Task: Create a Google Photos album titled 'Group Party Photos', upload relevant images, and share the album with the specified email addresses.
Action: Mouse moved to (174, 0)
Screenshot: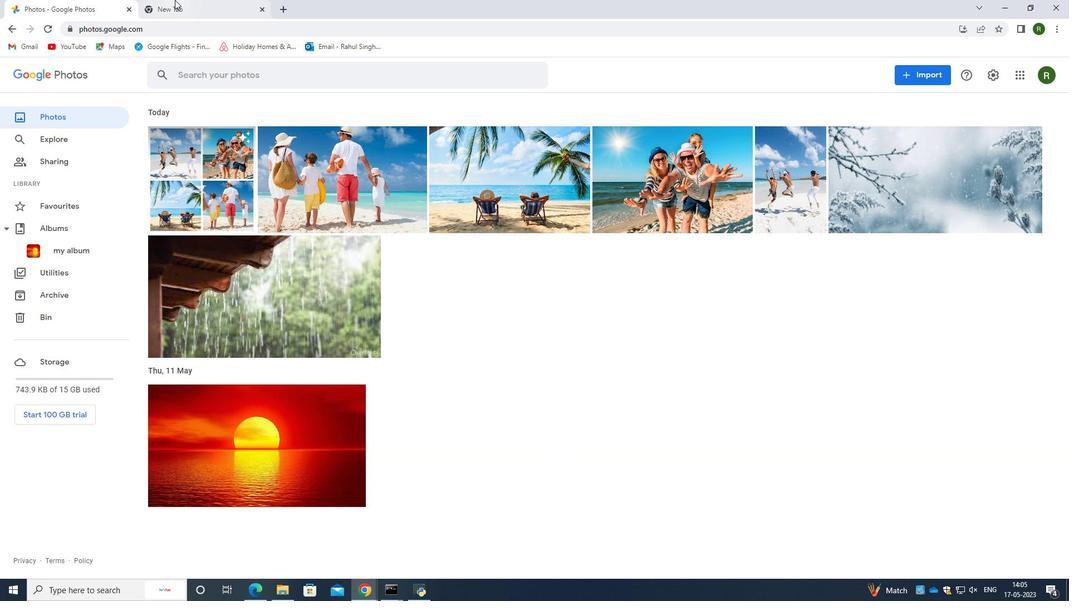 
Action: Mouse pressed left at (174, 0)
Screenshot: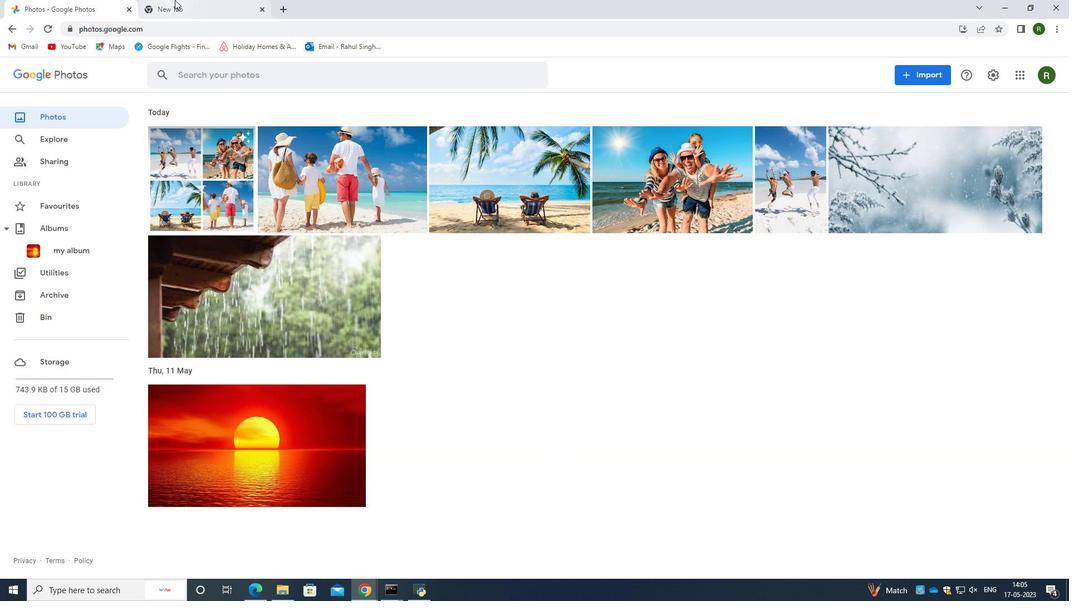 
Action: Mouse moved to (193, 31)
Screenshot: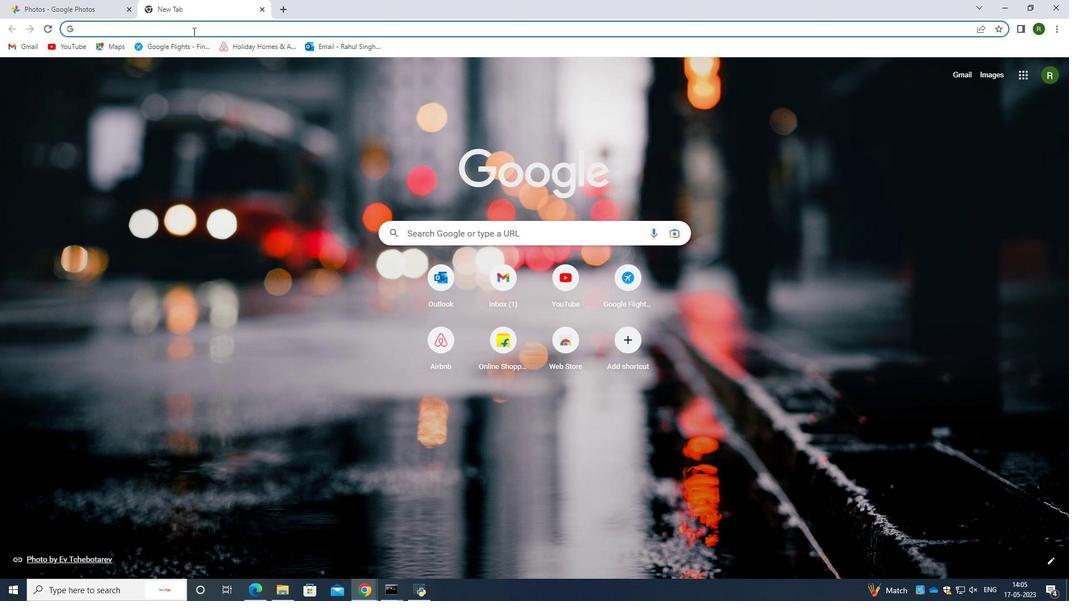 
Action: Key pressed group<Key.space>party<Key.space>photos<Key.enter>
Screenshot: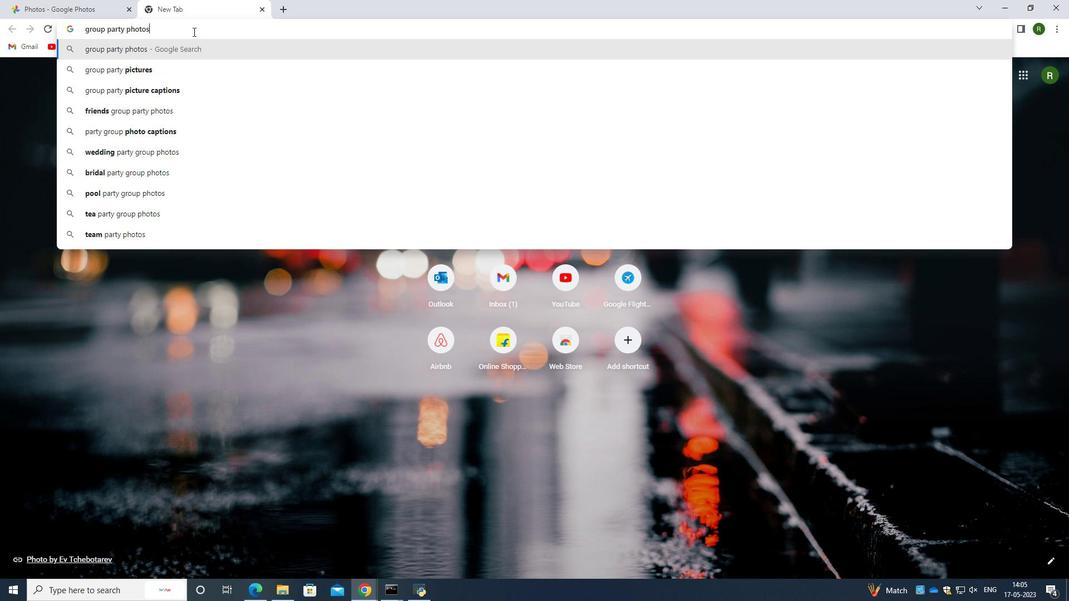 
Action: Mouse moved to (193, 116)
Screenshot: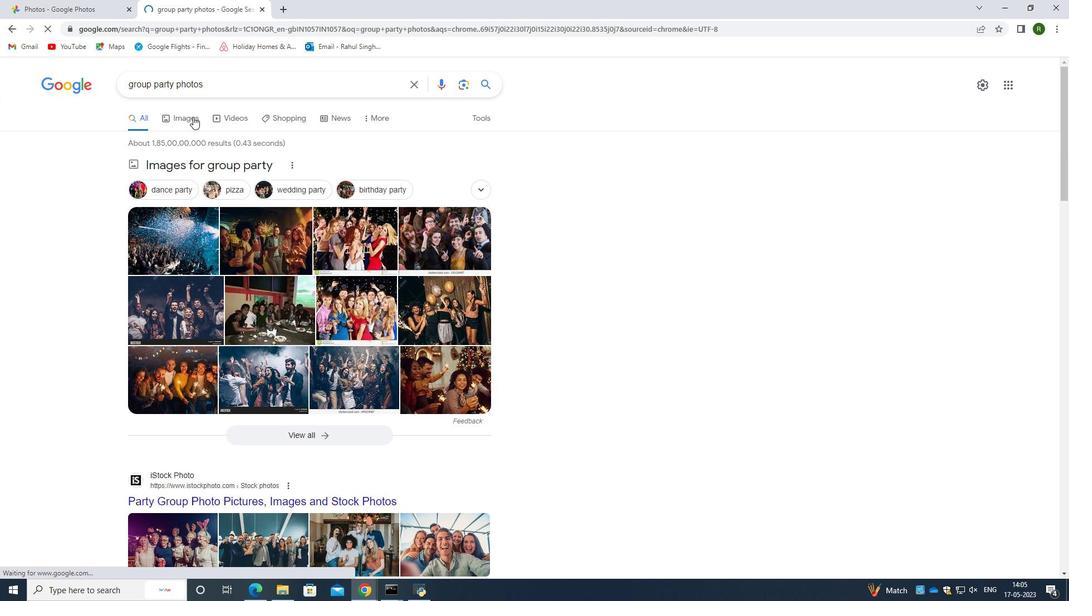 
Action: Mouse pressed left at (193, 116)
Screenshot: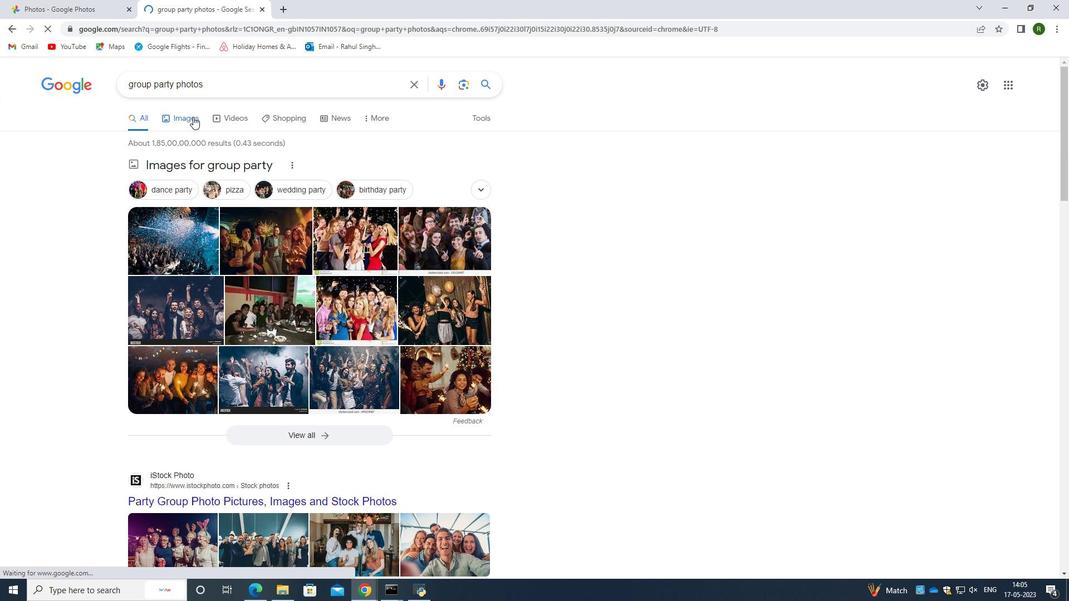 
Action: Mouse moved to (211, 264)
Screenshot: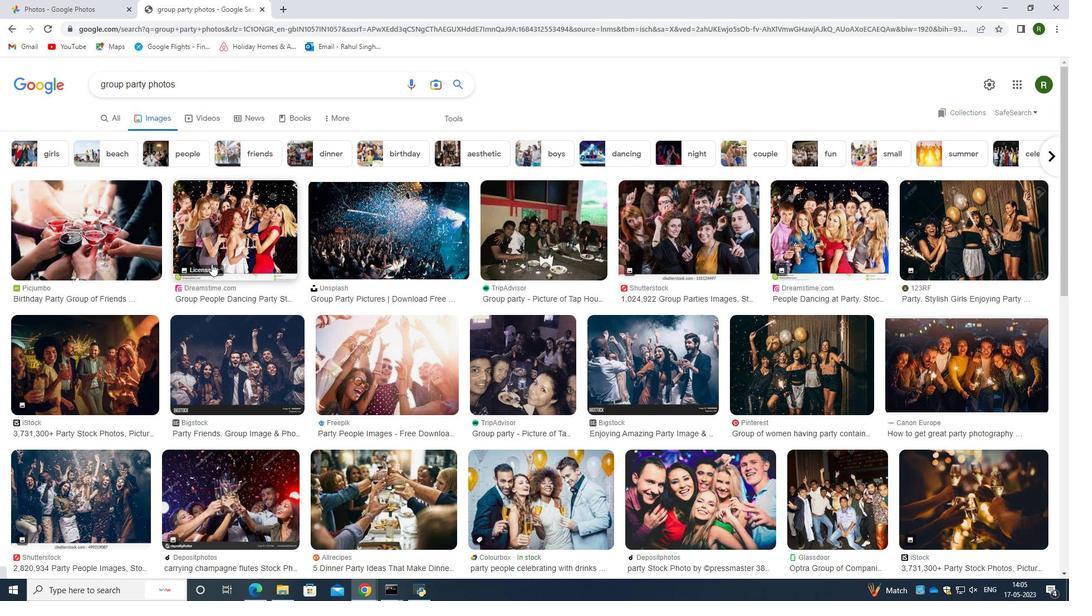 
Action: Mouse scrolled (211, 263) with delta (0, 0)
Screenshot: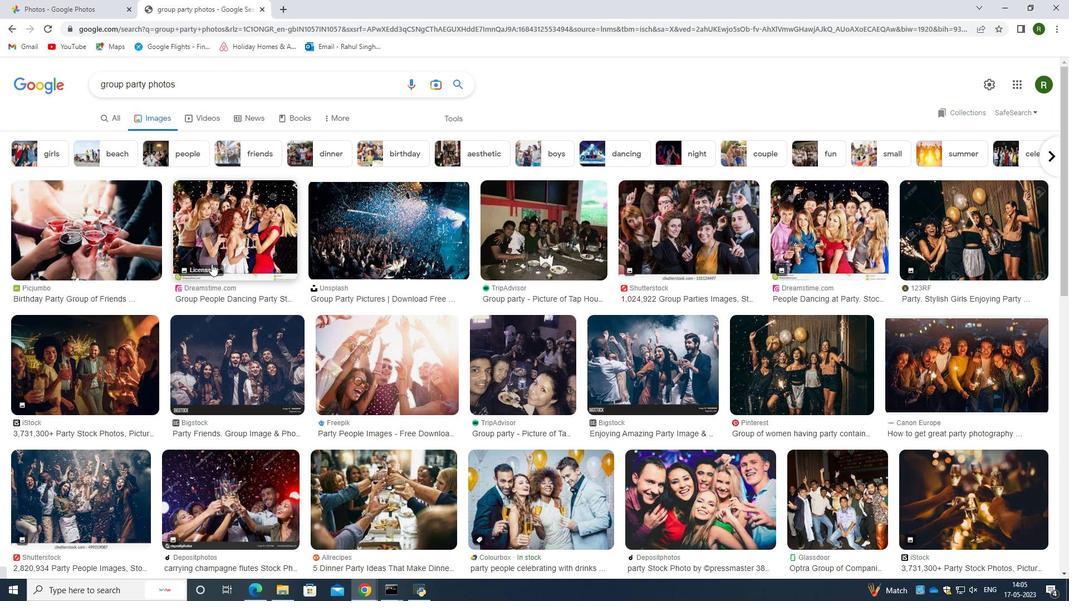 
Action: Mouse scrolled (211, 263) with delta (0, 0)
Screenshot: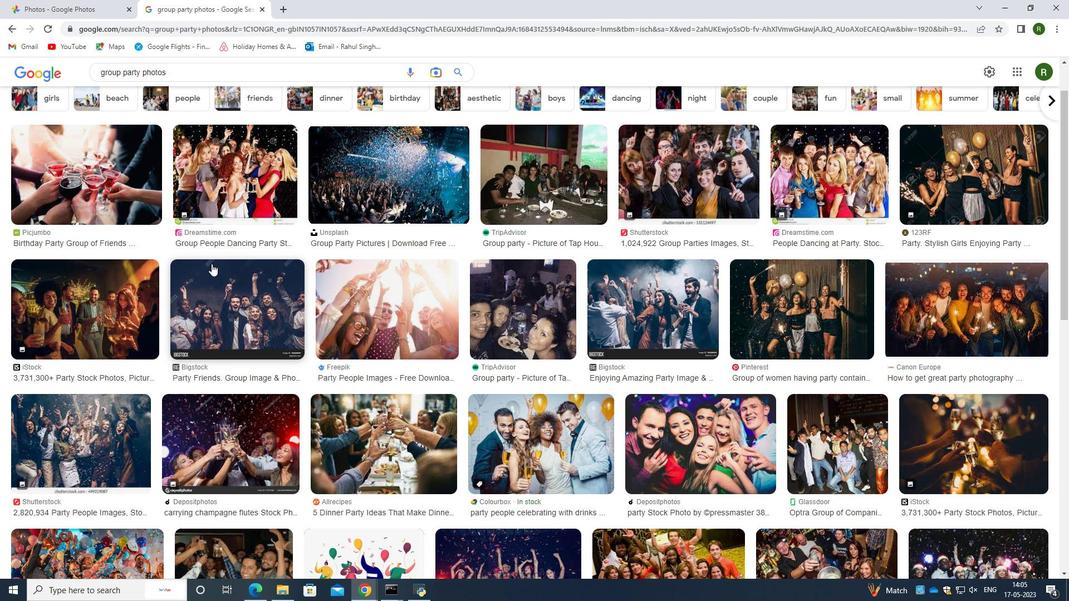 
Action: Mouse moved to (972, 254)
Screenshot: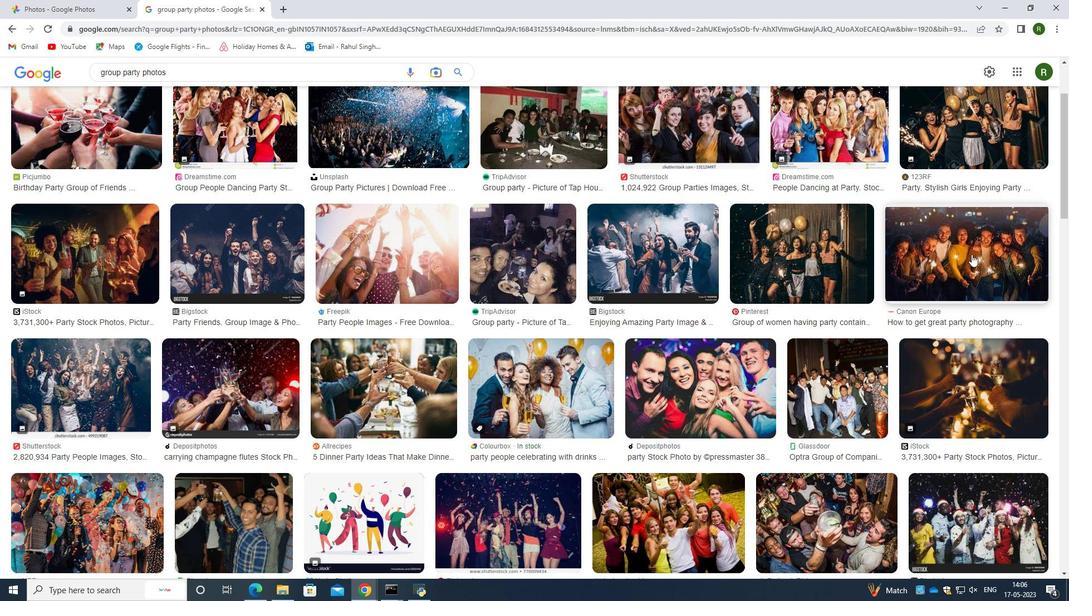 
Action: Mouse pressed left at (972, 254)
Screenshot: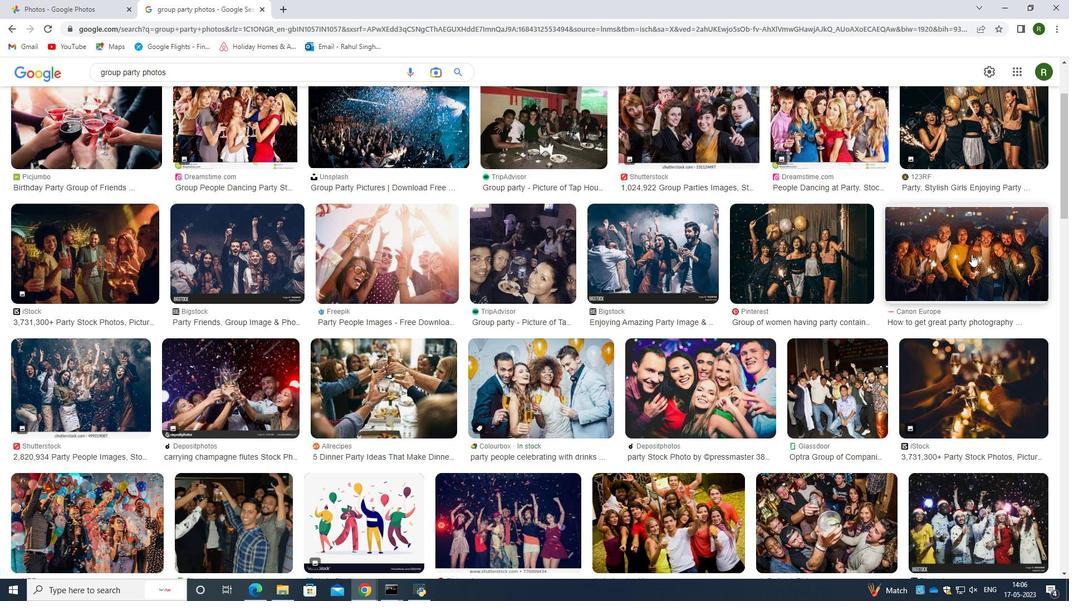 
Action: Mouse moved to (842, 267)
Screenshot: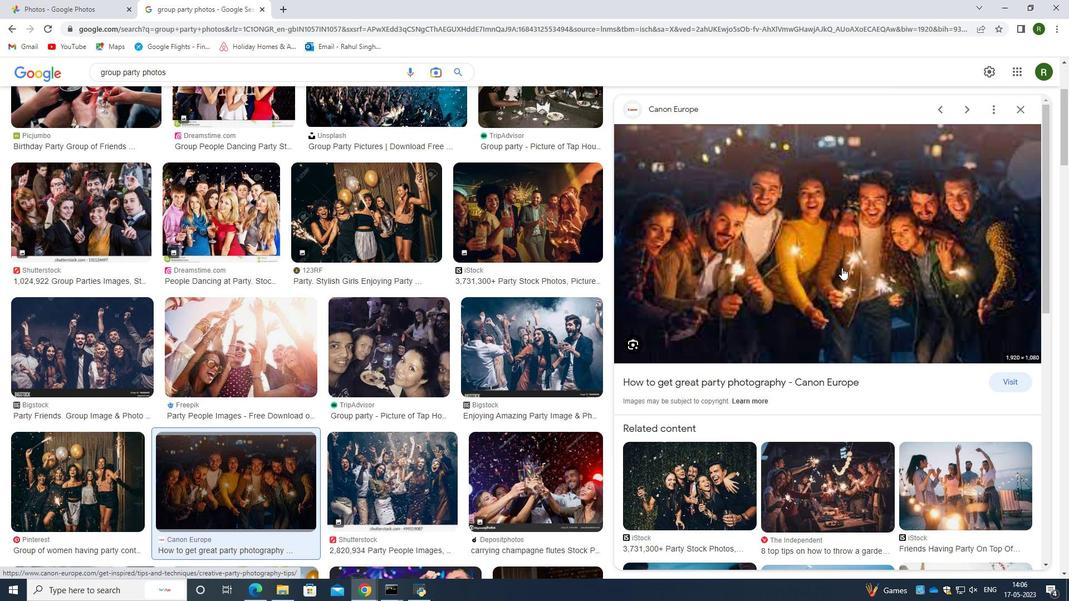 
Action: Mouse pressed right at (842, 267)
Screenshot: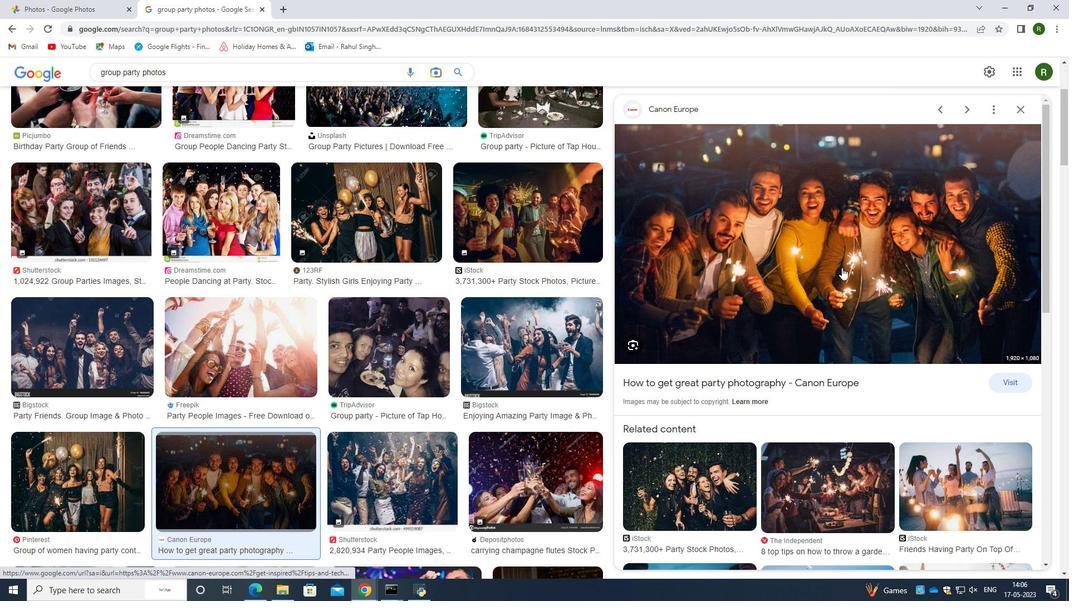 
Action: Mouse moved to (899, 387)
Screenshot: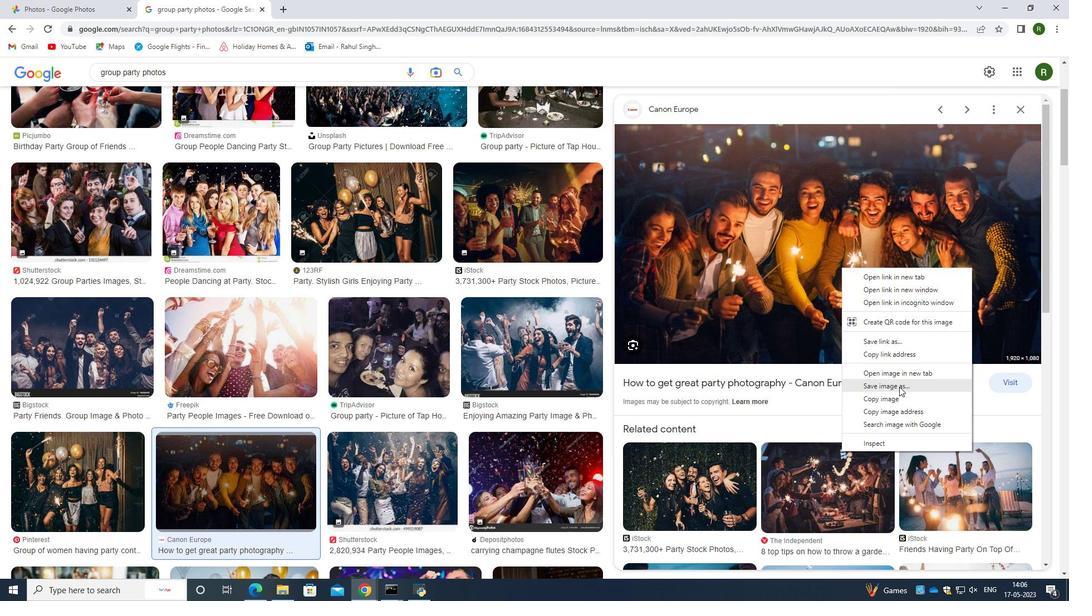 
Action: Mouse pressed left at (899, 387)
Screenshot: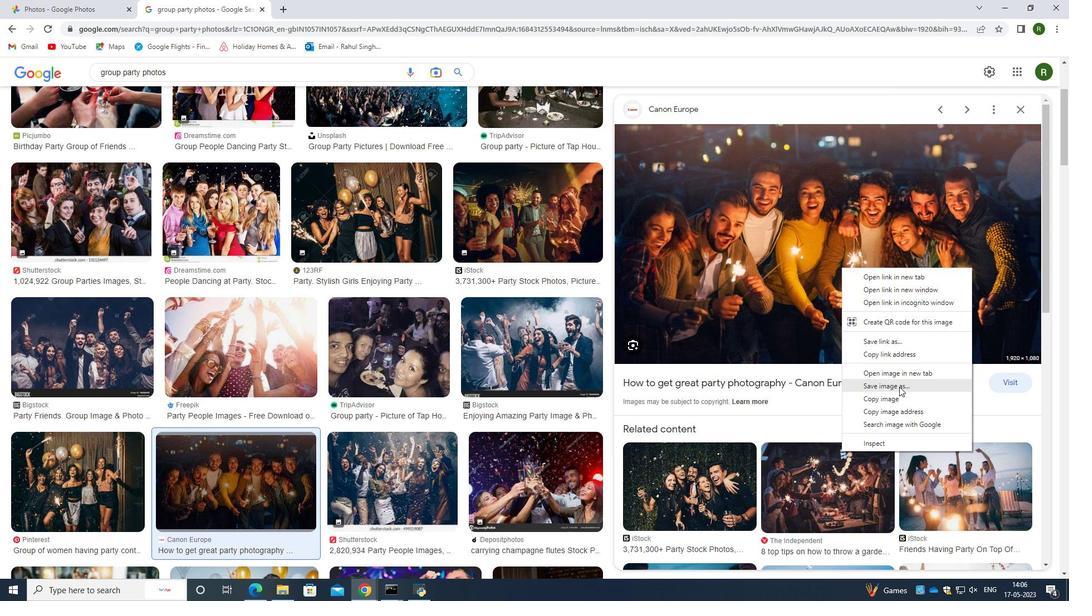 
Action: Mouse moved to (447, 279)
Screenshot: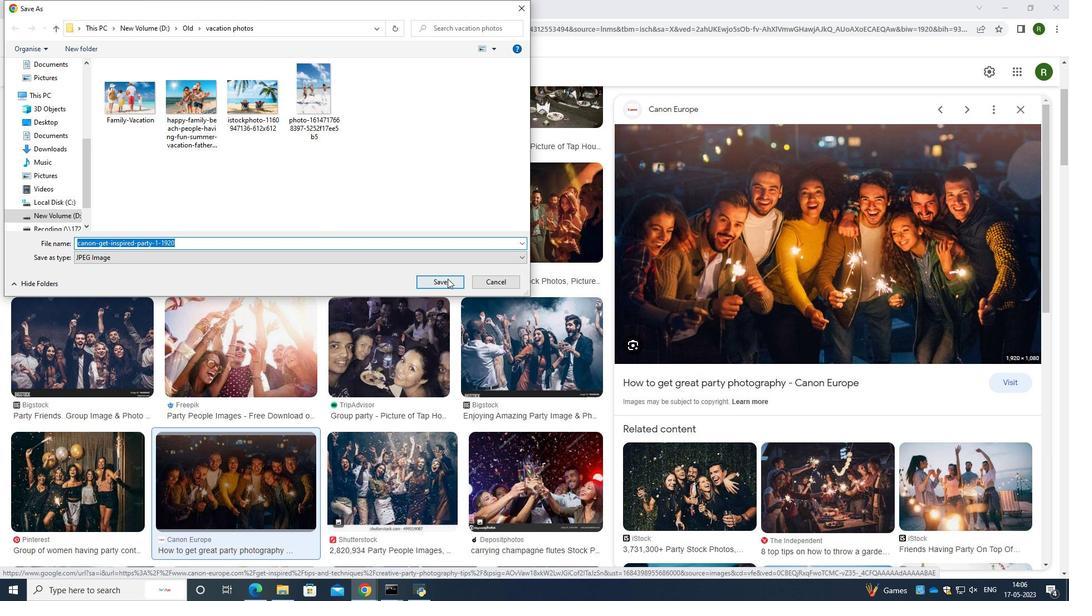 
Action: Mouse pressed left at (447, 279)
Screenshot: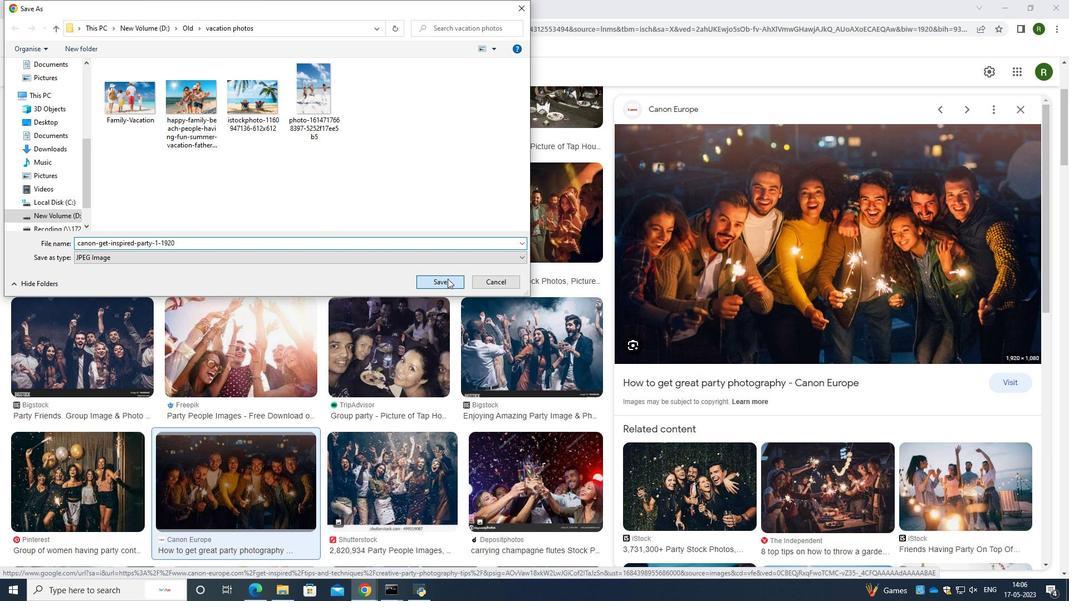 
Action: Mouse moved to (213, 330)
Screenshot: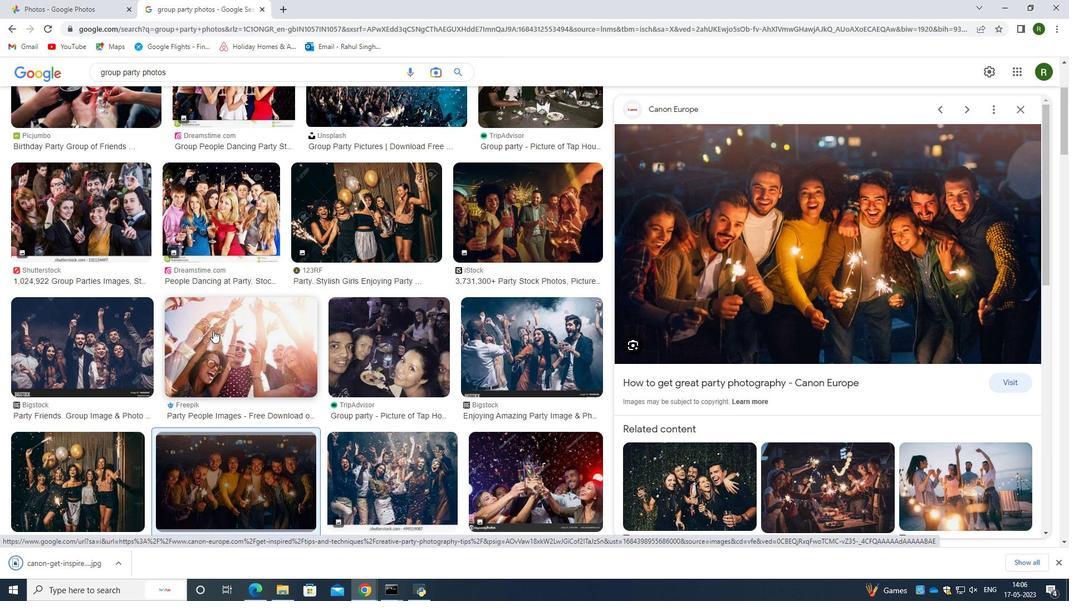 
Action: Mouse scrolled (213, 330) with delta (0, 0)
Screenshot: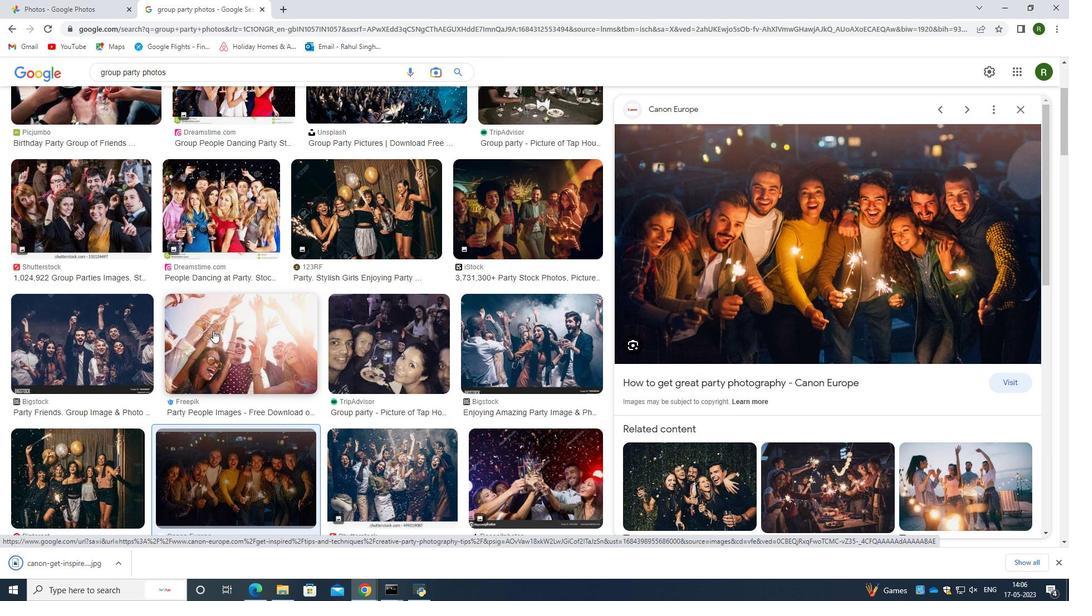 
Action: Mouse moved to (223, 359)
Screenshot: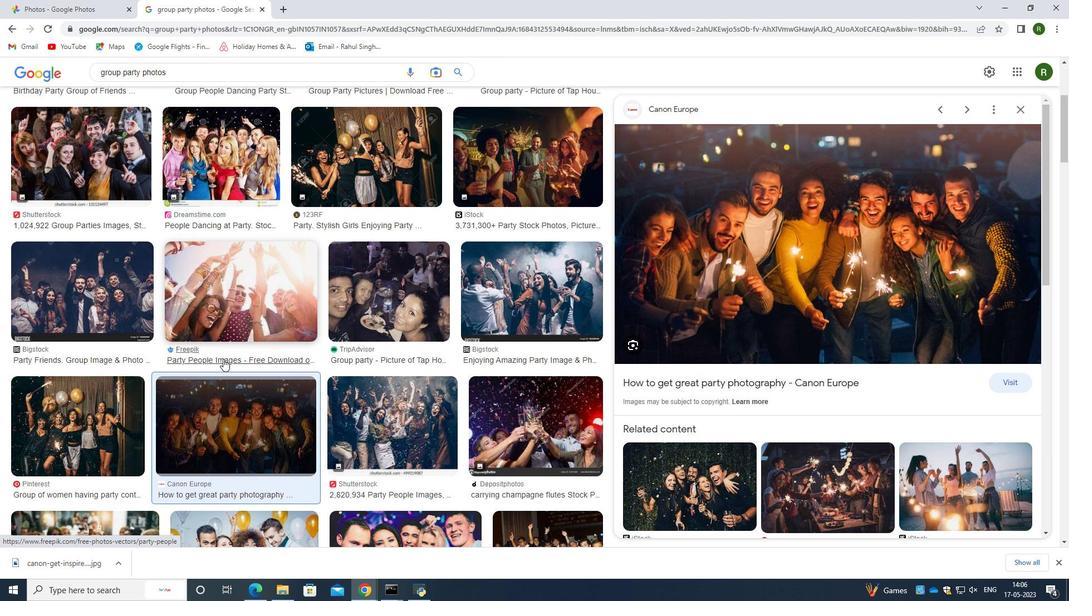 
Action: Mouse scrolled (223, 358) with delta (0, 0)
Screenshot: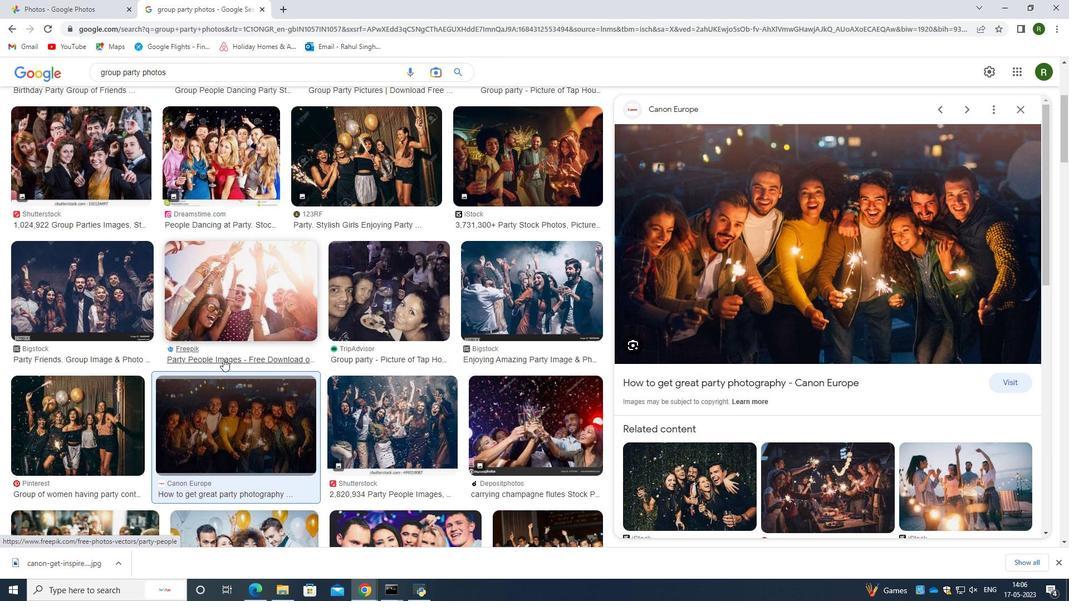 
Action: Mouse scrolled (223, 358) with delta (0, 0)
Screenshot: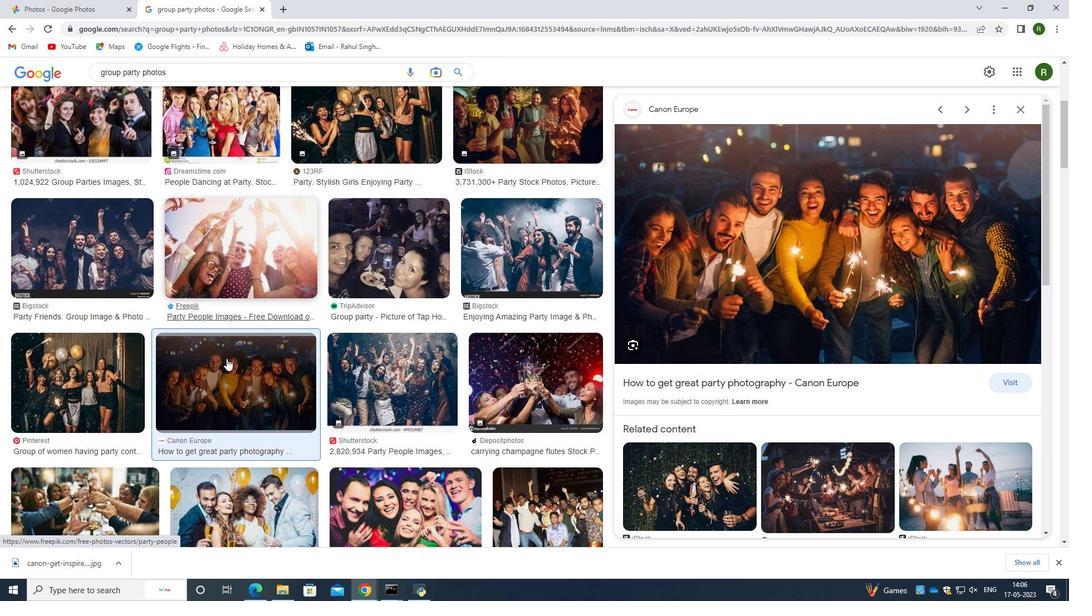 
Action: Mouse moved to (284, 380)
Screenshot: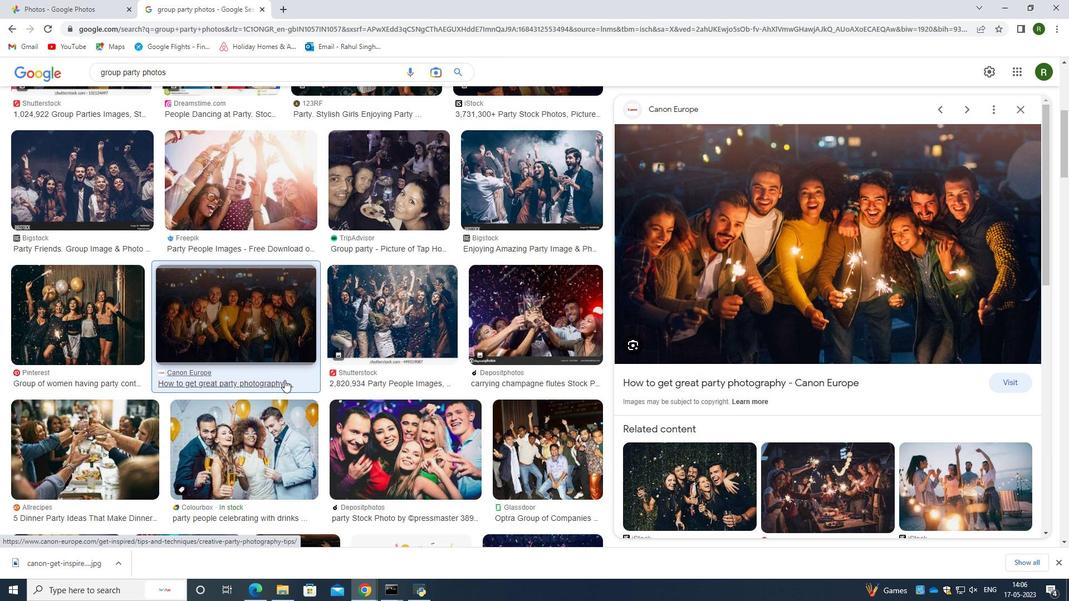 
Action: Mouse scrolled (284, 381) with delta (0, 0)
Screenshot: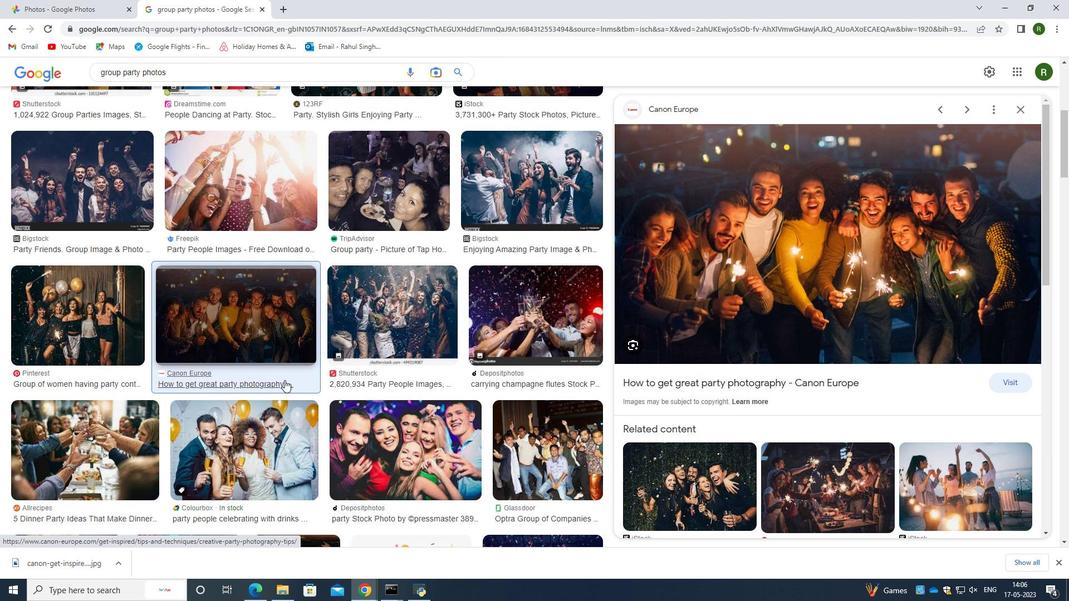 
Action: Mouse scrolled (284, 381) with delta (0, 0)
Screenshot: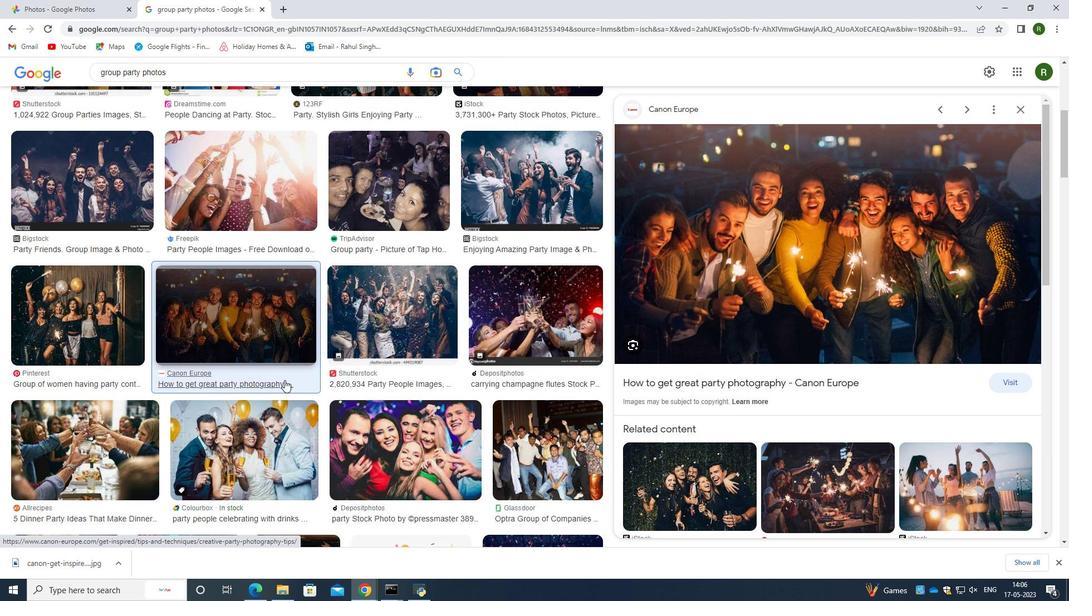 
Action: Mouse scrolled (284, 381) with delta (0, 0)
Screenshot: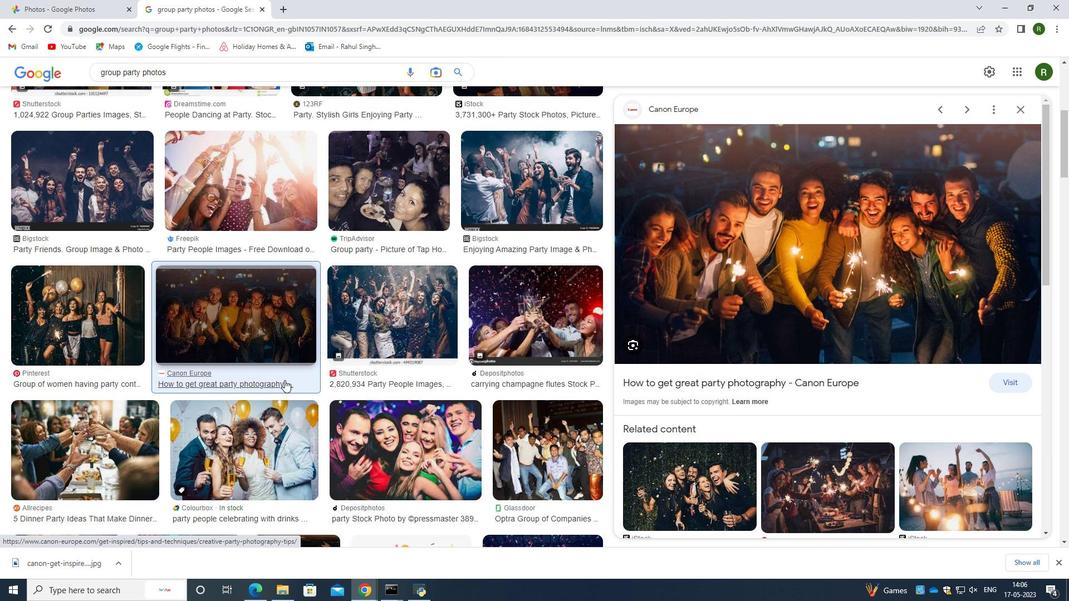 
Action: Mouse moved to (323, 317)
Screenshot: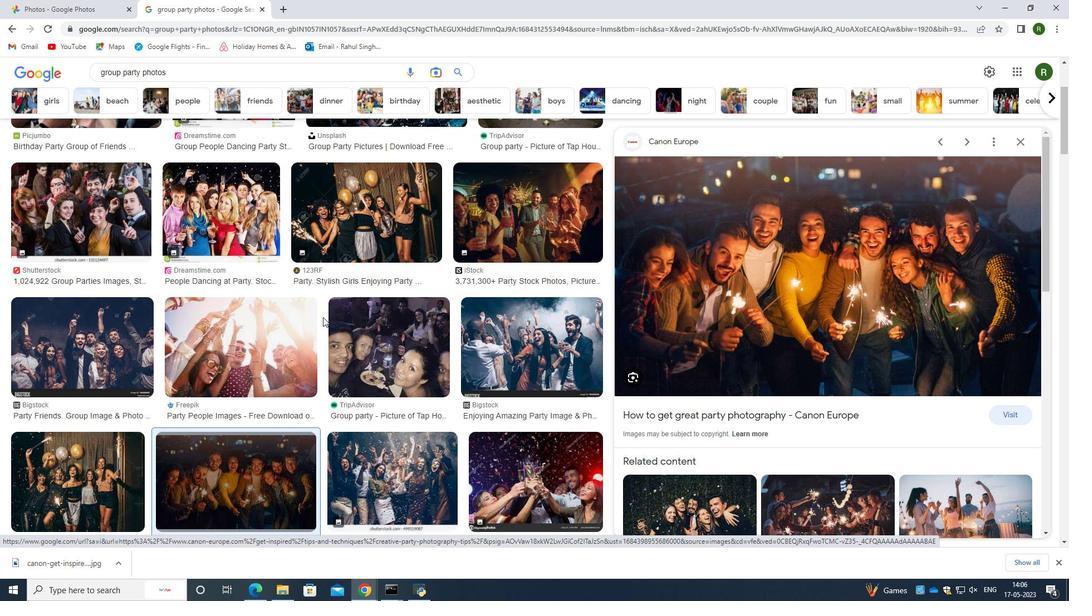 
Action: Mouse scrolled (323, 316) with delta (0, 0)
Screenshot: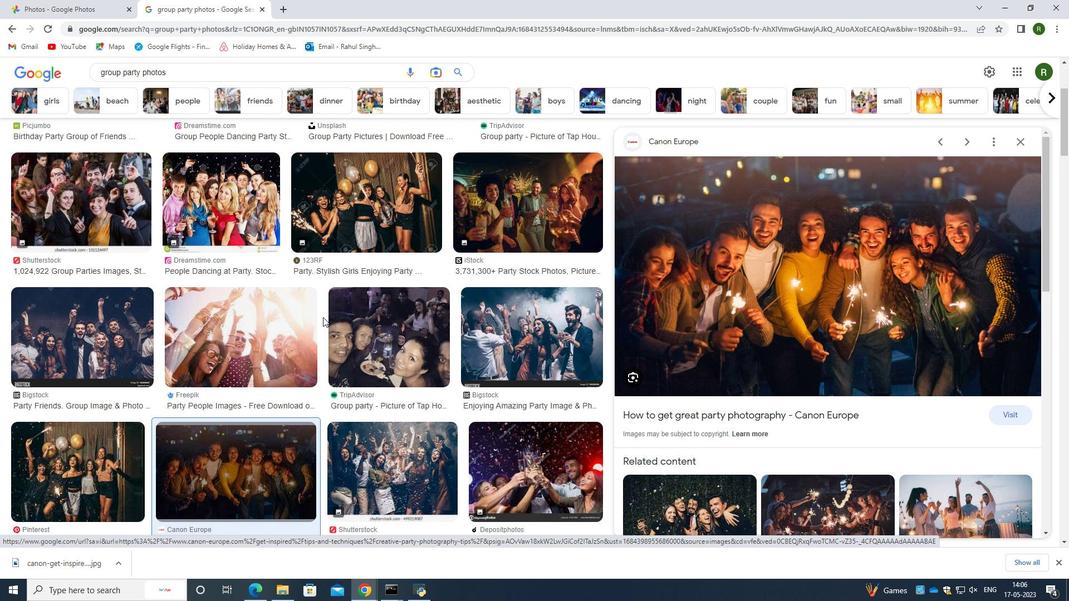 
Action: Mouse scrolled (323, 316) with delta (0, 0)
Screenshot: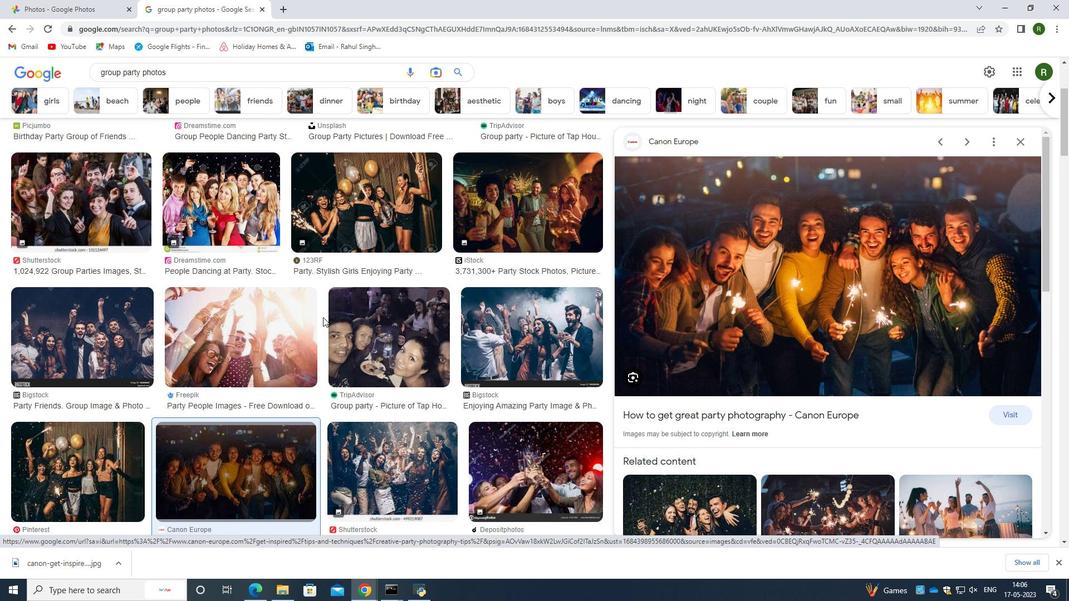 
Action: Mouse scrolled (323, 316) with delta (0, 0)
Screenshot: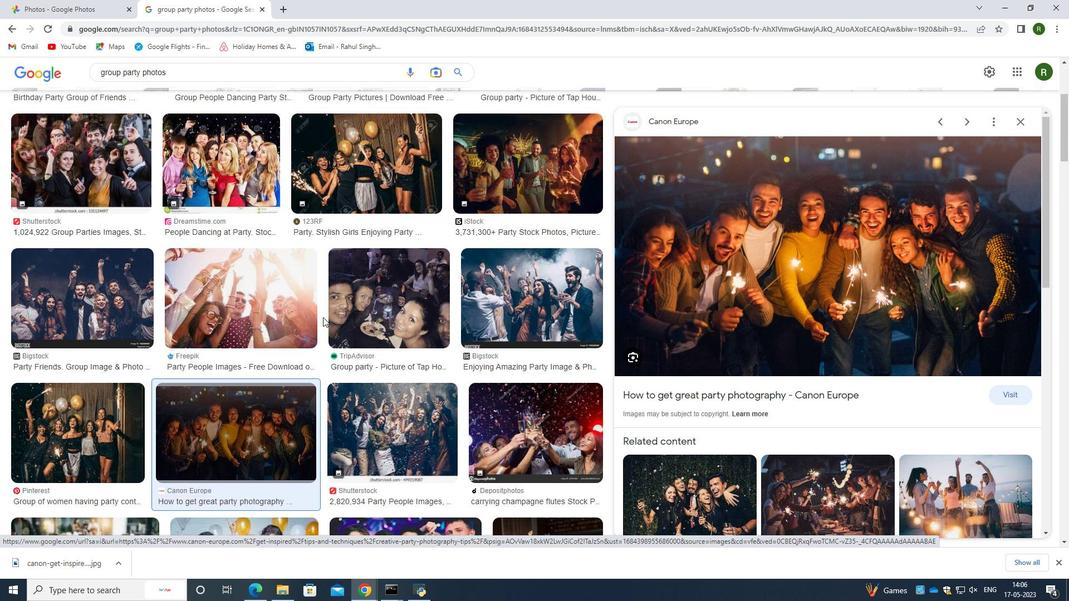 
Action: Mouse scrolled (323, 316) with delta (0, 0)
Screenshot: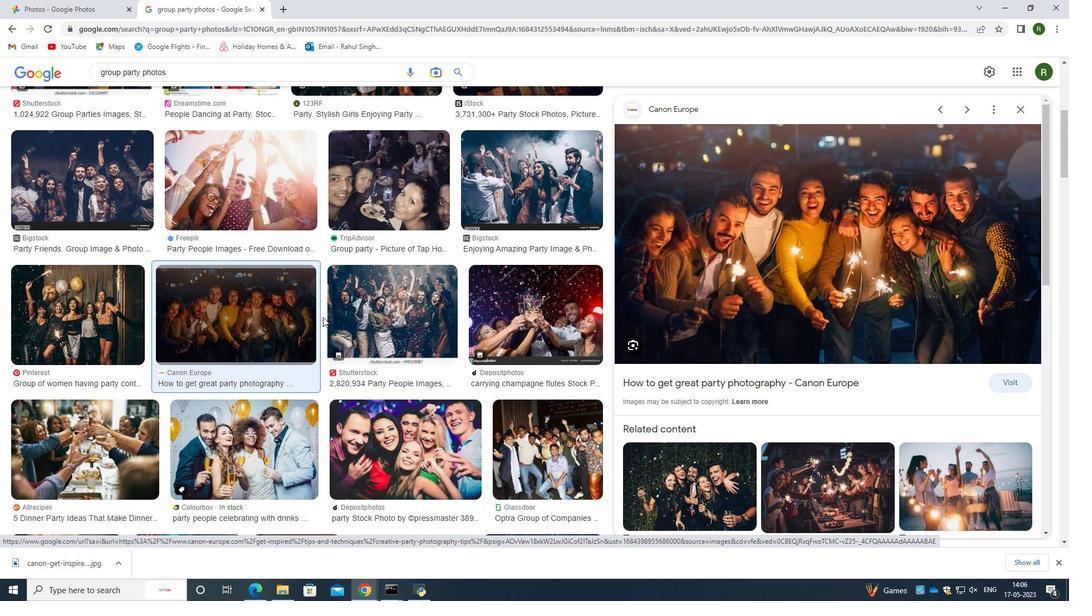 
Action: Mouse scrolled (323, 316) with delta (0, 0)
Screenshot: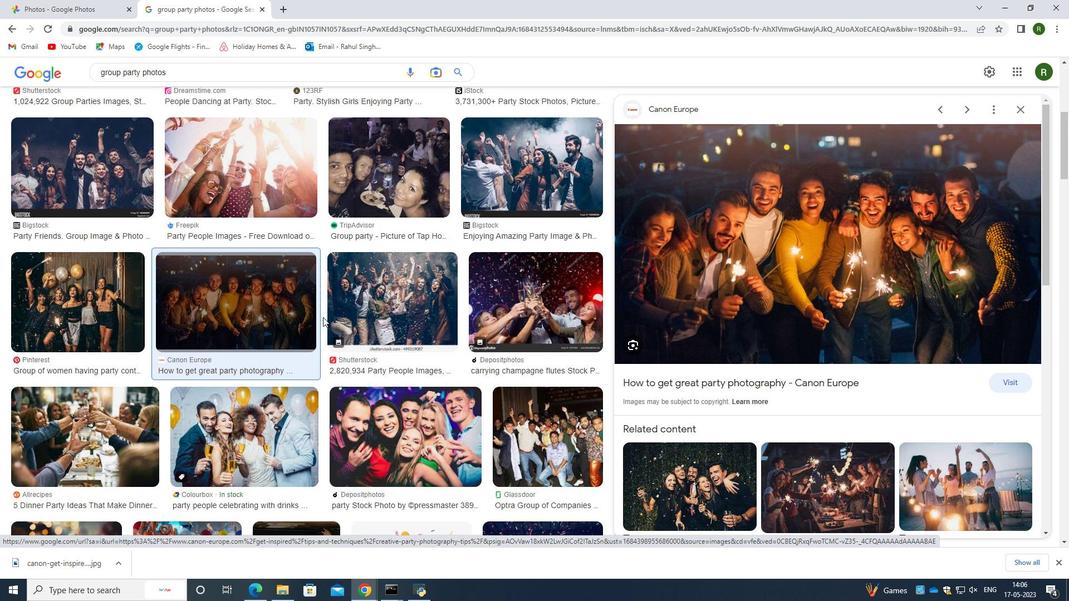 
Action: Mouse scrolled (323, 316) with delta (0, 0)
Screenshot: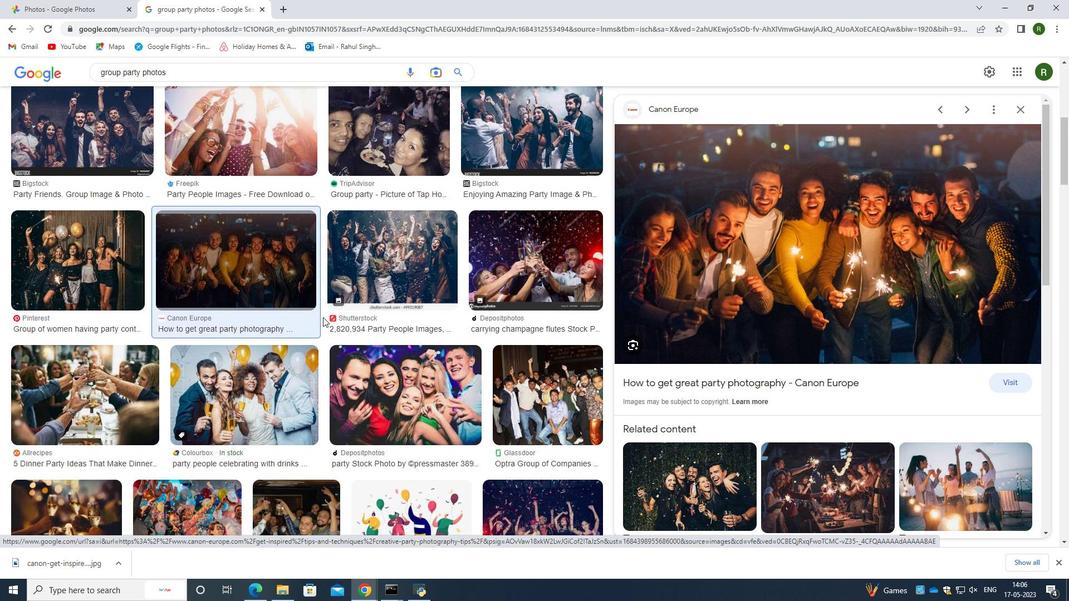 
Action: Mouse moved to (92, 290)
Screenshot: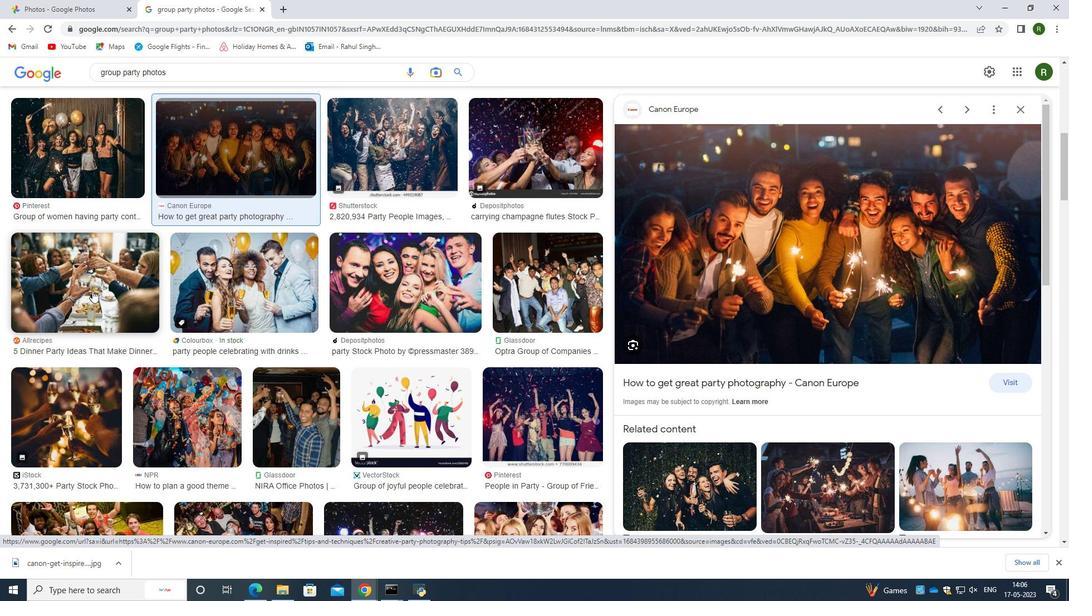
Action: Mouse pressed left at (92, 290)
Screenshot: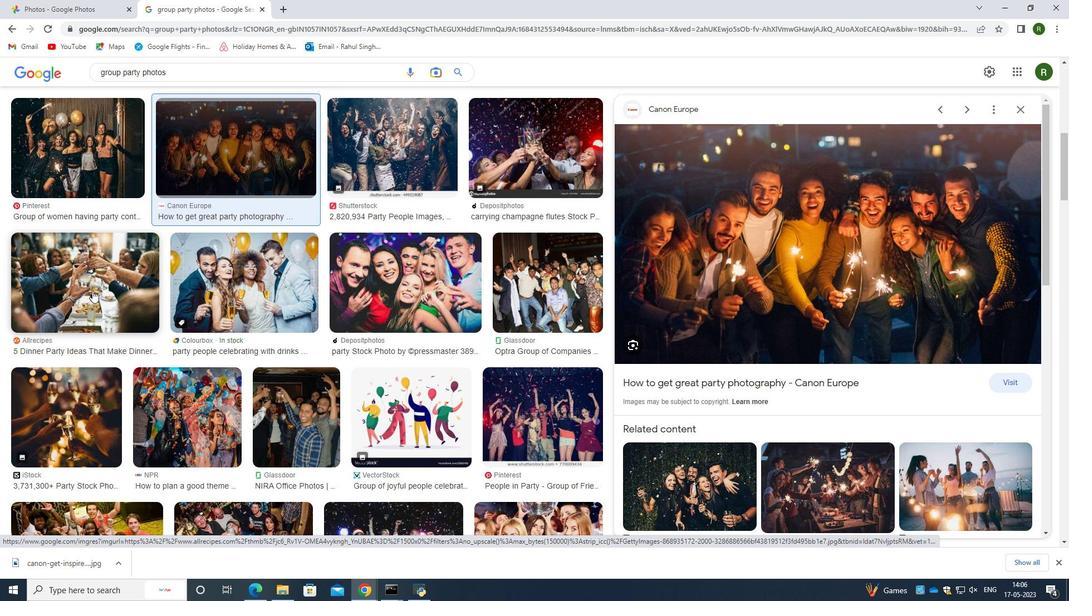 
Action: Mouse moved to (757, 270)
Screenshot: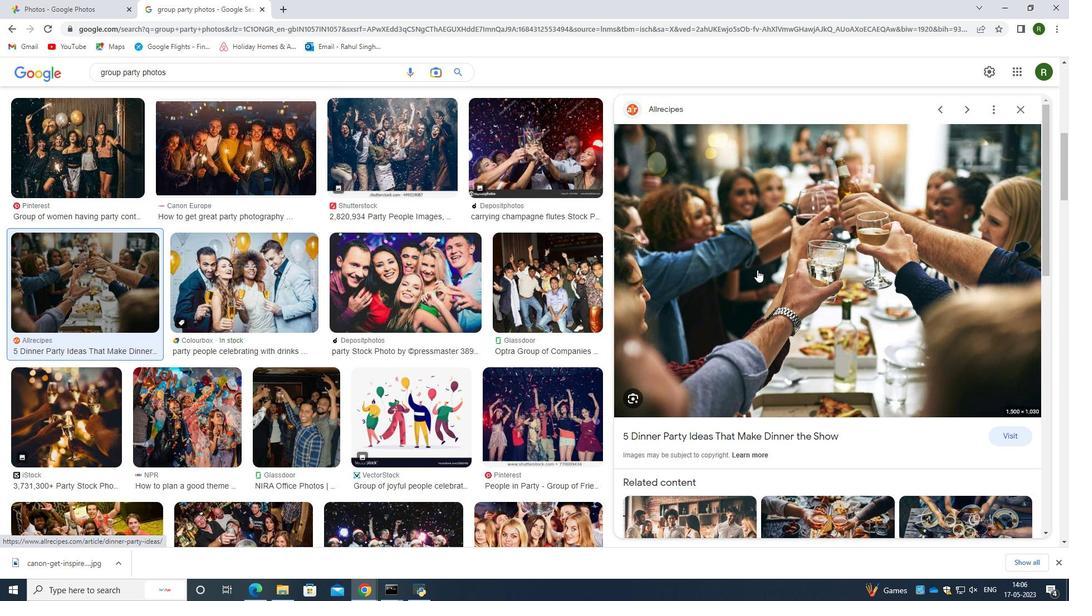 
Action: Mouse pressed right at (757, 270)
Screenshot: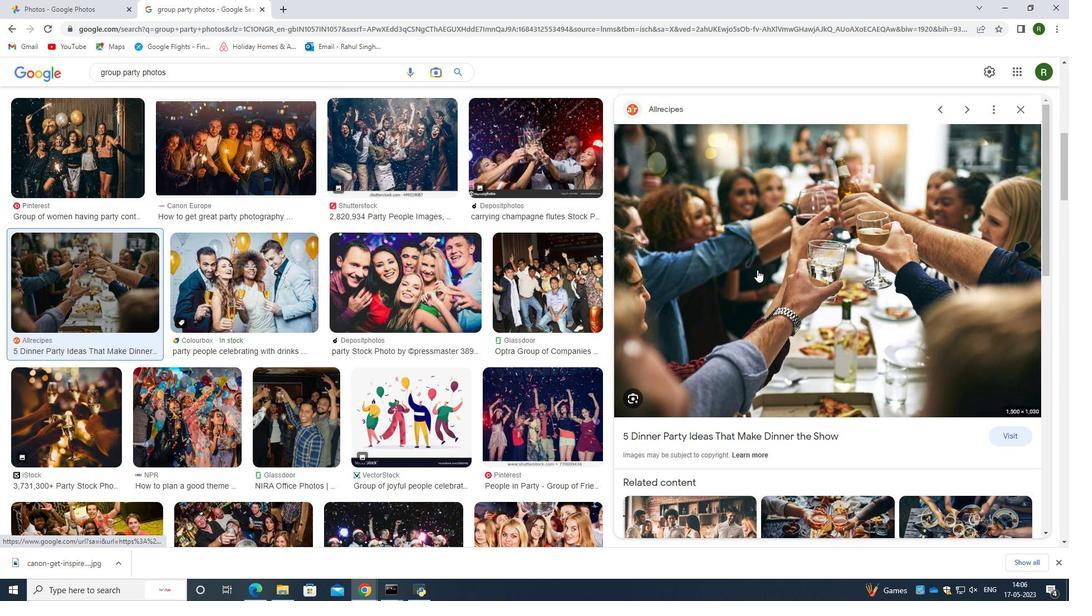 
Action: Mouse moved to (814, 387)
Screenshot: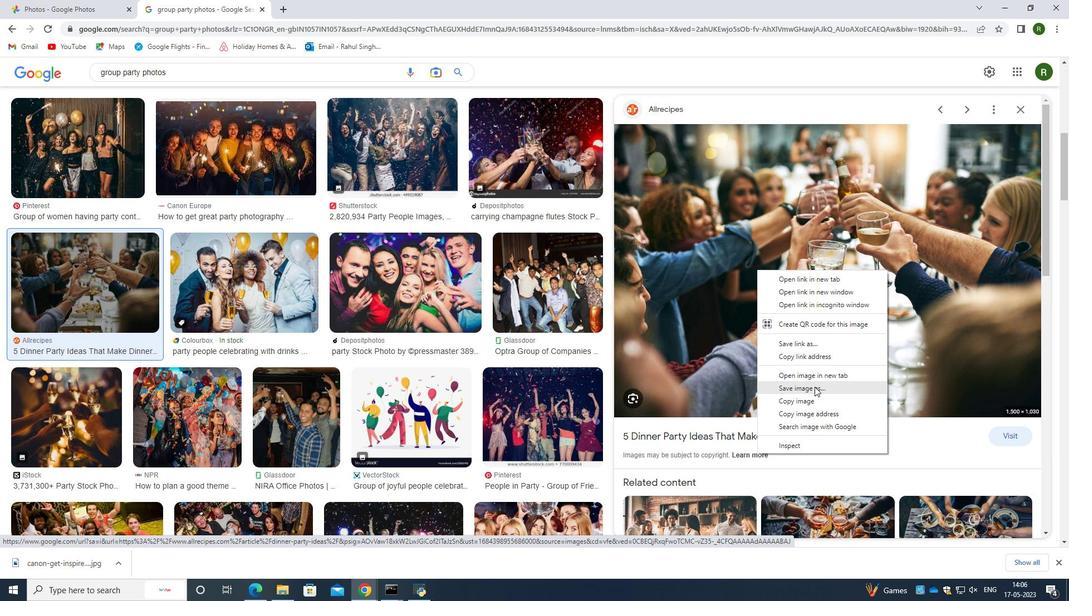 
Action: Mouse pressed left at (814, 387)
Screenshot: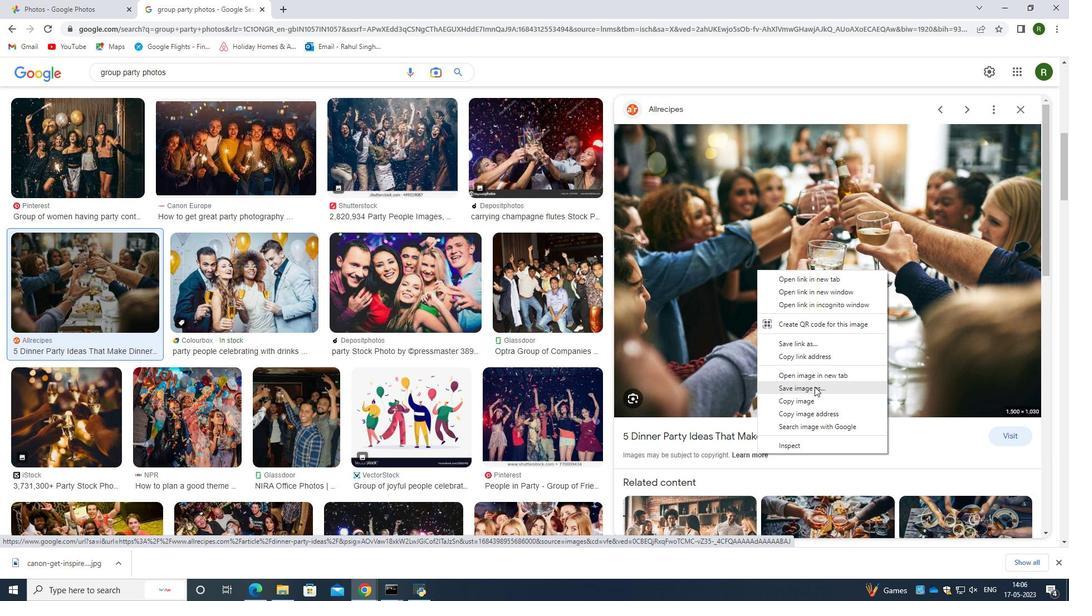 
Action: Mouse moved to (444, 283)
Screenshot: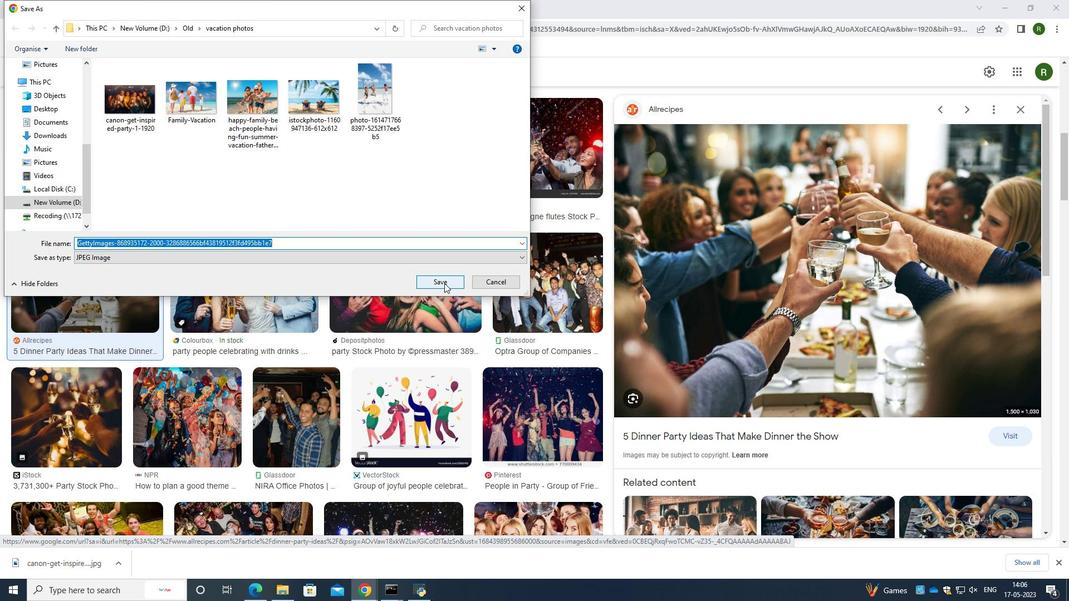 
Action: Mouse pressed left at (444, 283)
Screenshot: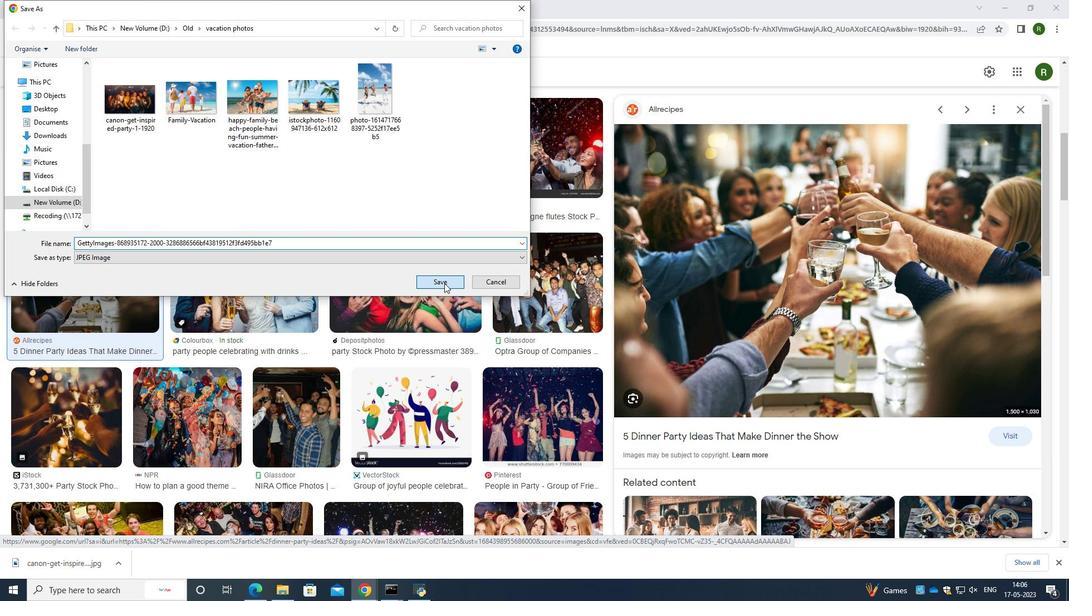 
Action: Mouse moved to (152, 352)
Screenshot: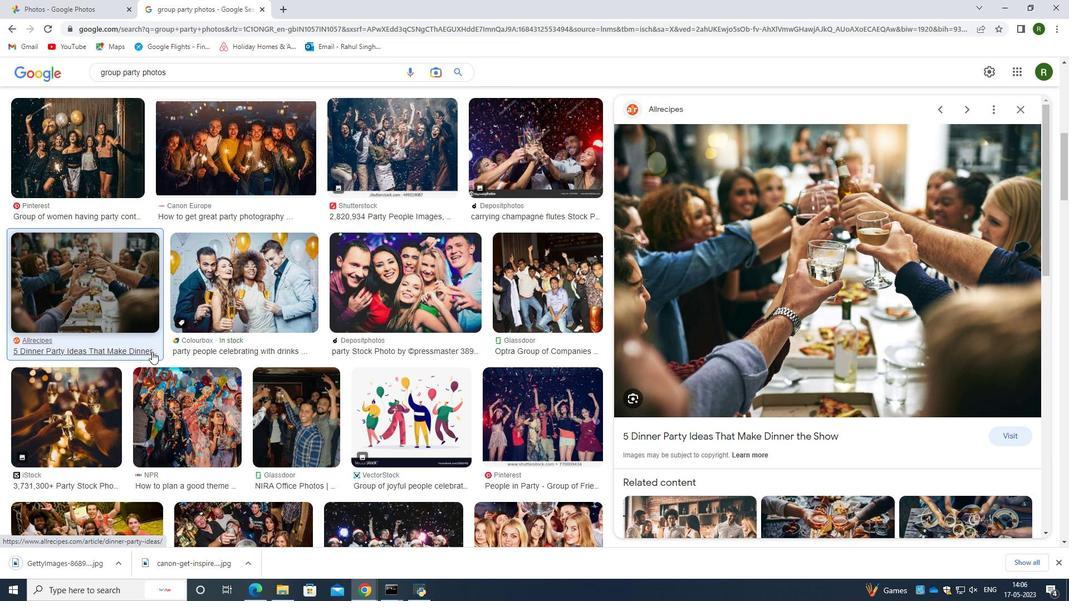 
Action: Mouse scrolled (152, 351) with delta (0, 0)
Screenshot: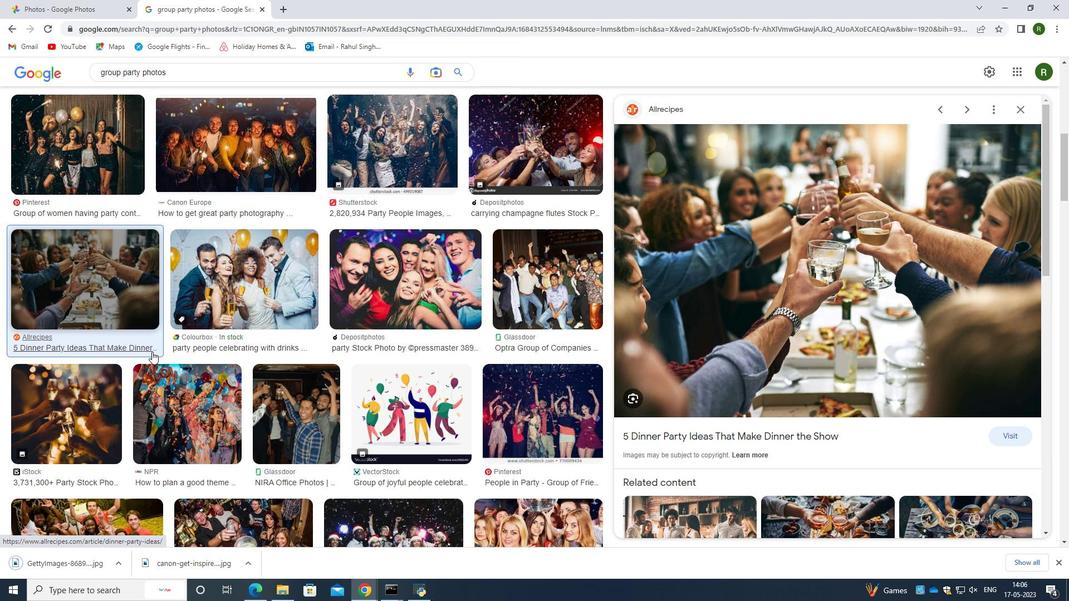 
Action: Mouse scrolled (152, 351) with delta (0, 0)
Screenshot: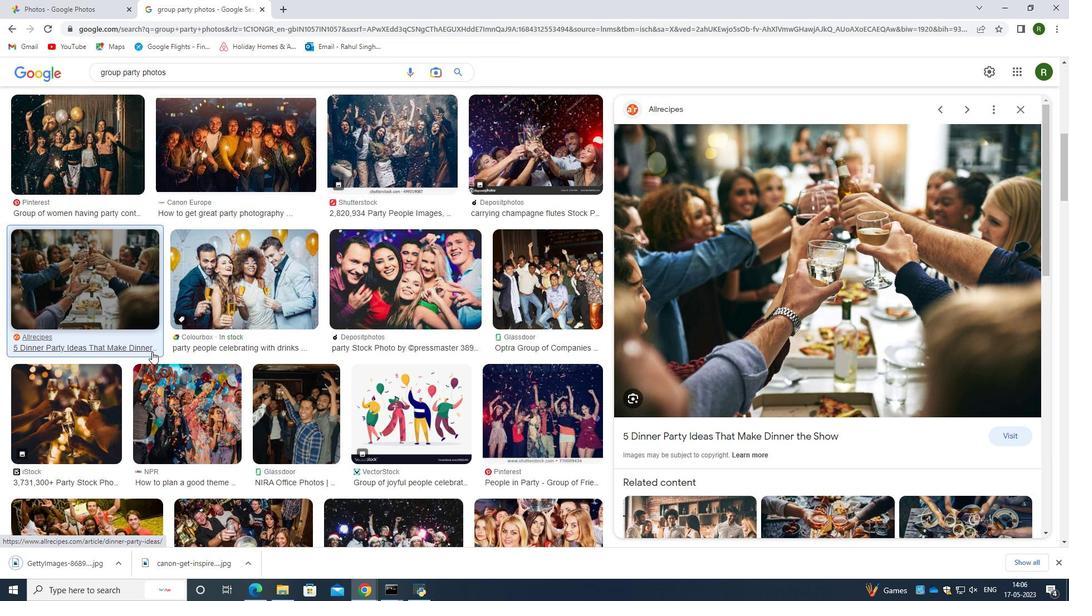
Action: Mouse scrolled (152, 351) with delta (0, 0)
Screenshot: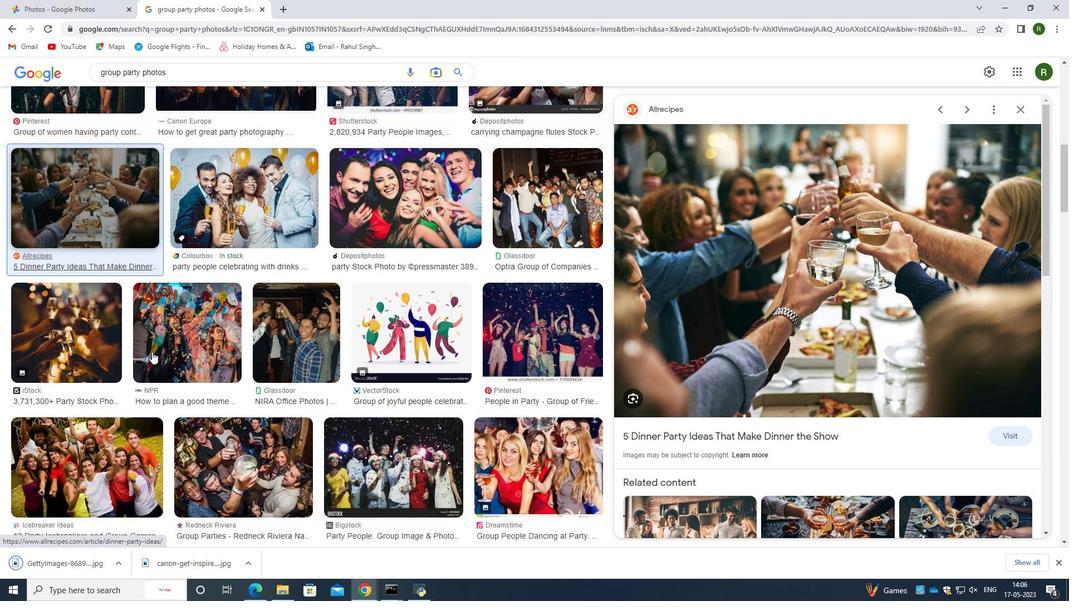 
Action: Mouse moved to (242, 387)
Screenshot: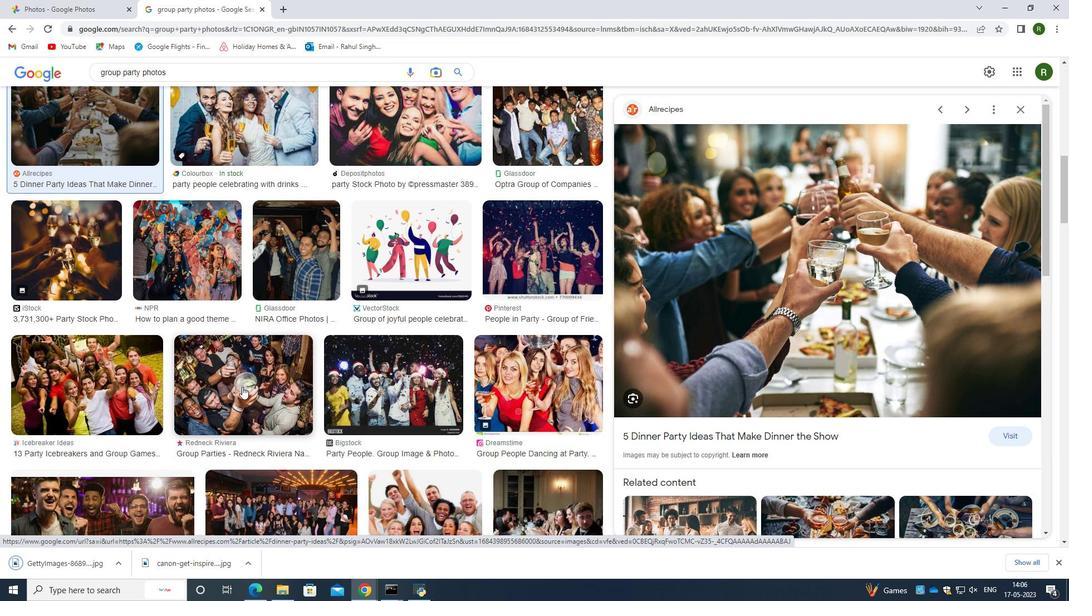 
Action: Mouse scrolled (242, 386) with delta (0, 0)
Screenshot: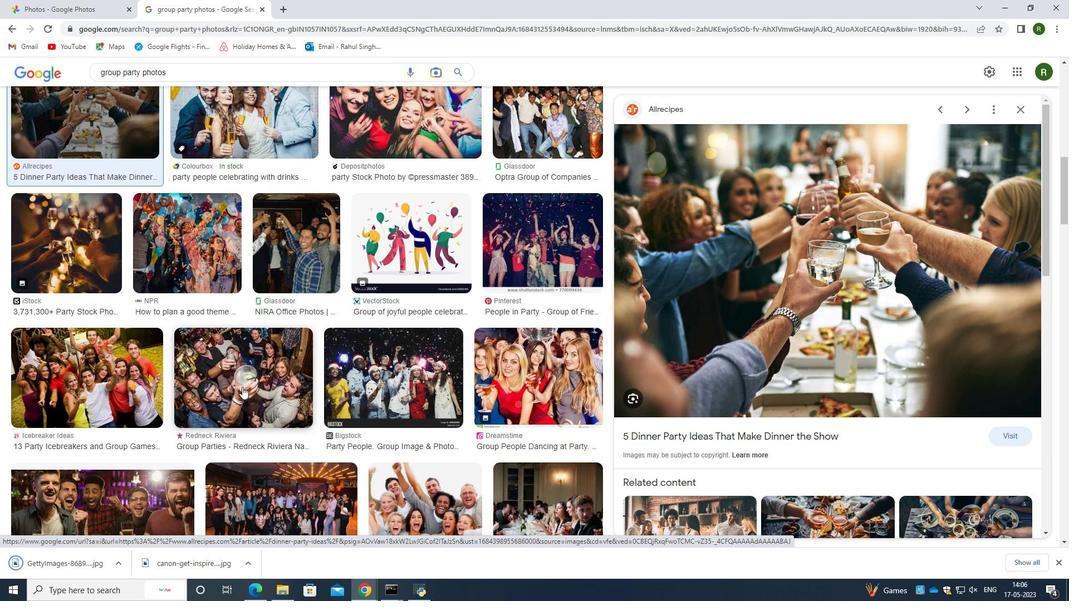 
Action: Mouse scrolled (242, 386) with delta (0, 0)
Screenshot: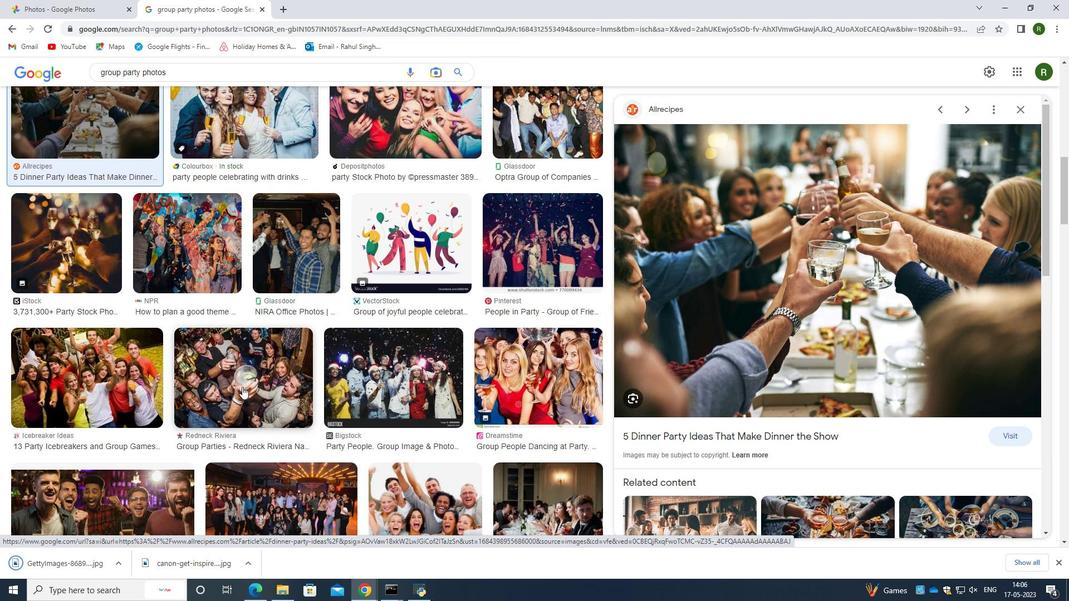 
Action: Mouse moved to (217, 414)
Screenshot: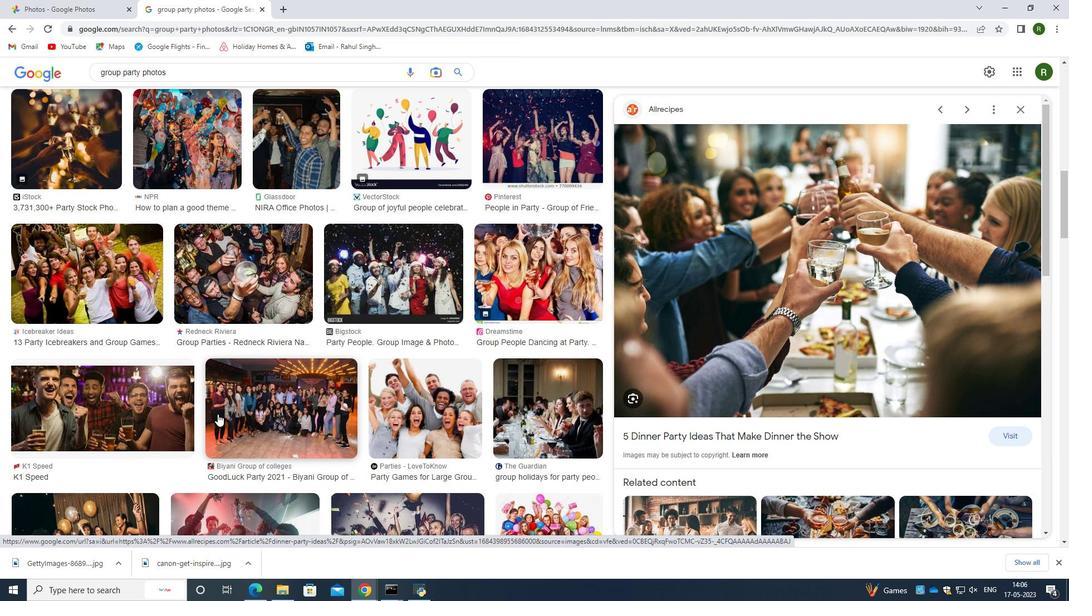 
Action: Mouse scrolled (217, 413) with delta (0, 0)
Screenshot: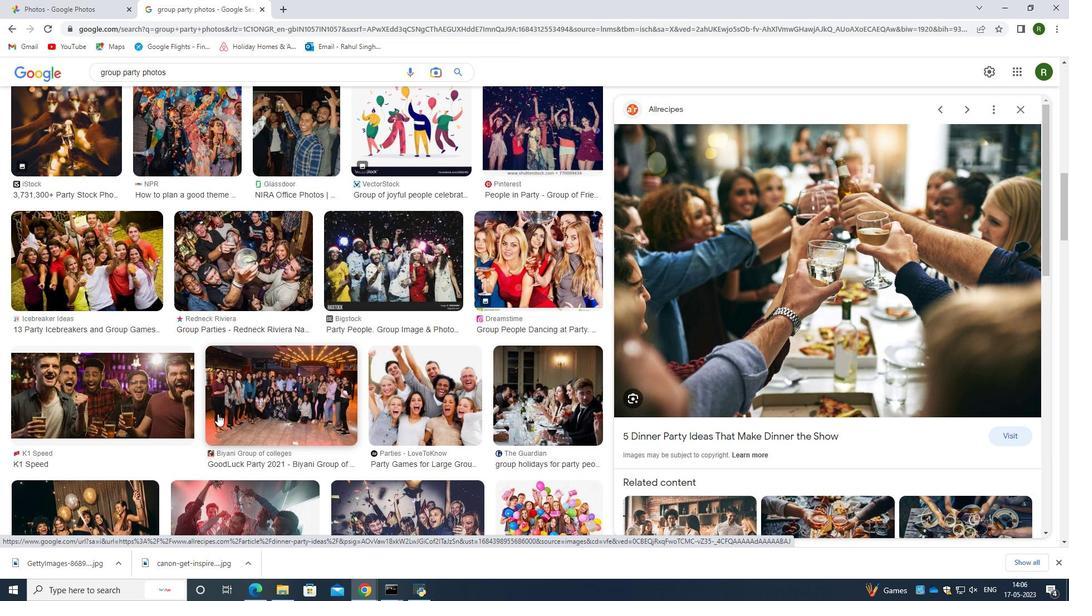 
Action: Mouse moved to (399, 363)
Screenshot: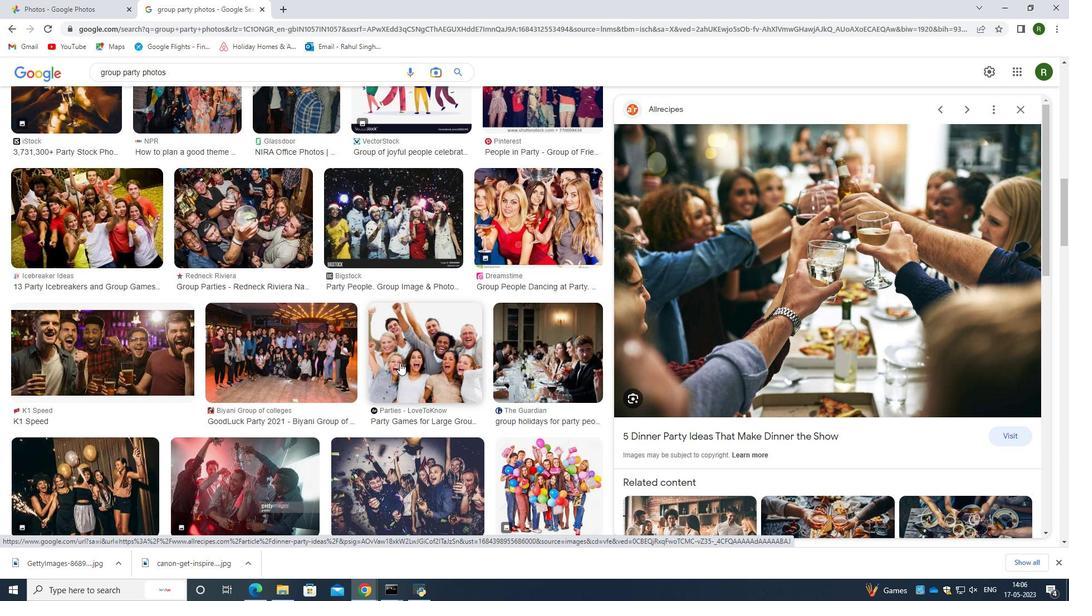 
Action: Mouse scrolled (399, 362) with delta (0, 0)
Screenshot: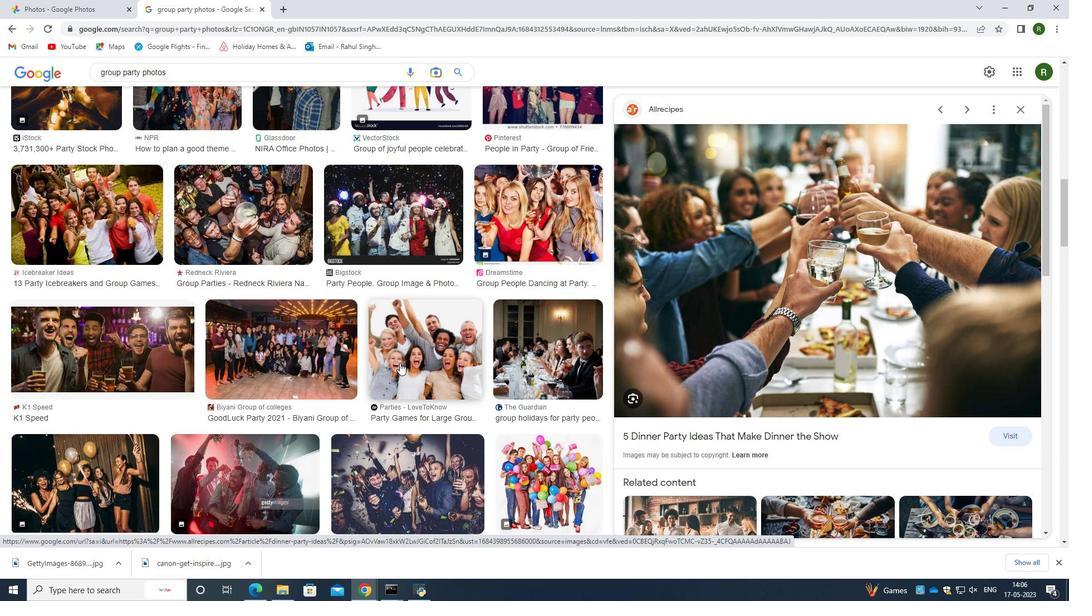 
Action: Mouse moved to (396, 334)
Screenshot: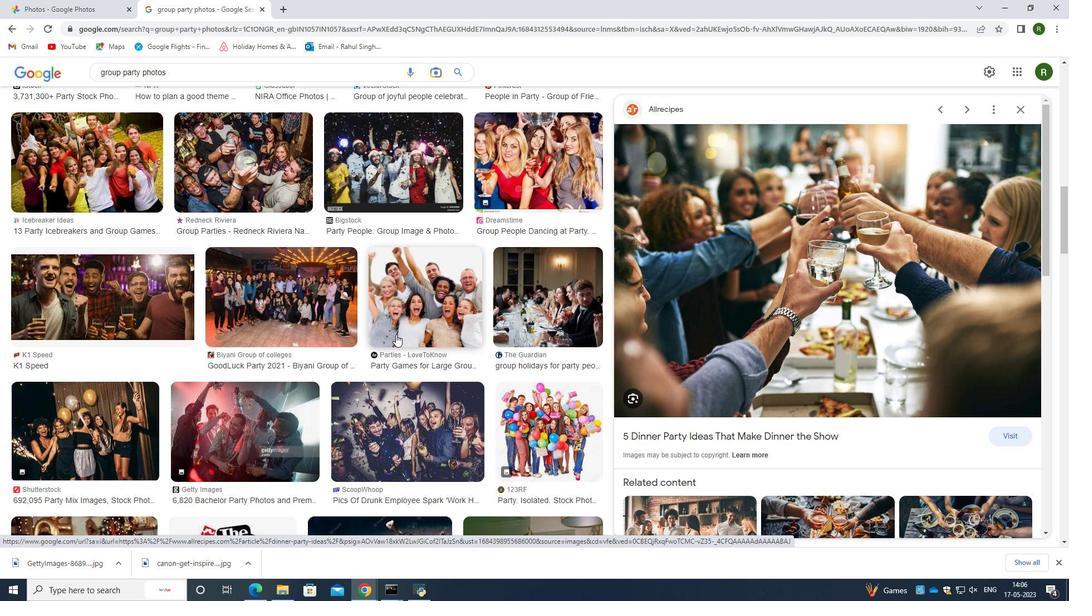 
Action: Mouse scrolled (396, 334) with delta (0, 0)
Screenshot: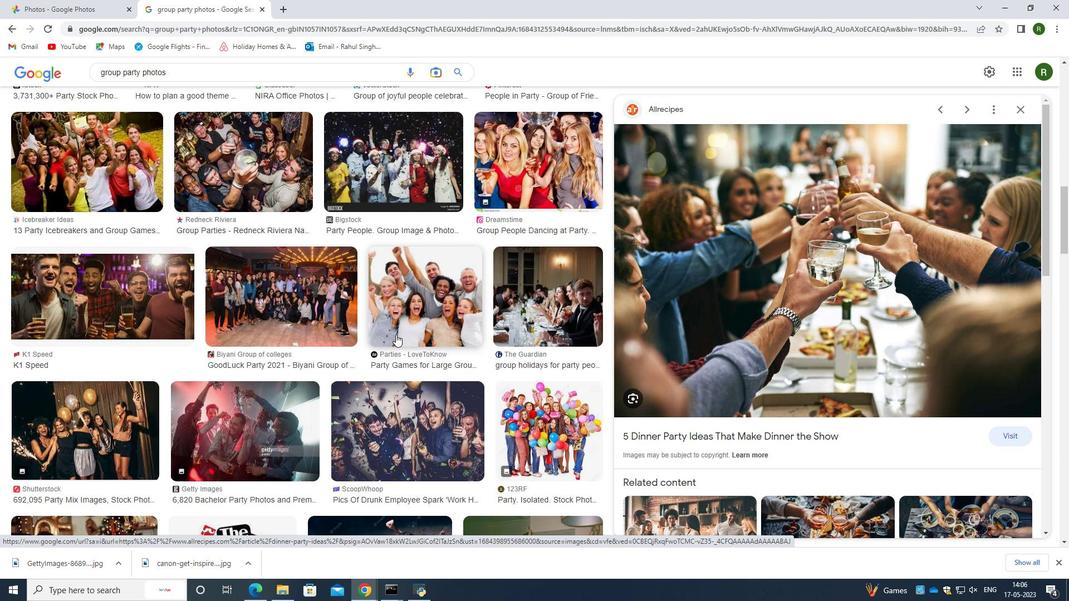 
Action: Mouse moved to (513, 372)
Screenshot: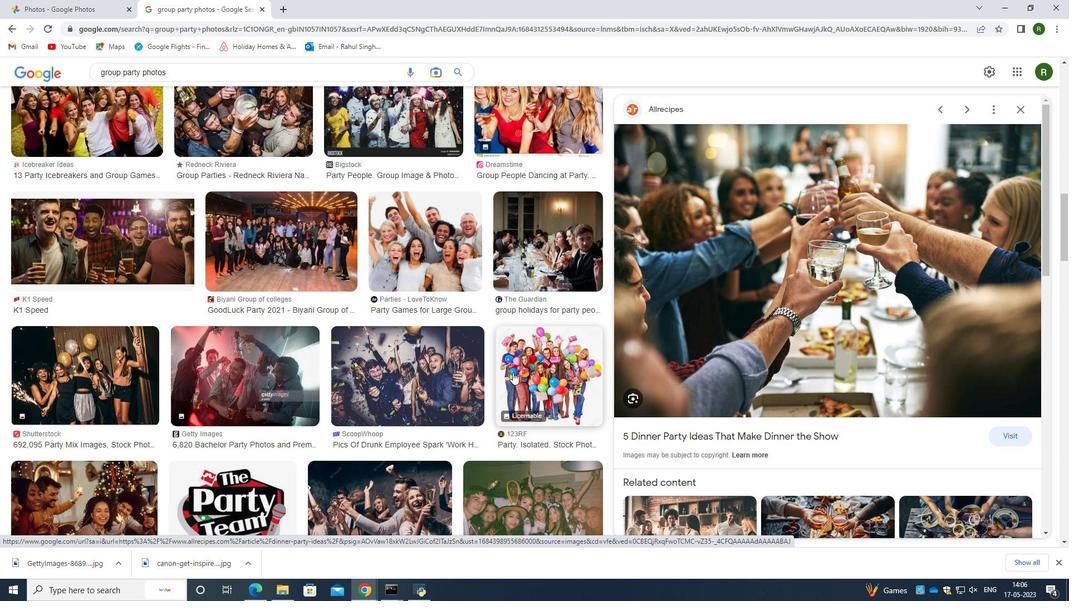 
Action: Mouse scrolled (513, 372) with delta (0, 0)
Screenshot: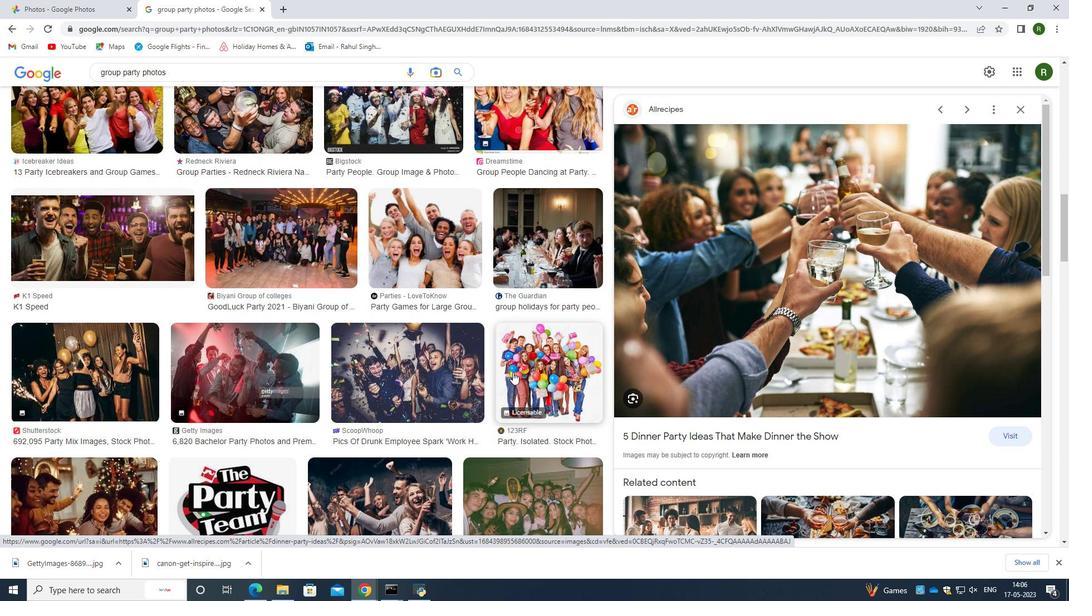 
Action: Mouse moved to (282, 349)
Screenshot: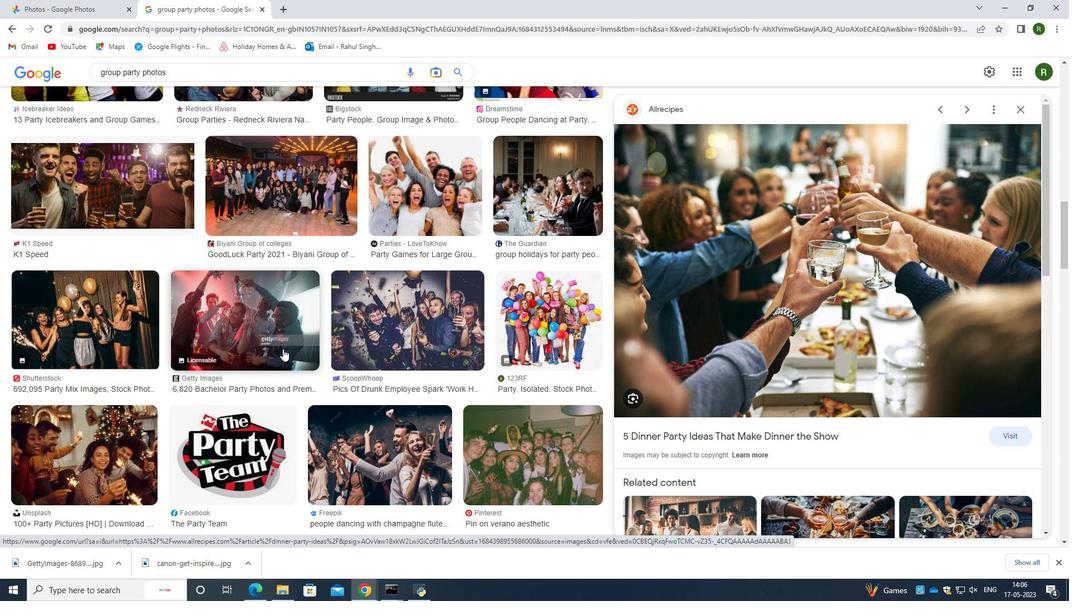 
Action: Mouse scrolled (282, 348) with delta (0, 0)
Screenshot: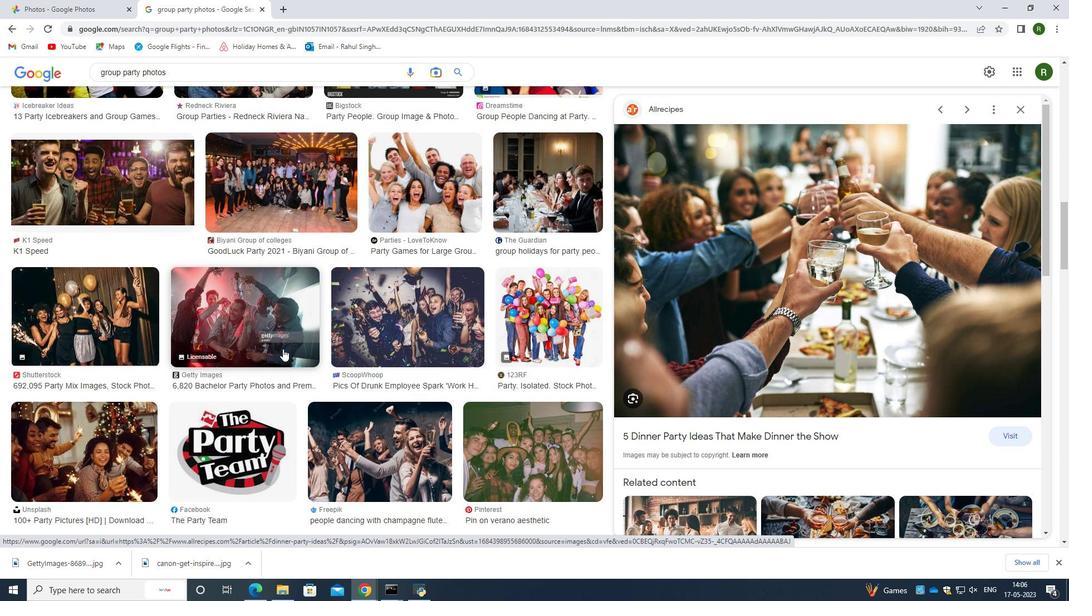 
Action: Mouse moved to (474, 379)
Screenshot: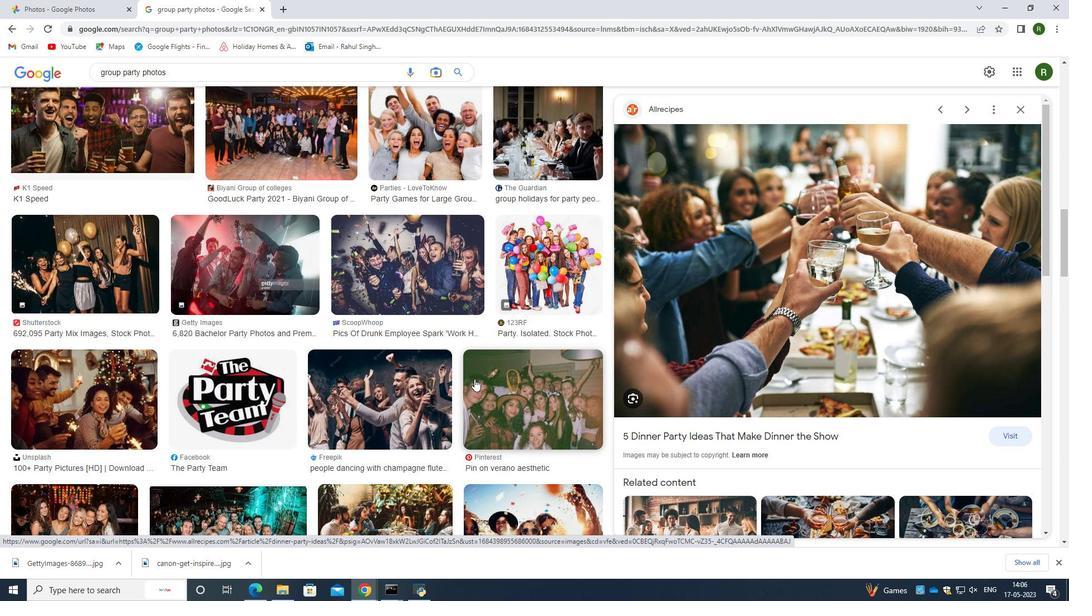 
Action: Mouse scrolled (474, 378) with delta (0, 0)
Screenshot: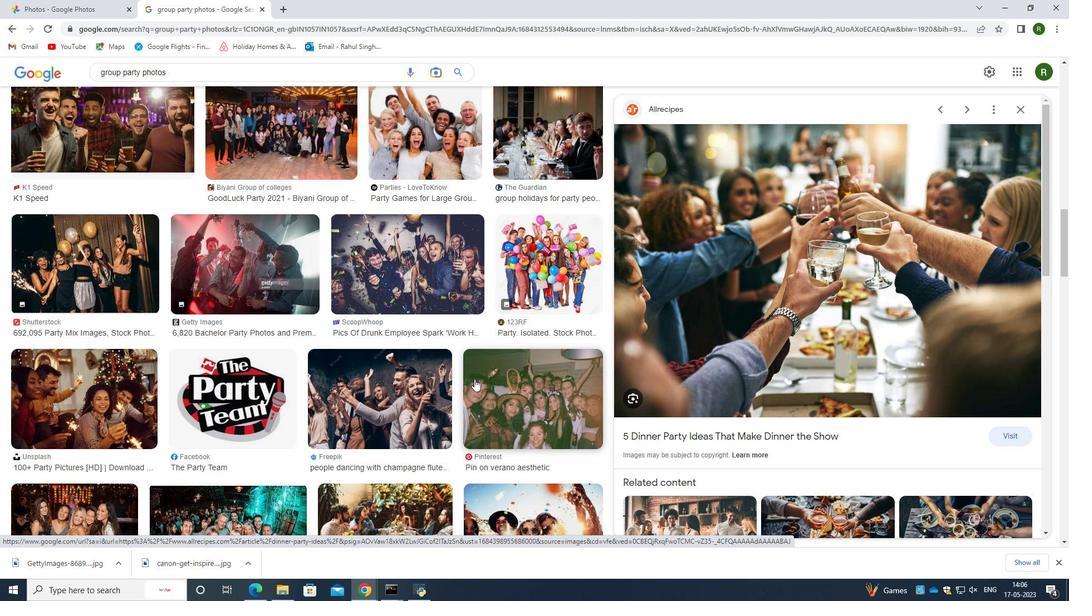
Action: Mouse scrolled (474, 378) with delta (0, 0)
Screenshot: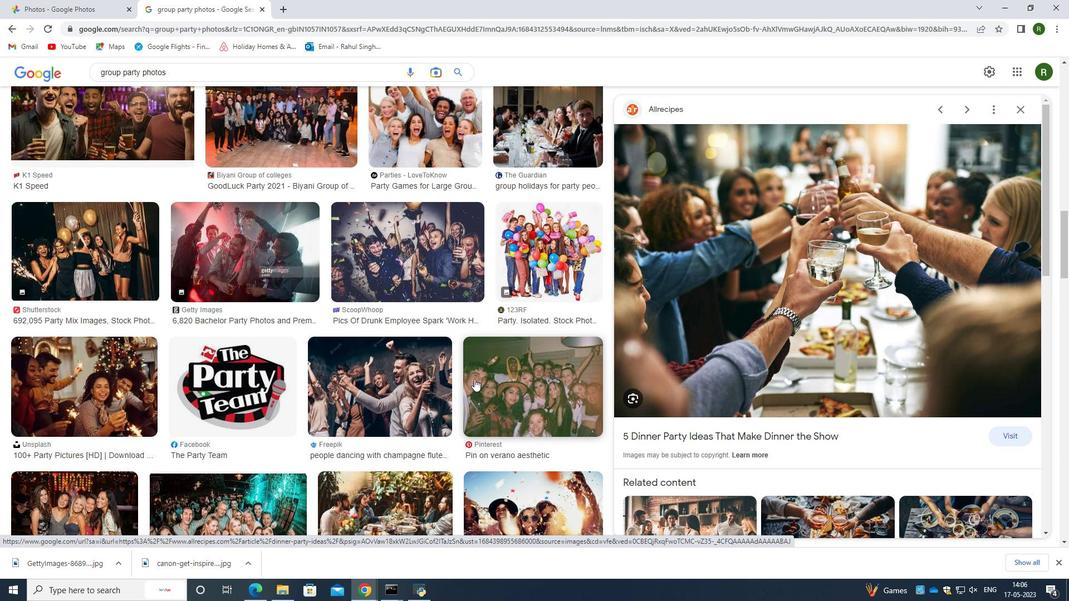 
Action: Mouse moved to (230, 415)
Screenshot: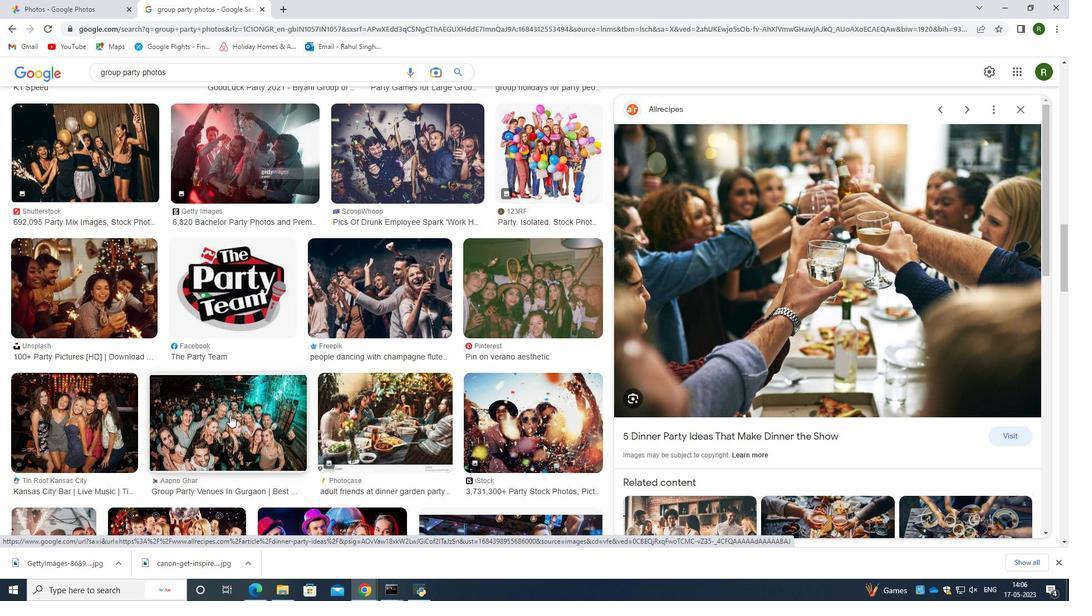 
Action: Mouse pressed right at (230, 415)
Screenshot: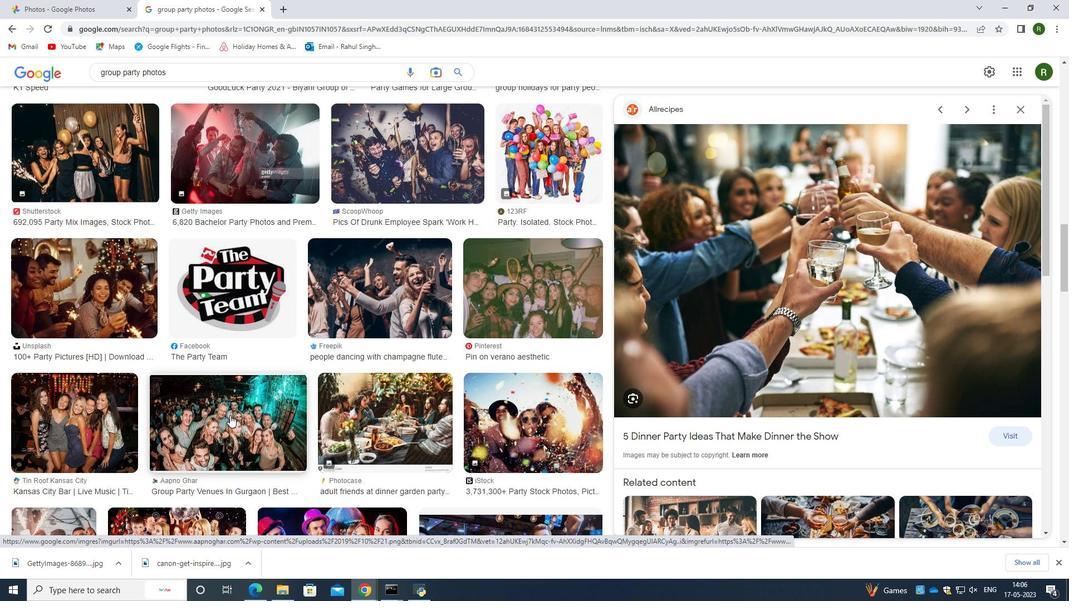 
Action: Mouse moved to (289, 348)
Screenshot: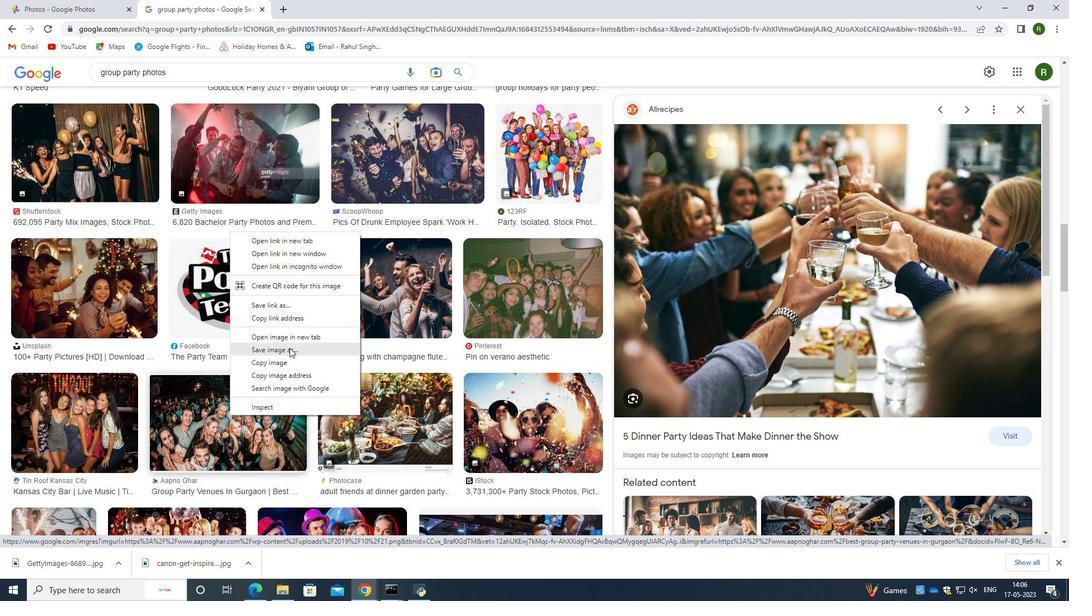 
Action: Mouse pressed left at (289, 348)
Screenshot: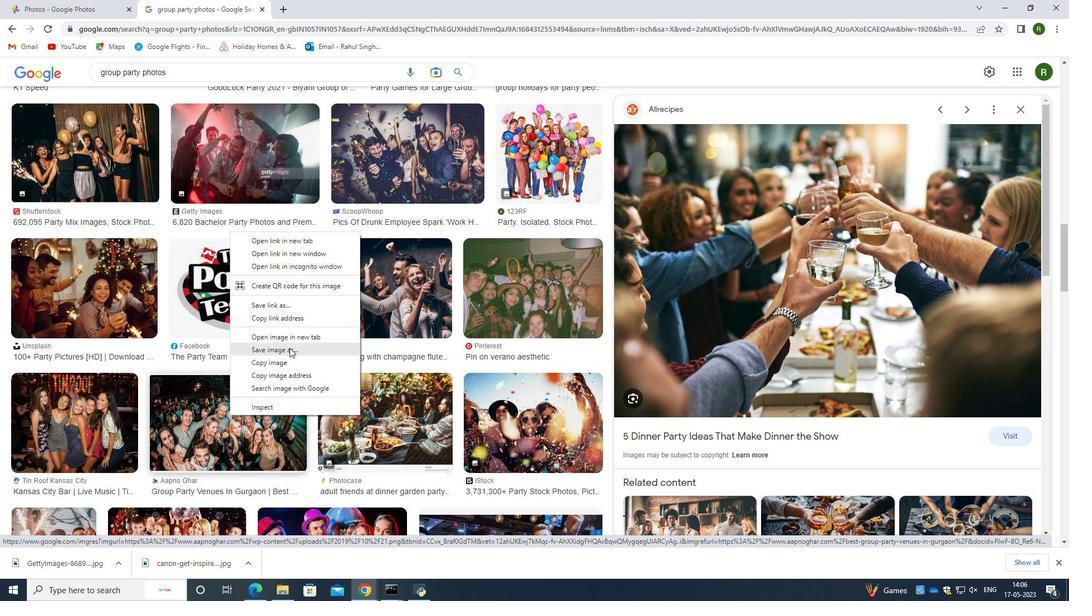 
Action: Mouse moved to (438, 284)
Screenshot: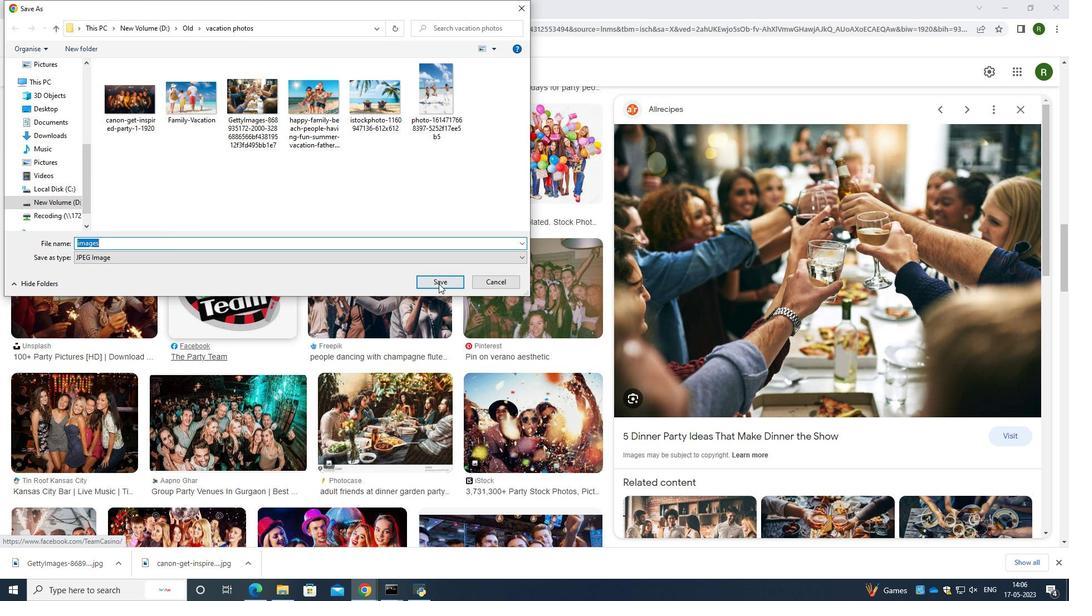 
Action: Mouse pressed left at (438, 284)
Screenshot: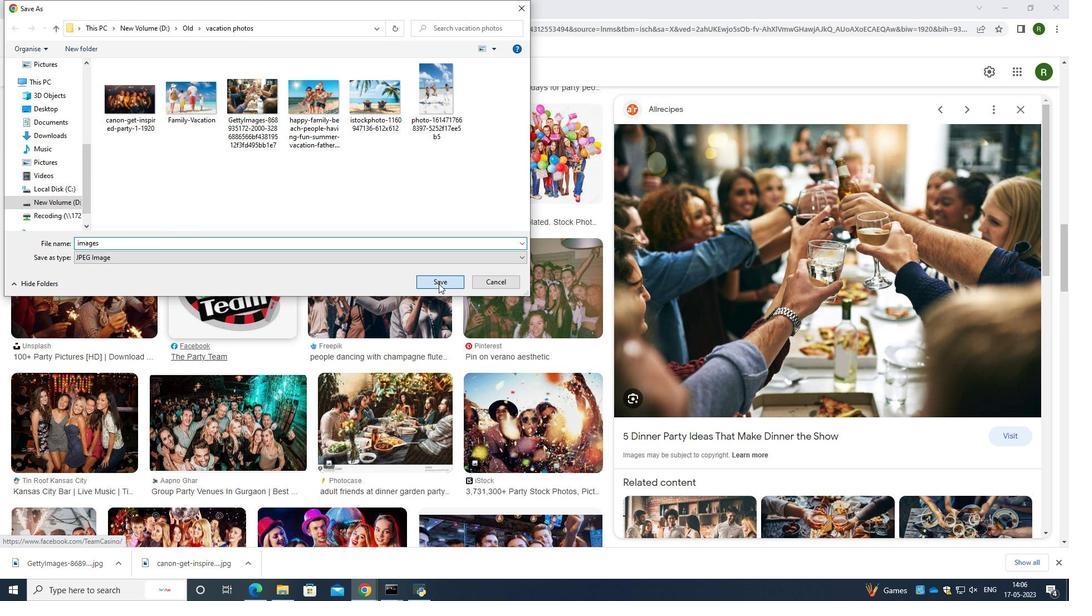 
Action: Mouse moved to (394, 388)
Screenshot: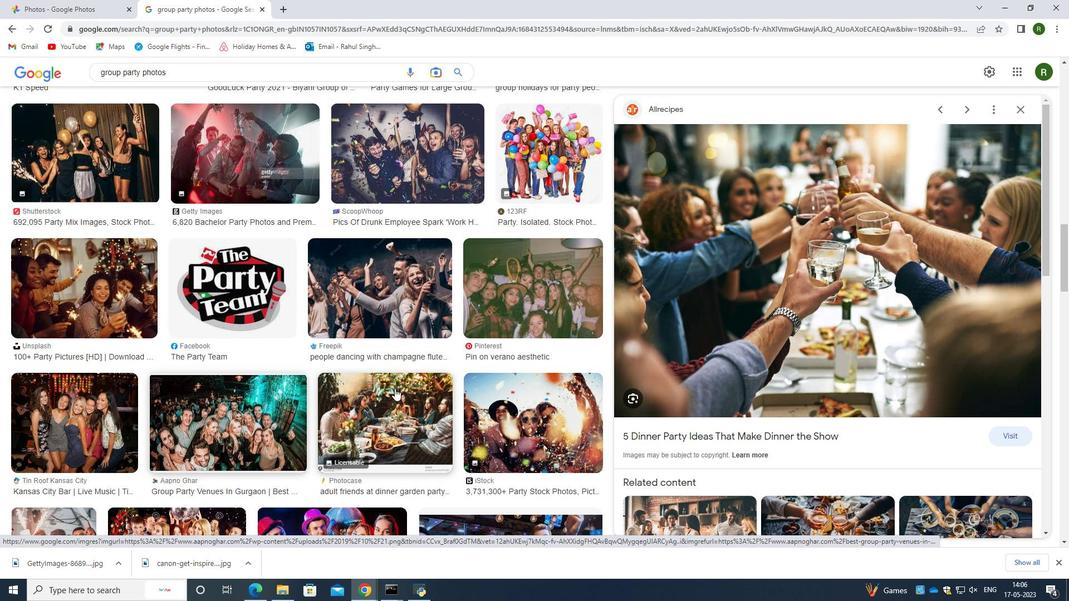 
Action: Mouse scrolled (394, 388) with delta (0, 0)
Screenshot: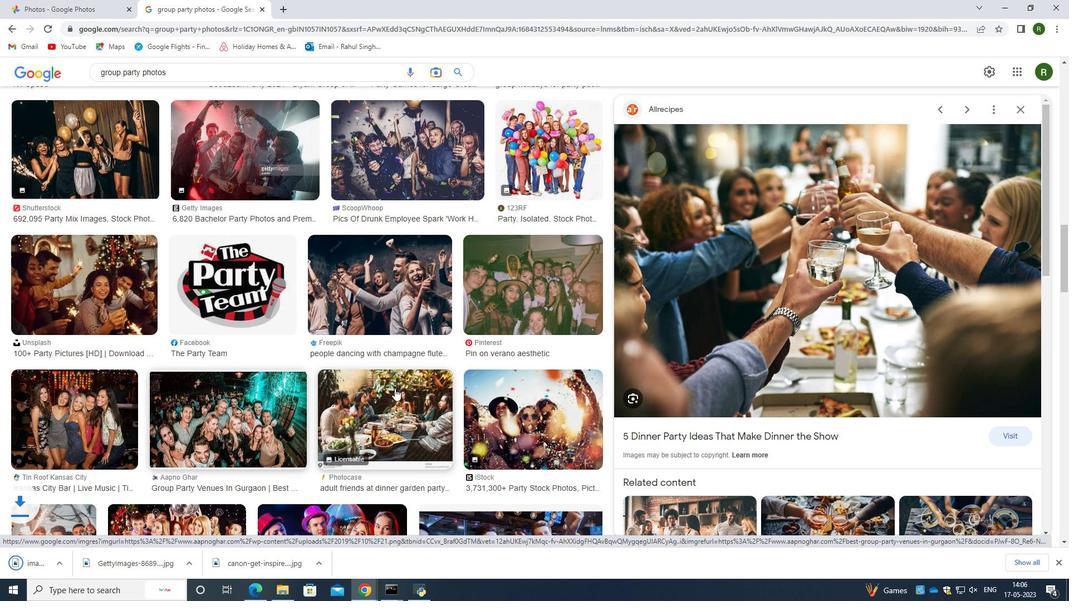 
Action: Mouse scrolled (394, 388) with delta (0, 0)
Screenshot: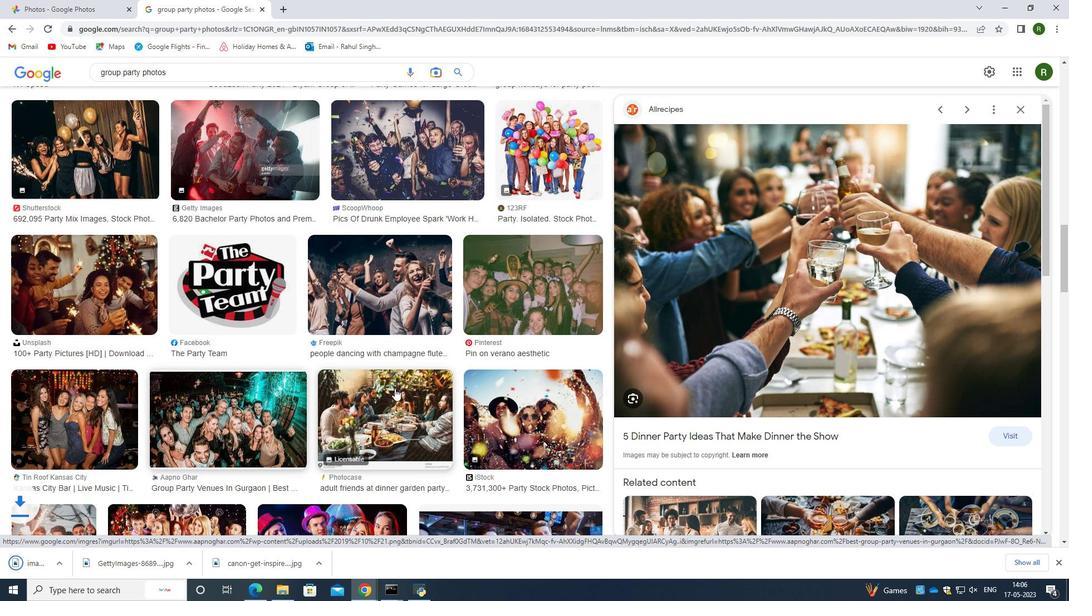 
Action: Mouse scrolled (394, 388) with delta (0, 0)
Screenshot: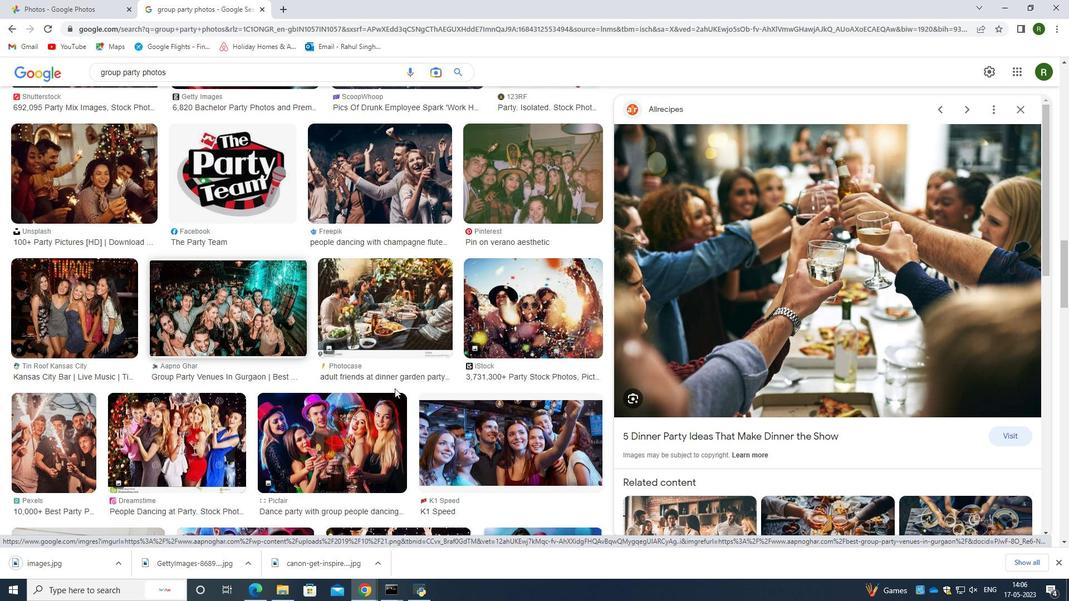 
Action: Mouse moved to (240, 366)
Screenshot: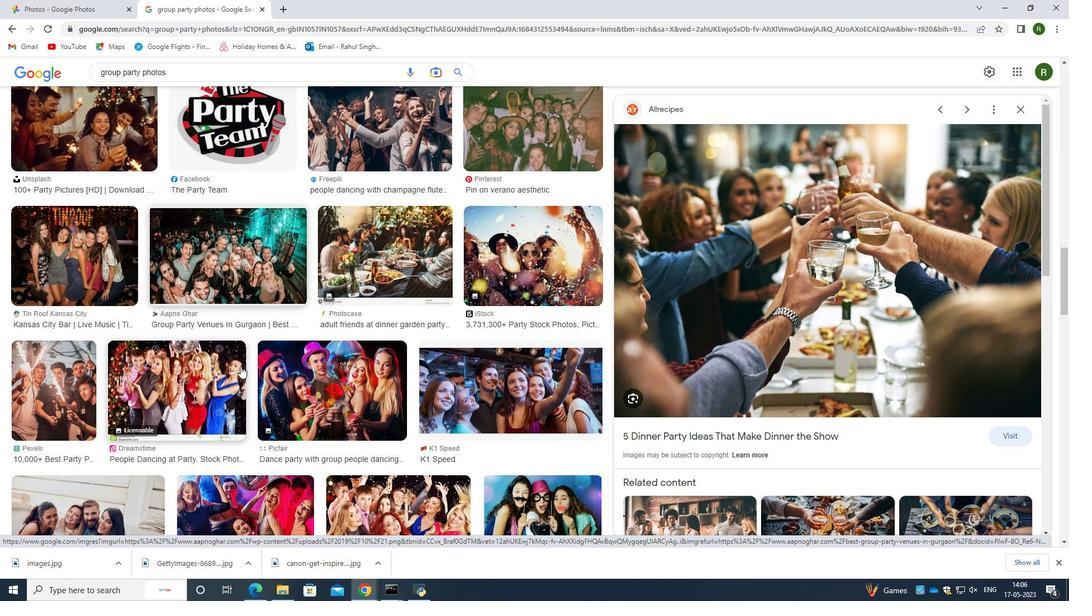 
Action: Mouse scrolled (240, 365) with delta (0, 0)
Screenshot: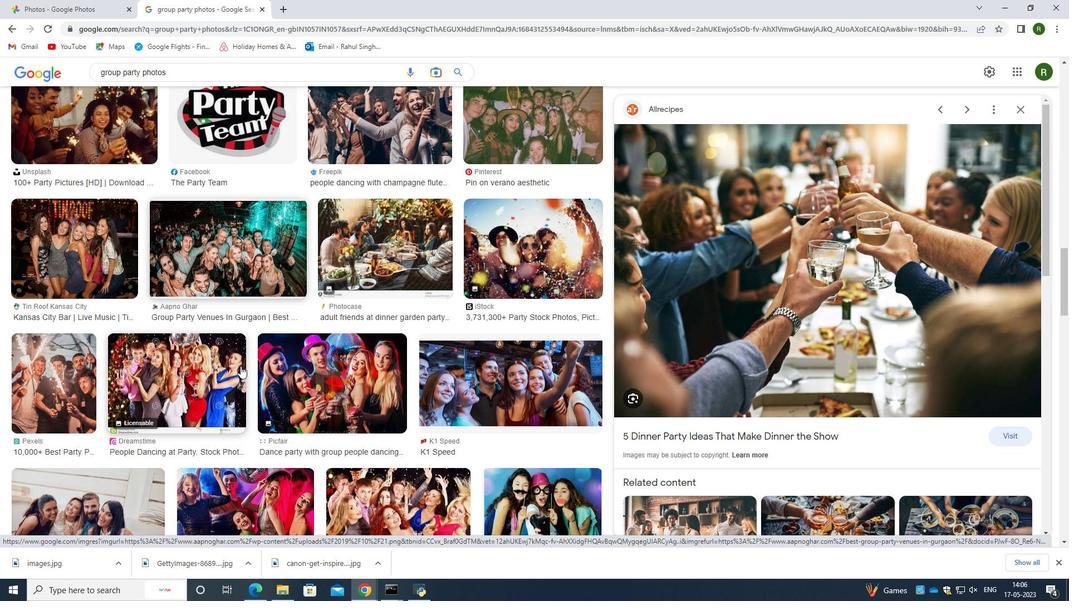 
Action: Mouse moved to (358, 399)
Screenshot: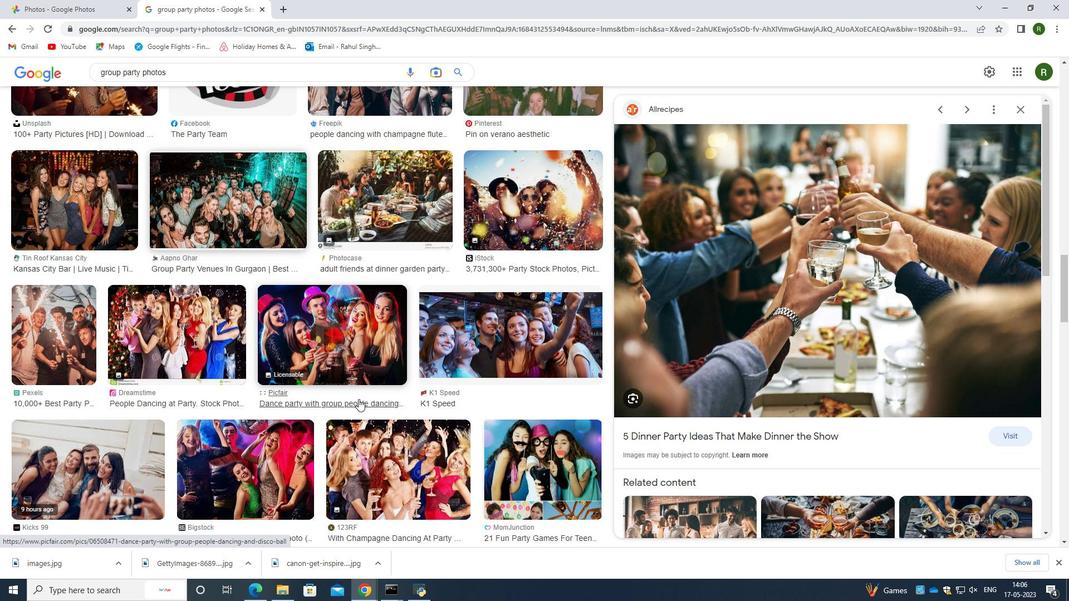 
Action: Mouse scrolled (358, 398) with delta (0, 0)
Screenshot: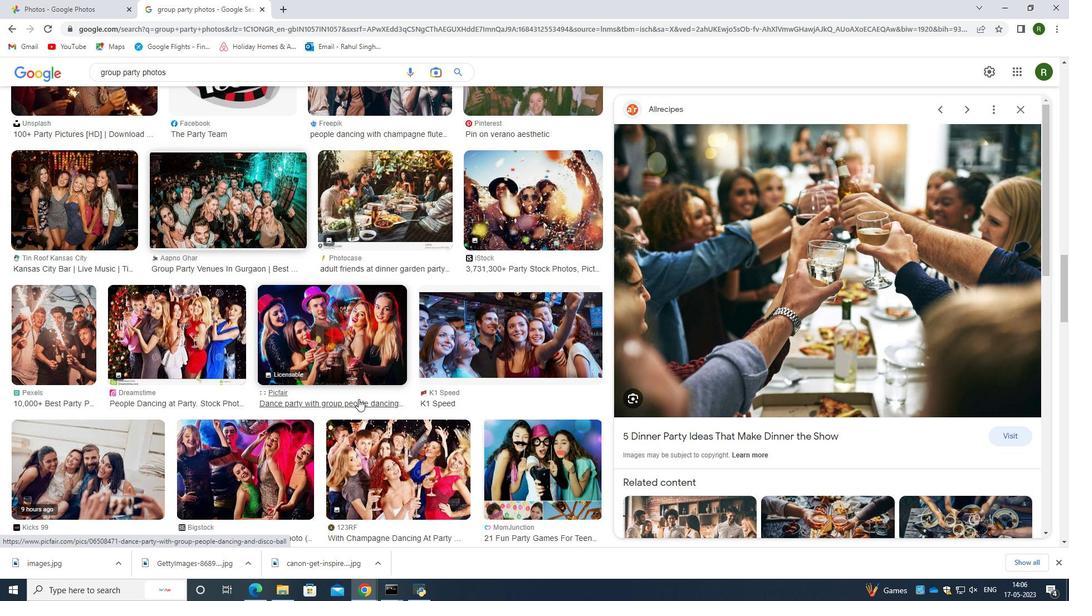 
Action: Mouse moved to (359, 397)
Screenshot: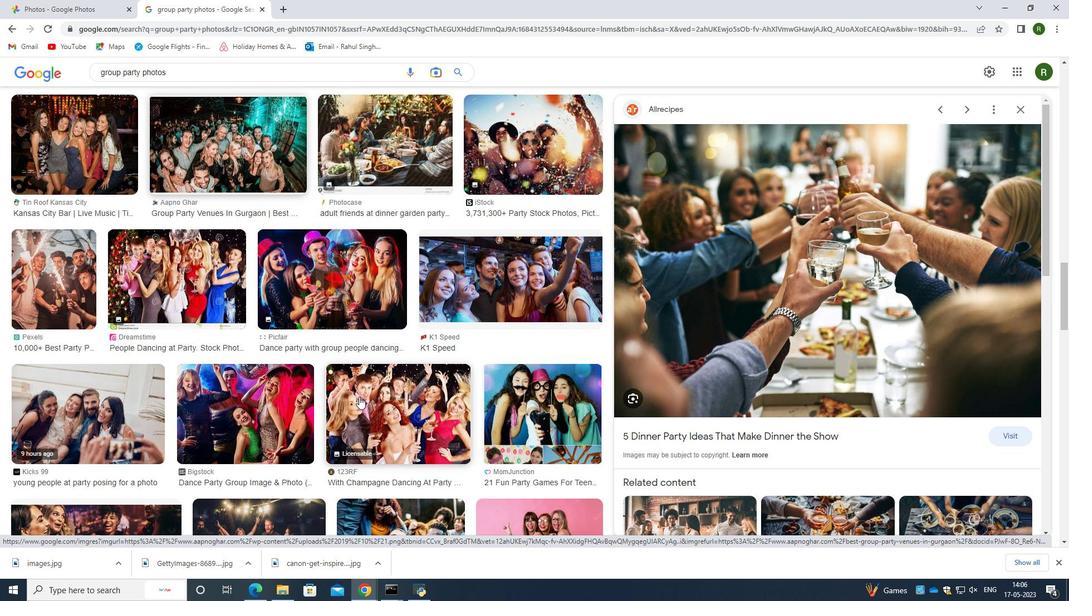 
Action: Mouse scrolled (359, 397) with delta (0, 0)
Screenshot: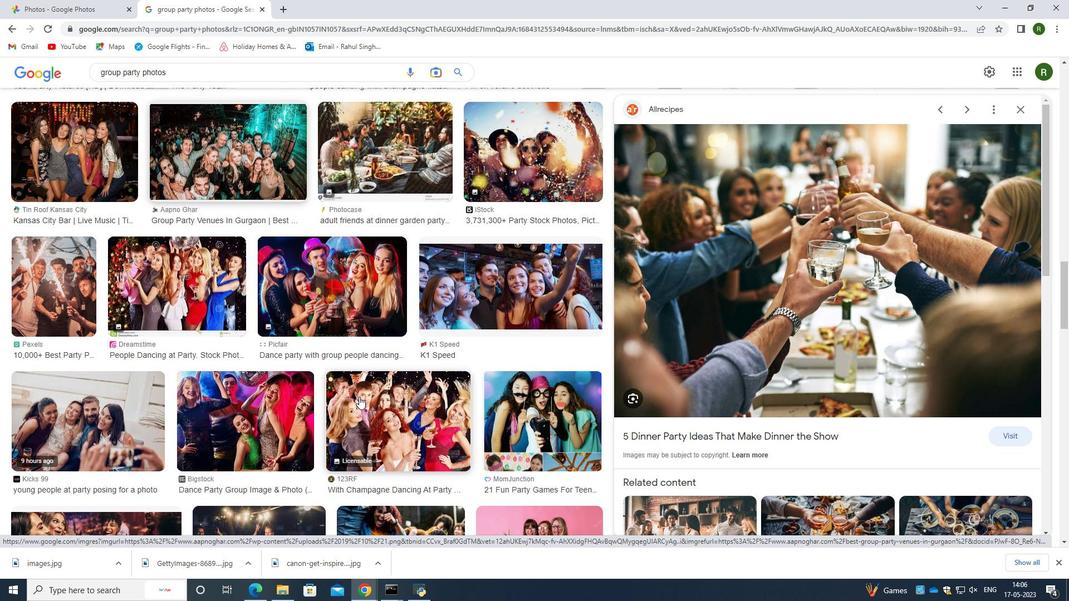 
Action: Mouse scrolled (359, 397) with delta (0, 0)
Screenshot: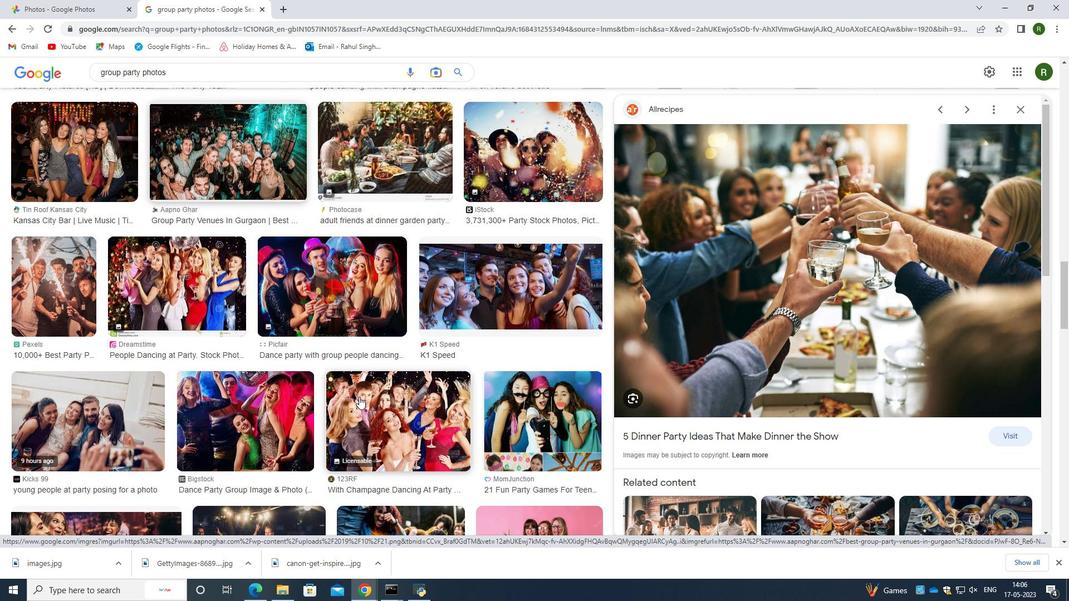 
Action: Mouse scrolled (359, 397) with delta (0, 0)
Screenshot: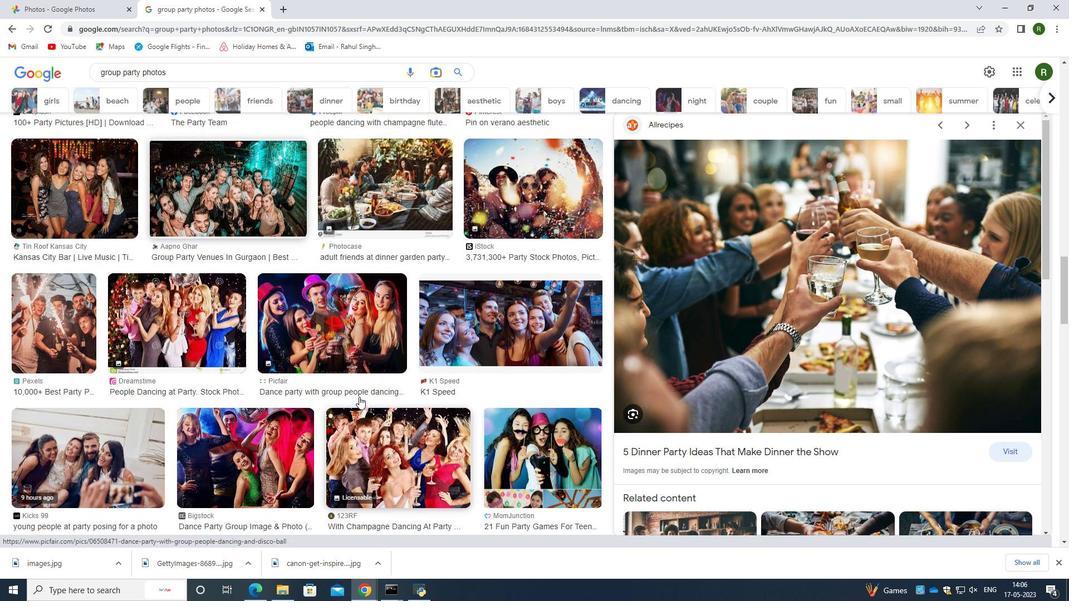 
Action: Mouse moved to (362, 393)
Screenshot: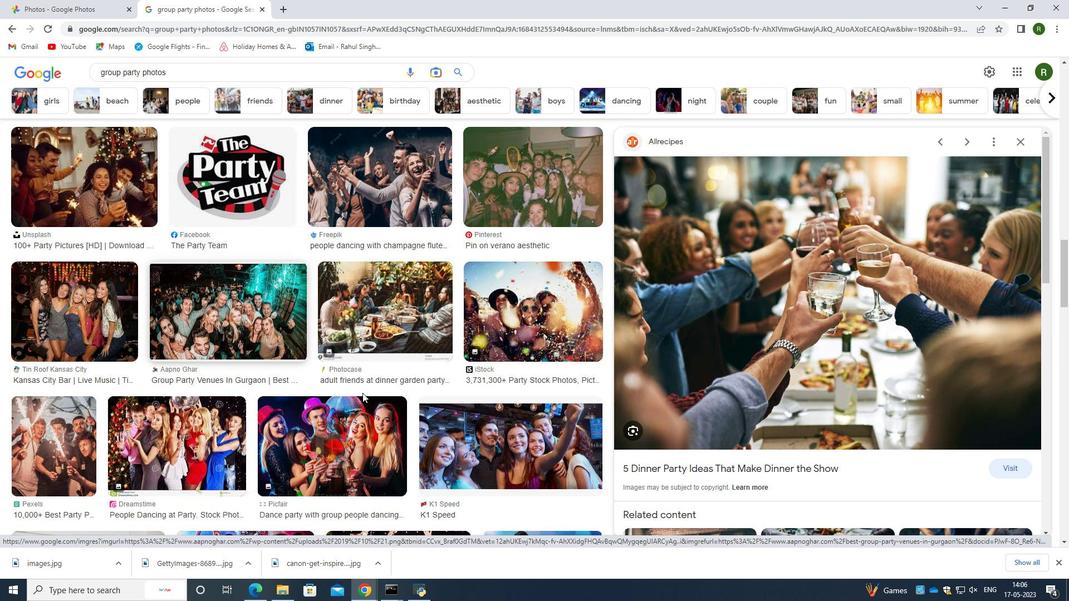 
Action: Mouse scrolled (362, 393) with delta (0, 0)
Screenshot: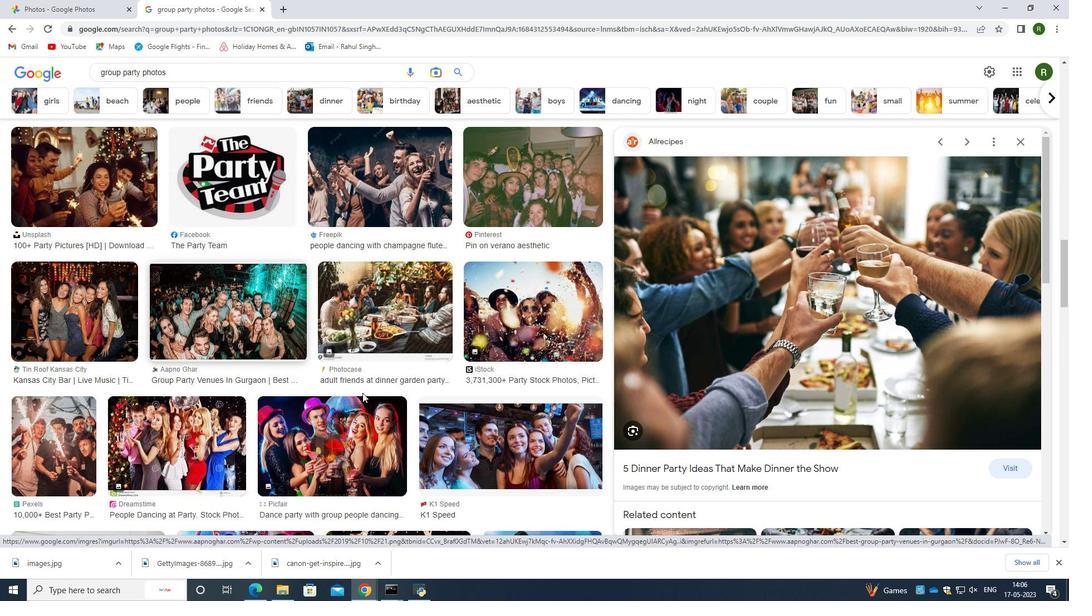 
Action: Mouse scrolled (362, 393) with delta (0, 0)
Screenshot: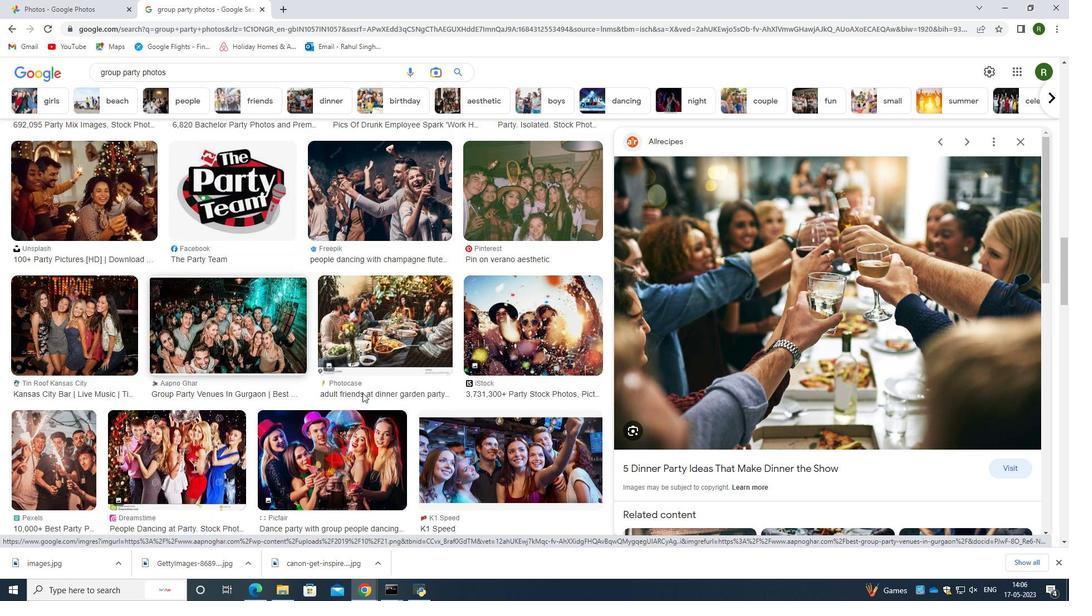 
Action: Mouse scrolled (362, 393) with delta (0, 0)
Screenshot: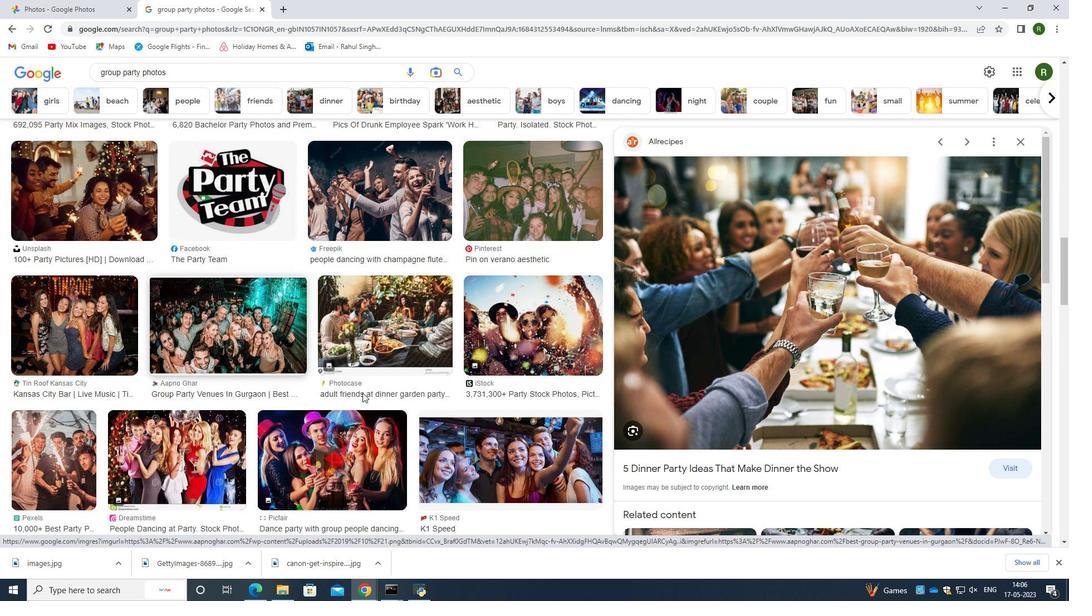
Action: Mouse moved to (367, 381)
Screenshot: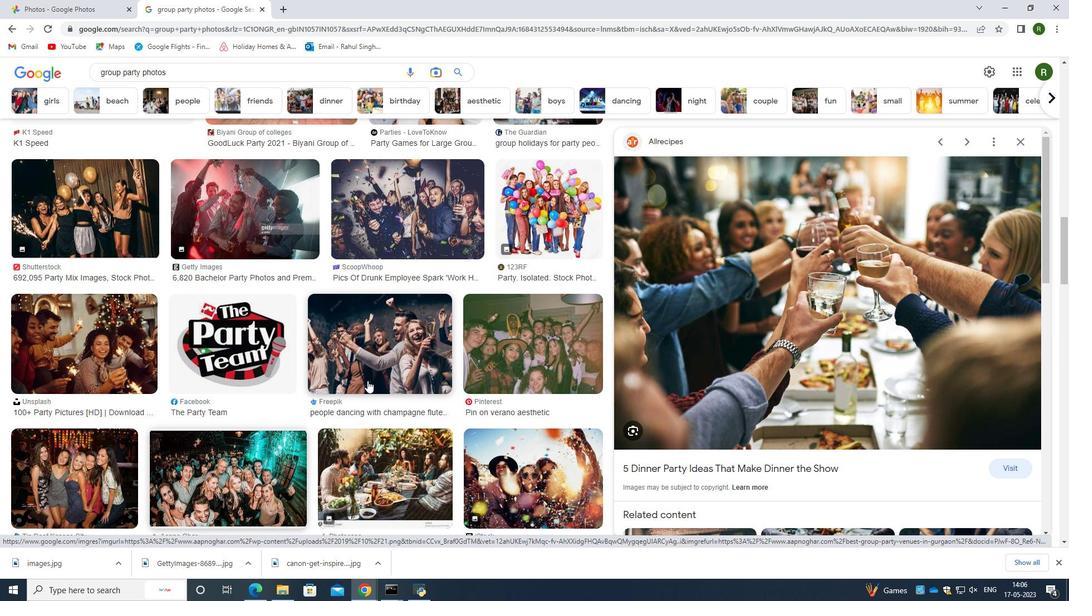 
Action: Mouse scrolled (367, 381) with delta (0, 0)
Screenshot: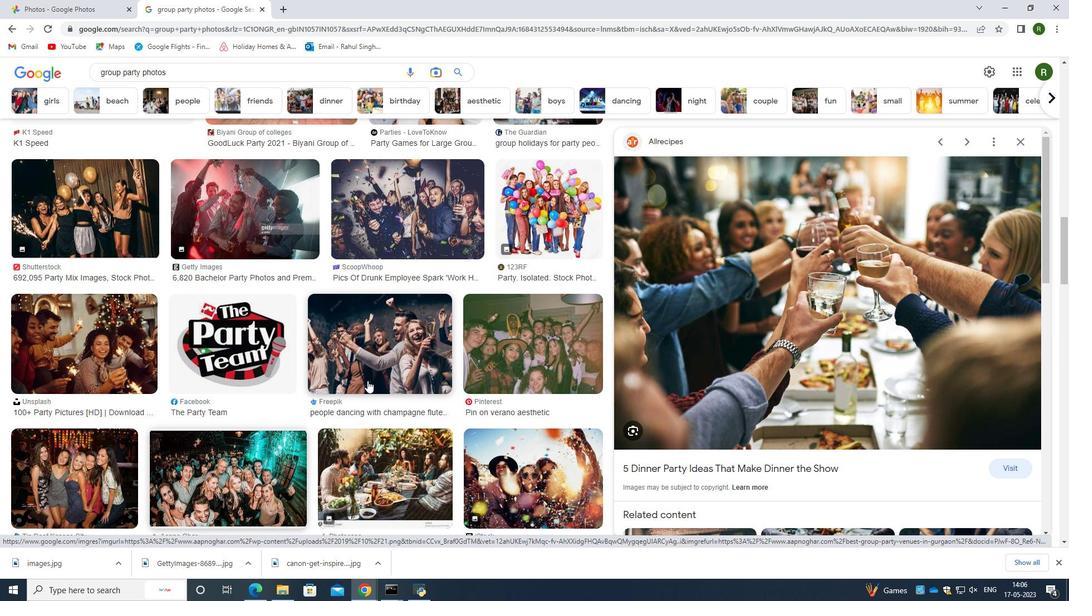 
Action: Mouse scrolled (367, 381) with delta (0, 0)
Screenshot: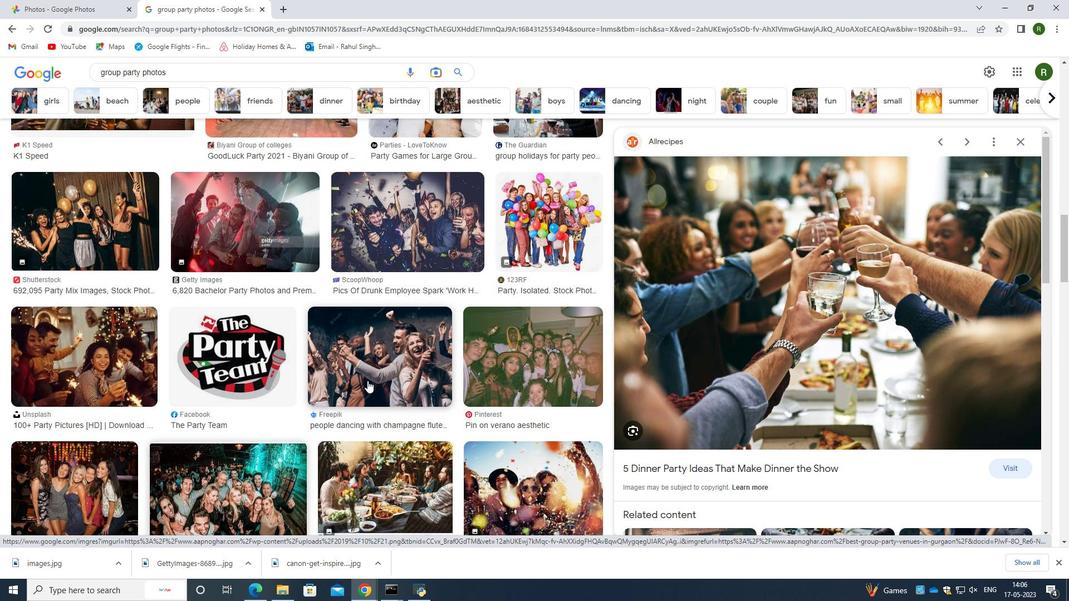 
Action: Mouse scrolled (367, 381) with delta (0, 0)
Screenshot: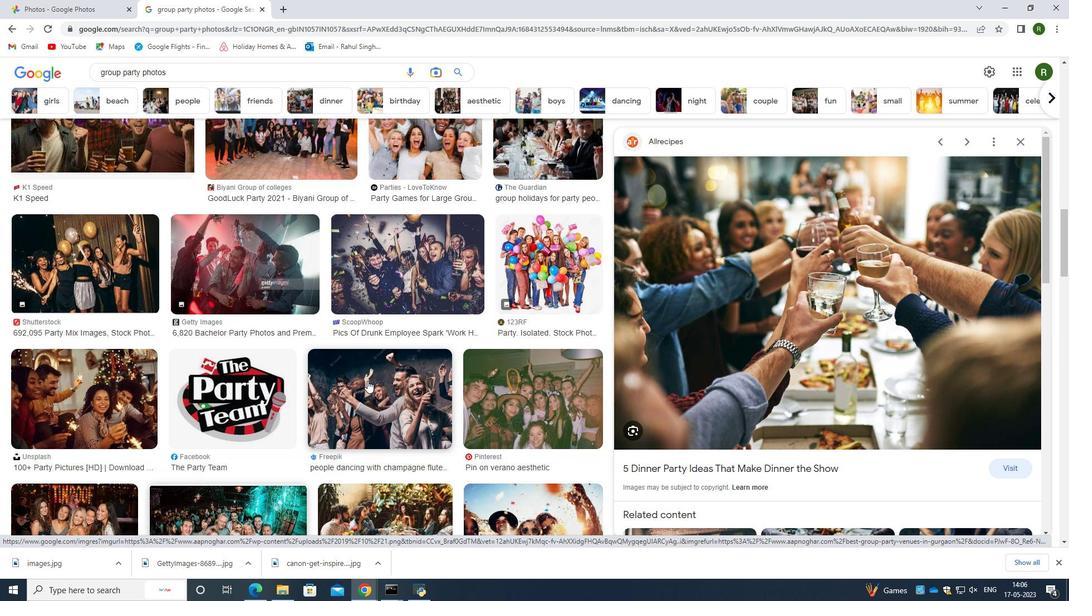 
Action: Mouse moved to (76, 272)
Screenshot: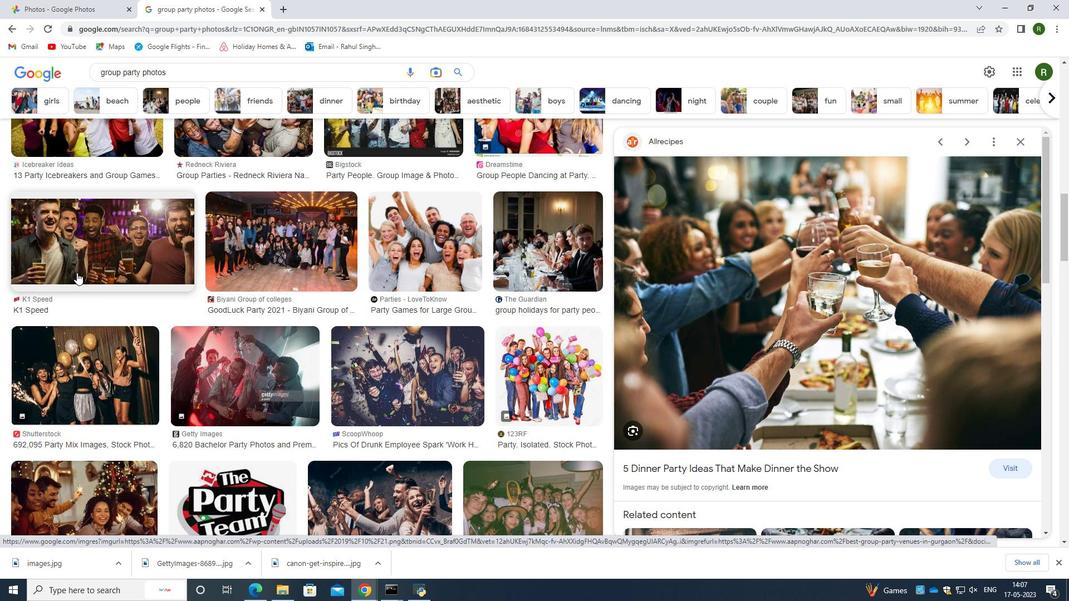
Action: Mouse scrolled (76, 273) with delta (0, 0)
Screenshot: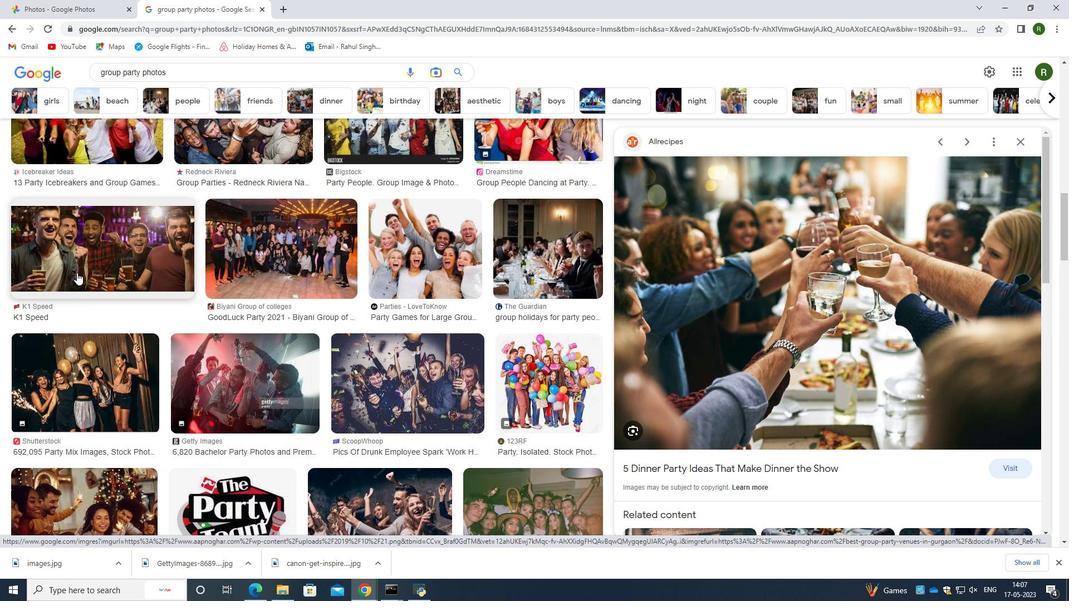 
Action: Mouse scrolled (76, 273) with delta (0, 0)
Screenshot: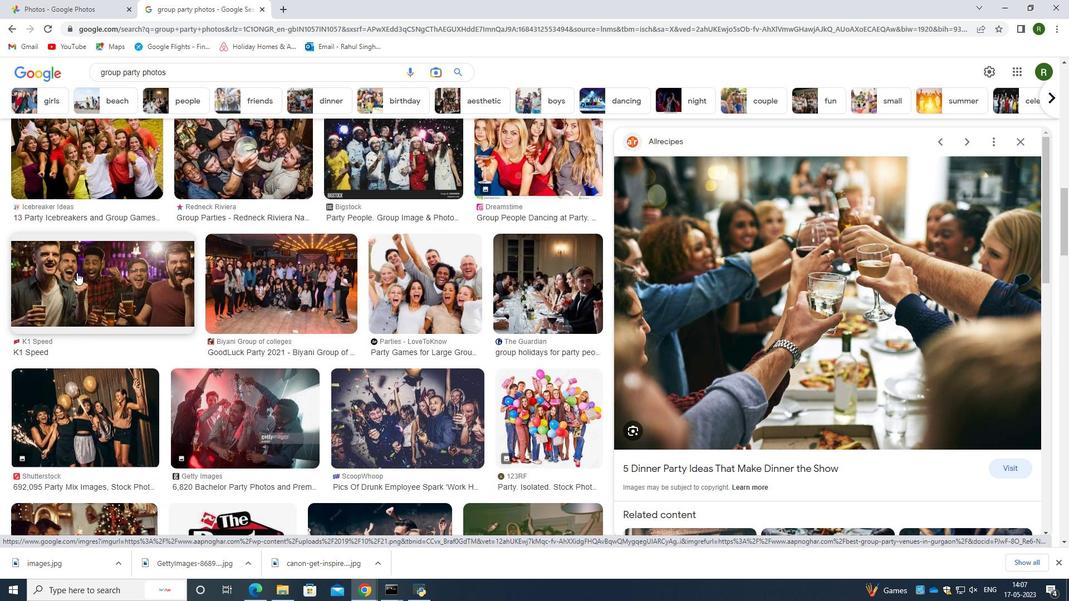 
Action: Mouse moved to (375, 358)
Screenshot: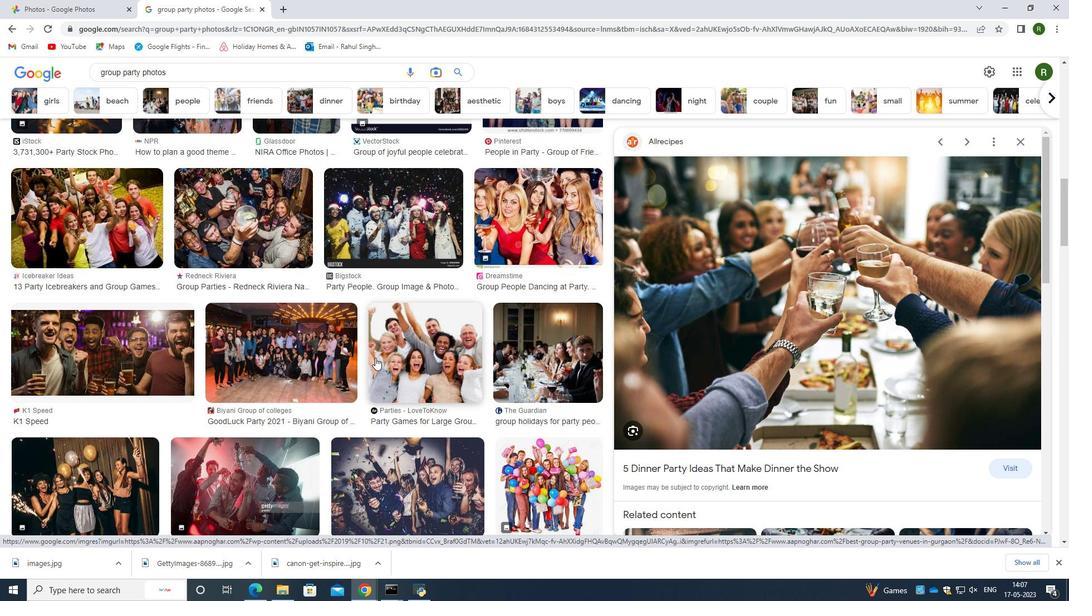 
Action: Mouse scrolled (375, 357) with delta (0, 0)
Screenshot: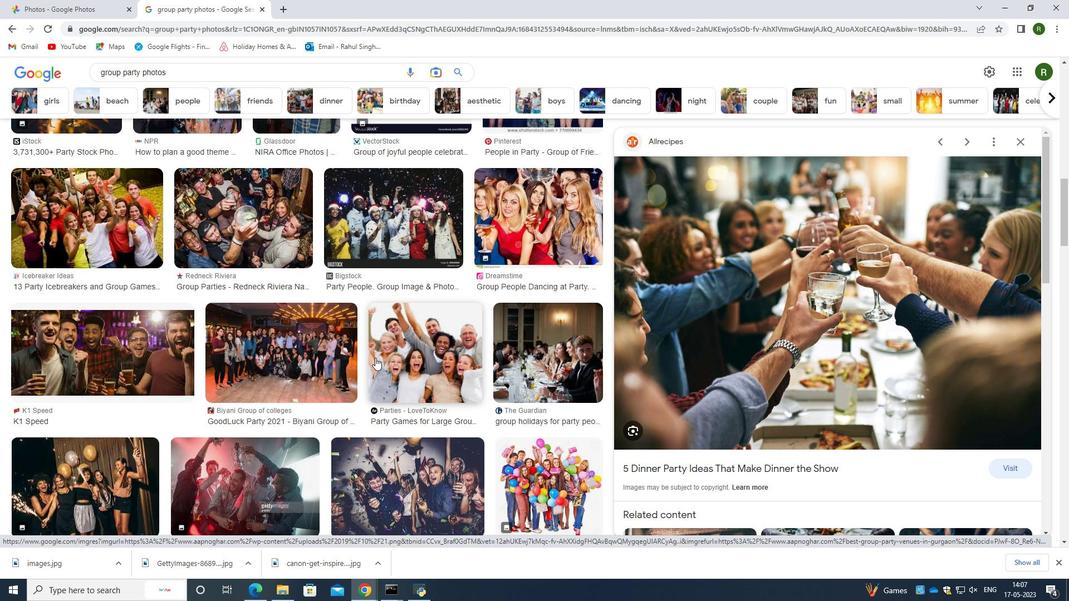 
Action: Mouse scrolled (375, 357) with delta (0, 0)
Screenshot: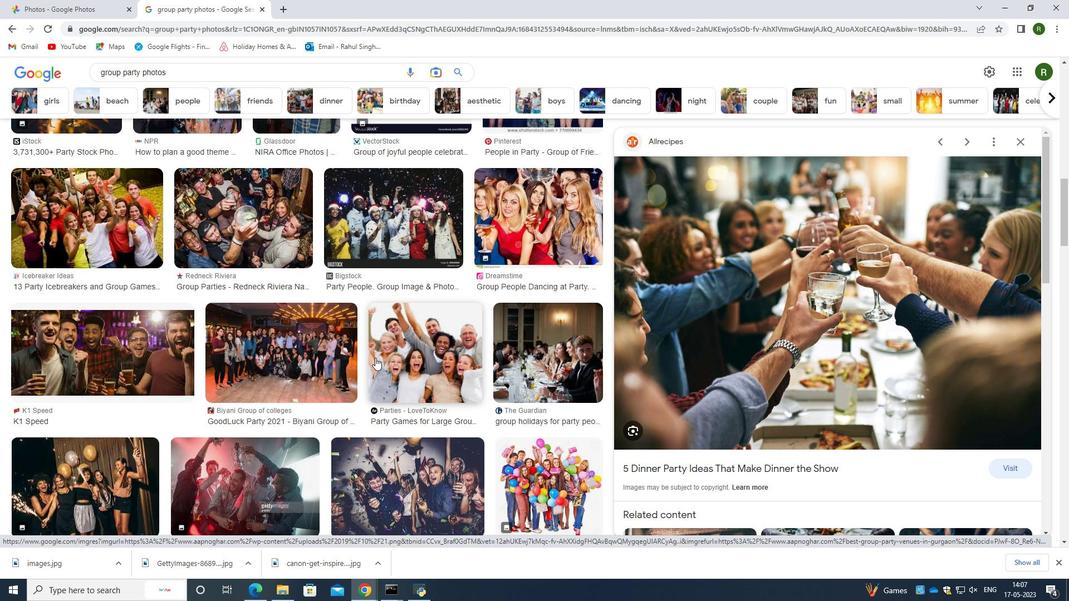 
Action: Mouse scrolled (375, 357) with delta (0, 0)
Screenshot: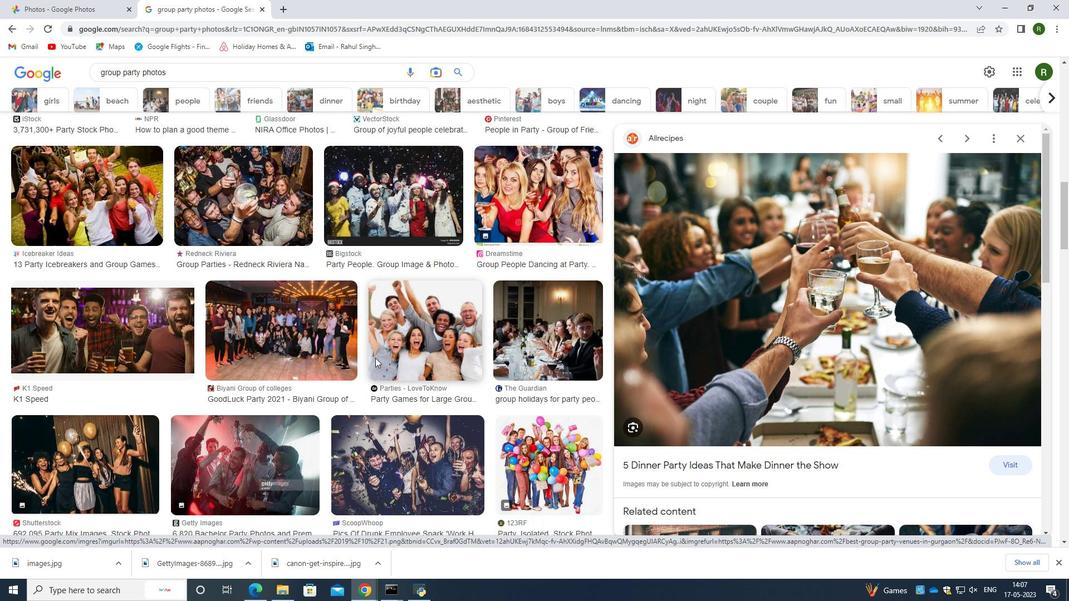 
Action: Mouse scrolled (375, 357) with delta (0, 0)
Screenshot: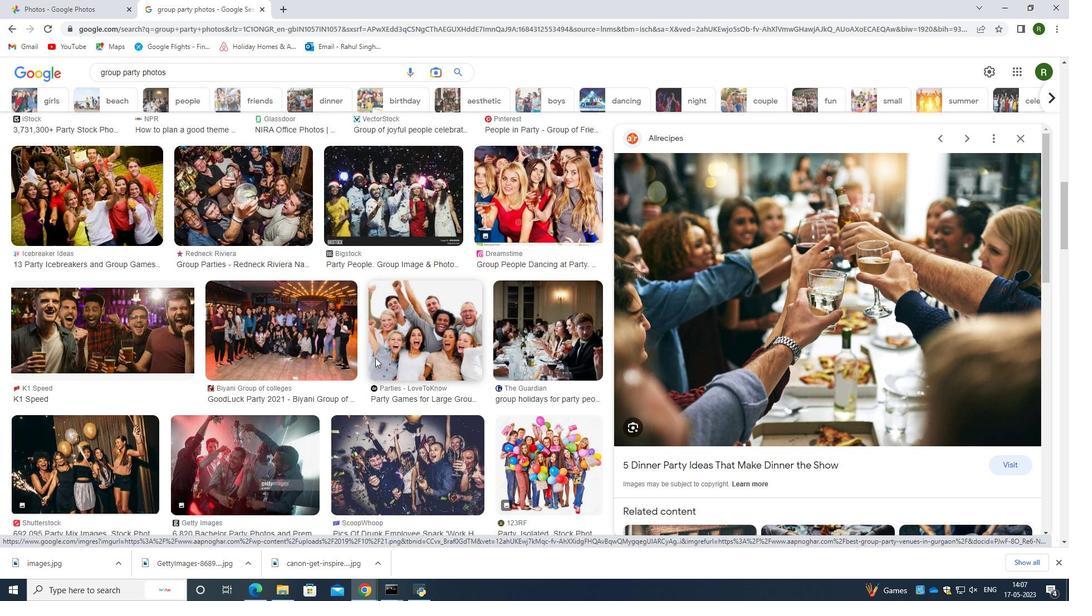 
Action: Mouse moved to (374, 356)
Screenshot: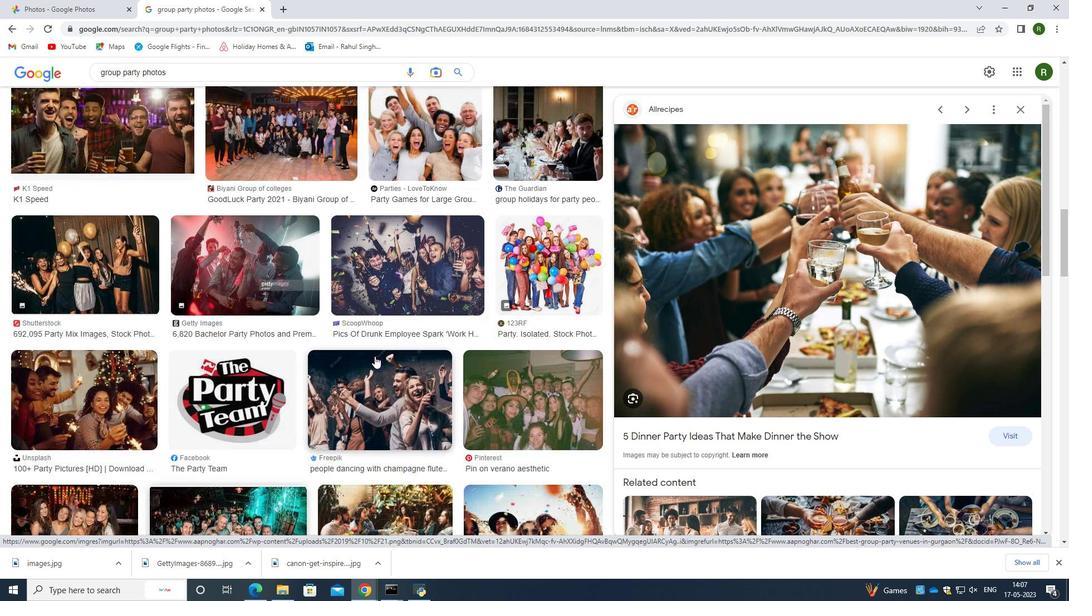 
Action: Mouse scrolled (374, 355) with delta (0, 0)
Screenshot: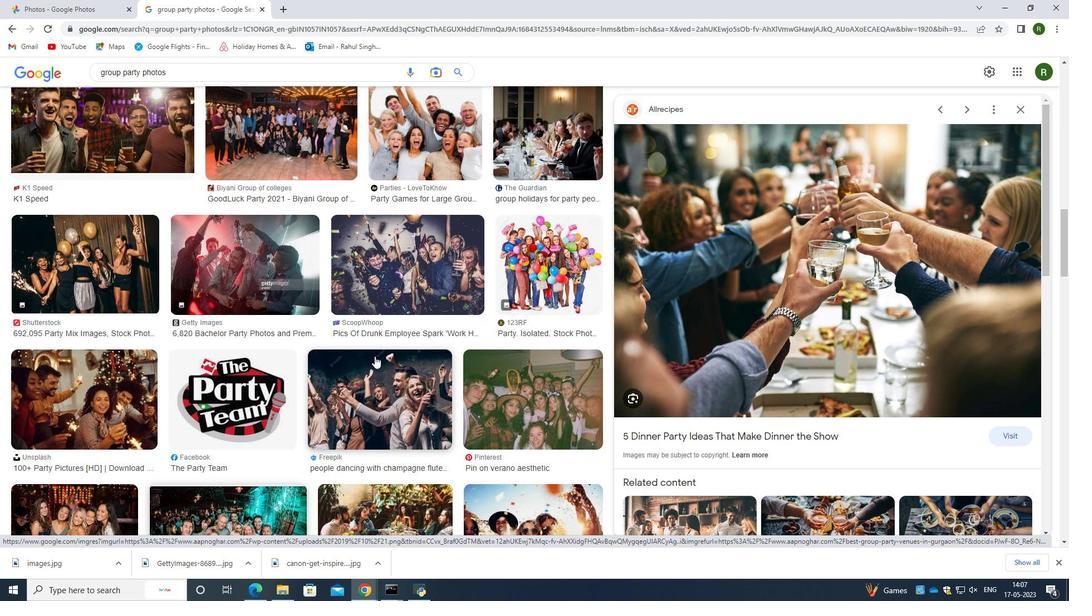 
Action: Mouse scrolled (374, 355) with delta (0, 0)
Screenshot: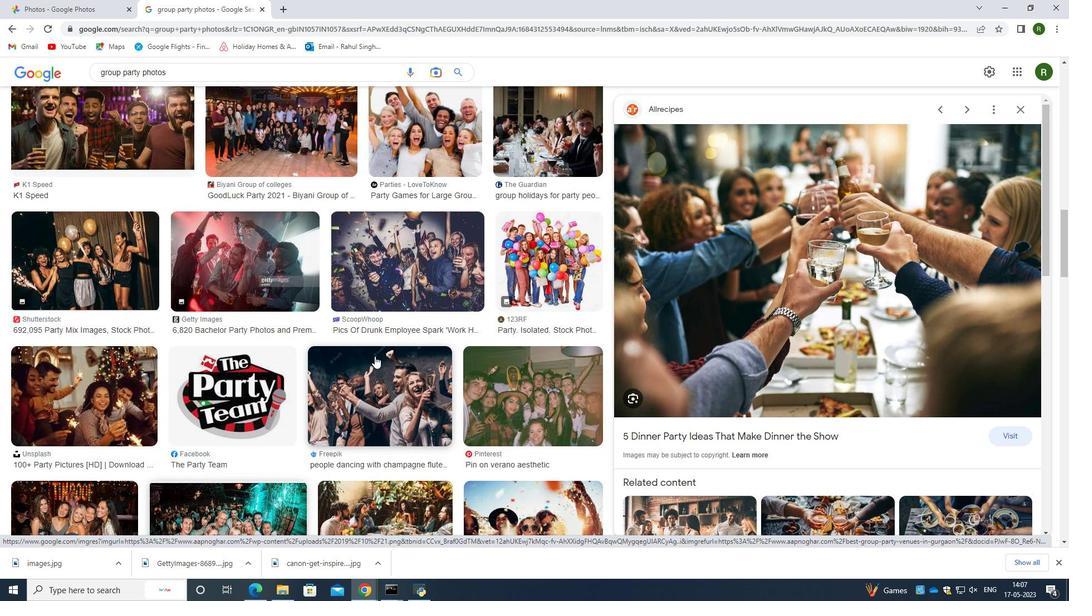 
Action: Mouse scrolled (374, 355) with delta (0, 0)
Screenshot: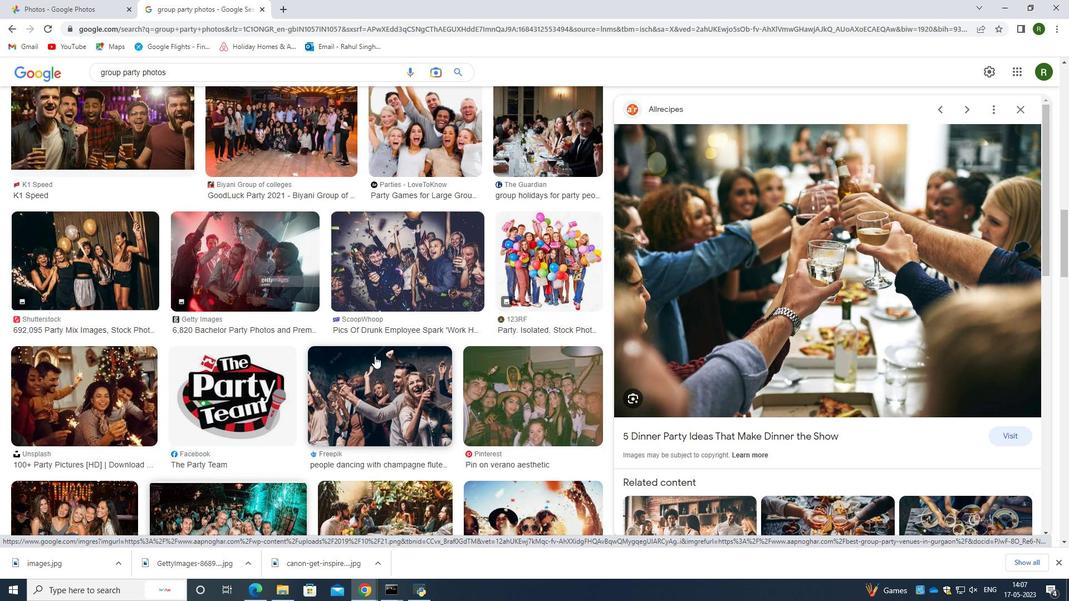 
Action: Mouse scrolled (374, 355) with delta (0, 0)
Screenshot: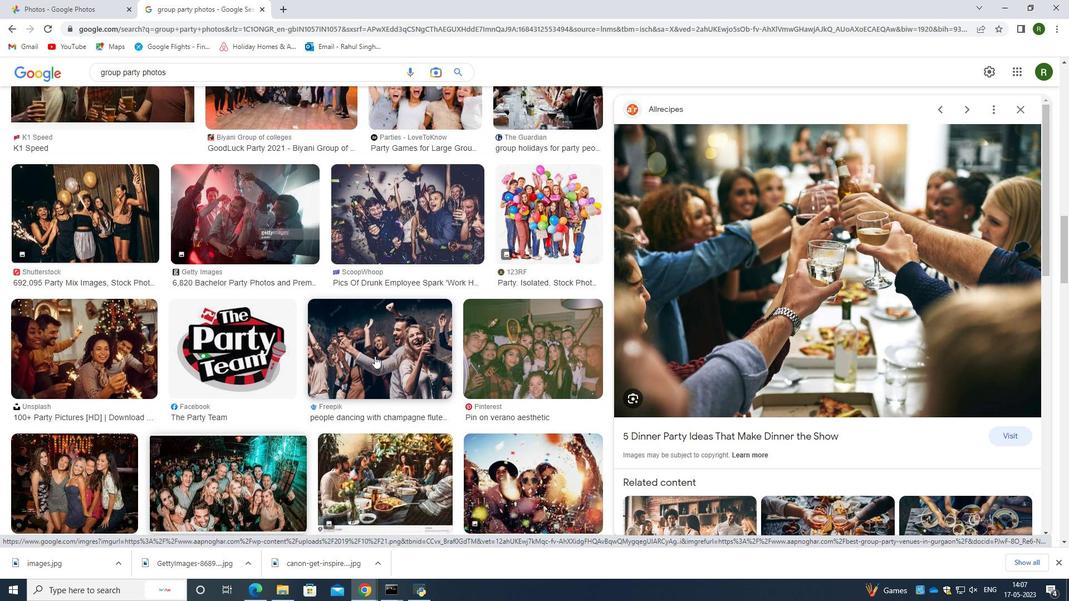 
Action: Mouse scrolled (374, 355) with delta (0, 0)
Screenshot: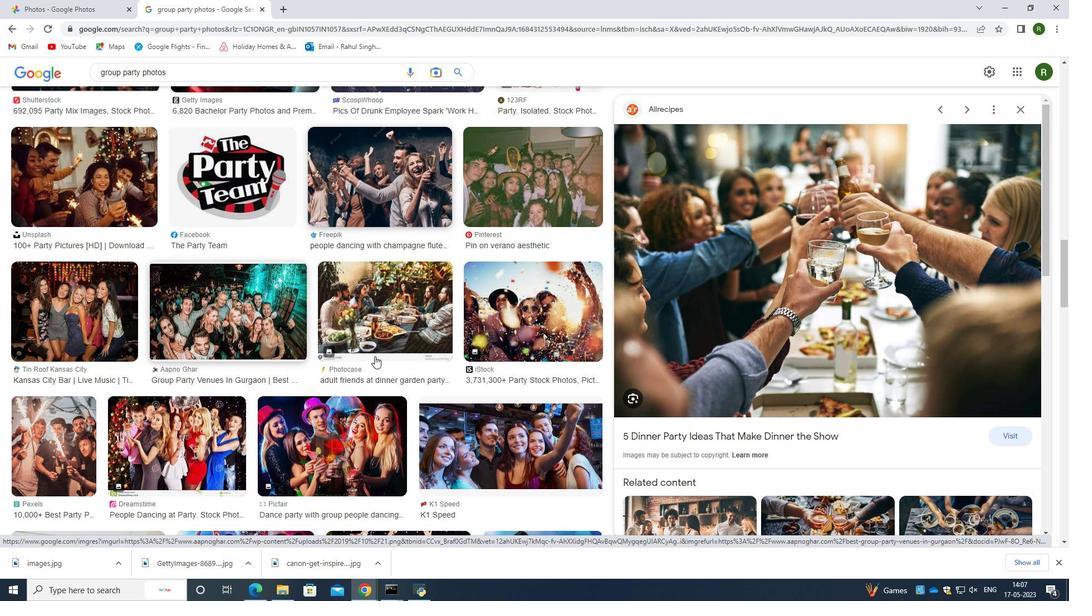 
Action: Mouse scrolled (374, 355) with delta (0, 0)
Screenshot: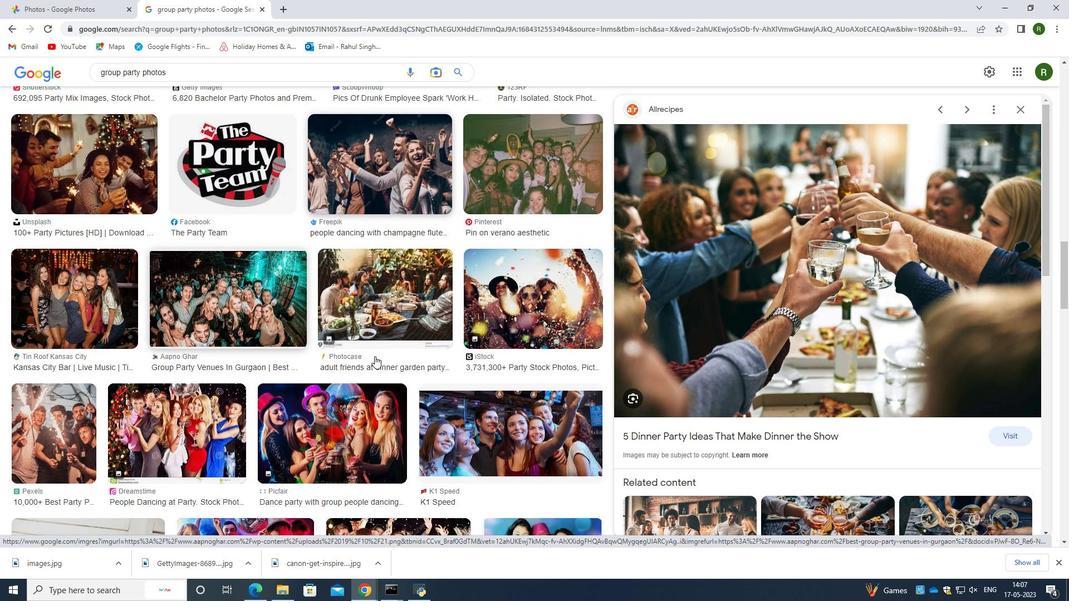 
Action: Mouse scrolled (374, 355) with delta (0, 0)
Screenshot: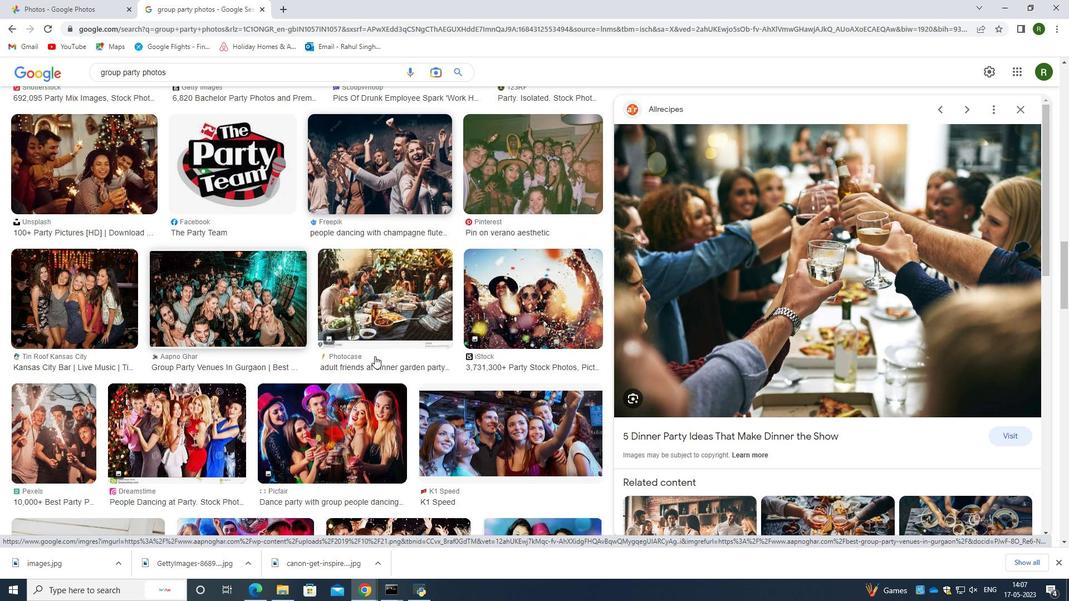 
Action: Mouse scrolled (374, 355) with delta (0, 0)
Screenshot: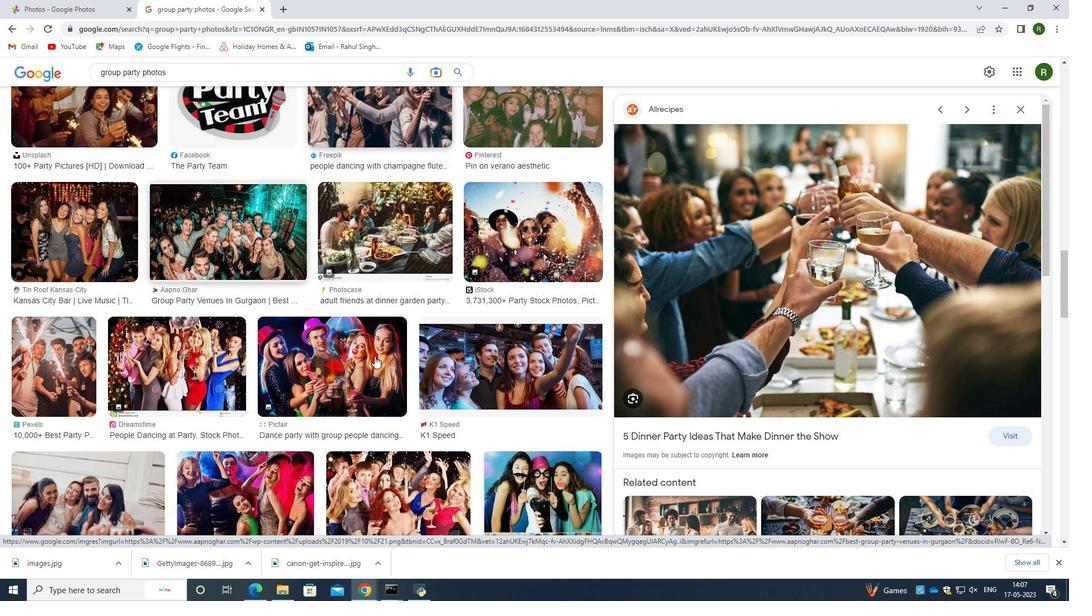 
Action: Mouse scrolled (374, 355) with delta (0, 0)
Screenshot: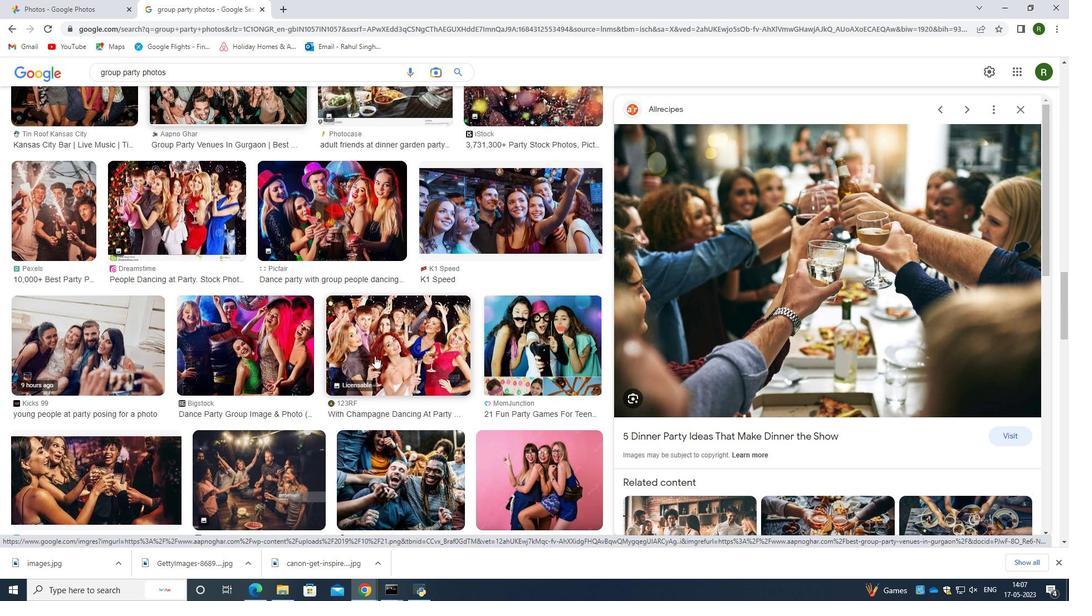 
Action: Mouse scrolled (374, 355) with delta (0, 0)
Screenshot: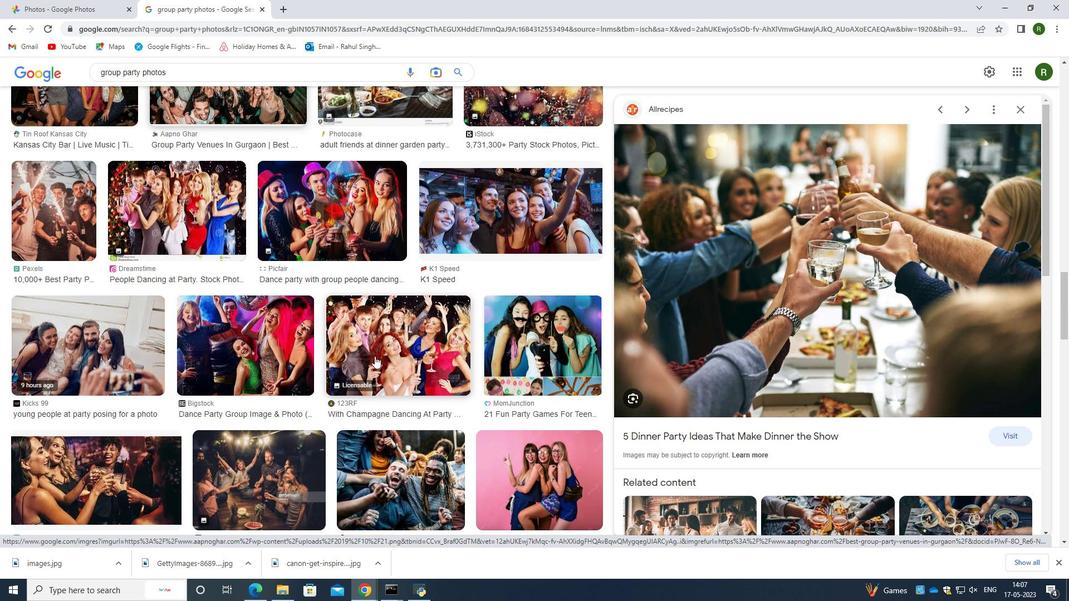 
Action: Mouse scrolled (374, 355) with delta (0, 0)
Screenshot: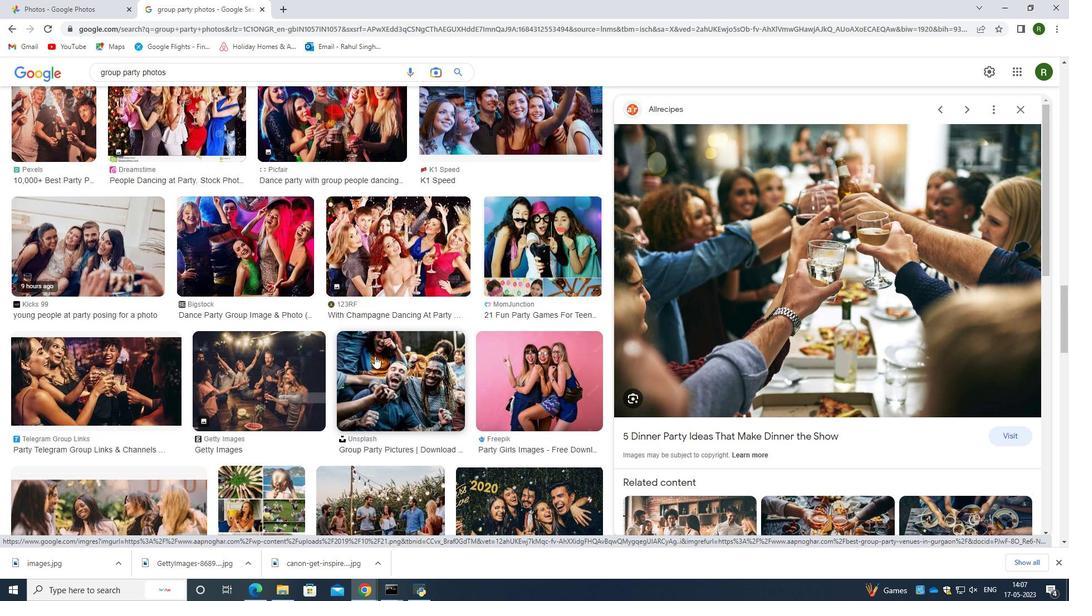 
Action: Mouse moved to (332, 462)
Screenshot: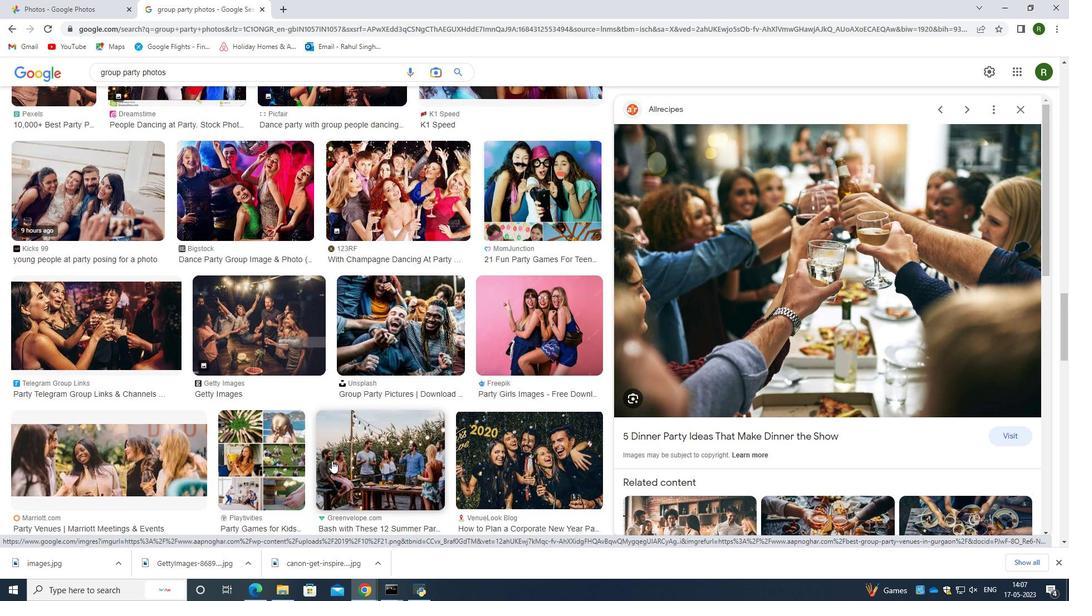 
Action: Mouse scrolled (332, 461) with delta (0, 0)
Screenshot: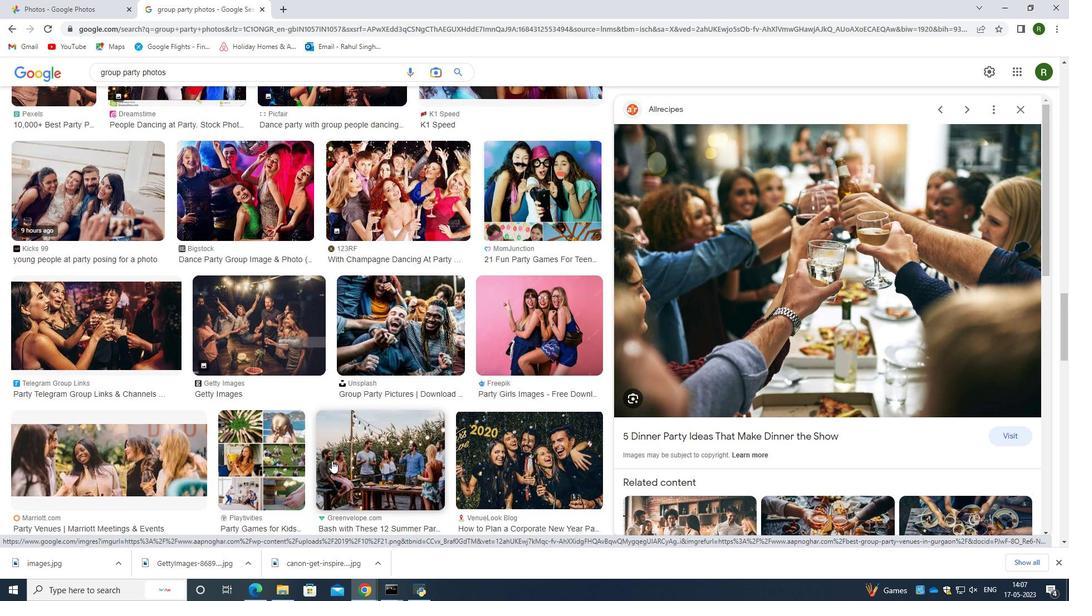 
Action: Mouse moved to (332, 460)
Screenshot: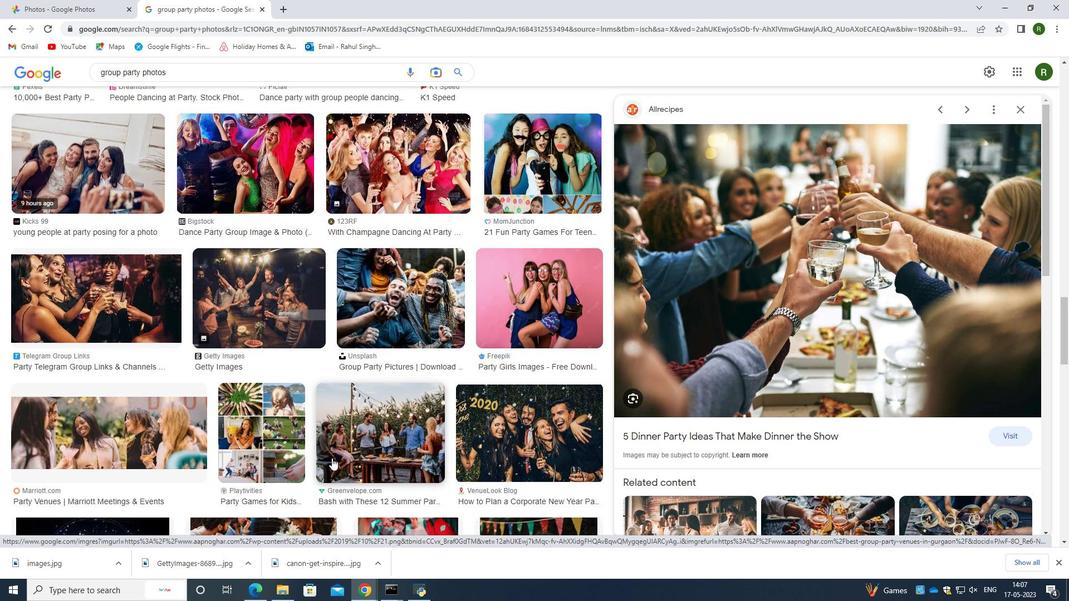 
Action: Mouse scrolled (332, 459) with delta (0, 0)
Screenshot: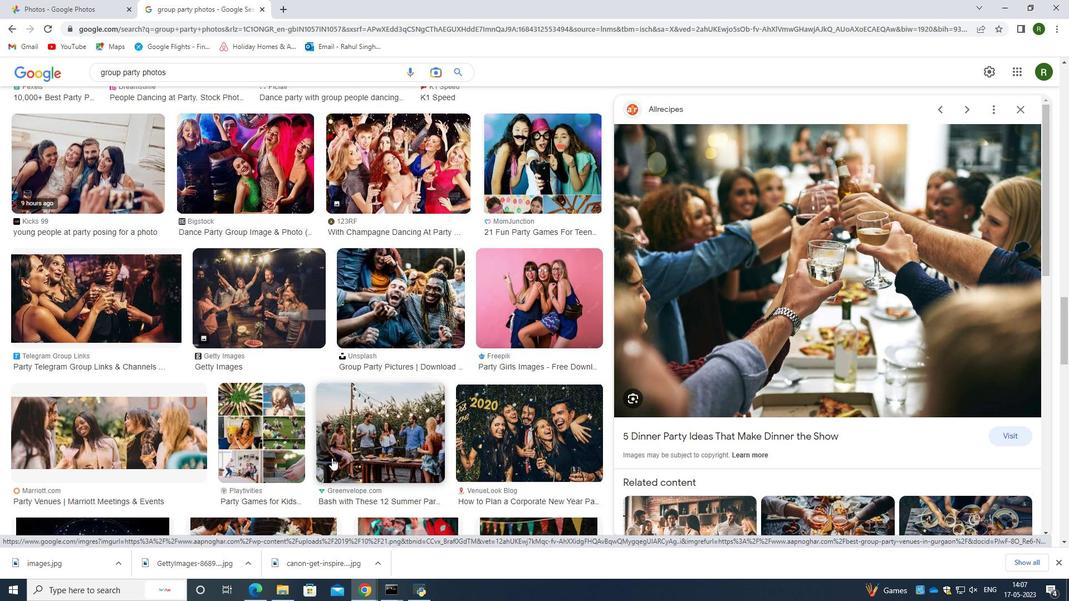 
Action: Mouse moved to (369, 390)
Screenshot: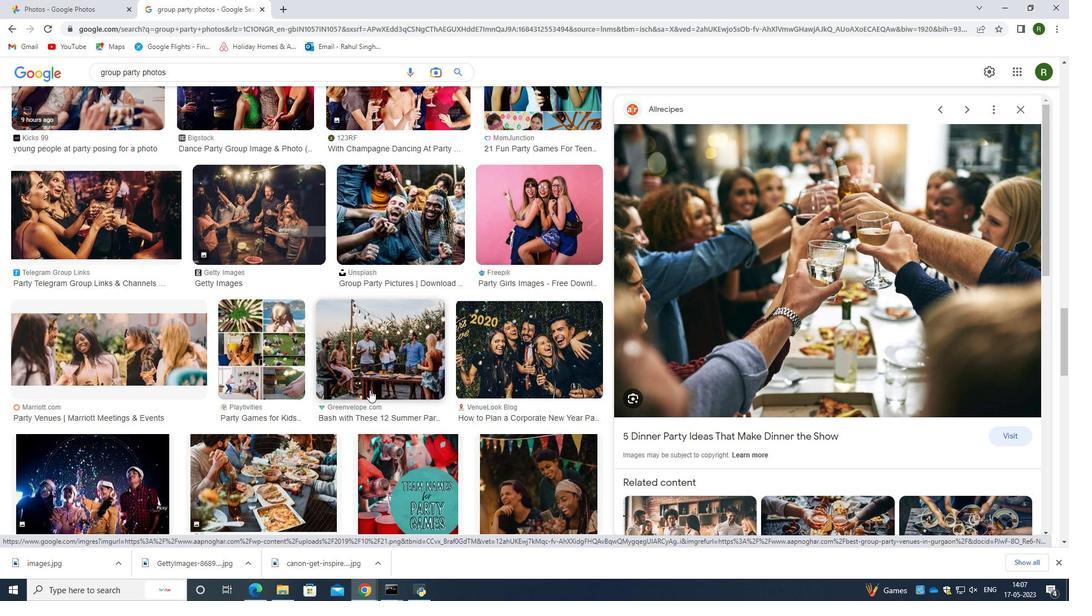 
Action: Mouse scrolled (369, 389) with delta (0, 0)
Screenshot: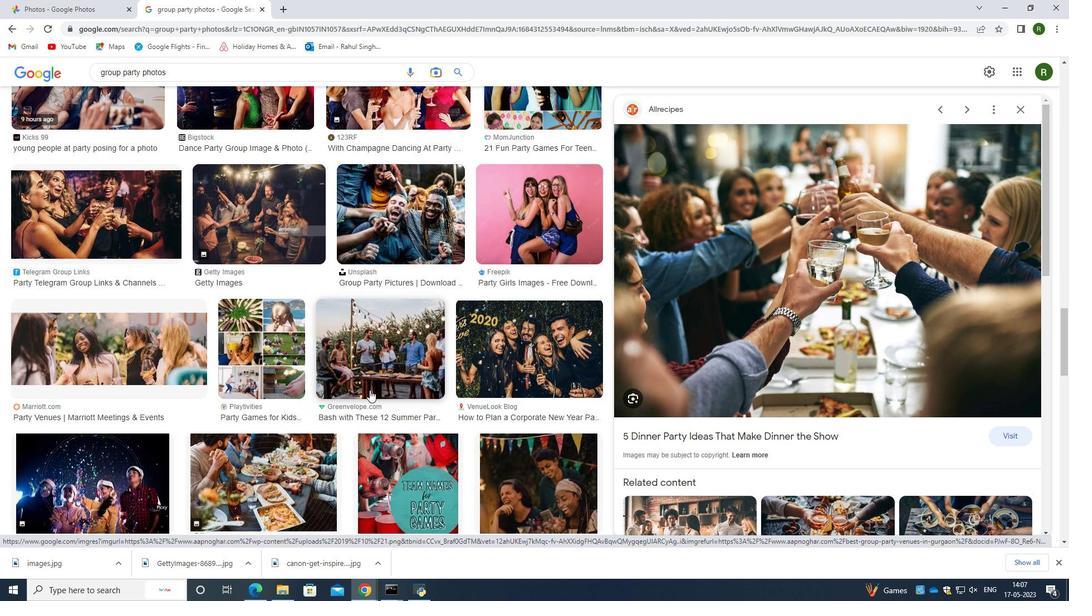 
Action: Mouse moved to (315, 383)
Screenshot: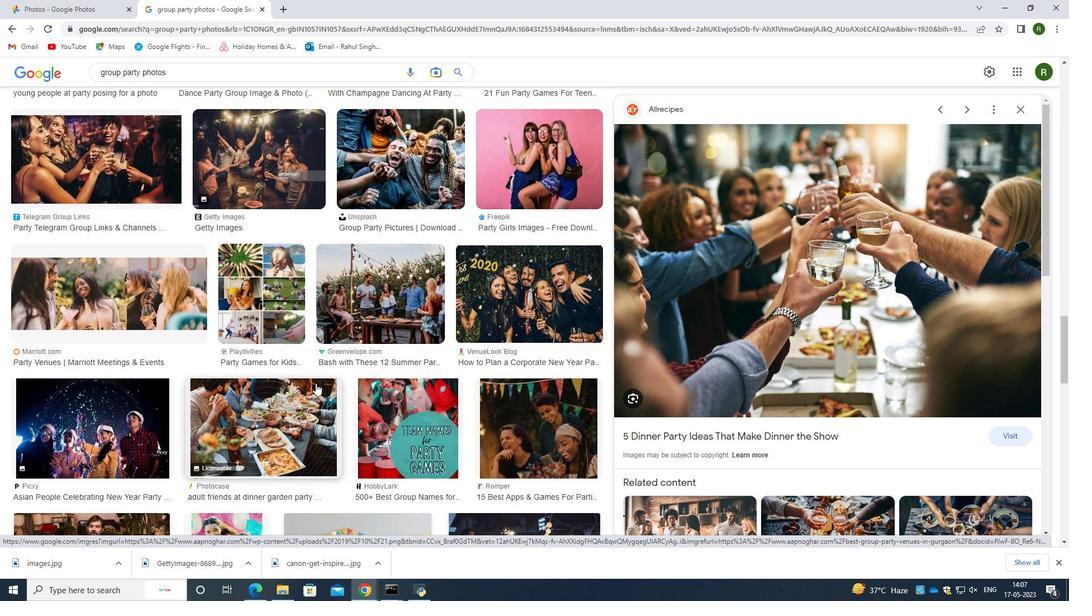 
Action: Mouse scrolled (315, 383) with delta (0, 0)
Screenshot: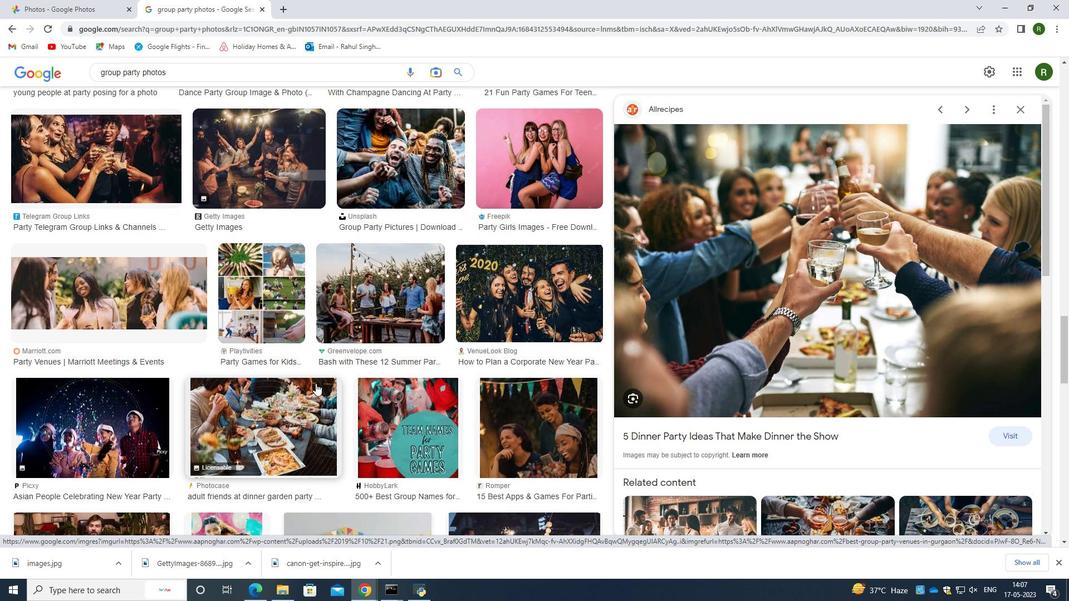 
Action: Mouse moved to (338, 371)
Screenshot: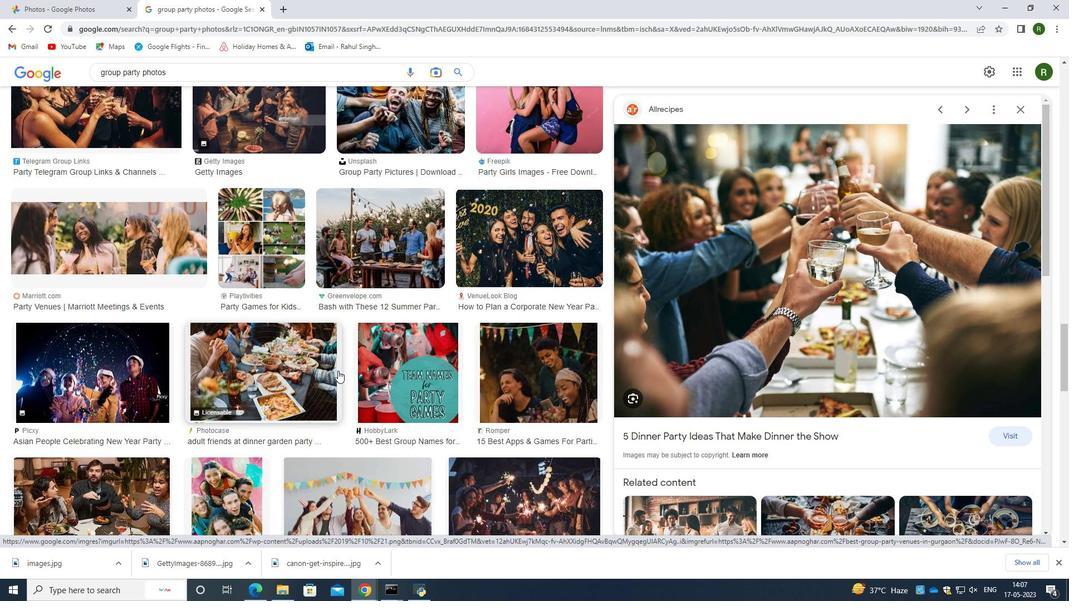 
Action: Mouse scrolled (338, 370) with delta (0, 0)
Screenshot: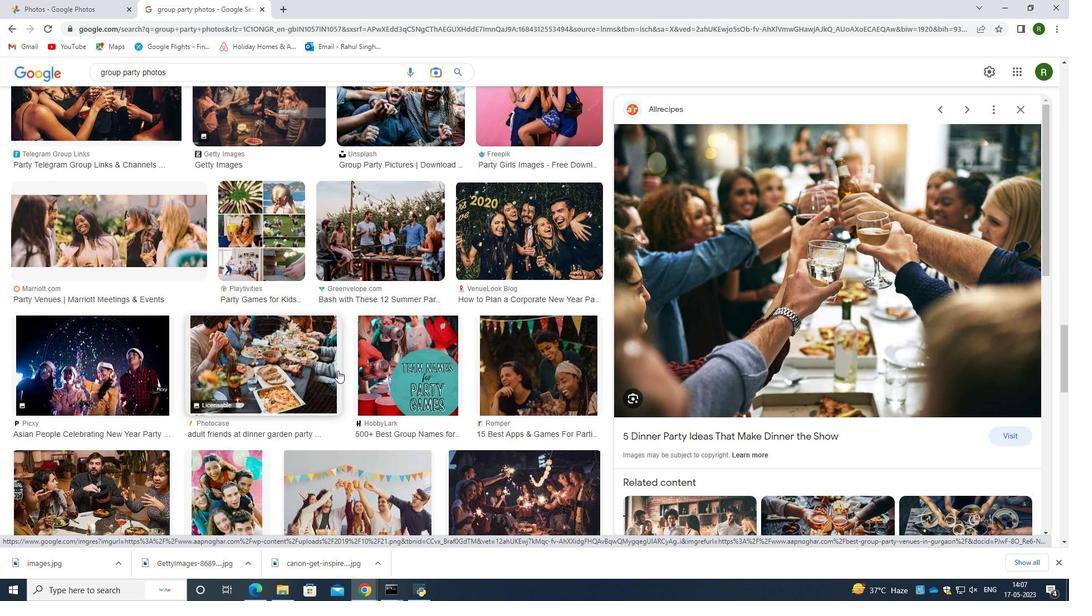 
Action: Mouse scrolled (338, 370) with delta (0, 0)
Screenshot: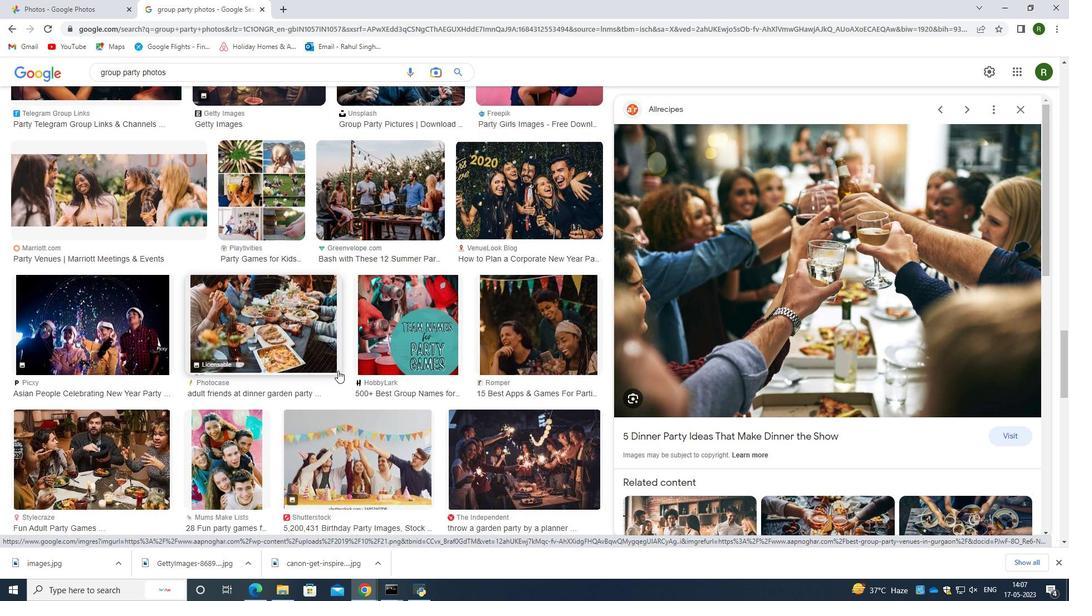 
Action: Mouse moved to (466, 388)
Screenshot: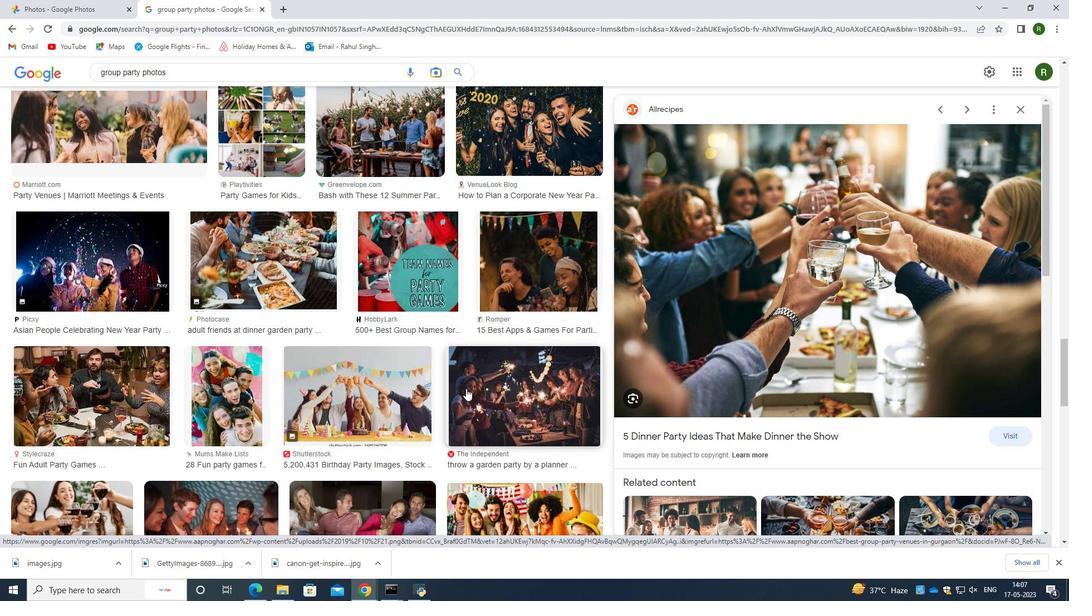 
Action: Mouse scrolled (466, 388) with delta (0, 0)
Screenshot: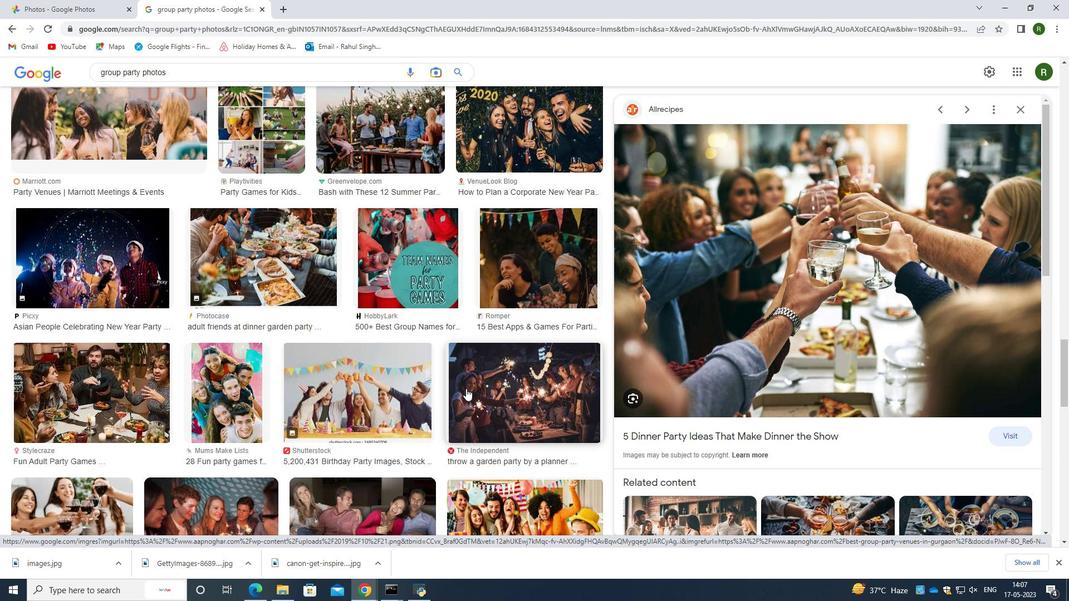 
Action: Mouse scrolled (466, 388) with delta (0, 0)
Screenshot: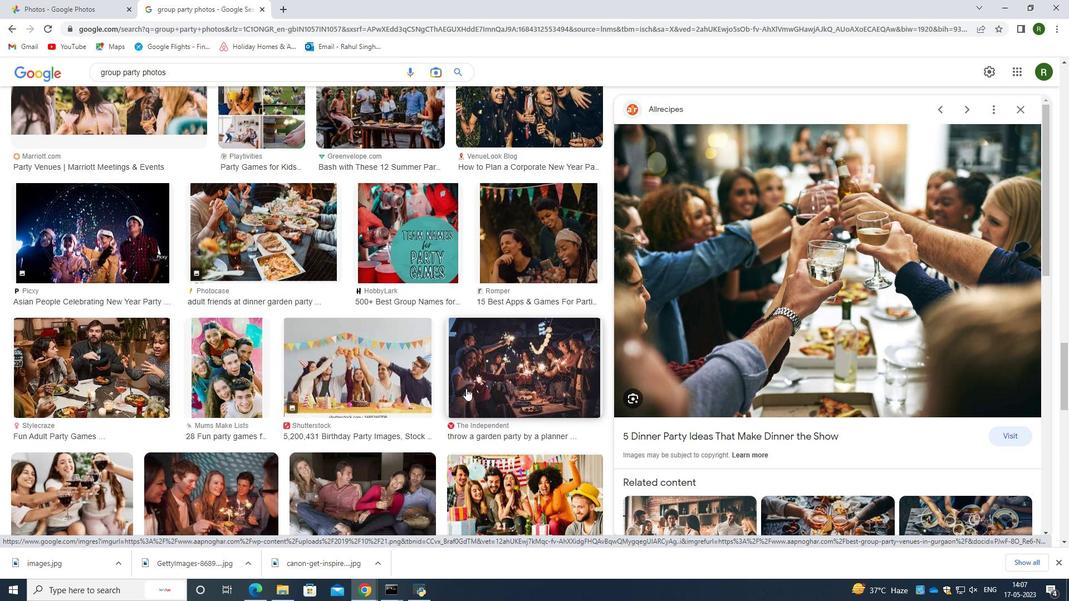 
Action: Mouse moved to (465, 392)
Screenshot: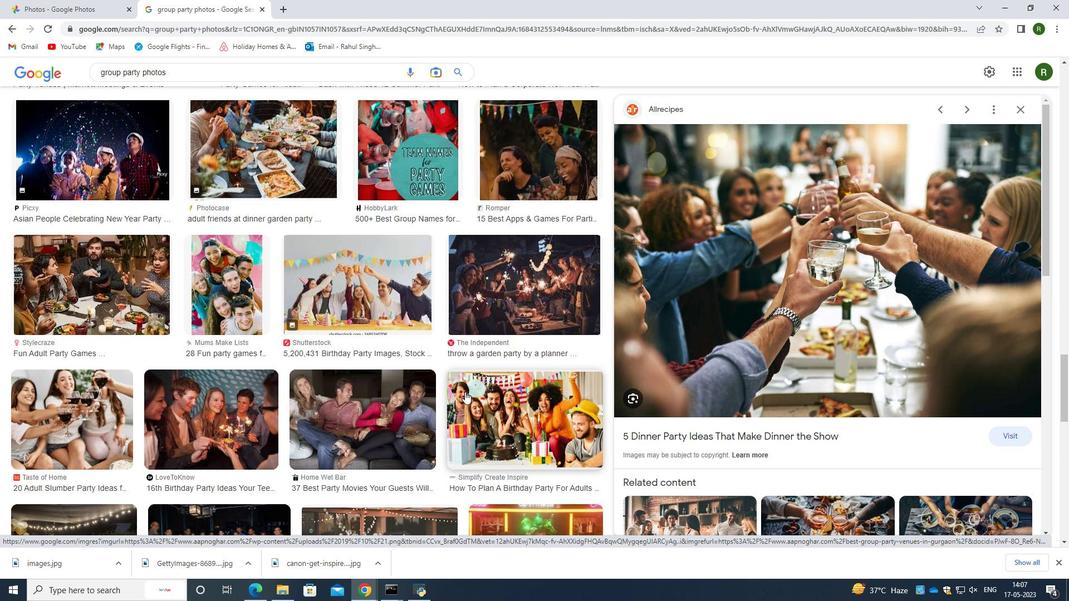 
Action: Mouse scrolled (465, 391) with delta (0, 0)
Screenshot: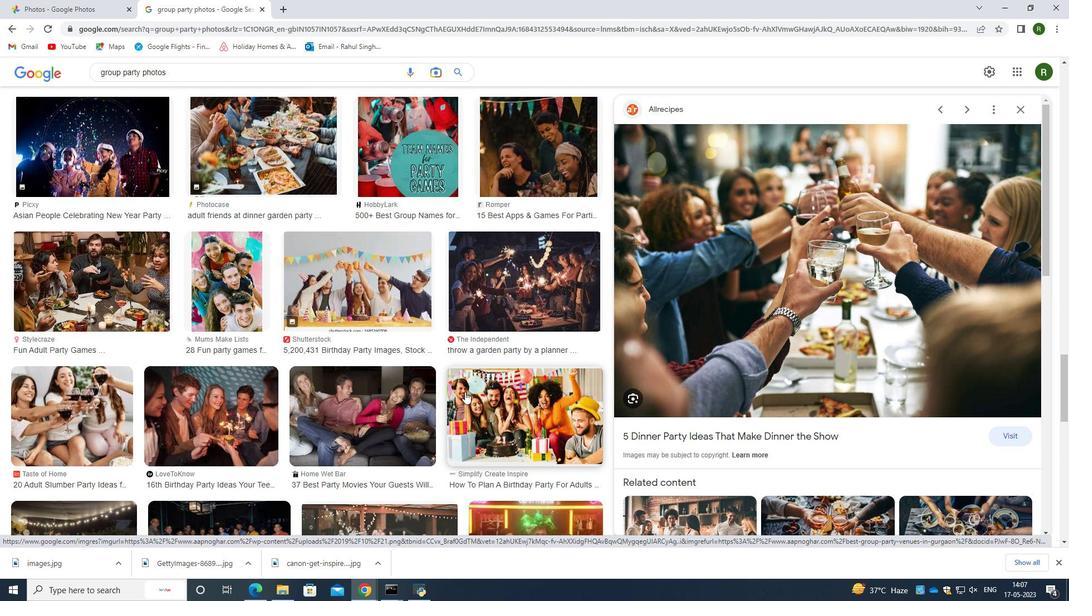 
Action: Mouse scrolled (465, 391) with delta (0, 0)
Screenshot: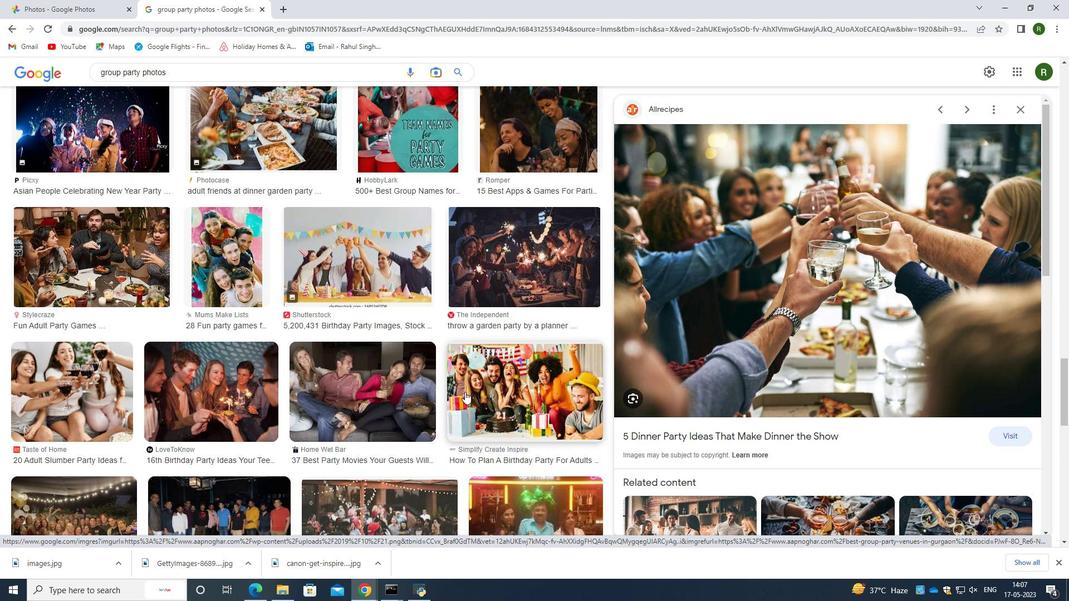 
Action: Mouse moved to (374, 437)
Screenshot: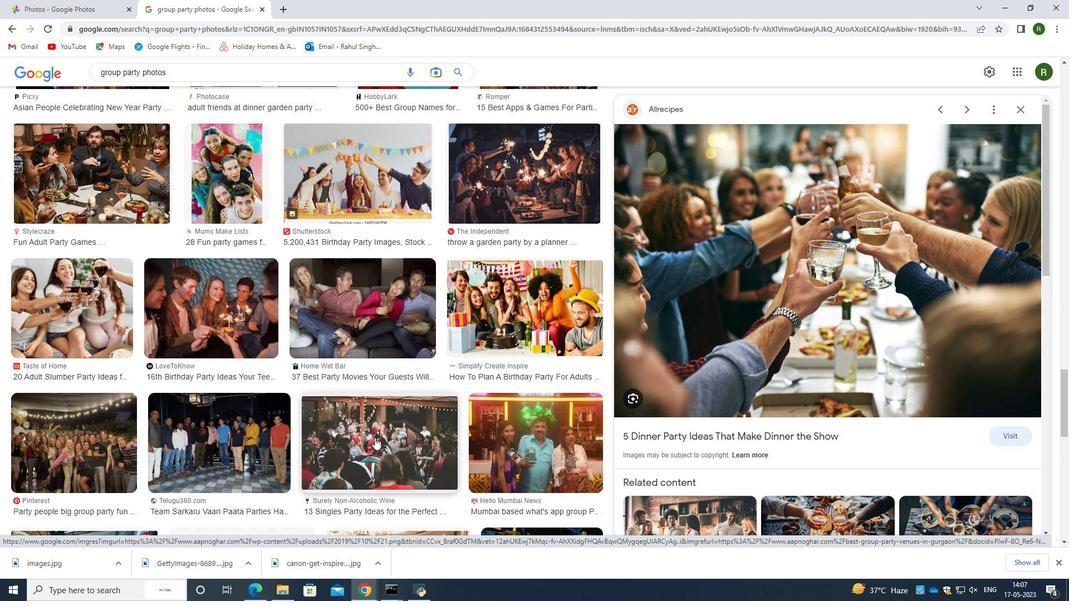 
Action: Mouse pressed right at (374, 437)
Screenshot: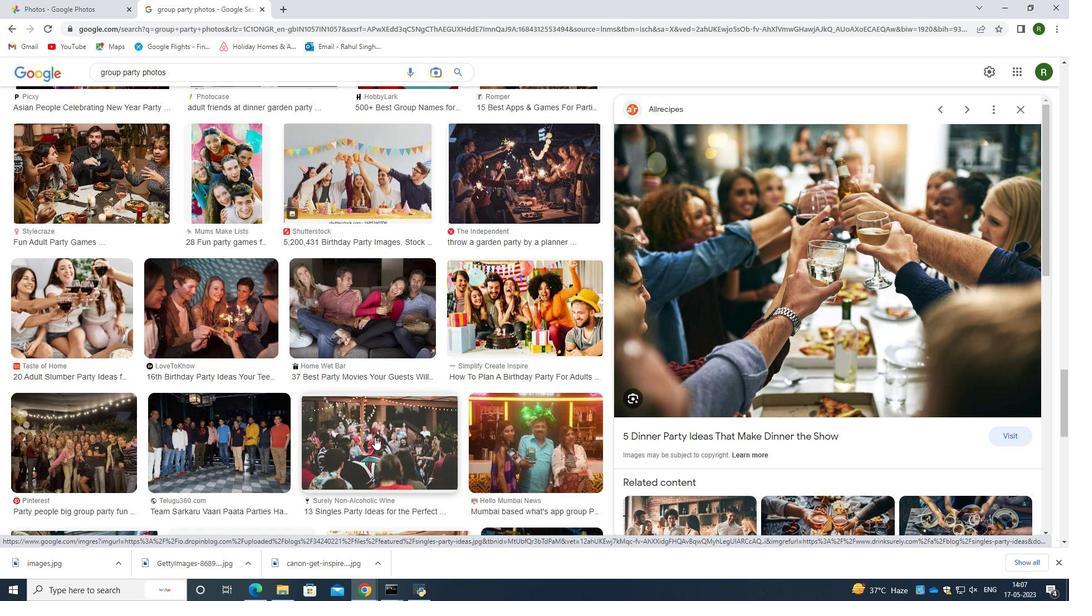 
Action: Mouse pressed left at (374, 437)
Screenshot: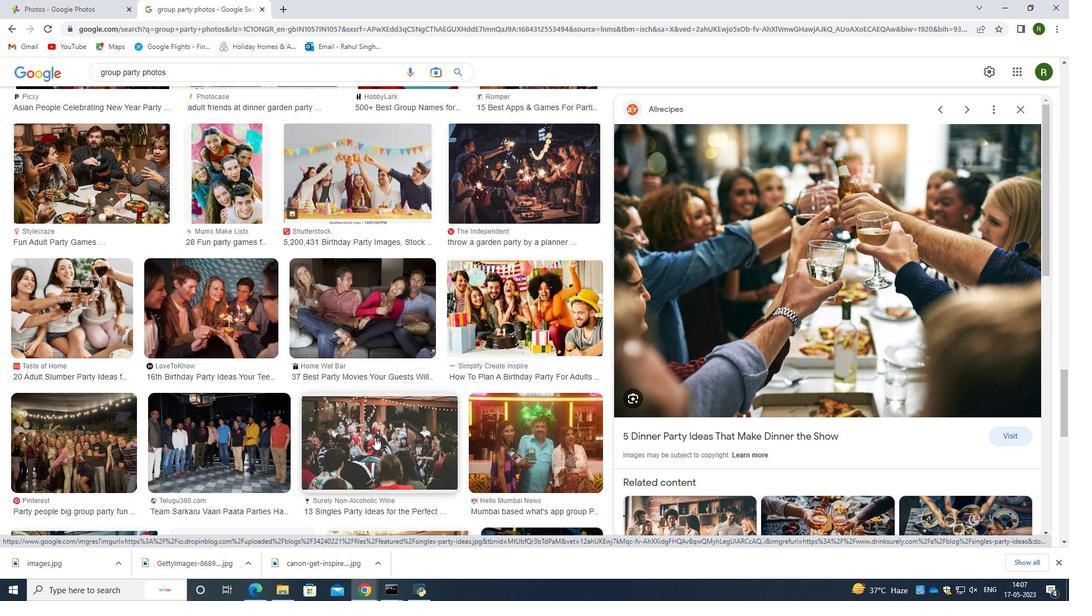 
Action: Mouse moved to (708, 258)
Screenshot: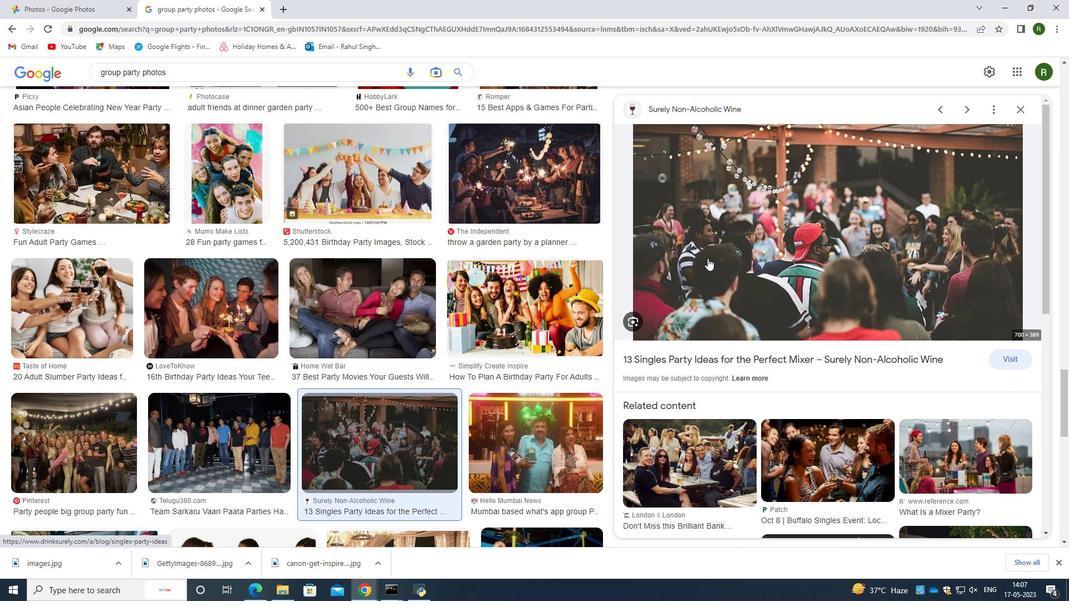 
Action: Mouse pressed right at (708, 258)
Screenshot: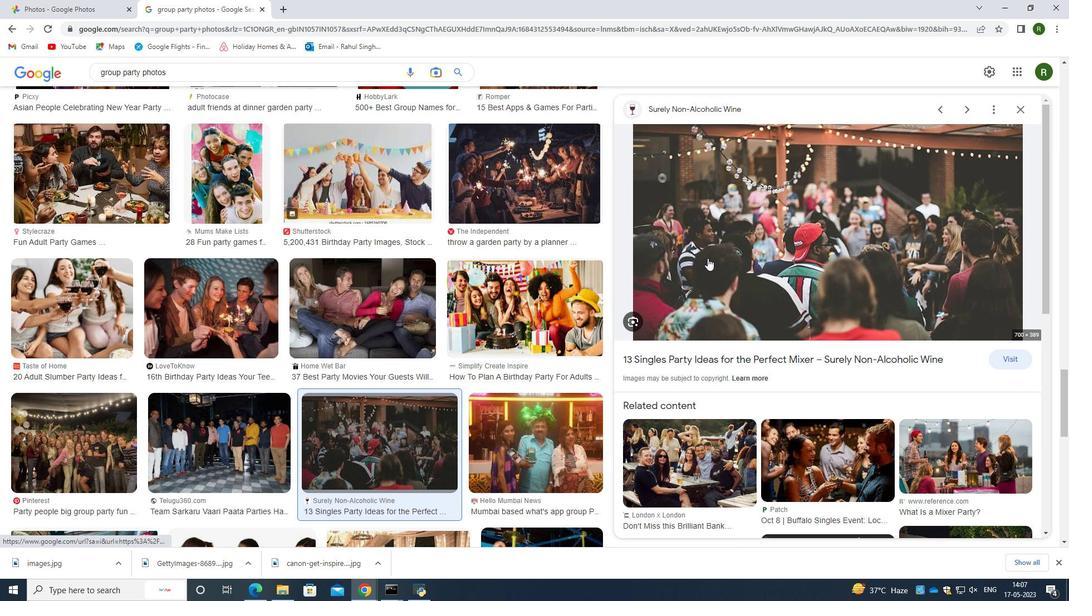 
Action: Mouse moved to (771, 378)
Screenshot: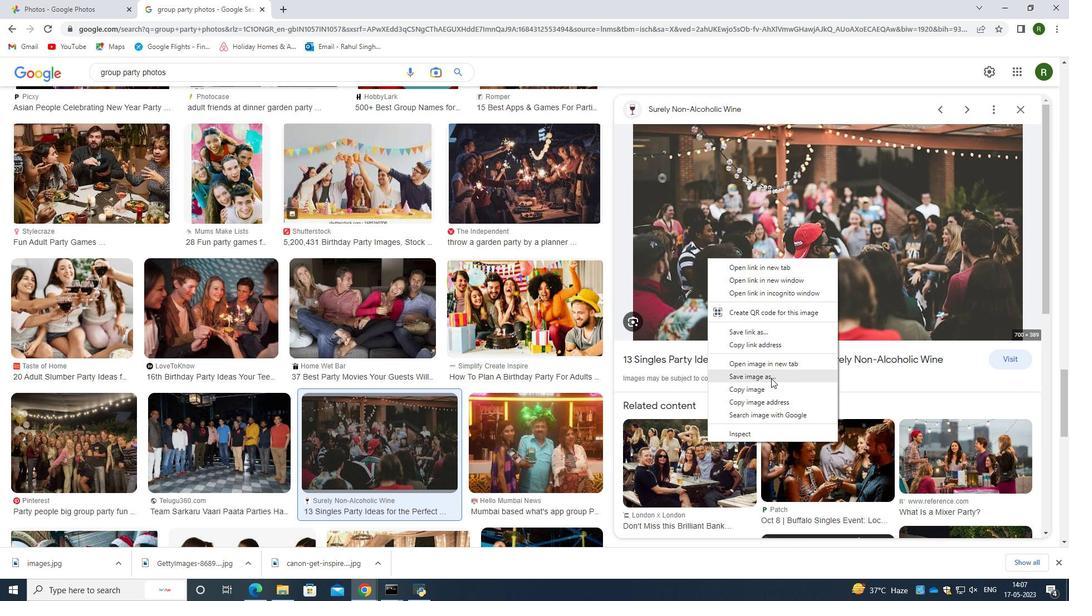 
Action: Mouse pressed left at (771, 378)
Screenshot: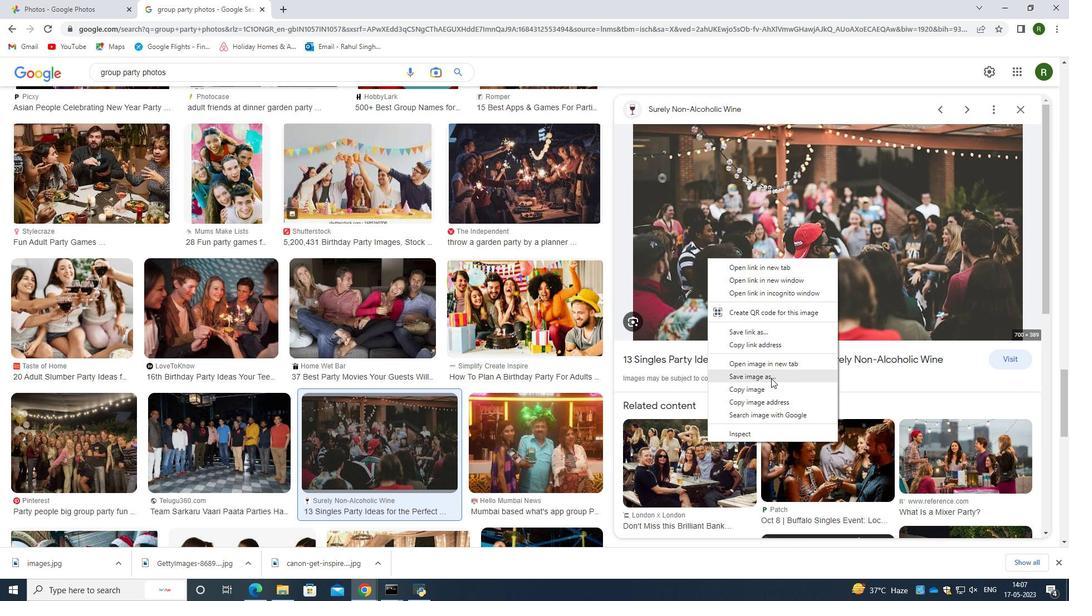 
Action: Mouse moved to (157, 422)
Screenshot: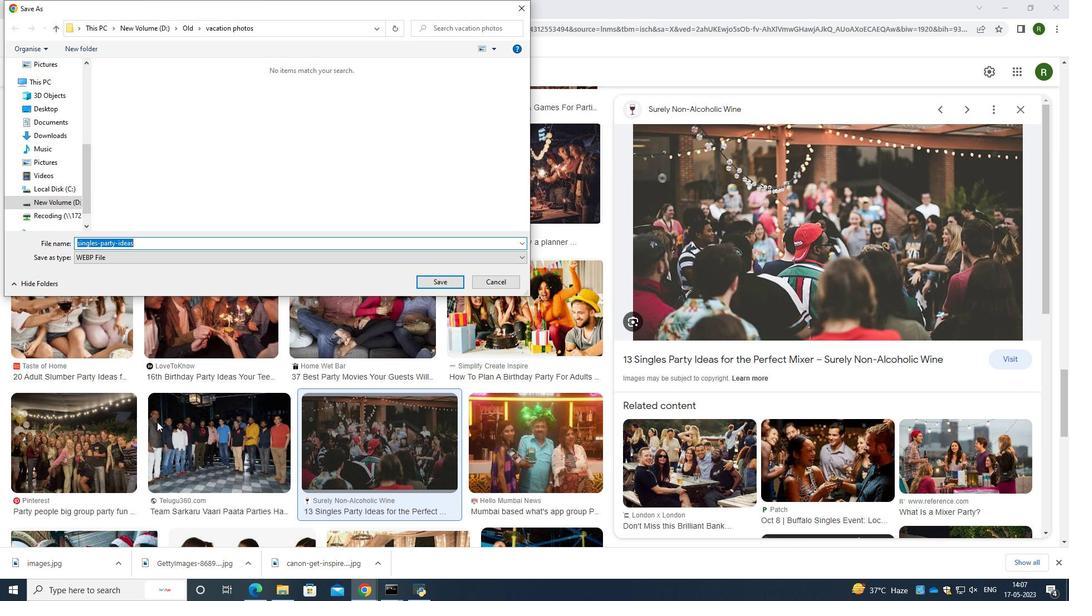 
Action: Mouse pressed left at (157, 422)
Screenshot: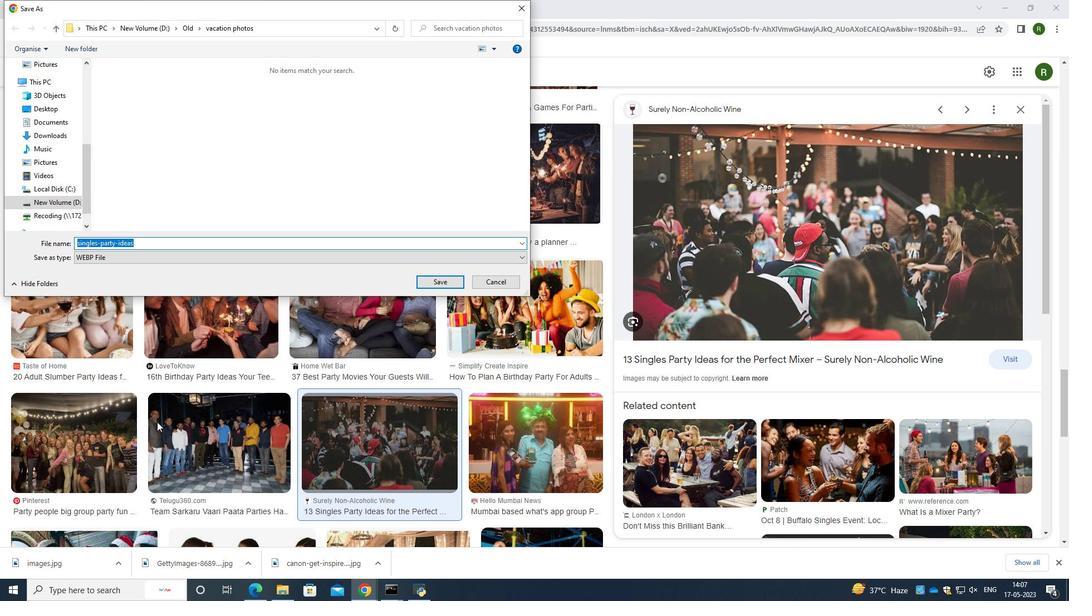 
Action: Mouse moved to (69, 467)
Screenshot: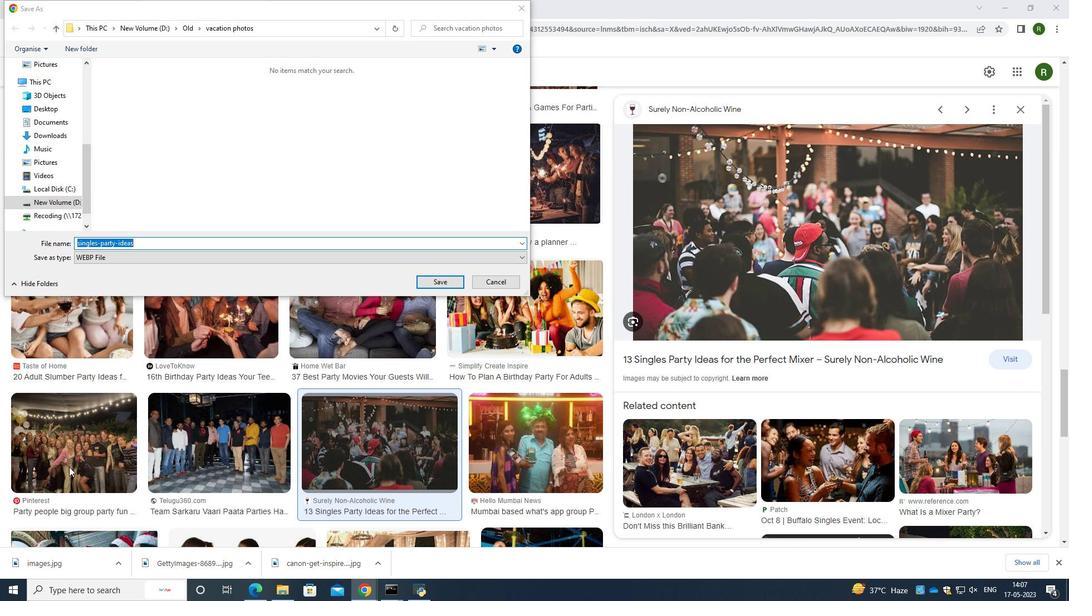 
Action: Mouse pressed left at (69, 467)
Screenshot: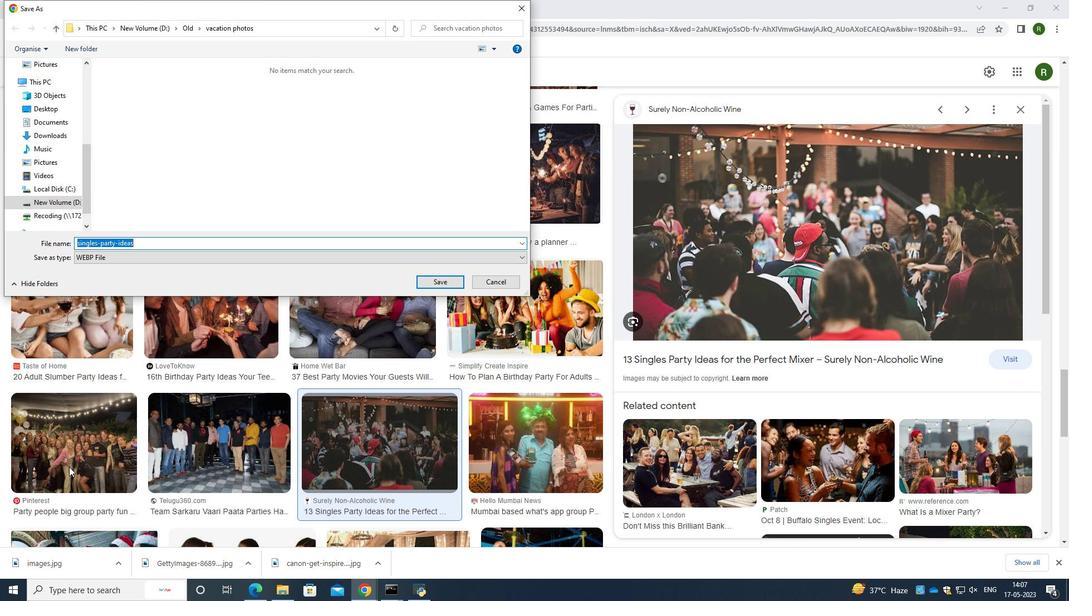 
Action: Mouse moved to (498, 280)
Screenshot: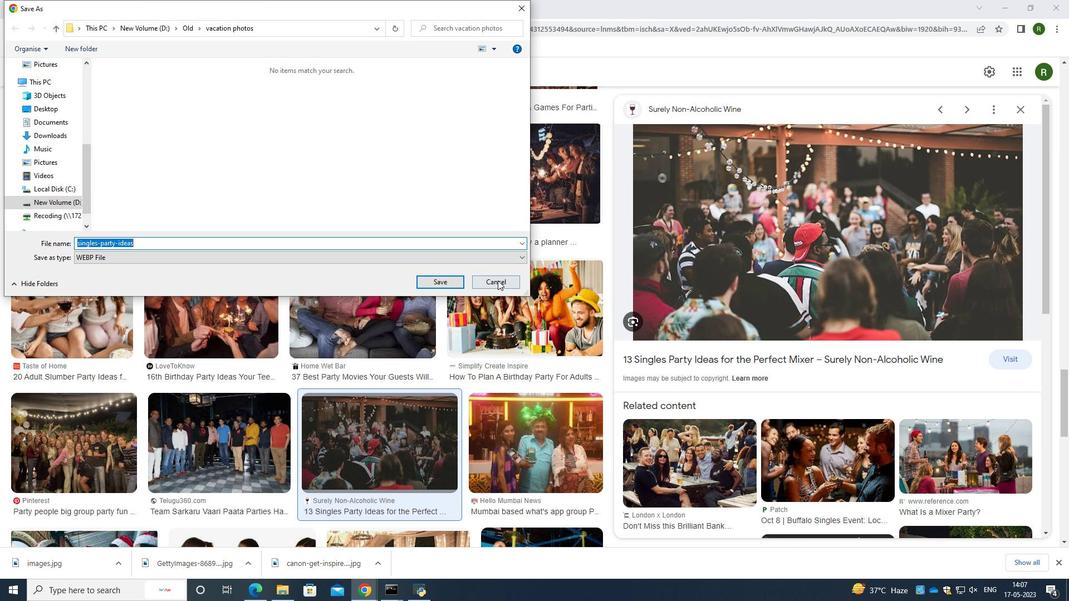 
Action: Mouse pressed left at (498, 280)
Screenshot: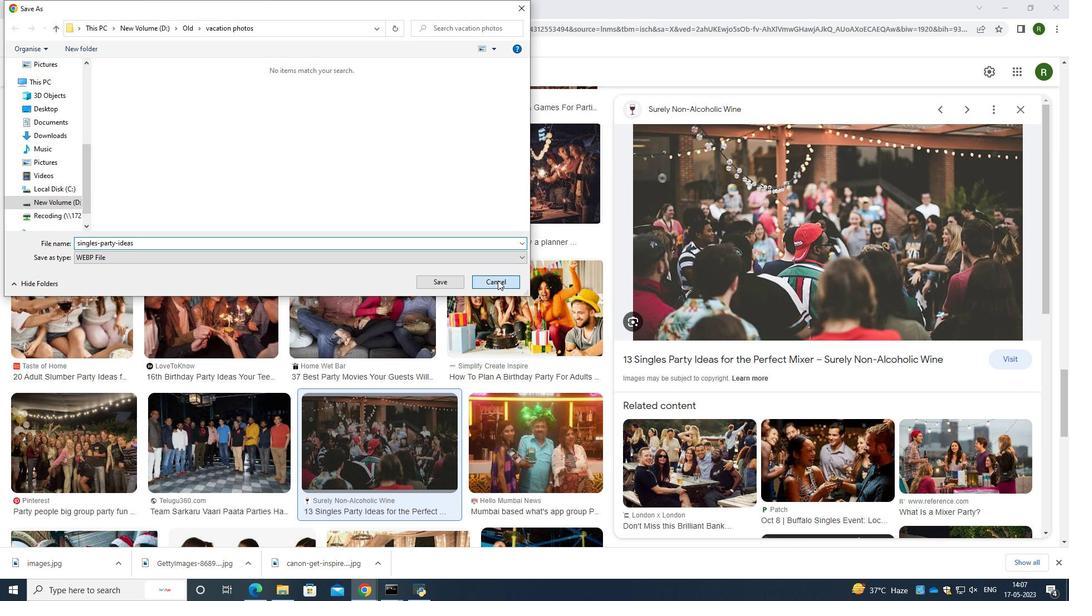 
Action: Mouse moved to (405, 343)
Screenshot: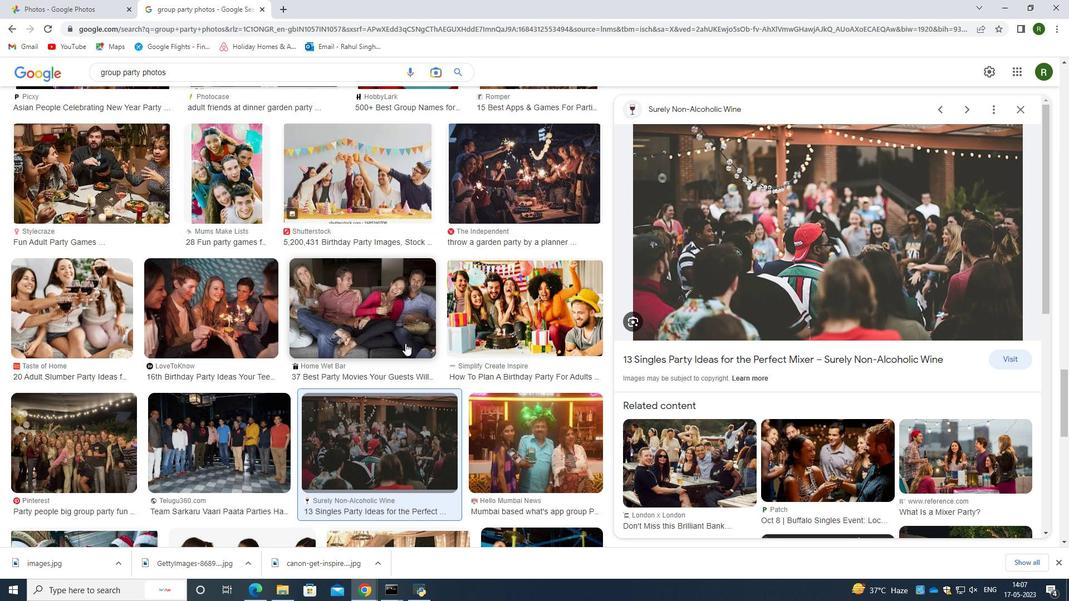 
Action: Mouse scrolled (405, 343) with delta (0, 0)
Screenshot: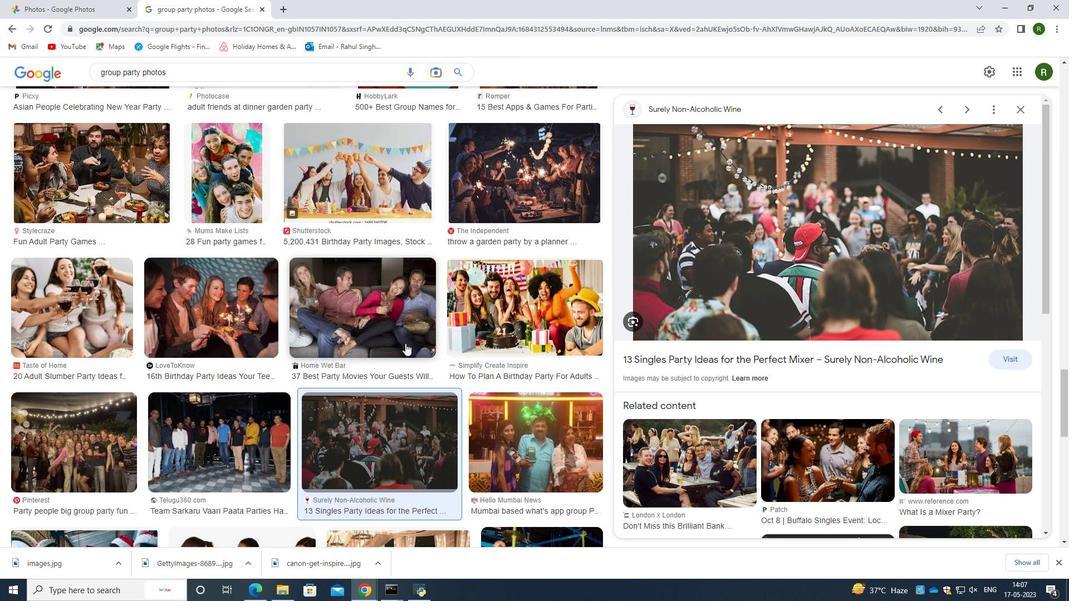 
Action: Mouse scrolled (405, 343) with delta (0, 0)
Screenshot: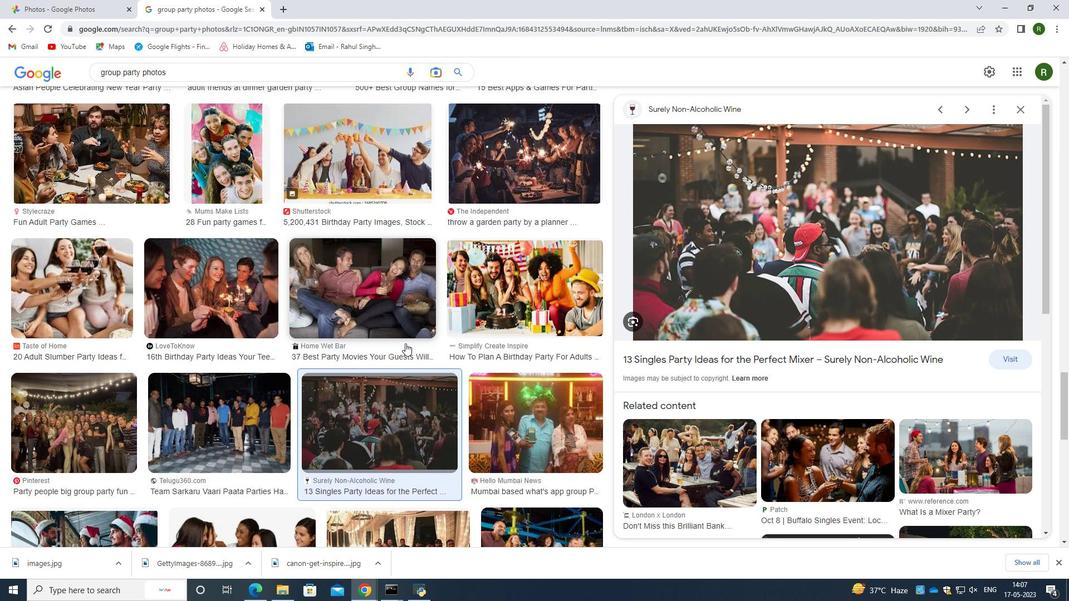 
Action: Mouse scrolled (405, 343) with delta (0, 0)
Screenshot: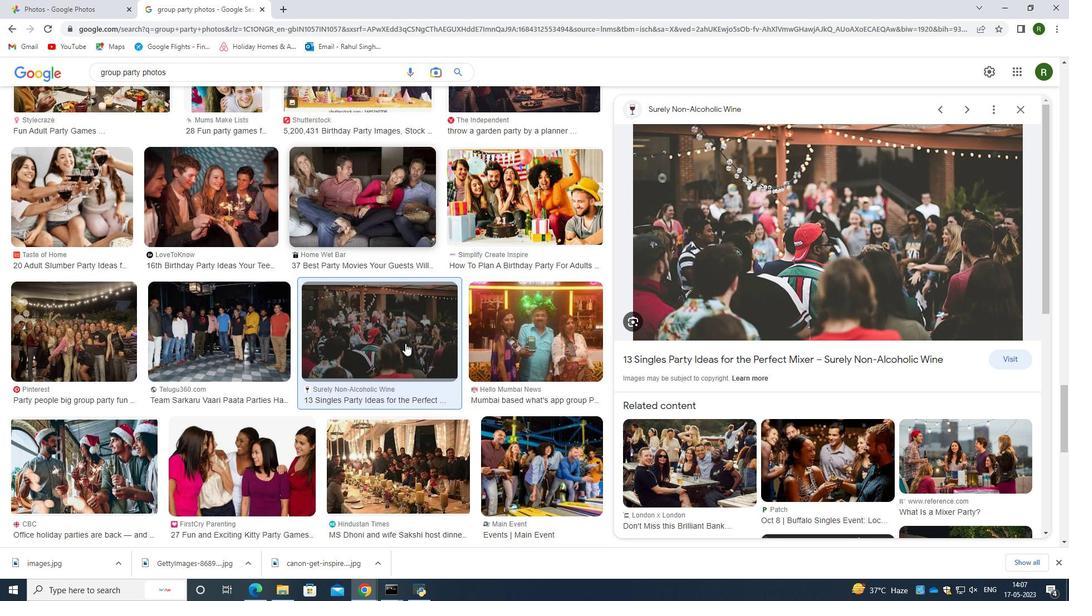 
Action: Mouse moved to (411, 389)
Screenshot: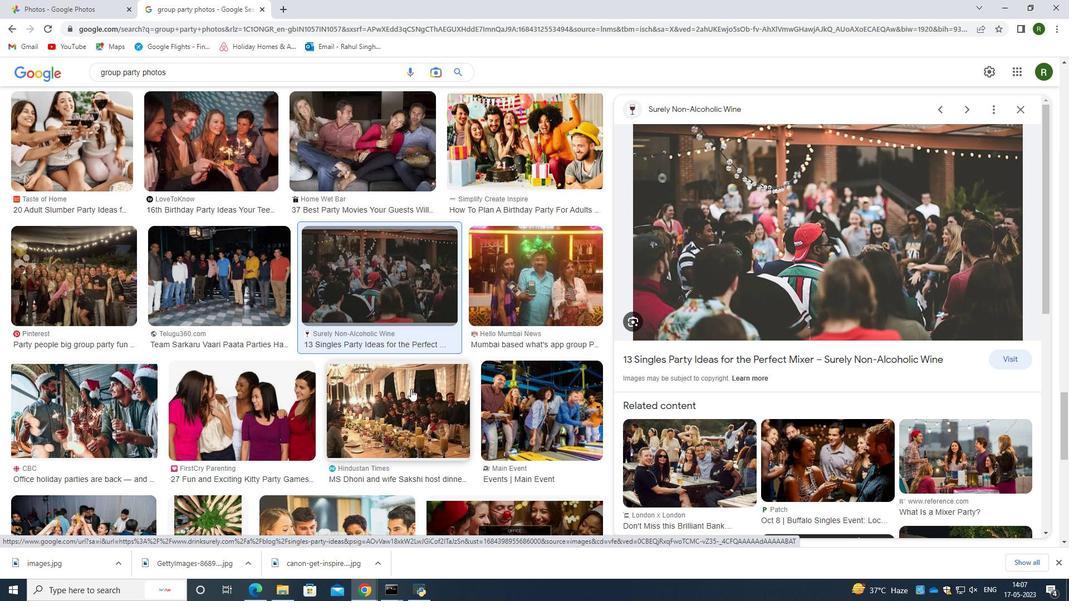 
Action: Mouse scrolled (411, 388) with delta (0, 0)
Screenshot: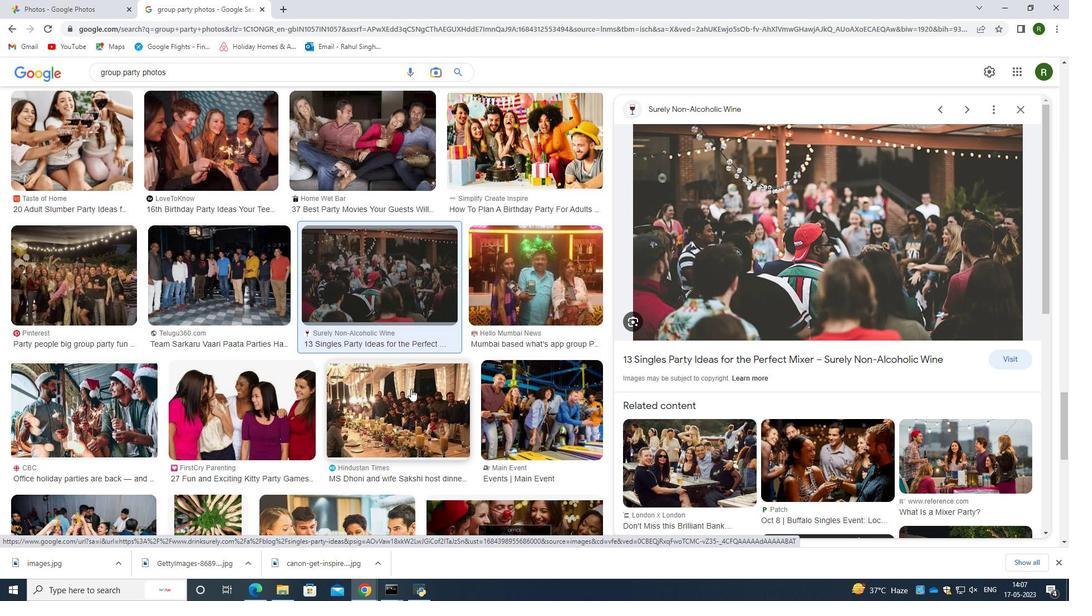 
Action: Mouse scrolled (411, 388) with delta (0, 0)
Screenshot: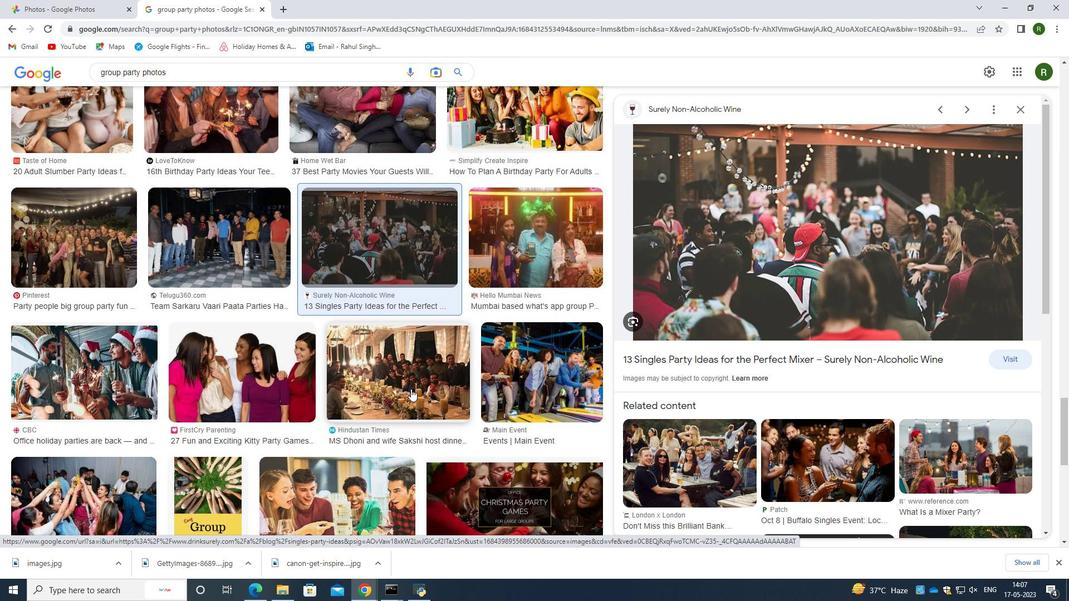 
Action: Mouse moved to (420, 366)
Screenshot: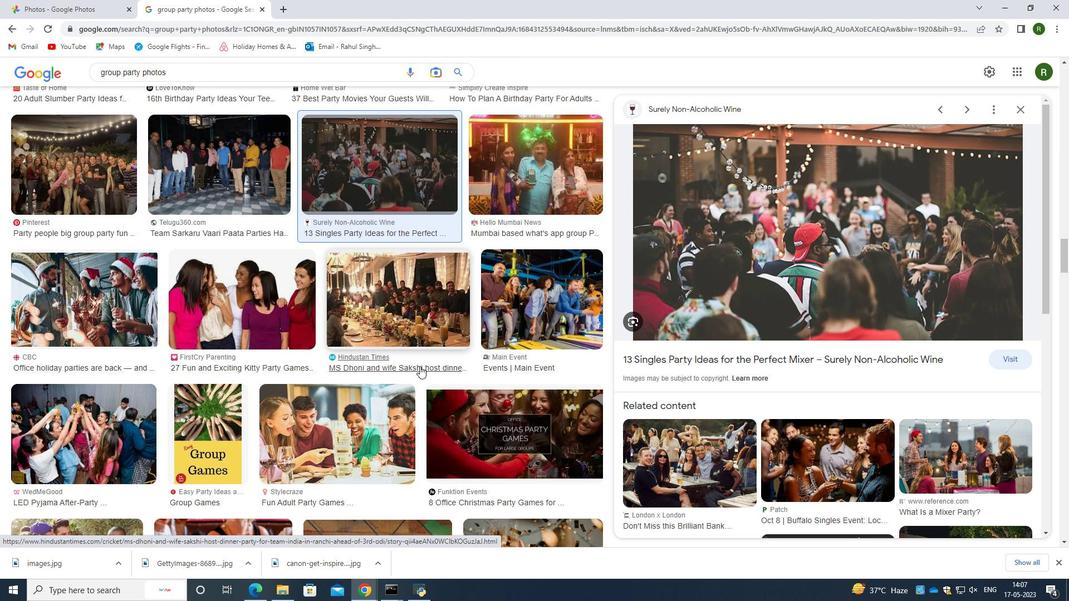 
Action: Mouse scrolled (420, 365) with delta (0, 0)
Screenshot: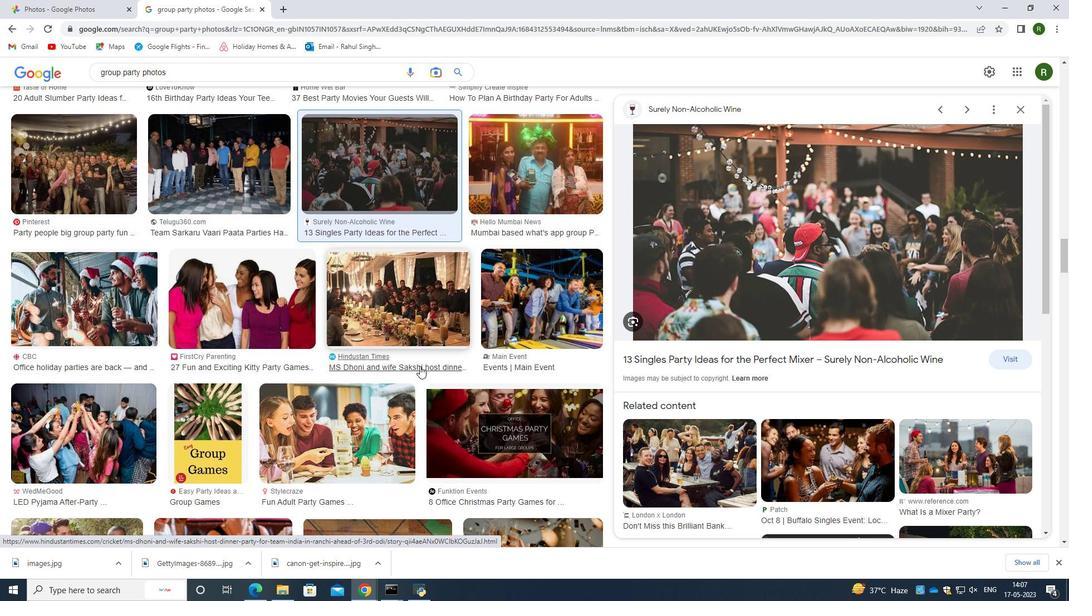 
Action: Mouse scrolled (420, 365) with delta (0, 0)
Screenshot: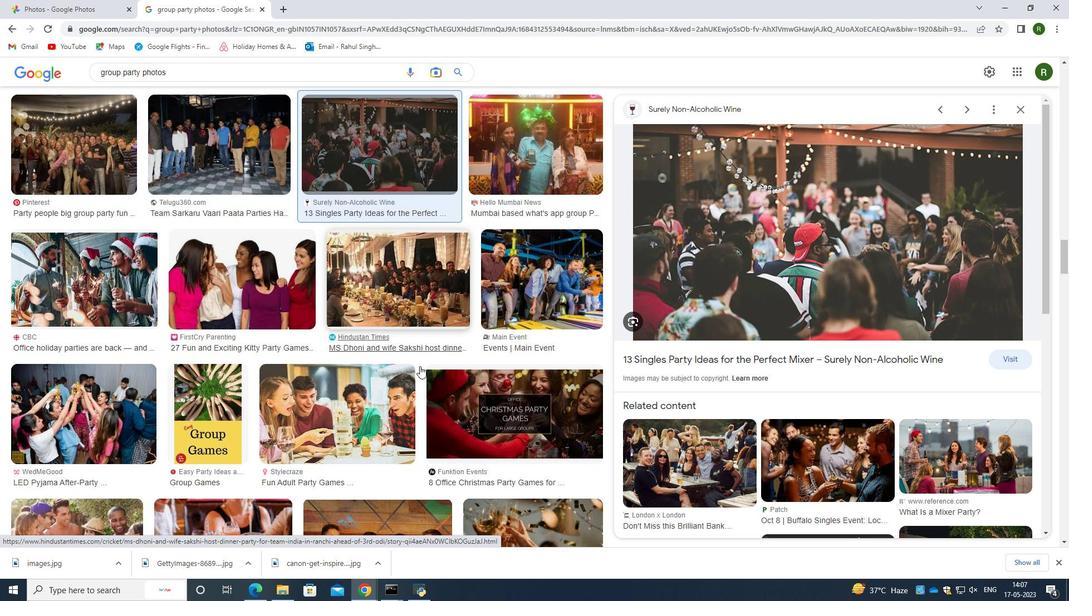 
Action: Mouse moved to (227, 335)
Screenshot: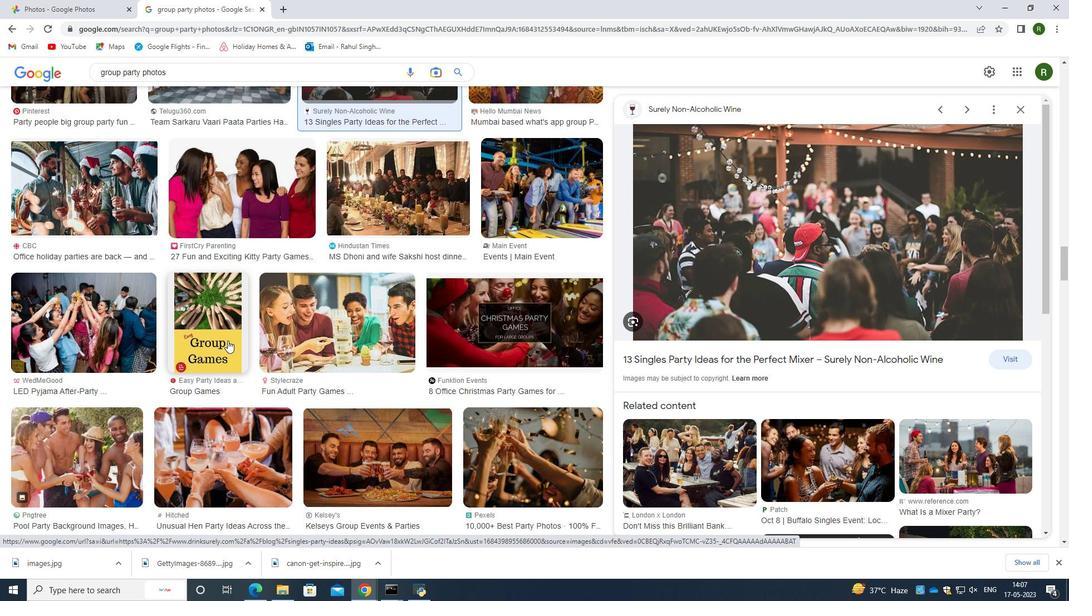 
Action: Mouse scrolled (227, 335) with delta (0, 0)
Screenshot: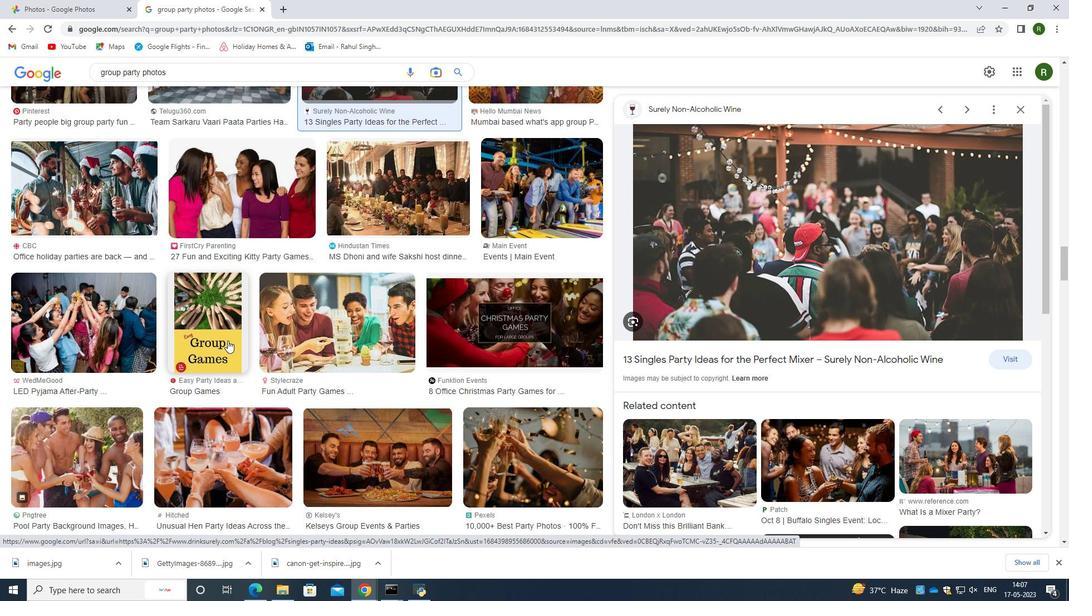 
Action: Mouse moved to (416, 296)
Screenshot: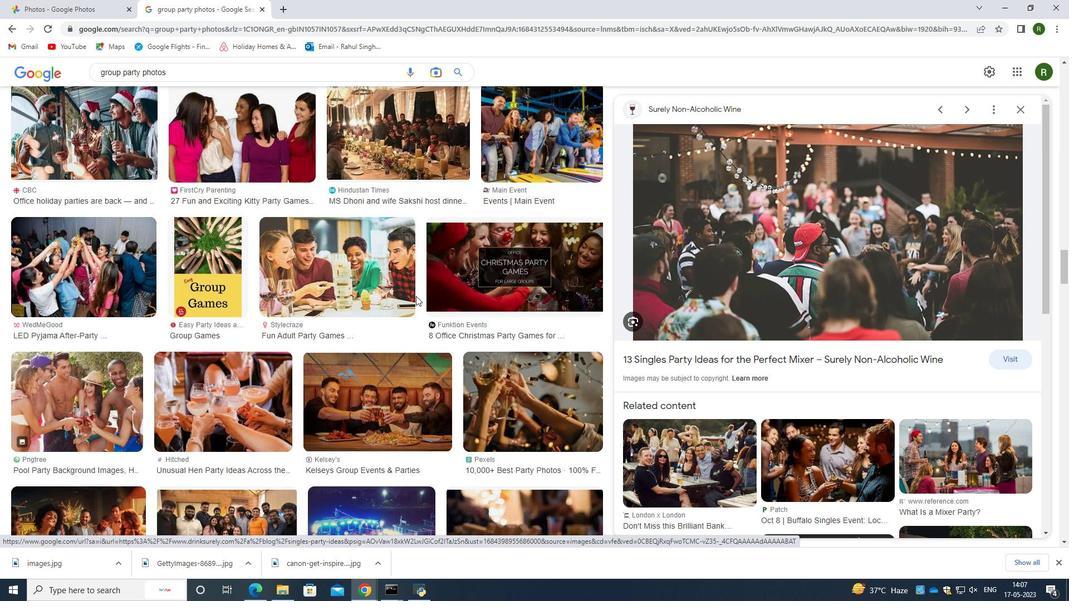 
Action: Mouse scrolled (416, 295) with delta (0, 0)
Screenshot: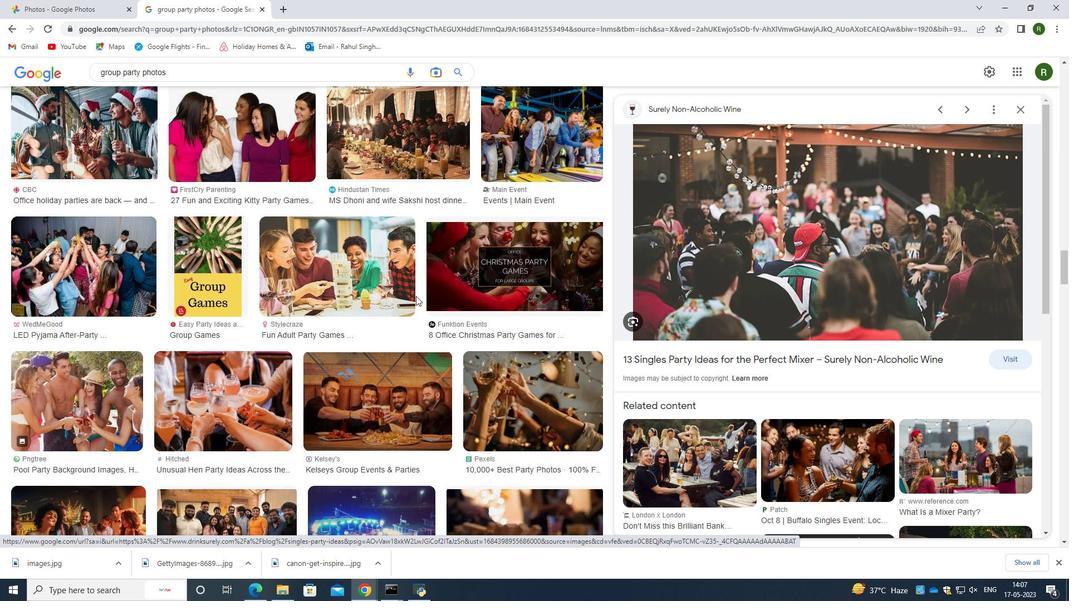 
Action: Mouse scrolled (416, 295) with delta (0, 0)
Screenshot: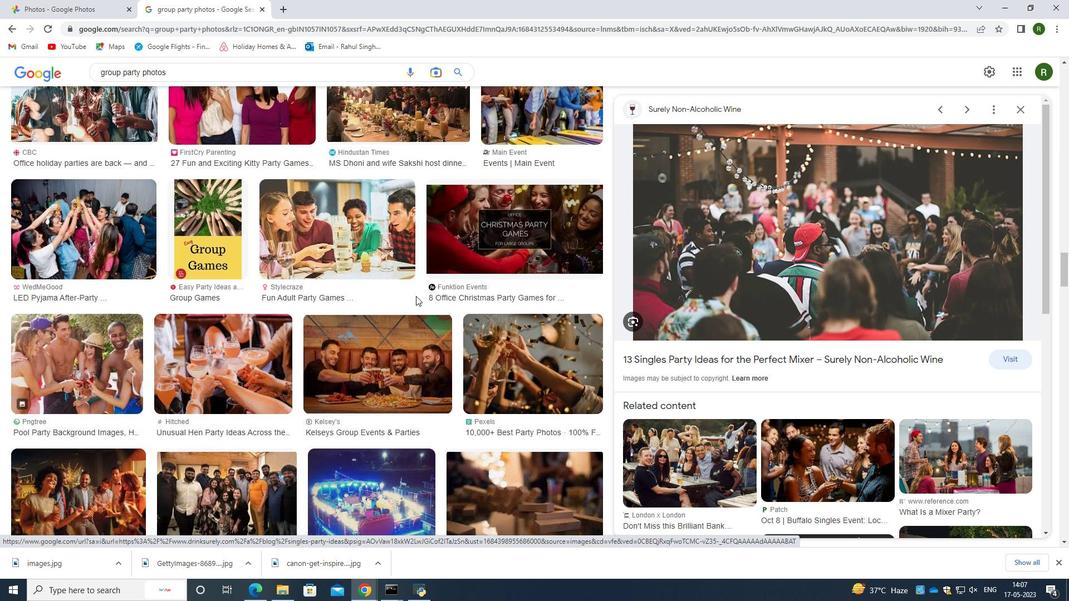 
Action: Mouse scrolled (416, 295) with delta (0, 0)
Screenshot: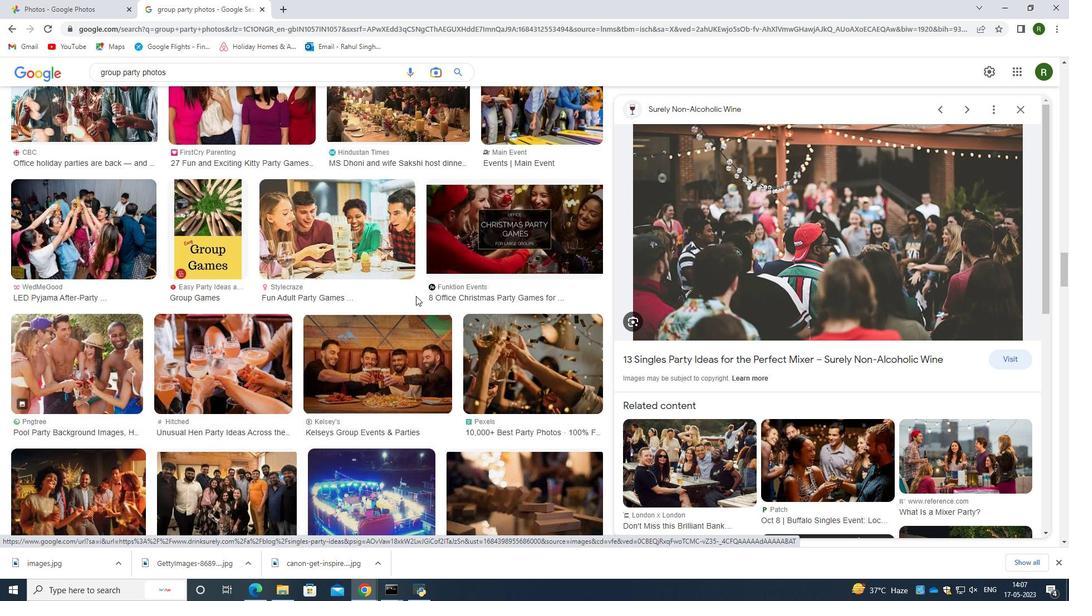 
Action: Mouse moved to (262, 328)
Screenshot: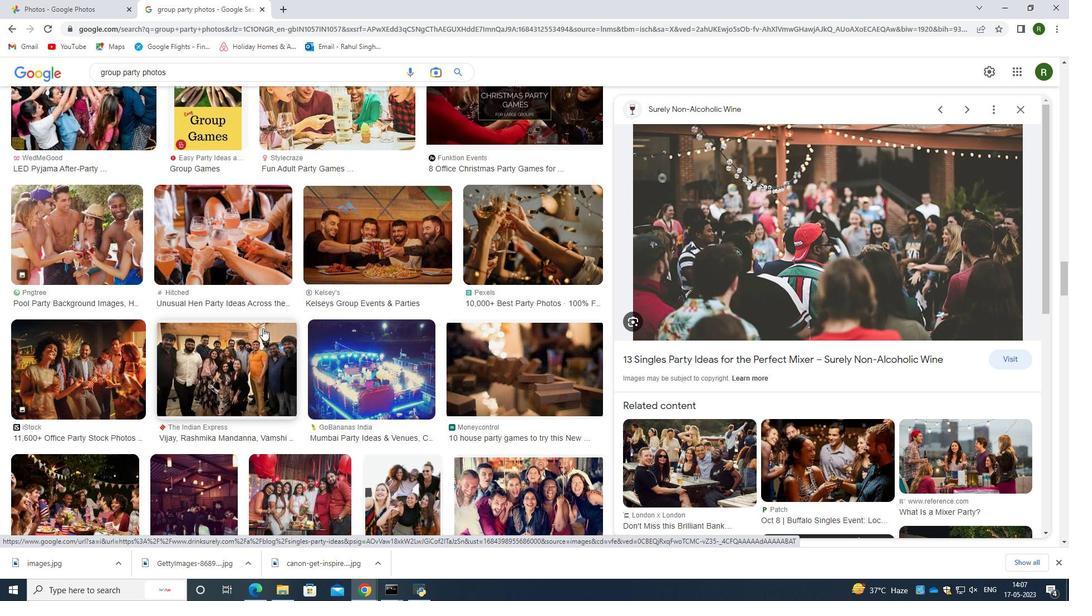 
Action: Mouse scrolled (262, 328) with delta (0, 0)
Screenshot: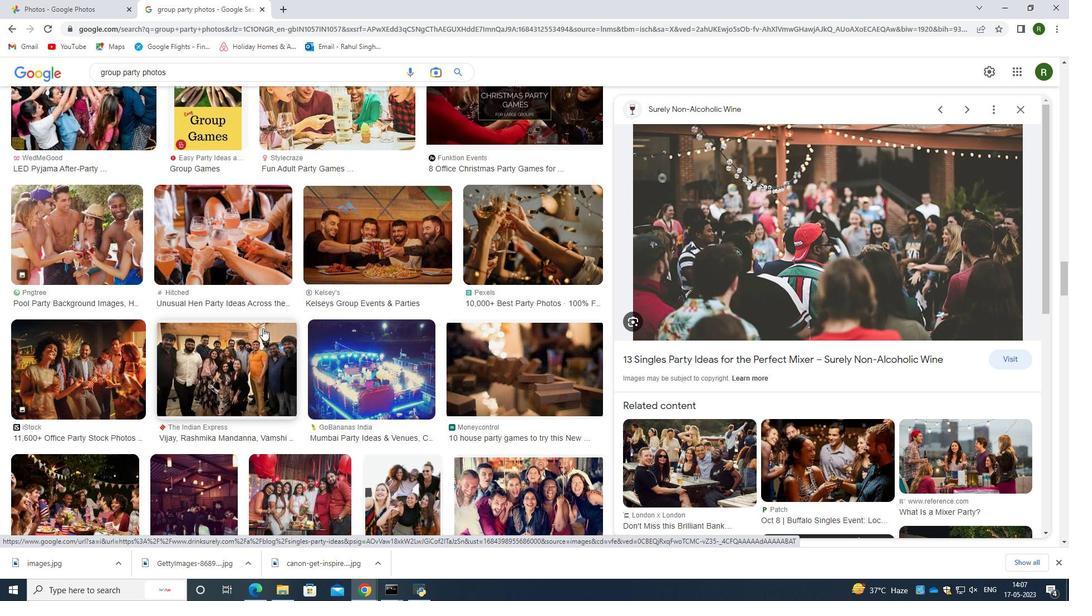 
Action: Mouse moved to (351, 293)
Screenshot: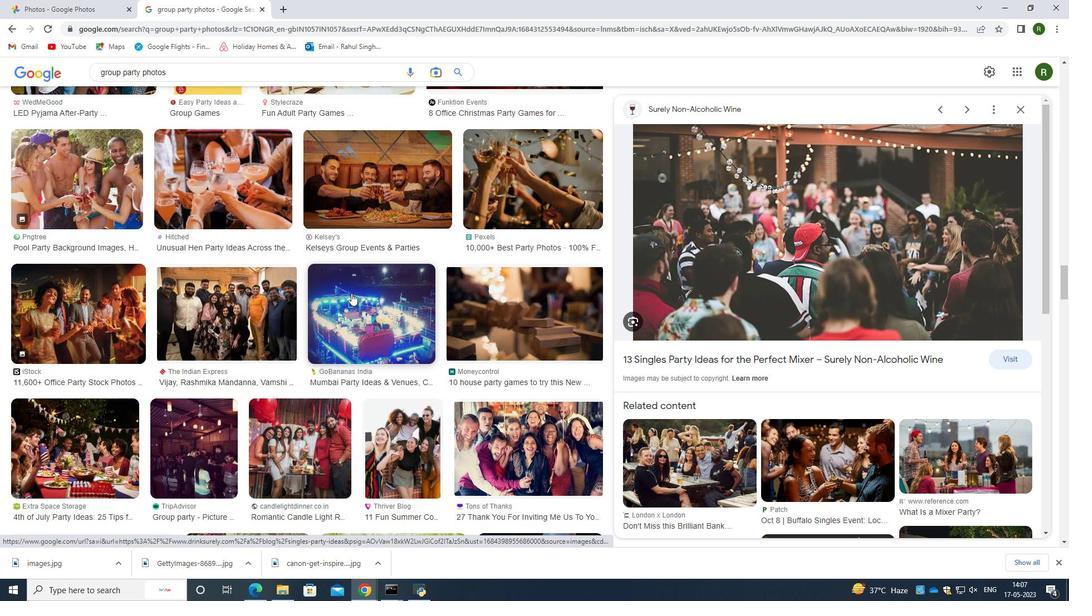 
Action: Mouse scrolled (351, 293) with delta (0, 0)
Screenshot: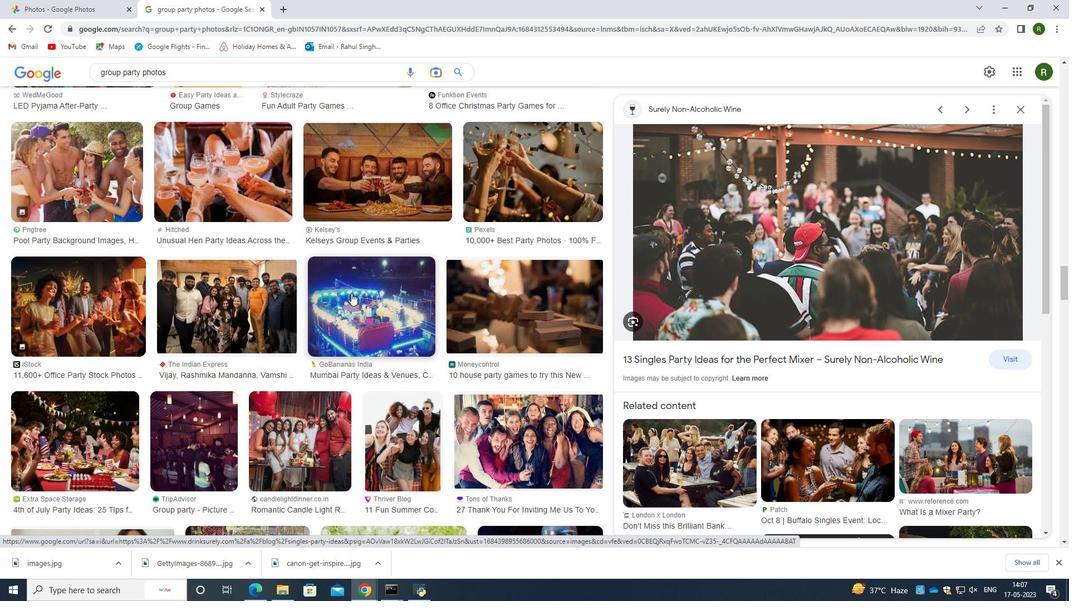 
Action: Mouse scrolled (351, 293) with delta (0, 0)
Screenshot: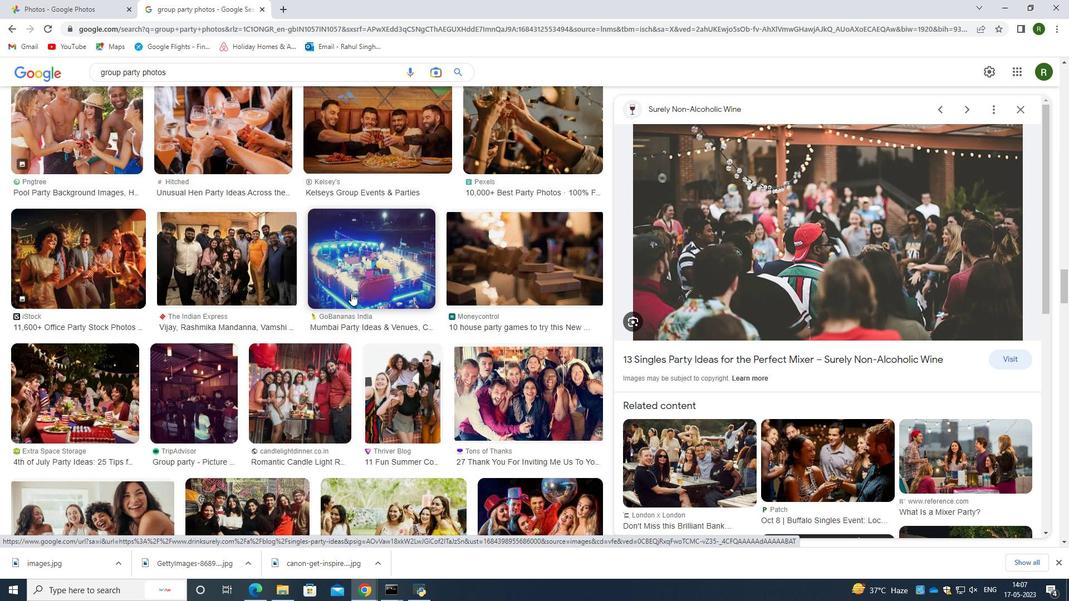 
Action: Mouse moved to (448, 390)
Screenshot: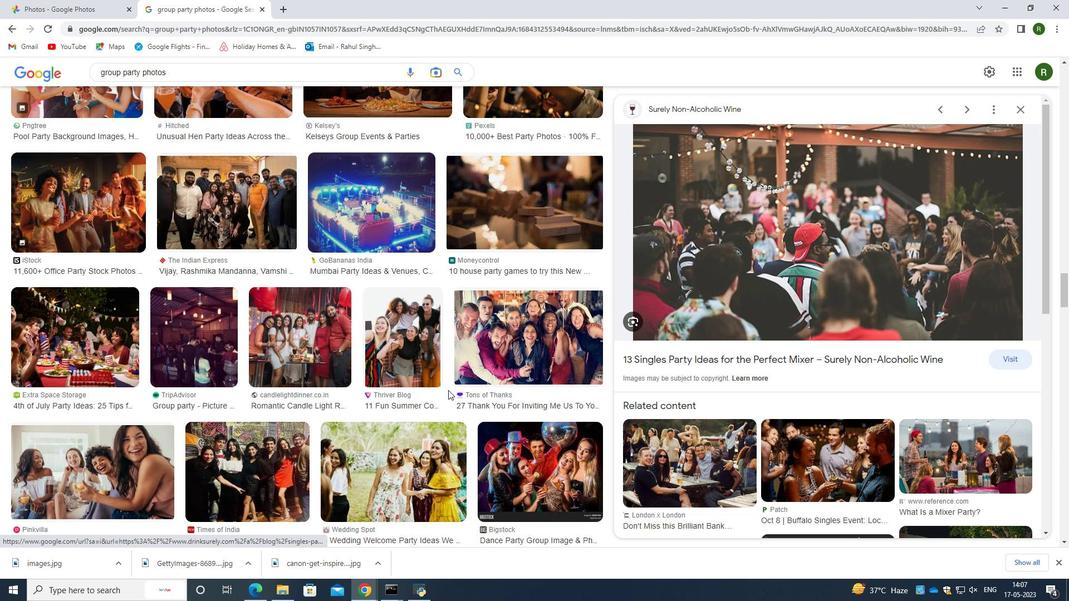 
Action: Mouse scrolled (448, 389) with delta (0, 0)
Screenshot: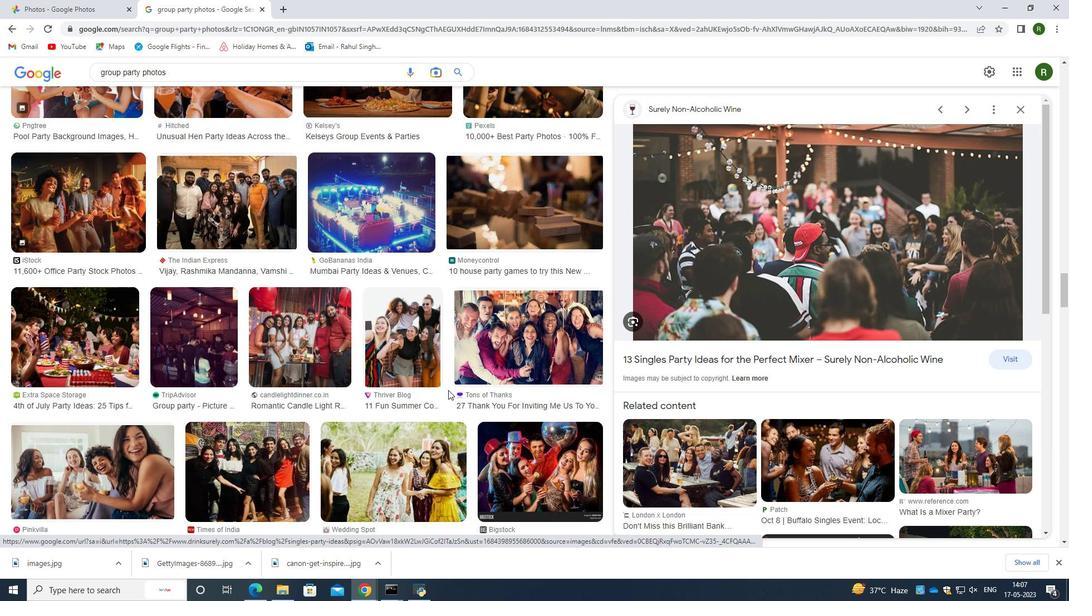 
Action: Mouse scrolled (448, 389) with delta (0, 0)
Screenshot: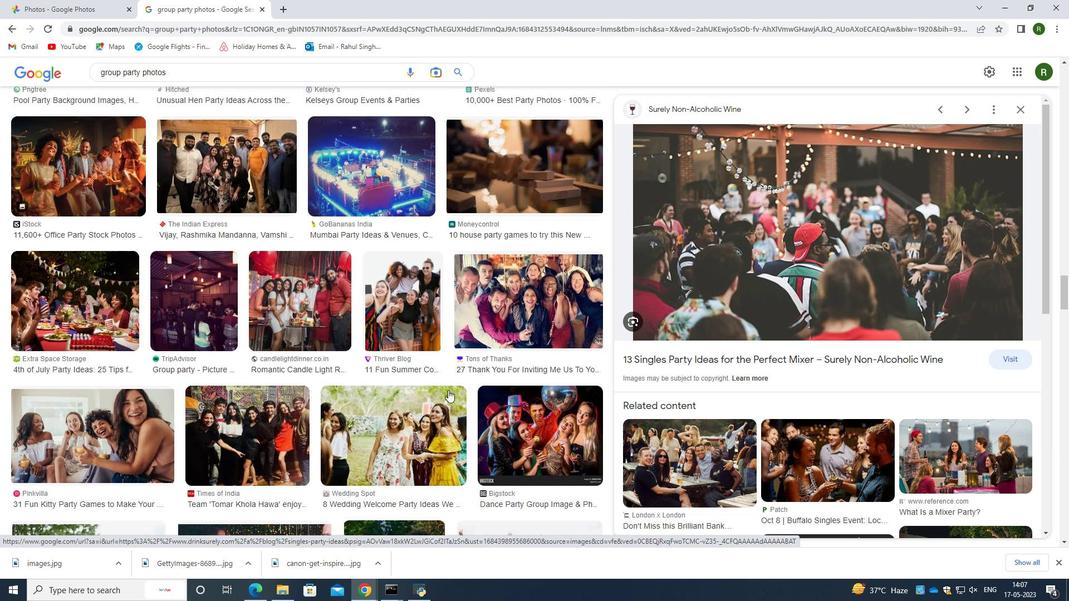 
Action: Mouse moved to (464, 419)
Screenshot: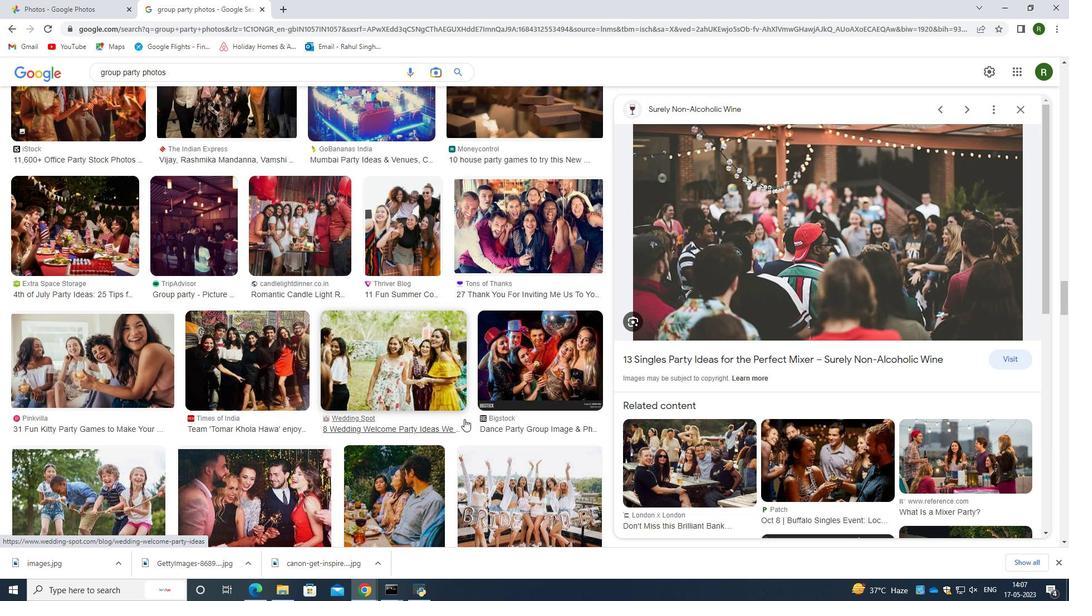 
Action: Mouse scrolled (464, 418) with delta (0, 0)
Screenshot: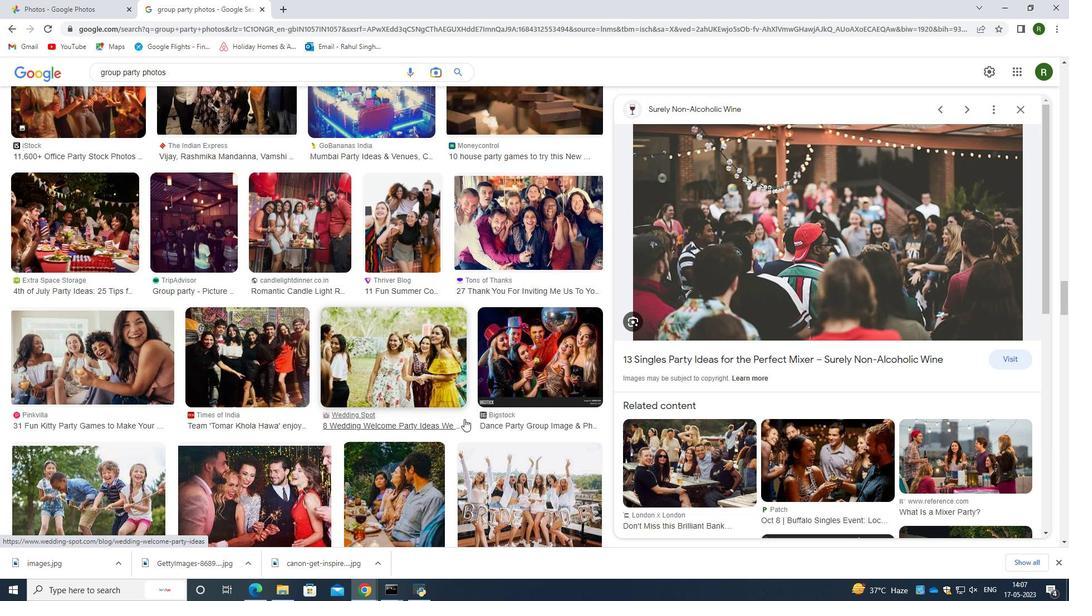 
Action: Mouse moved to (735, 470)
Screenshot: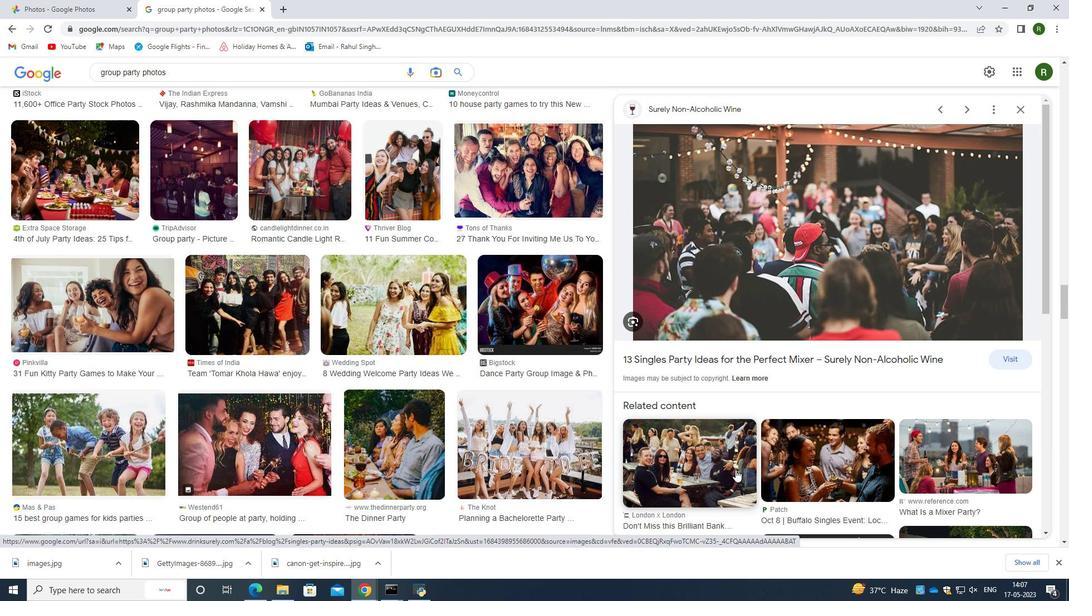 
Action: Mouse scrolled (735, 469) with delta (0, 0)
Screenshot: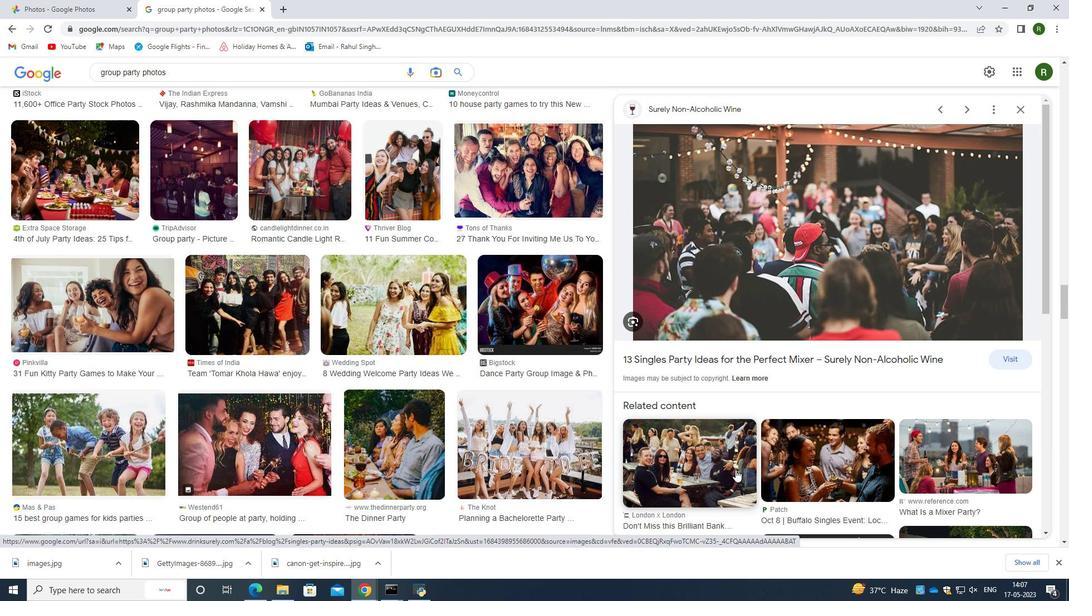 
Action: Mouse scrolled (735, 469) with delta (0, 0)
Screenshot: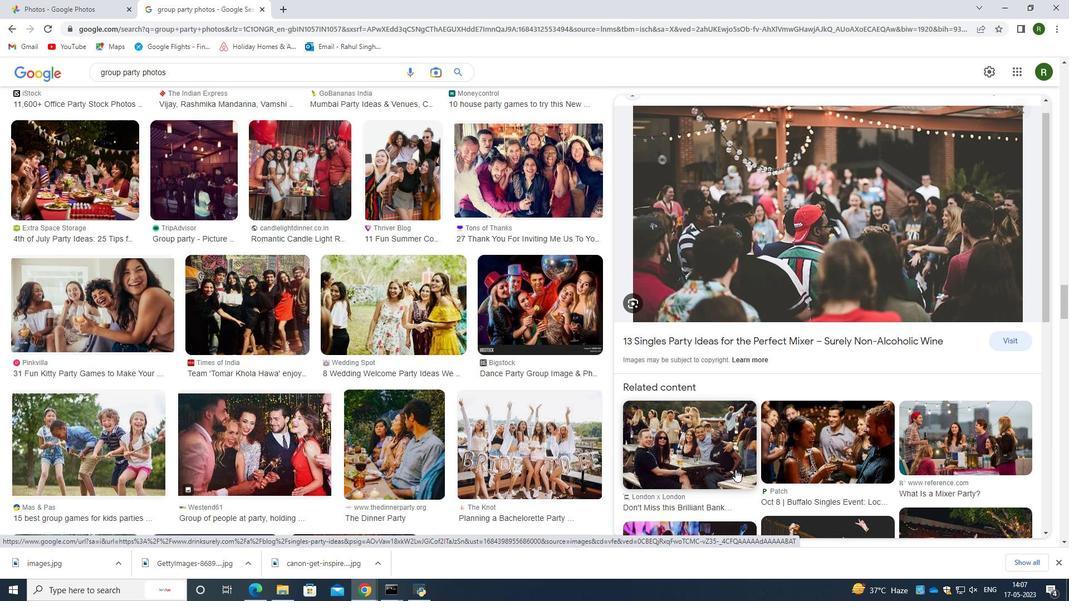 
Action: Mouse moved to (755, 418)
Screenshot: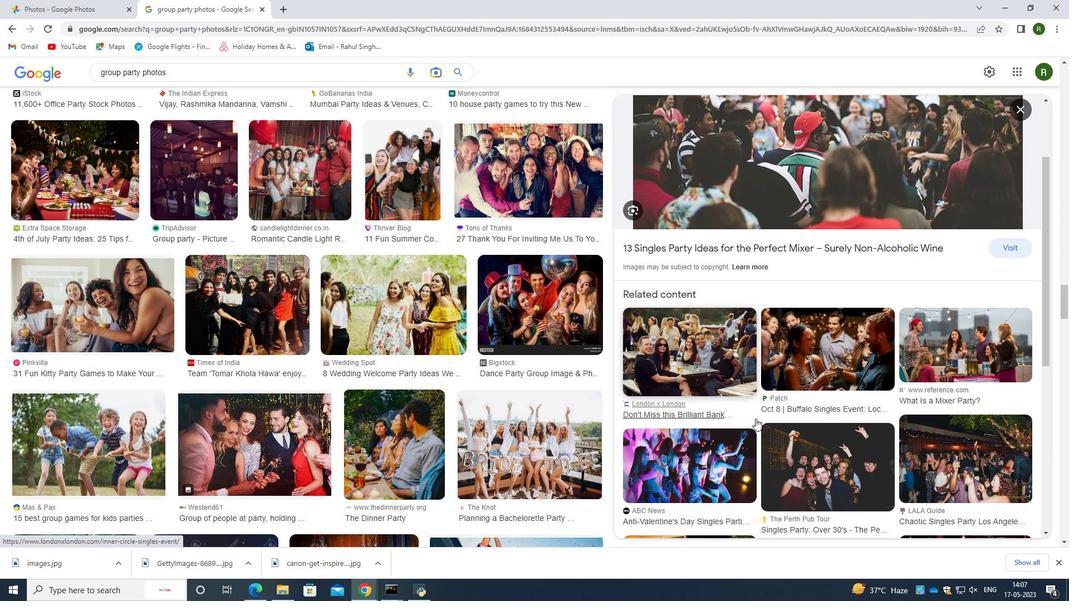 
Action: Mouse scrolled (755, 418) with delta (0, 0)
Screenshot: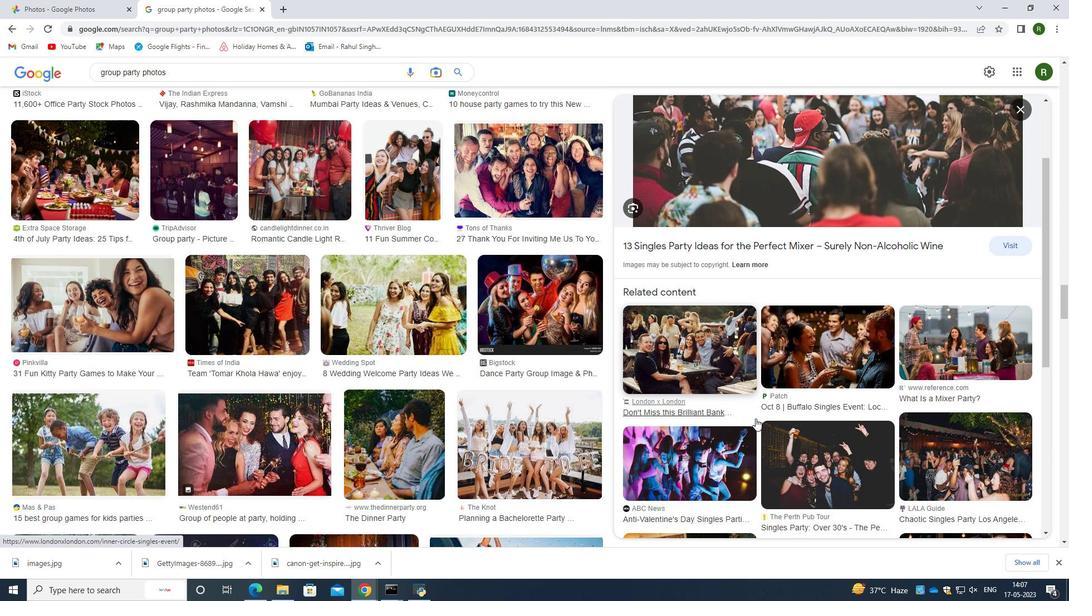 
Action: Mouse moved to (712, 403)
Screenshot: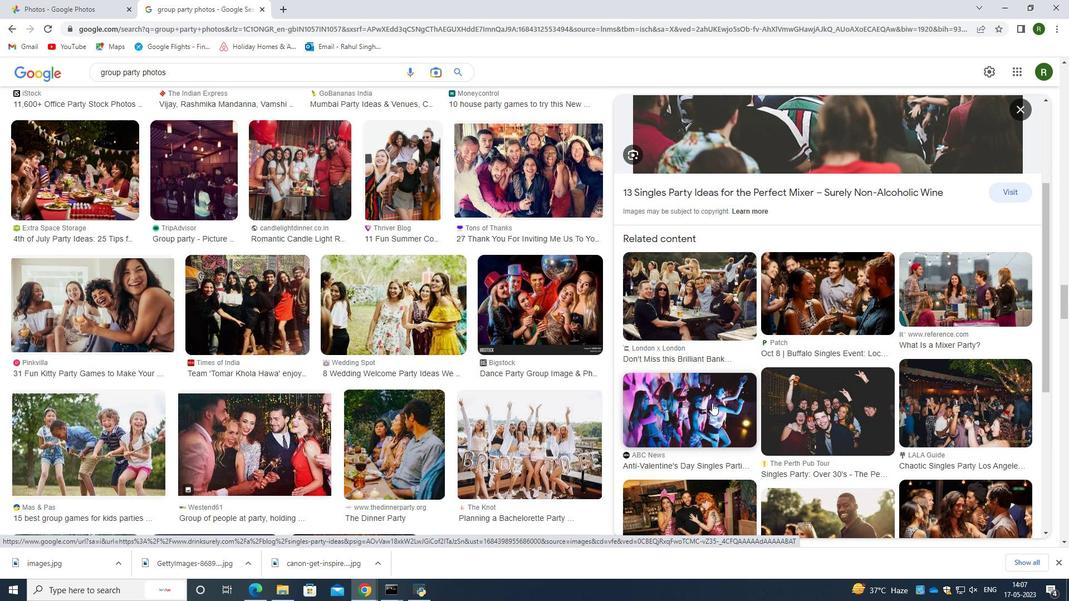 
Action: Mouse scrolled (712, 402) with delta (0, 0)
Screenshot: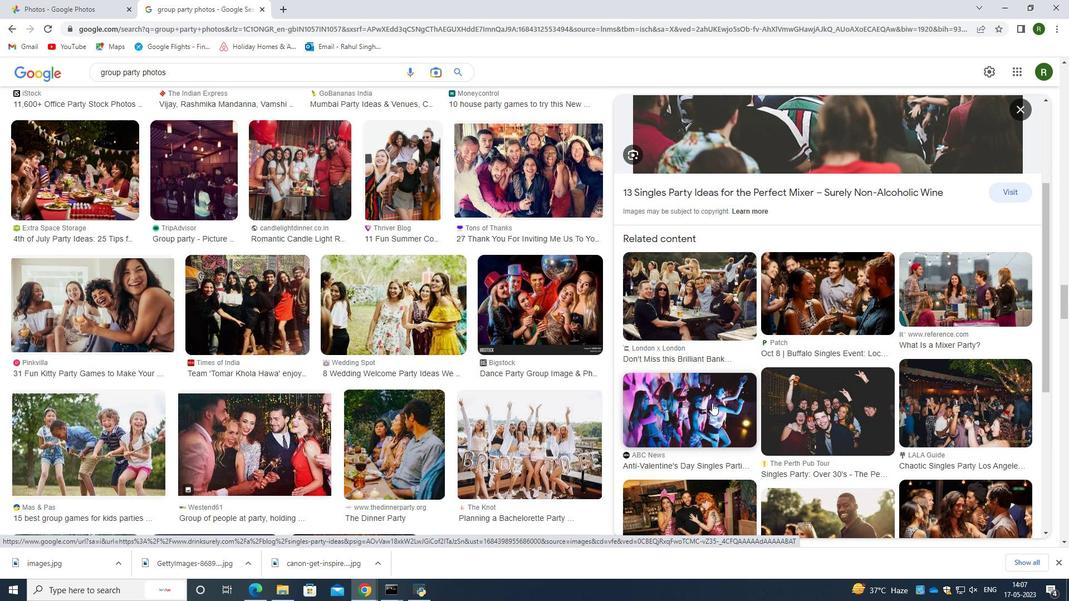 
Action: Mouse moved to (715, 403)
Screenshot: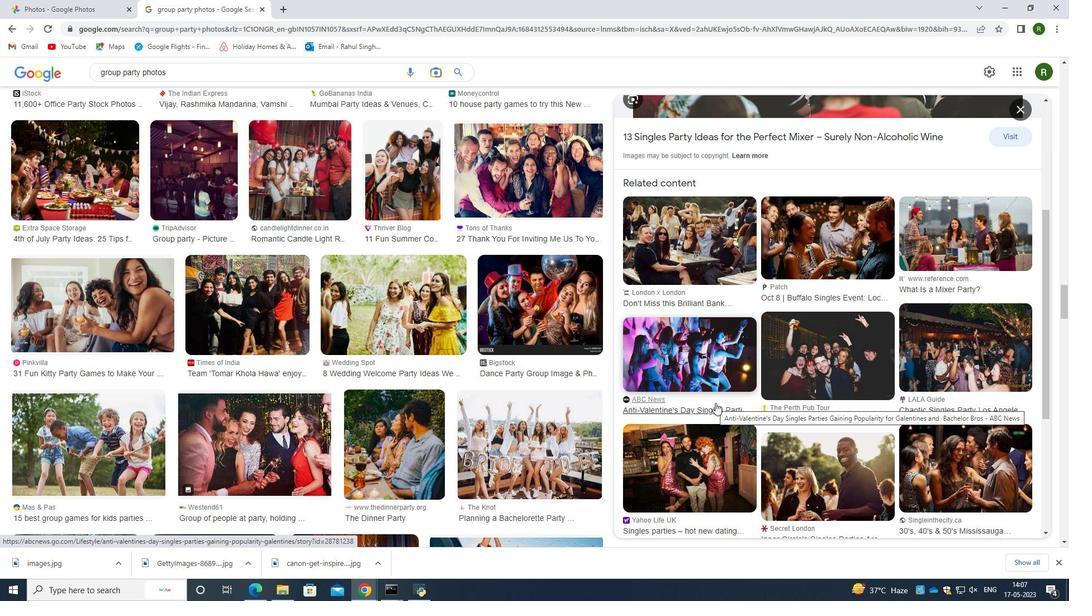 
Action: Mouse scrolled (715, 402) with delta (0, 0)
Screenshot: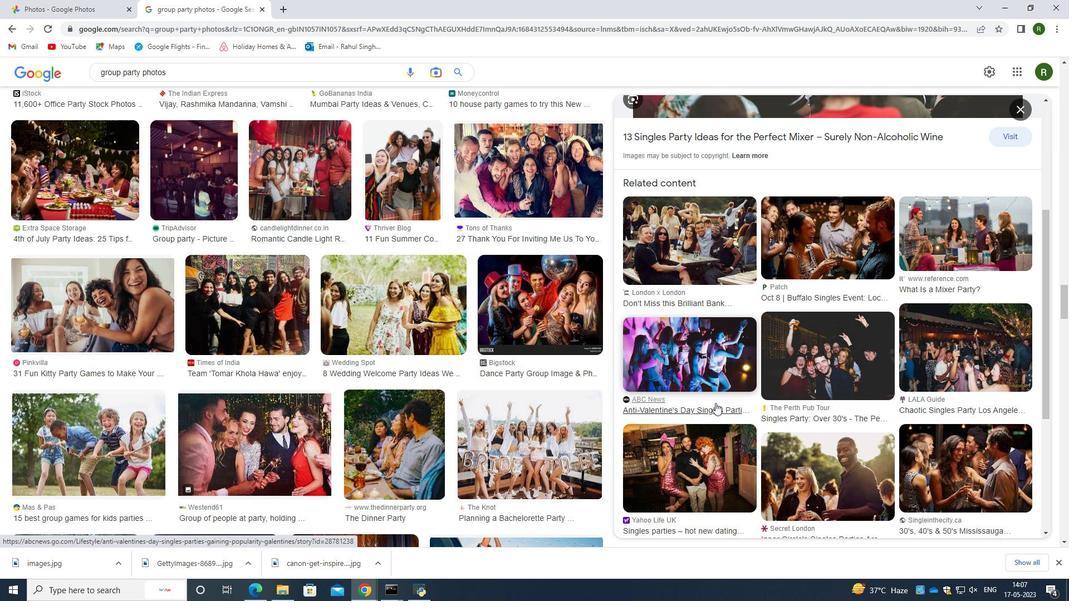 
Action: Mouse scrolled (715, 402) with delta (0, 0)
Screenshot: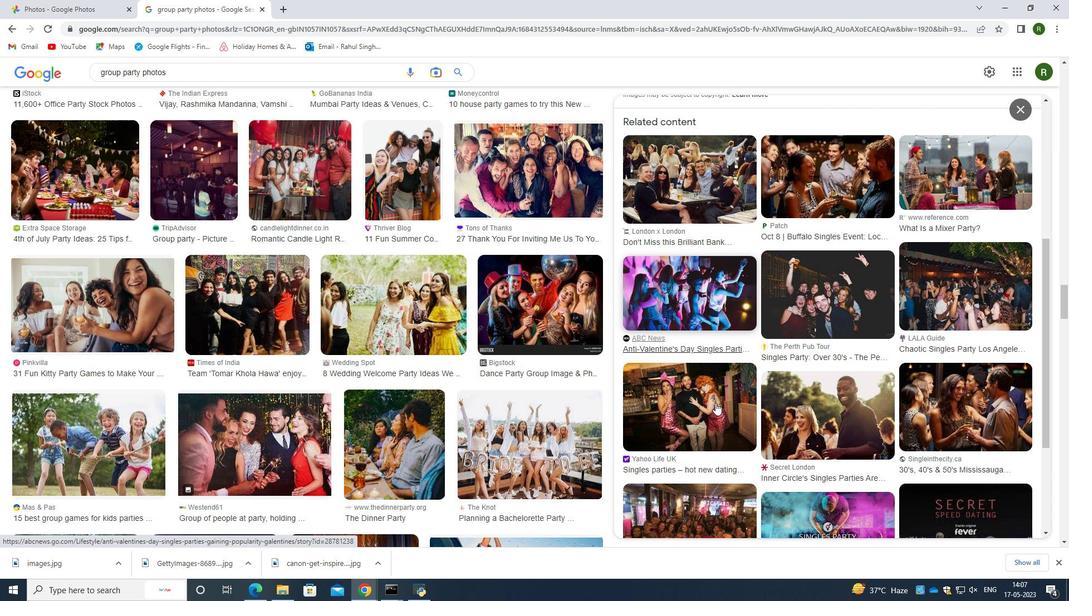 
Action: Mouse scrolled (715, 402) with delta (0, 0)
Screenshot: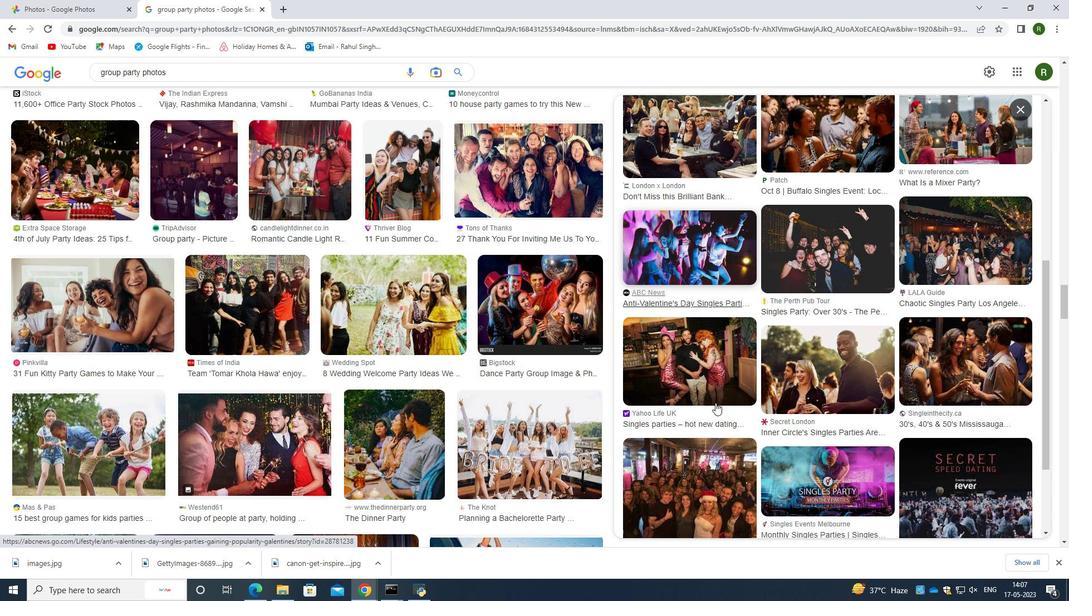 
Action: Mouse moved to (719, 403)
Screenshot: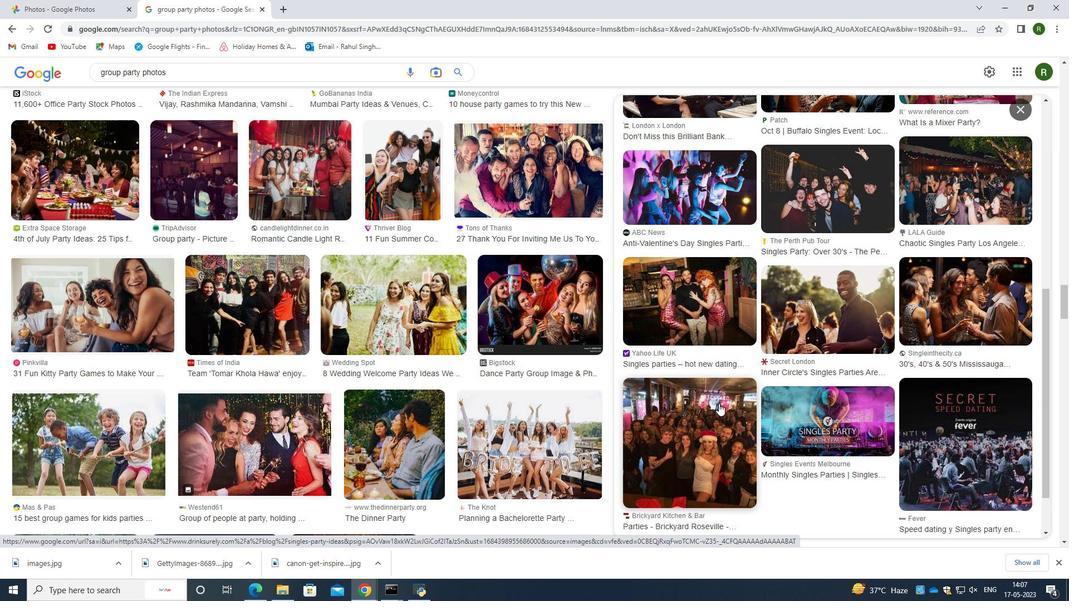 
Action: Mouse scrolled (719, 403) with delta (0, 0)
Screenshot: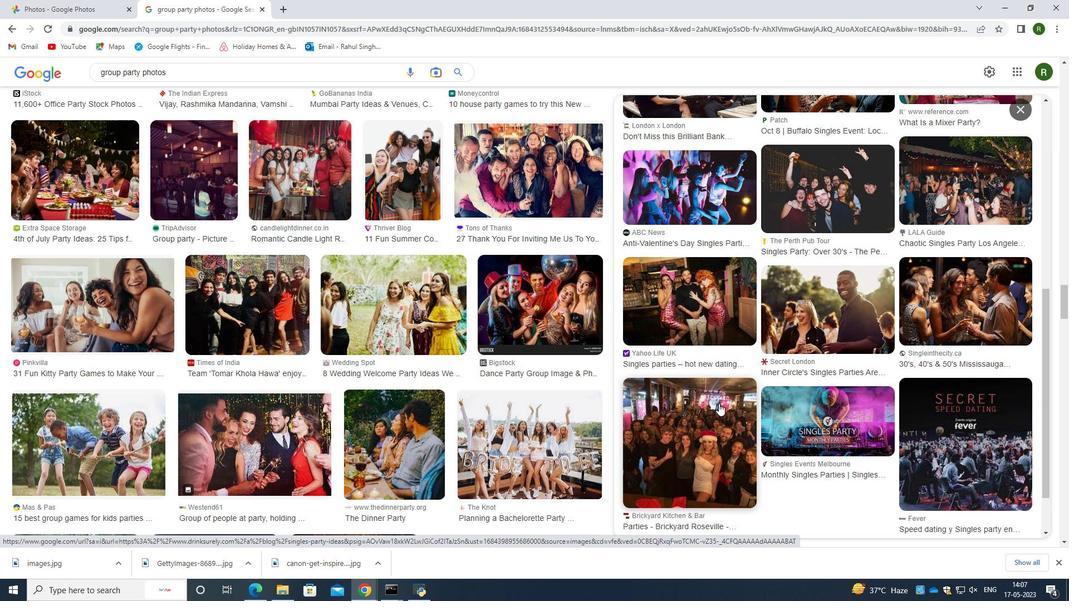 
Action: Mouse moved to (721, 402)
Screenshot: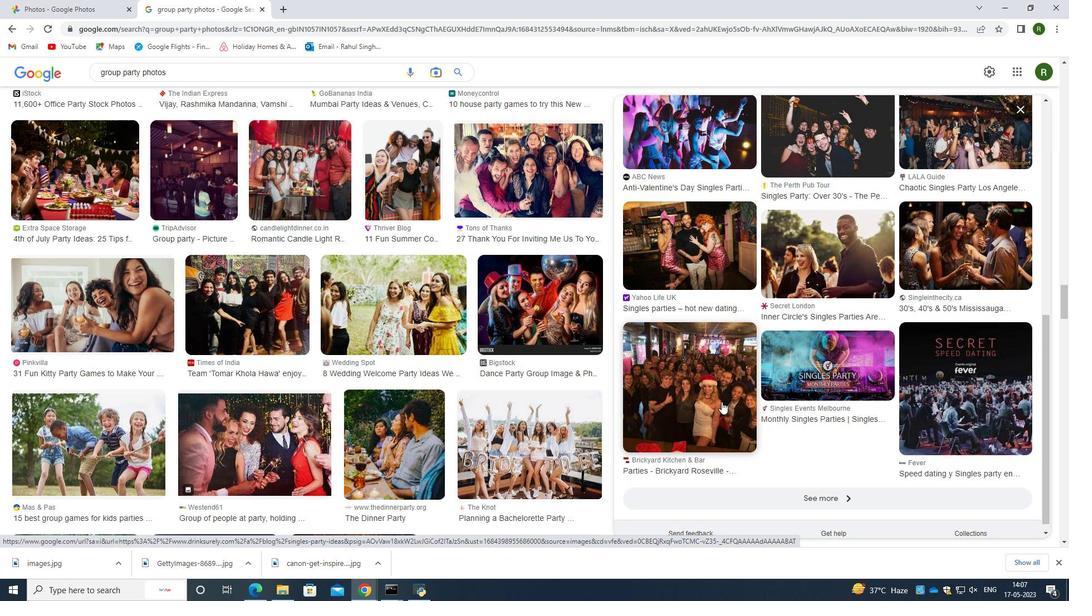 
Action: Mouse scrolled (721, 401) with delta (0, 0)
Screenshot: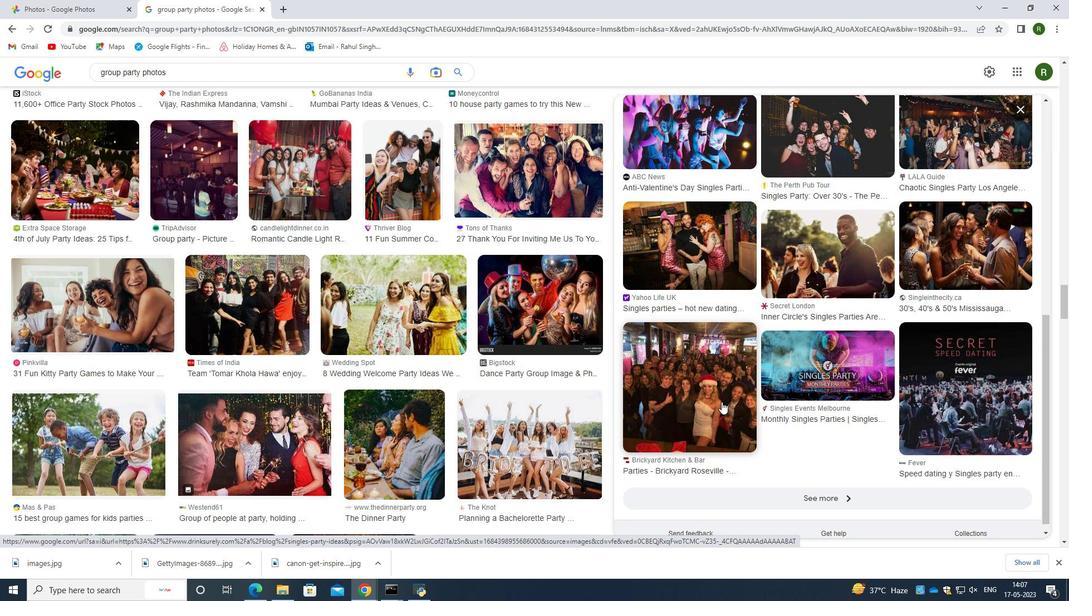 
Action: Mouse moved to (491, 355)
Screenshot: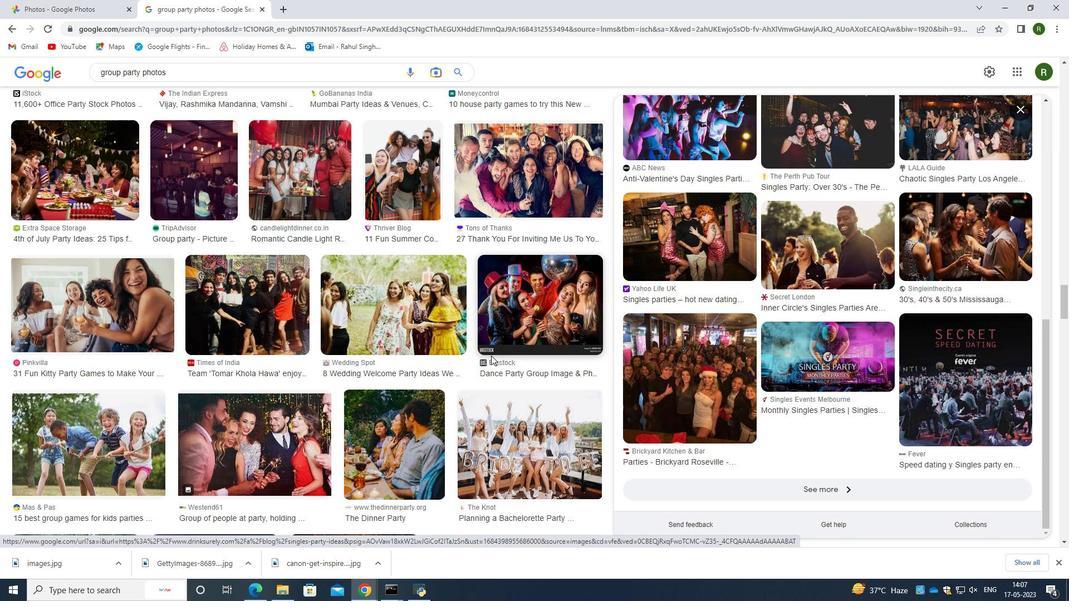 
Action: Mouse scrolled (491, 355) with delta (0, 0)
Screenshot: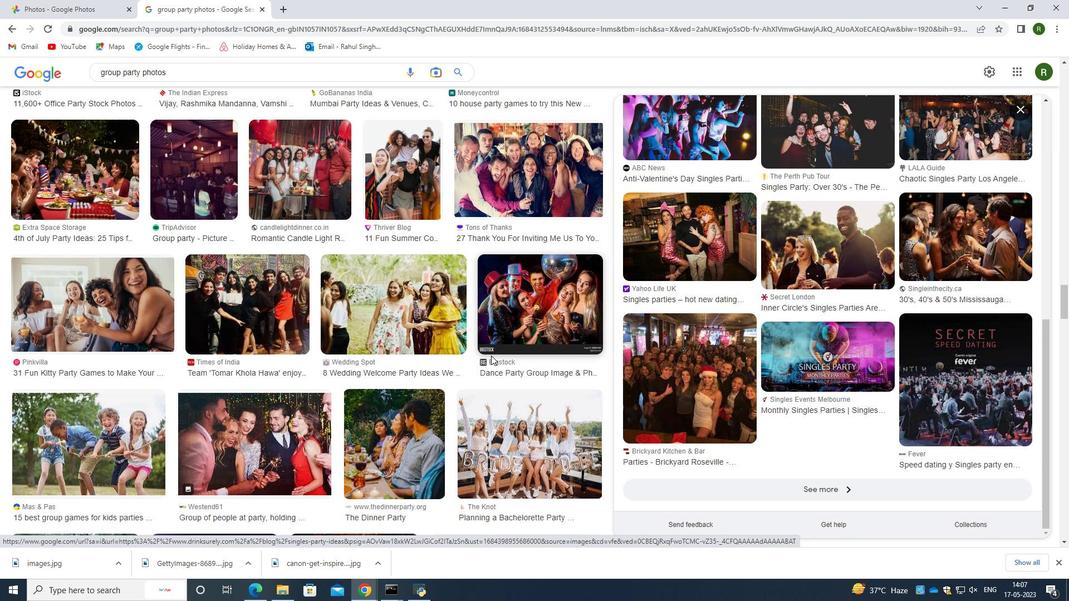 
Action: Mouse scrolled (491, 355) with delta (0, 0)
Screenshot: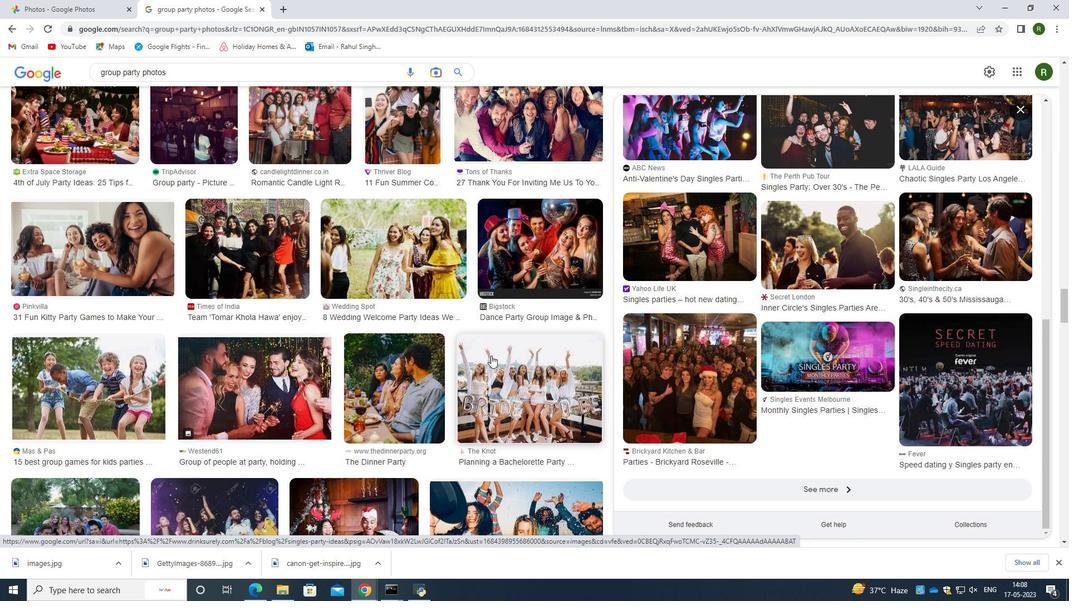 
Action: Mouse scrolled (491, 355) with delta (0, 0)
Screenshot: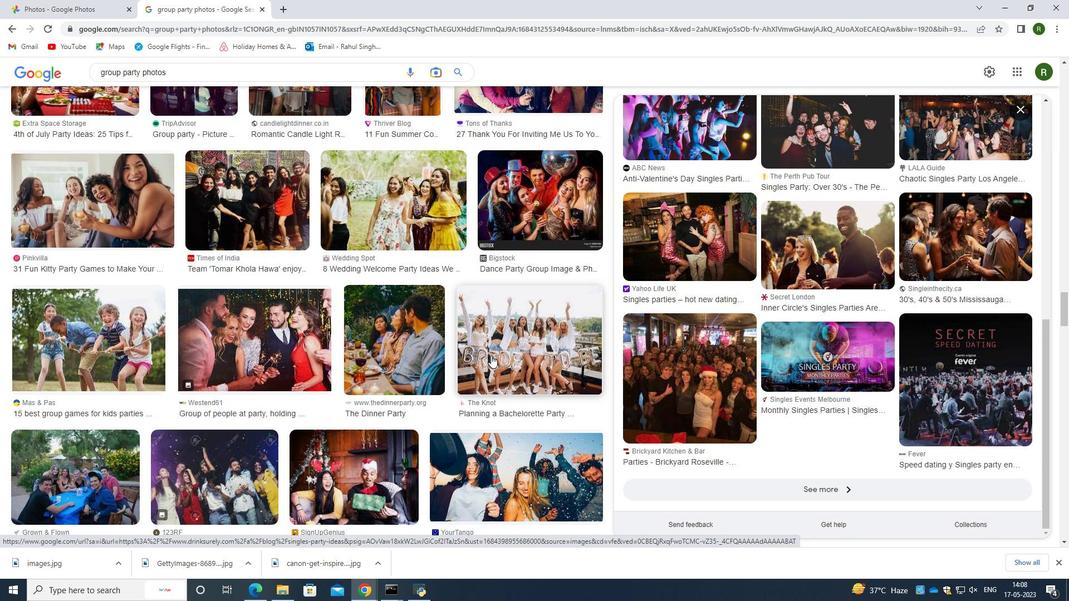 
Action: Mouse moved to (457, 310)
Screenshot: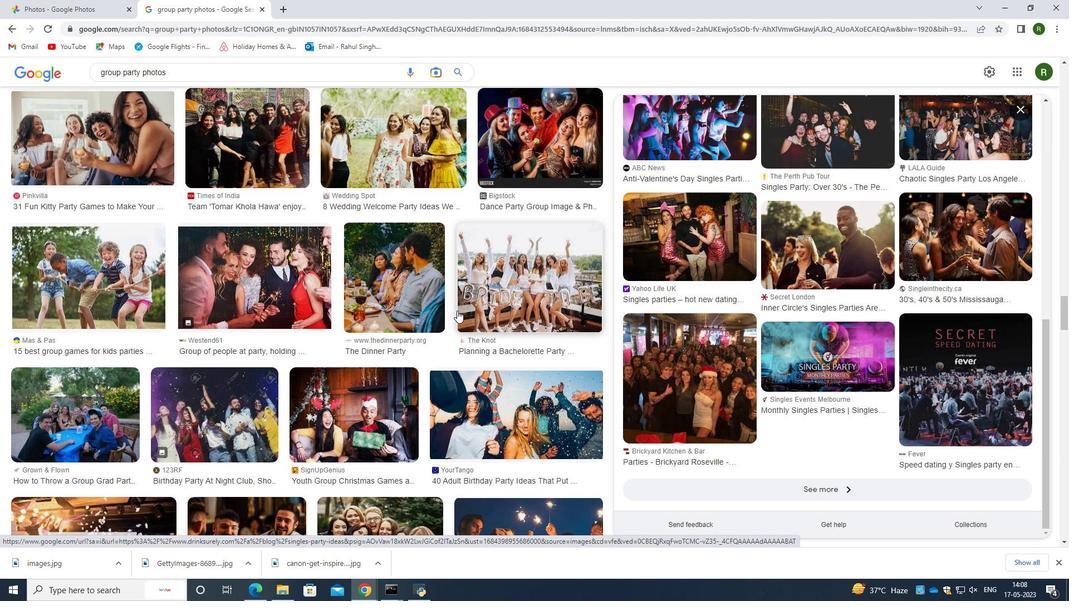 
Action: Mouse scrolled (457, 310) with delta (0, 0)
Screenshot: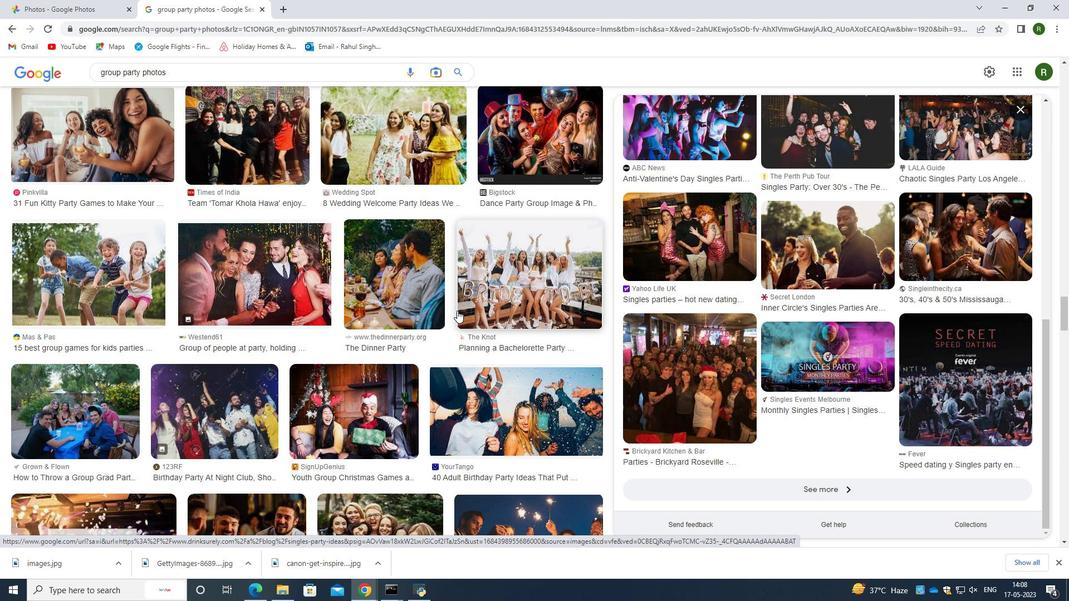 
Action: Mouse moved to (386, 331)
Screenshot: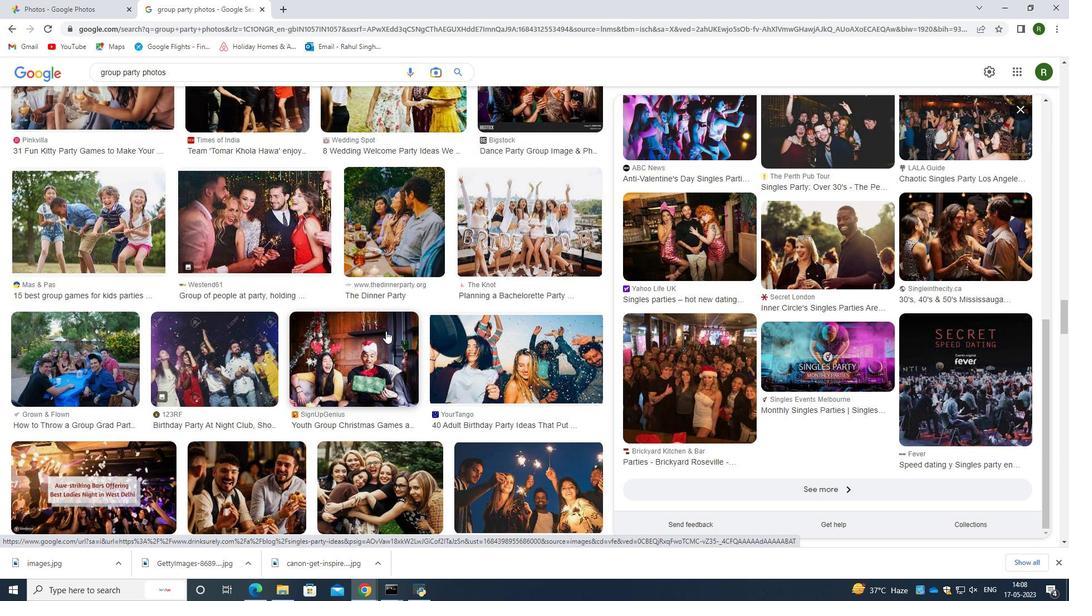 
Action: Mouse scrolled (386, 330) with delta (0, 0)
Screenshot: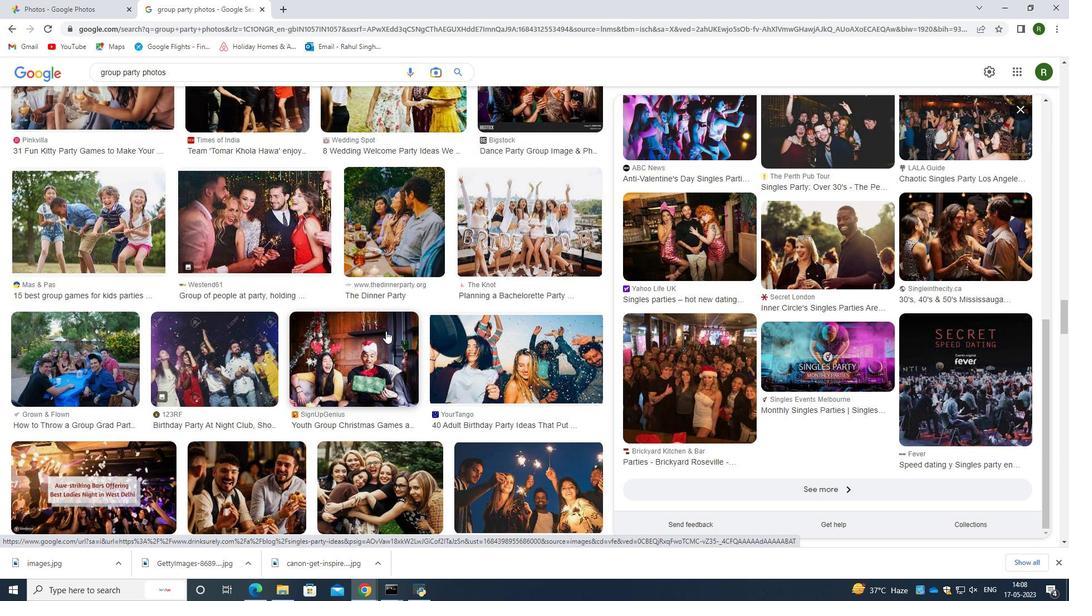 
Action: Mouse scrolled (386, 330) with delta (0, 0)
Screenshot: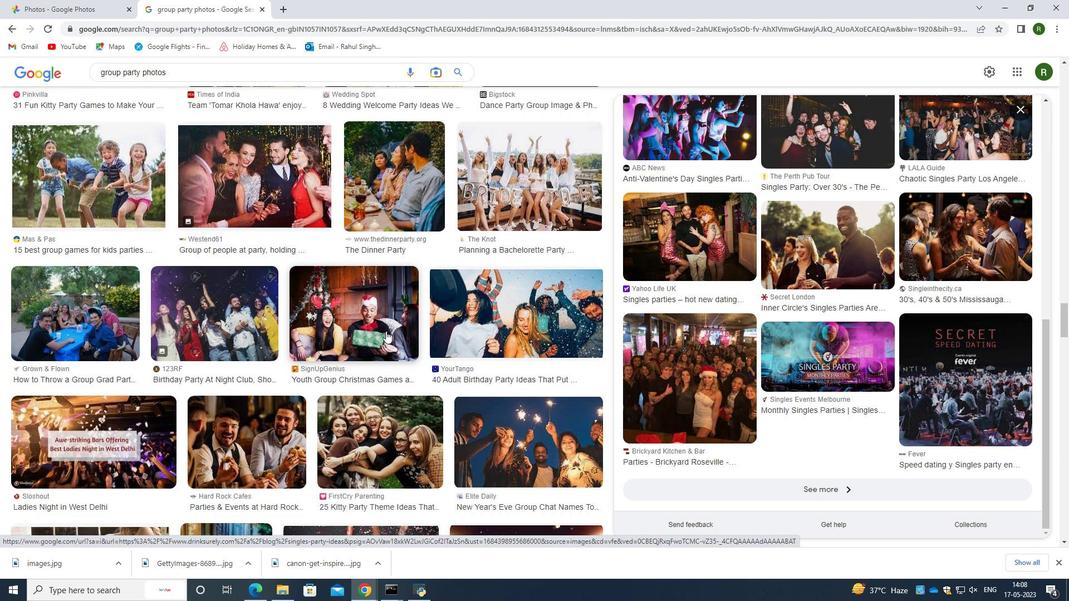 
Action: Mouse scrolled (386, 330) with delta (0, 0)
Screenshot: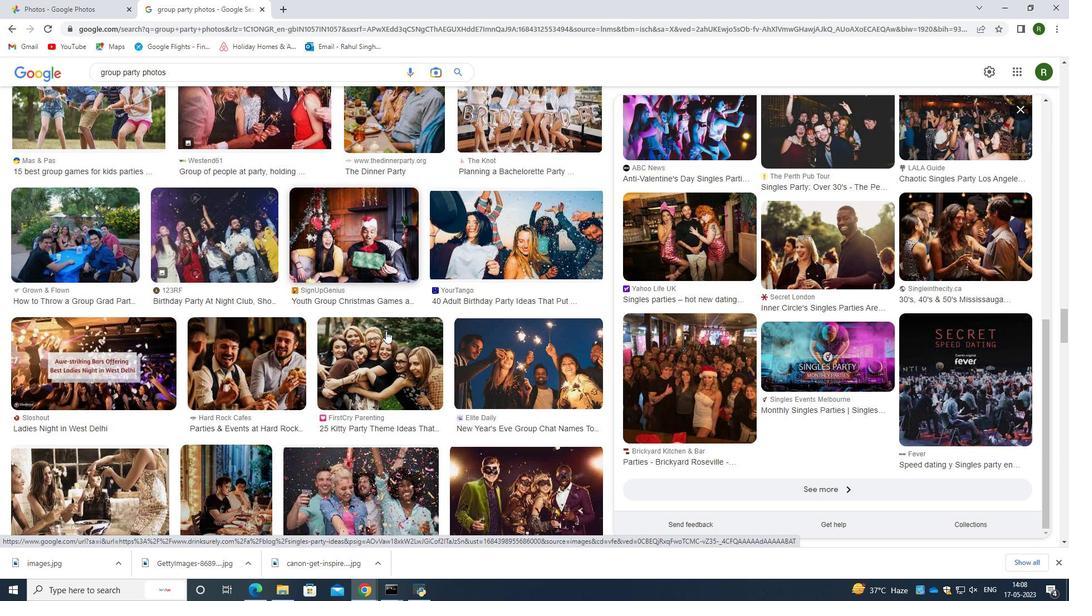 
Action: Mouse scrolled (386, 330) with delta (0, 0)
Screenshot: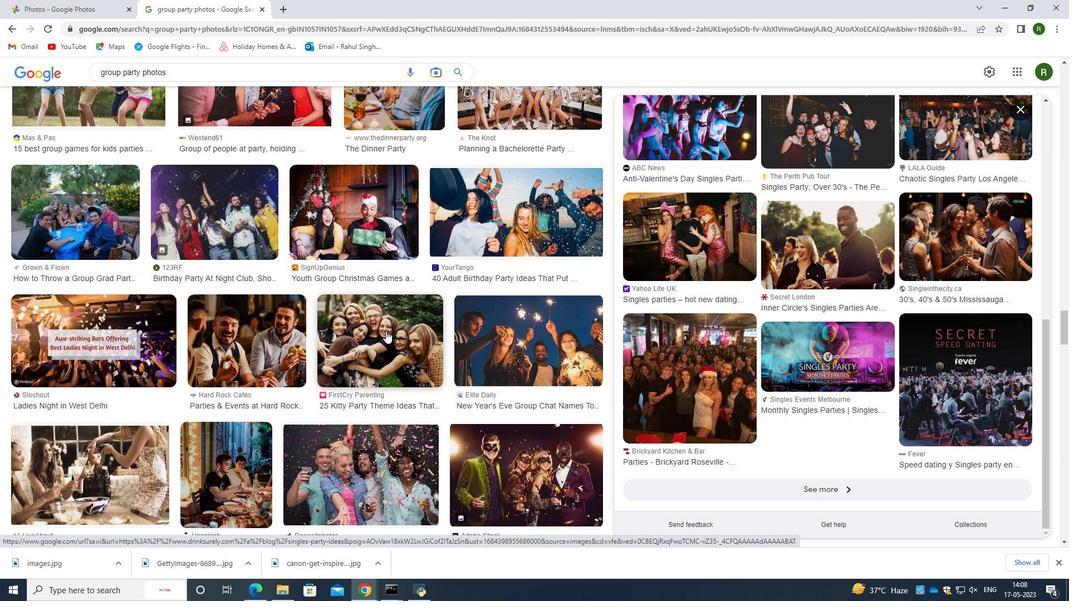 
Action: Mouse moved to (448, 375)
Screenshot: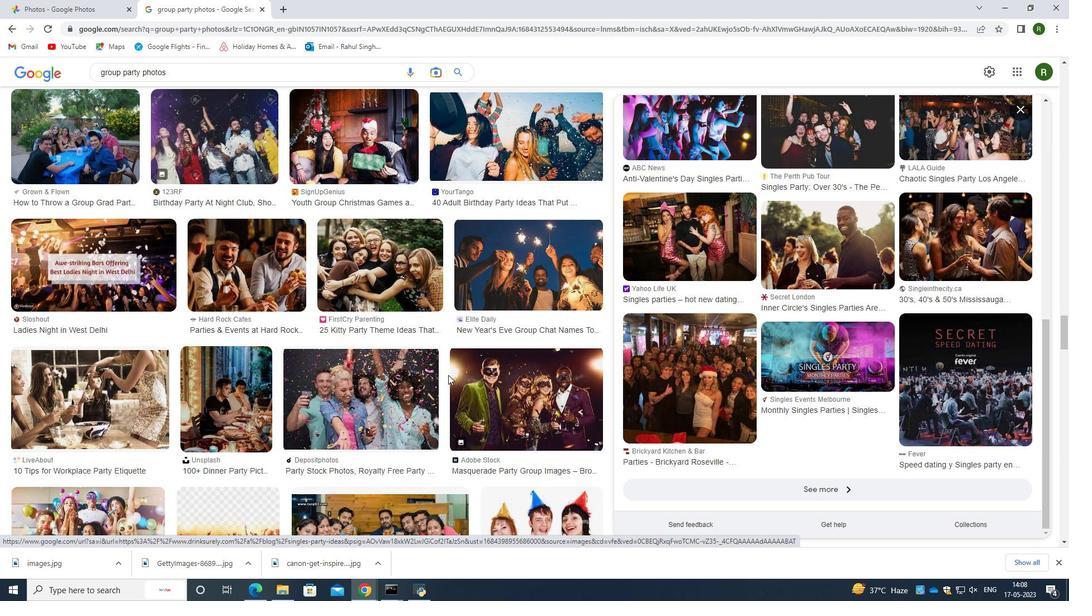
Action: Mouse scrolled (448, 374) with delta (0, 0)
Screenshot: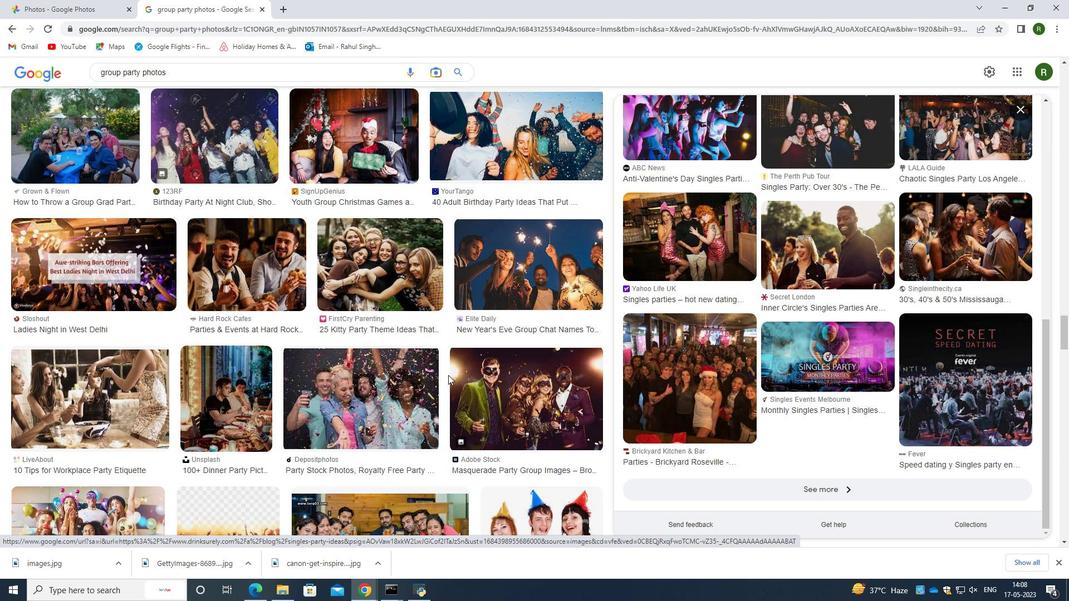 
Action: Mouse scrolled (448, 374) with delta (0, 0)
Screenshot: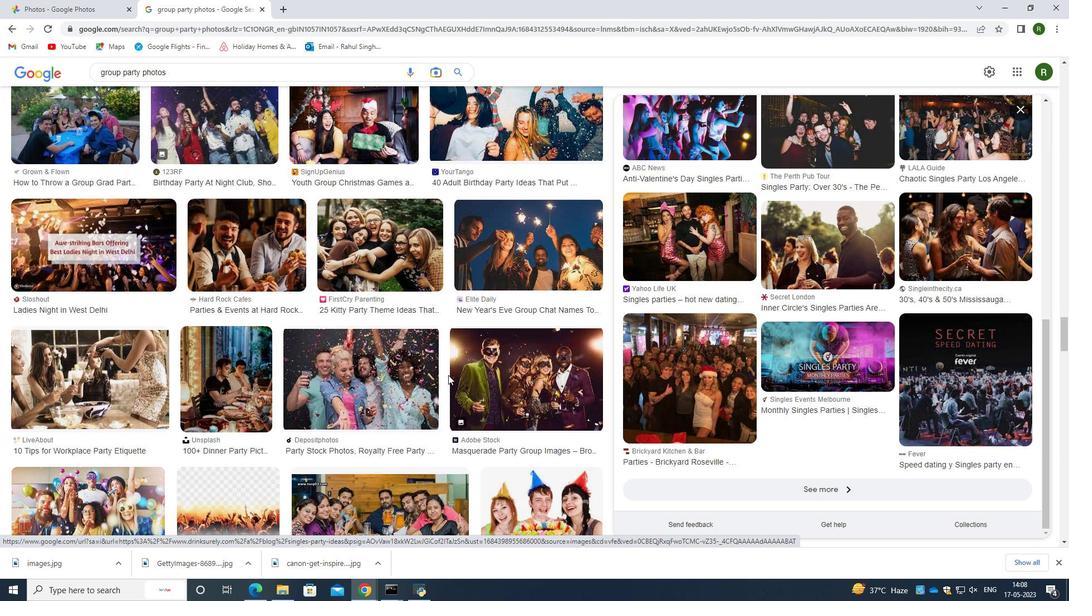
Action: Mouse scrolled (448, 374) with delta (0, 0)
Screenshot: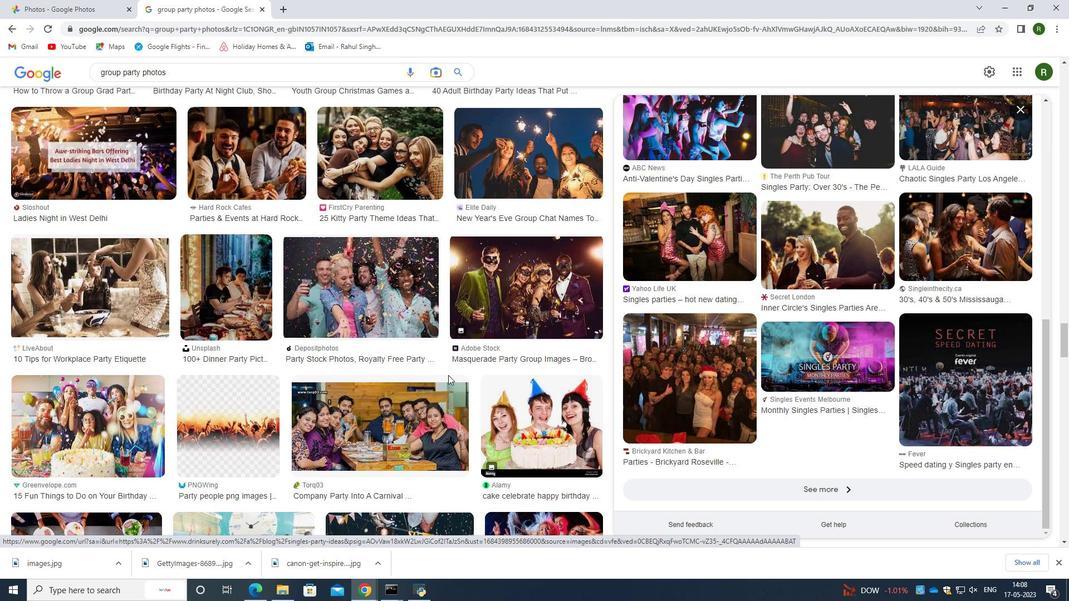 
Action: Mouse scrolled (448, 374) with delta (0, 0)
Screenshot: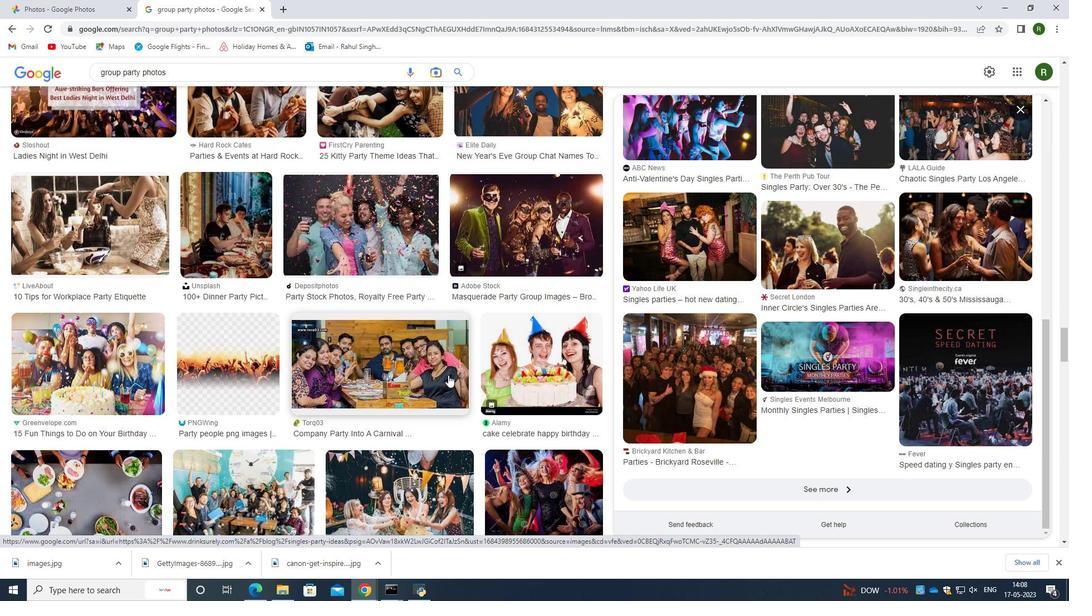 
Action: Mouse moved to (374, 320)
Screenshot: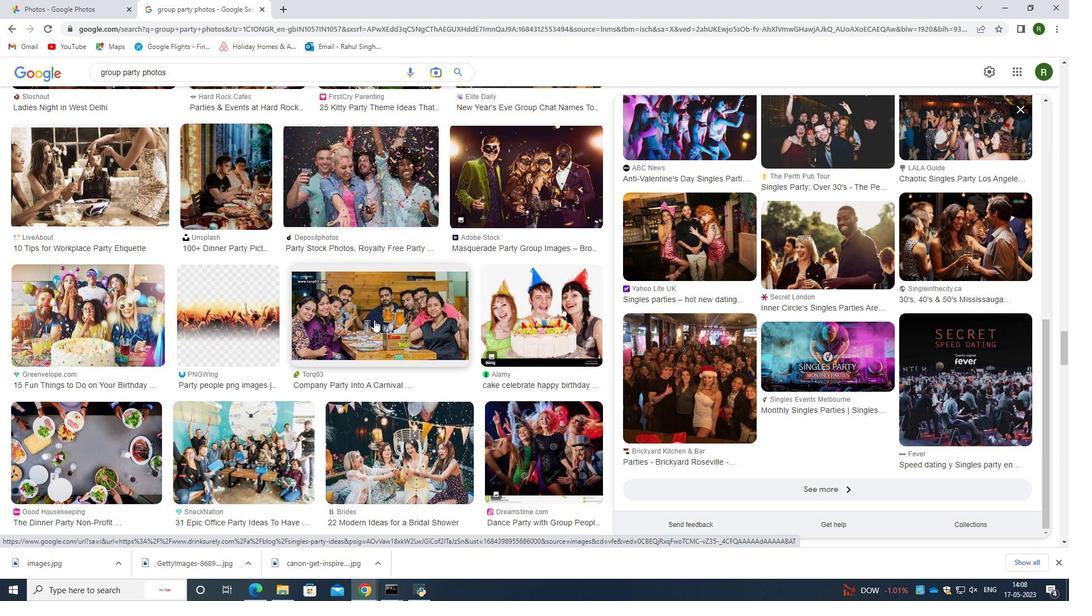 
Action: Mouse pressed right at (374, 320)
Screenshot: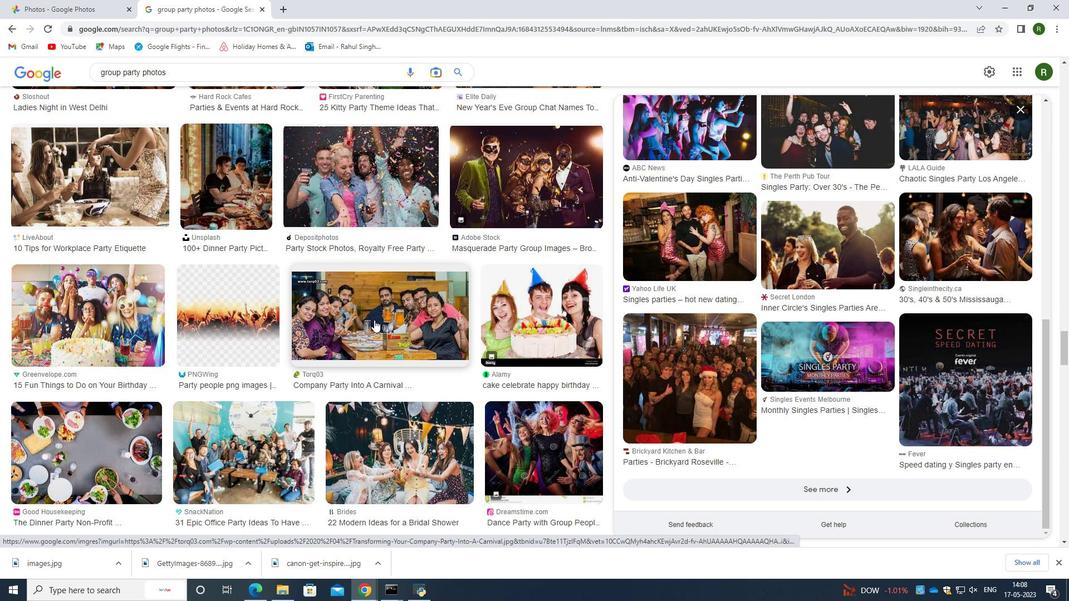 
Action: Mouse moved to (436, 437)
Screenshot: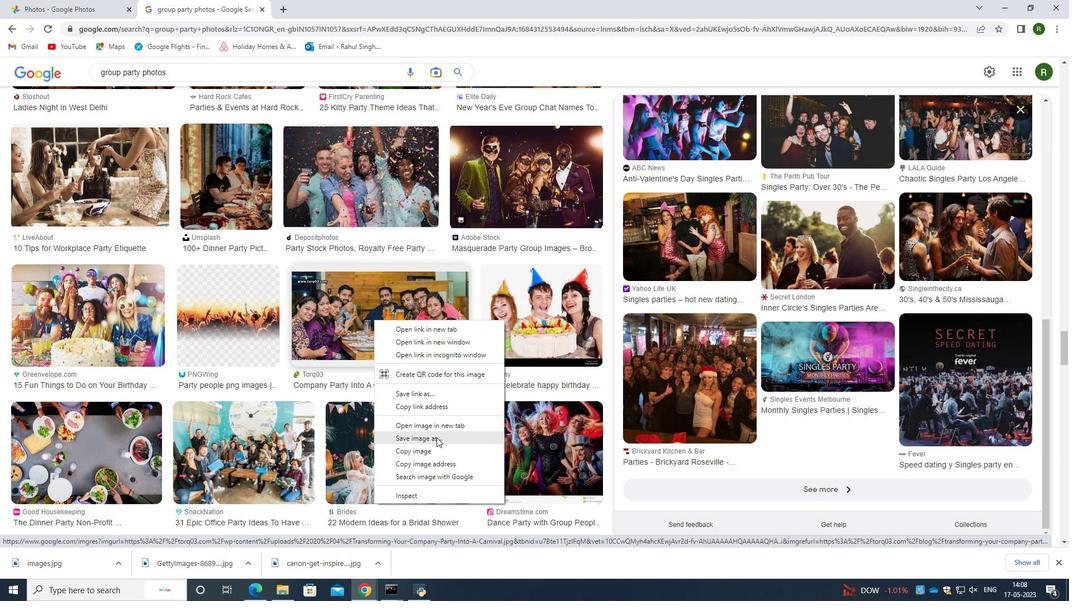 
Action: Mouse pressed left at (436, 437)
Screenshot: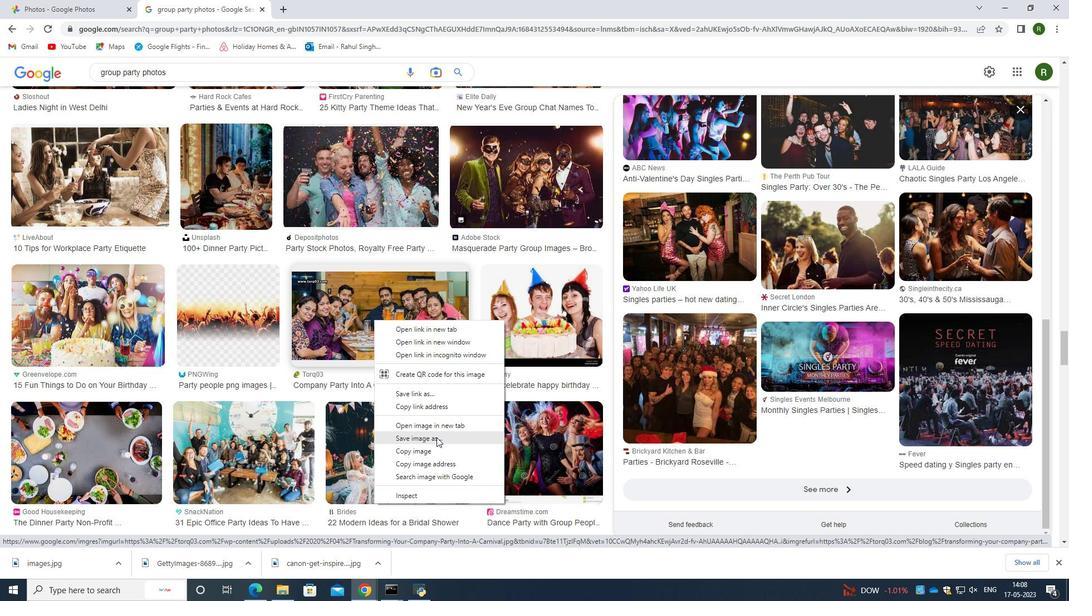 
Action: Mouse moved to (446, 279)
Screenshot: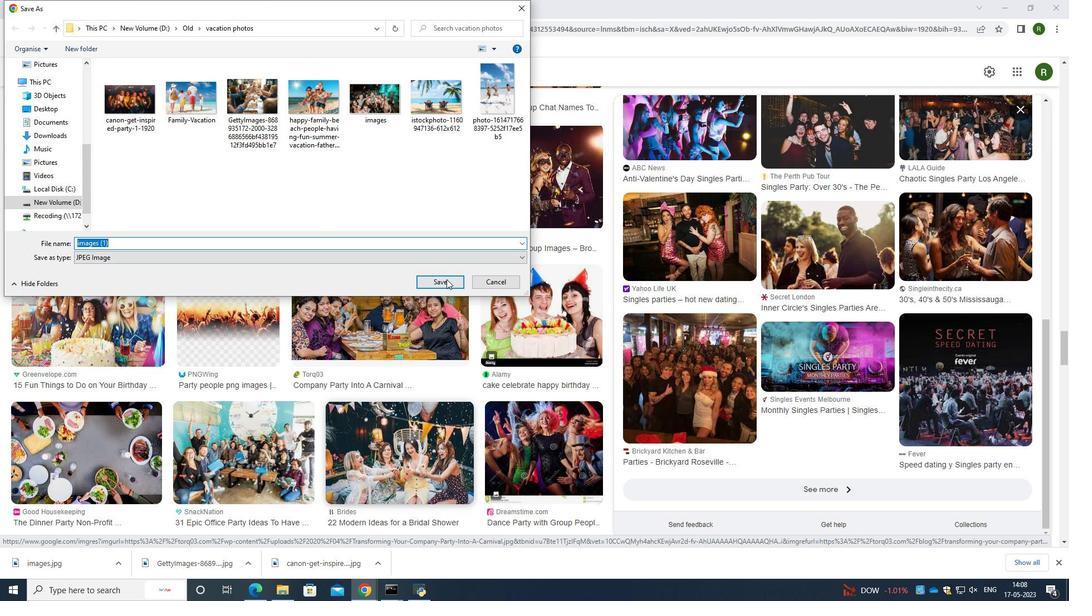 
Action: Mouse pressed left at (446, 279)
Screenshot: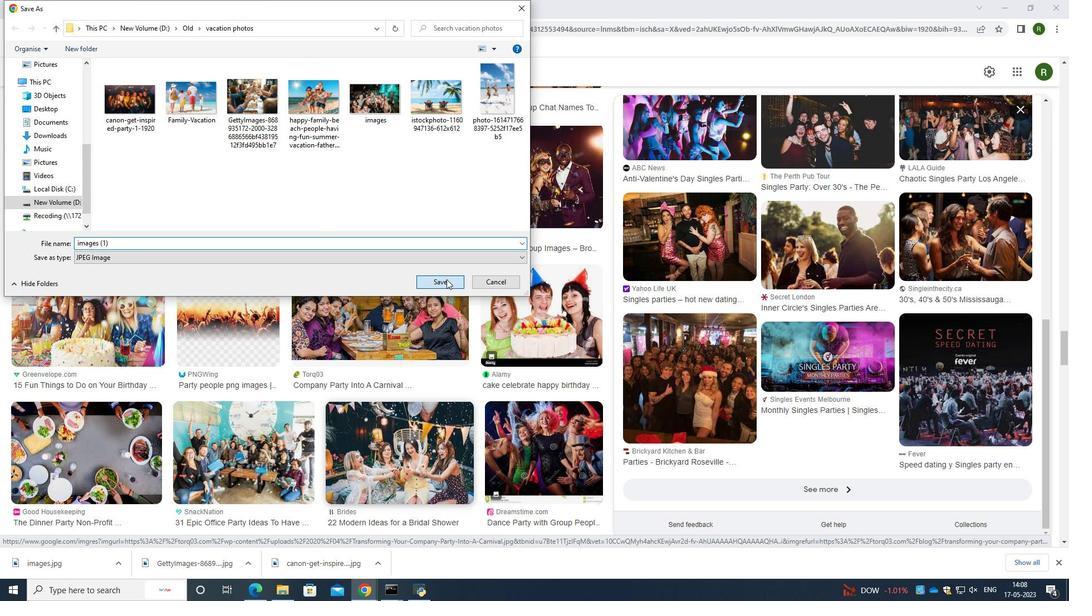 
Action: Mouse moved to (1054, 561)
Screenshot: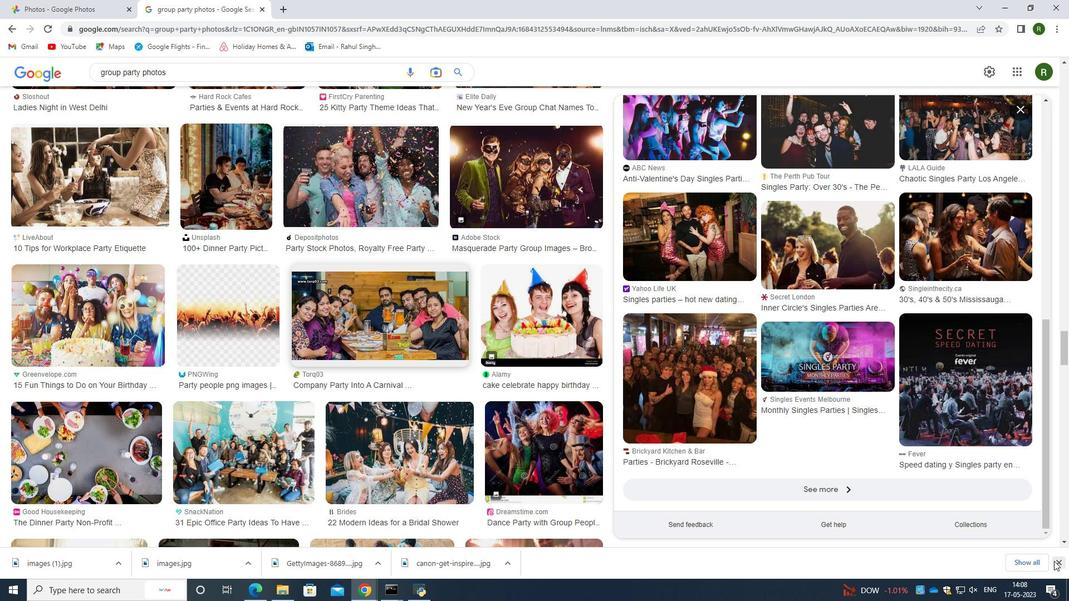 
Action: Mouse pressed left at (1054, 561)
Screenshot: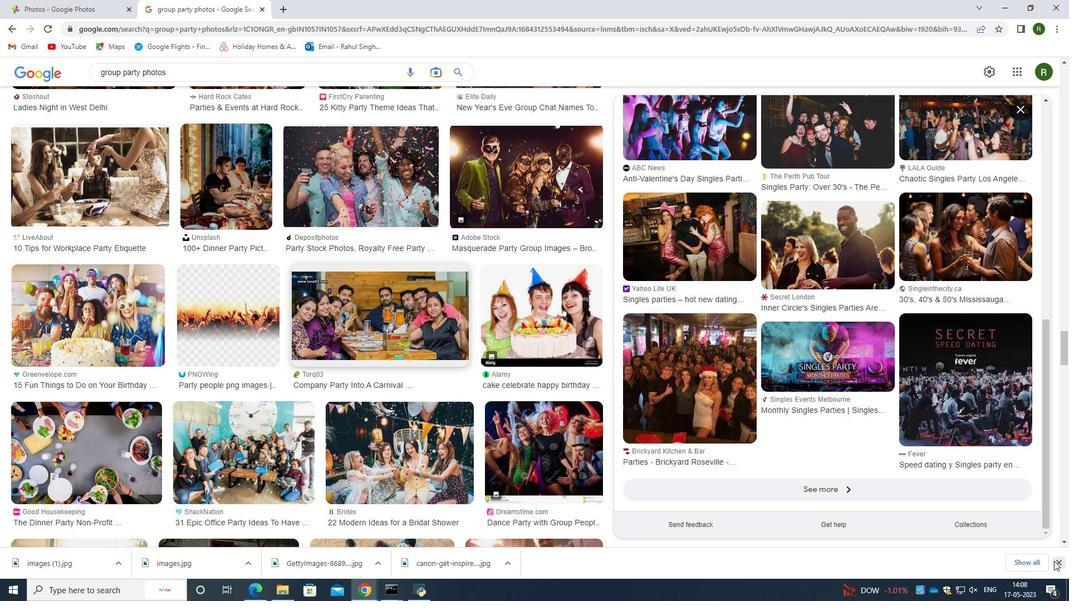 
Action: Mouse moved to (88, 4)
Screenshot: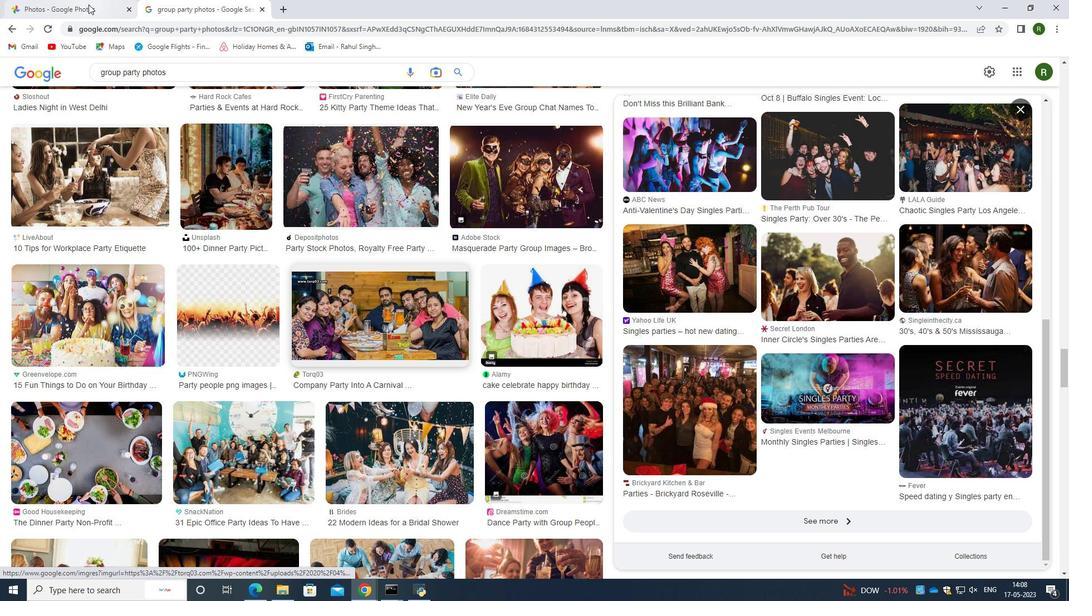 
Action: Mouse pressed left at (88, 4)
Screenshot: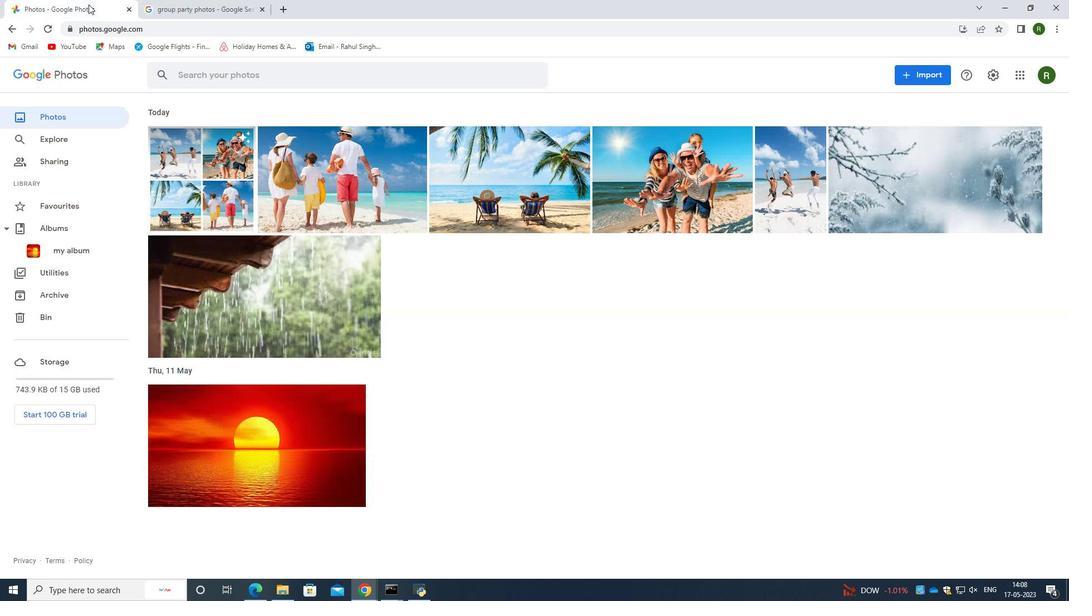 
Action: Mouse moved to (55, 118)
Screenshot: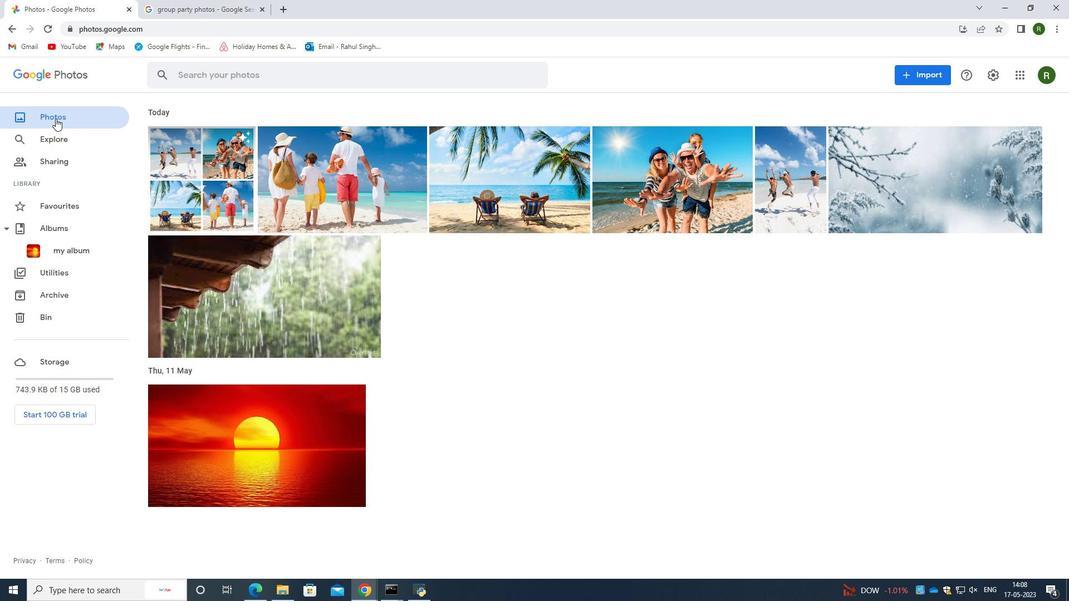 
Action: Mouse pressed left at (55, 118)
Screenshot: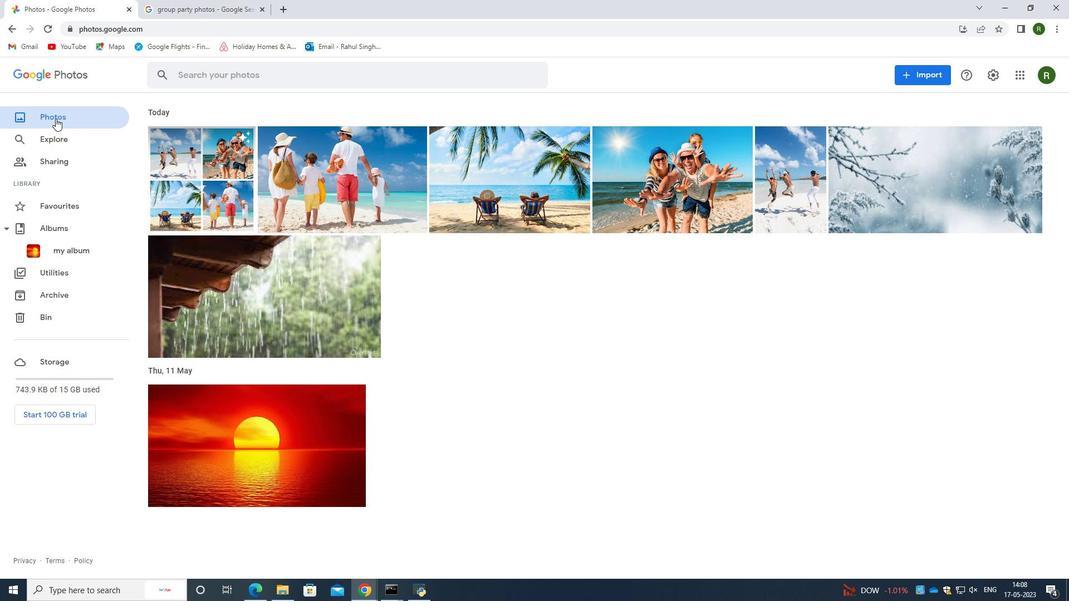 
Action: Mouse moved to (938, 76)
Screenshot: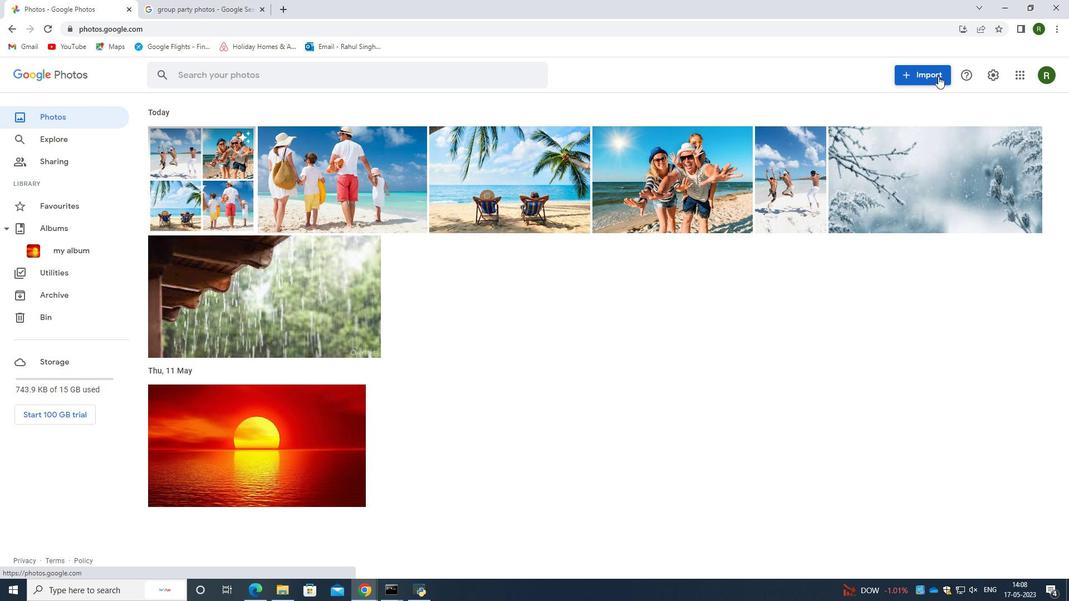 
Action: Mouse pressed left at (938, 76)
Screenshot: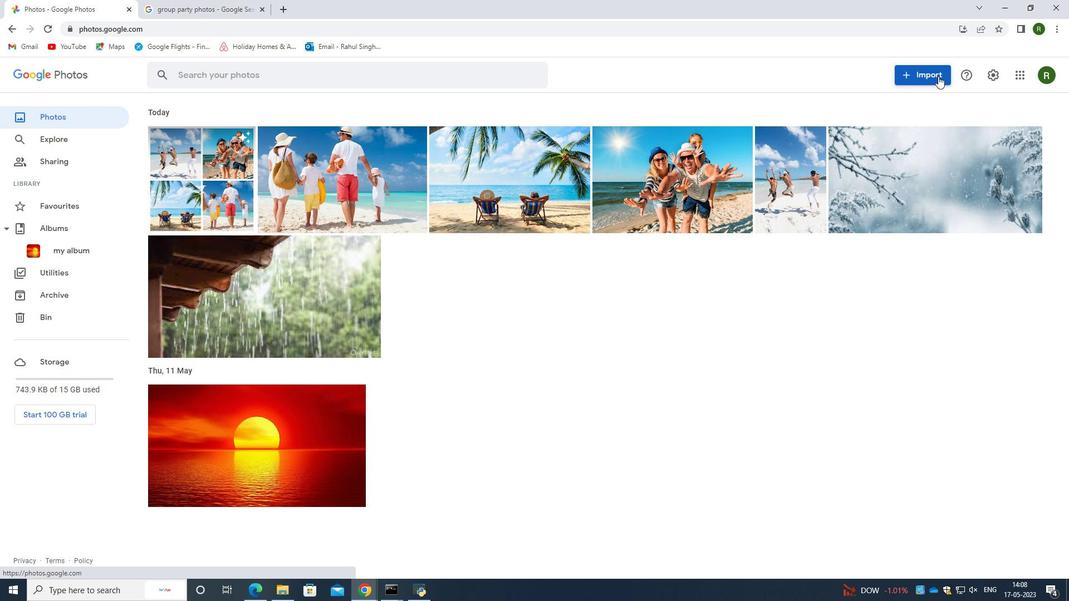
Action: Mouse moved to (829, 109)
Screenshot: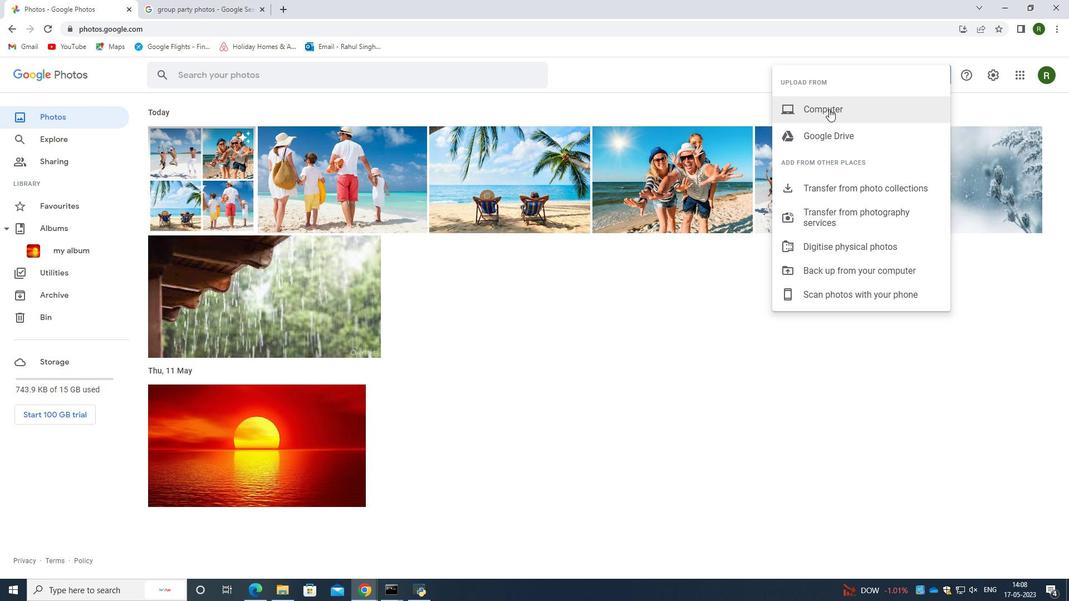 
Action: Mouse pressed left at (829, 109)
Screenshot: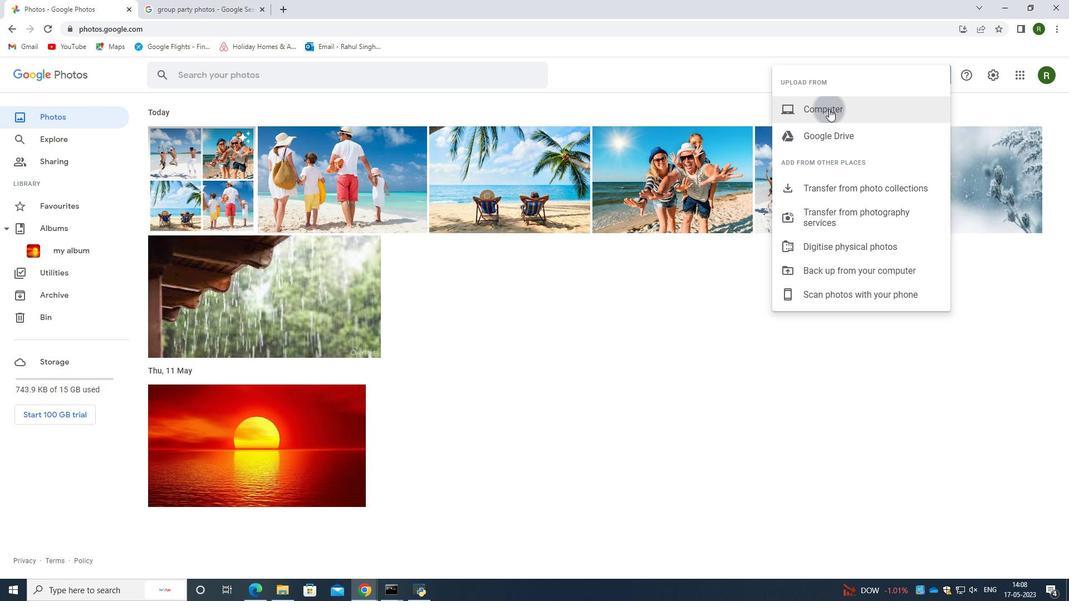 
Action: Mouse moved to (140, 115)
Screenshot: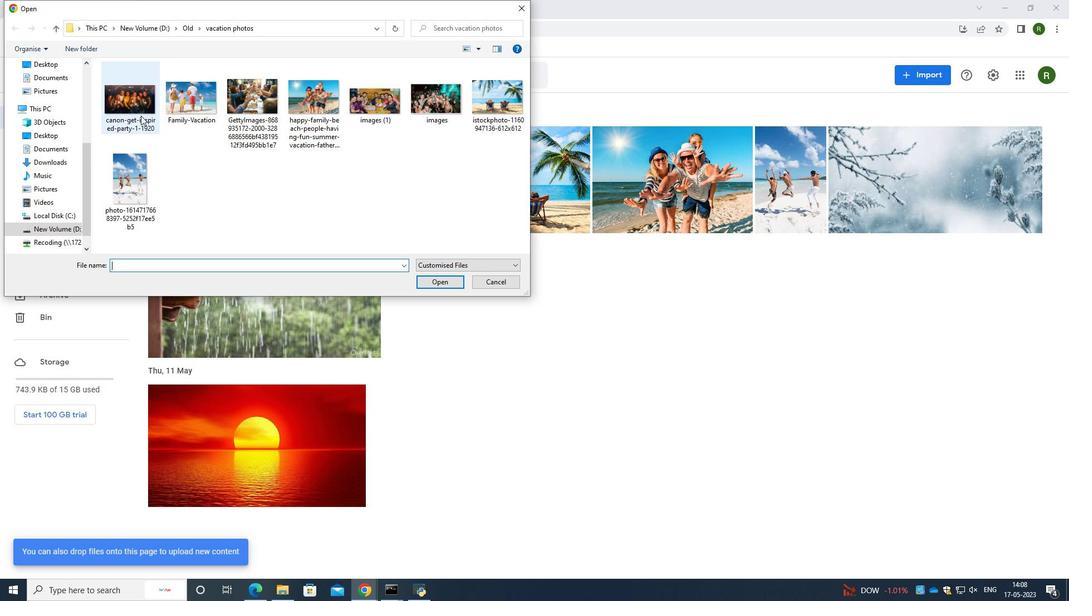 
Action: Key pressed <Key.shift>
Screenshot: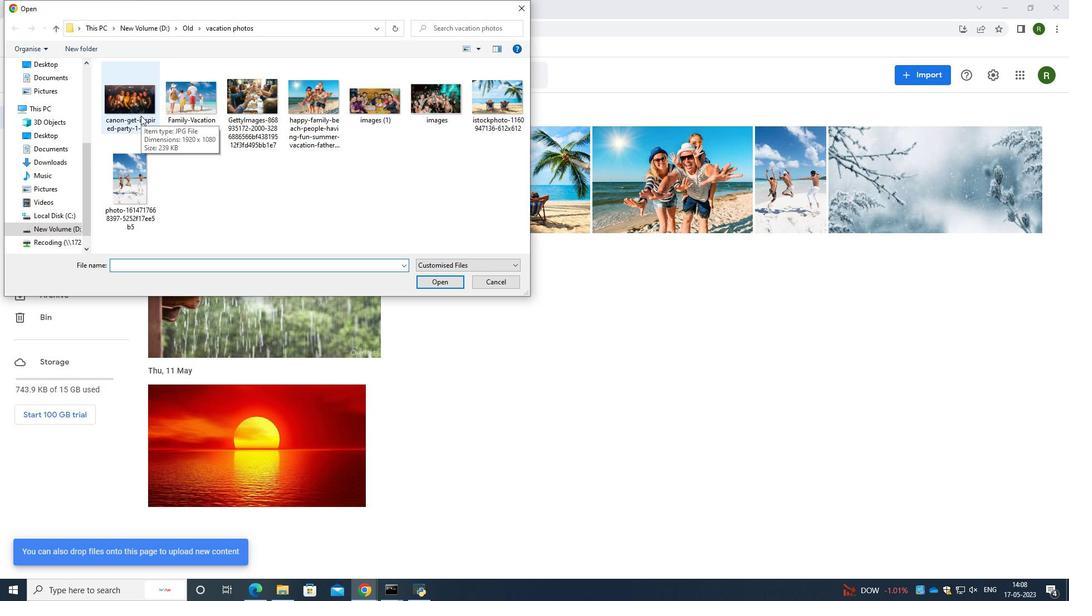 
Action: Mouse pressed left at (140, 115)
Screenshot: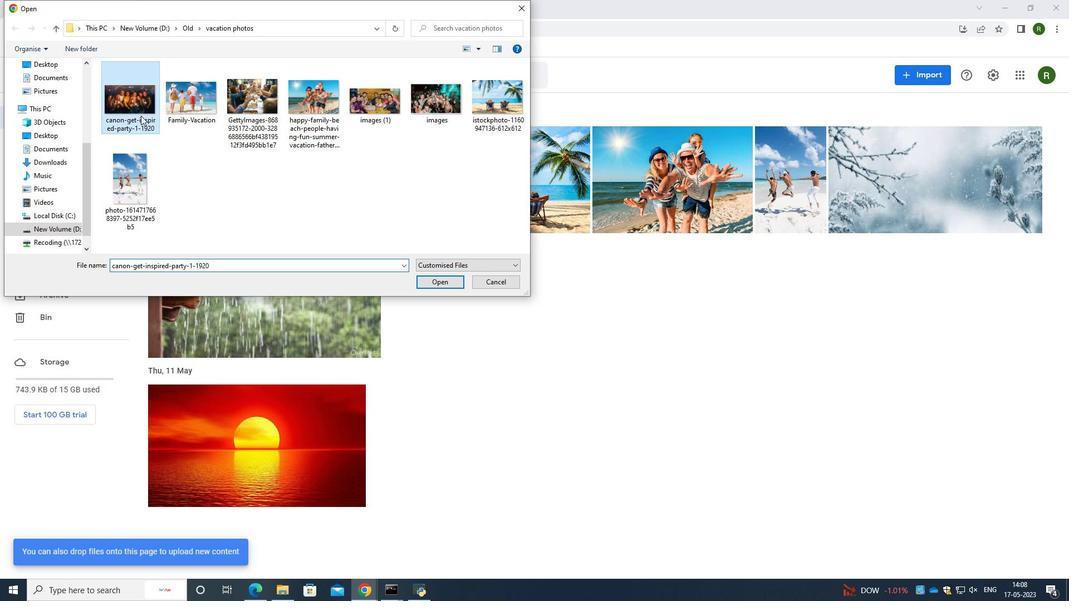 
Action: Key pressed <Key.shift><Key.shift><Key.shift><Key.shift><Key.shift><Key.shift><Key.shift>
Screenshot: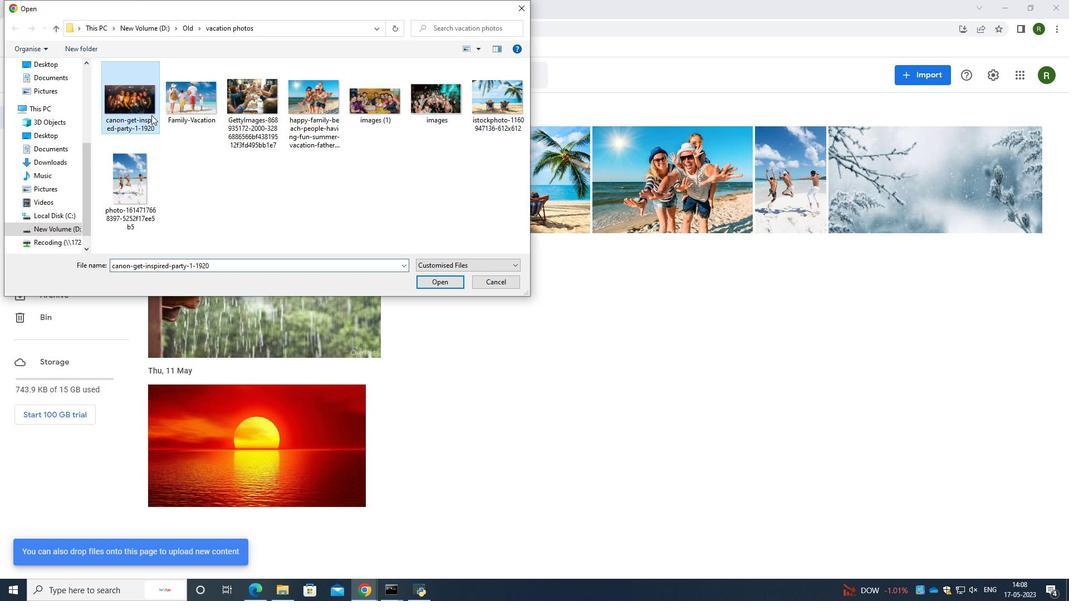 
Action: Mouse moved to (151, 115)
Screenshot: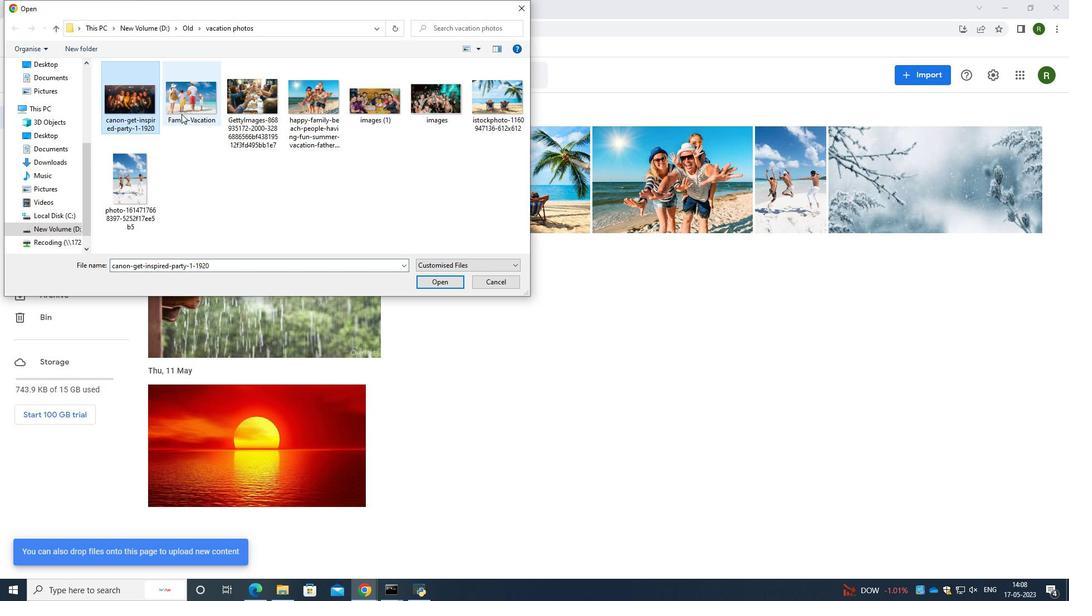 
Action: Key pressed <Key.shift>
Screenshot: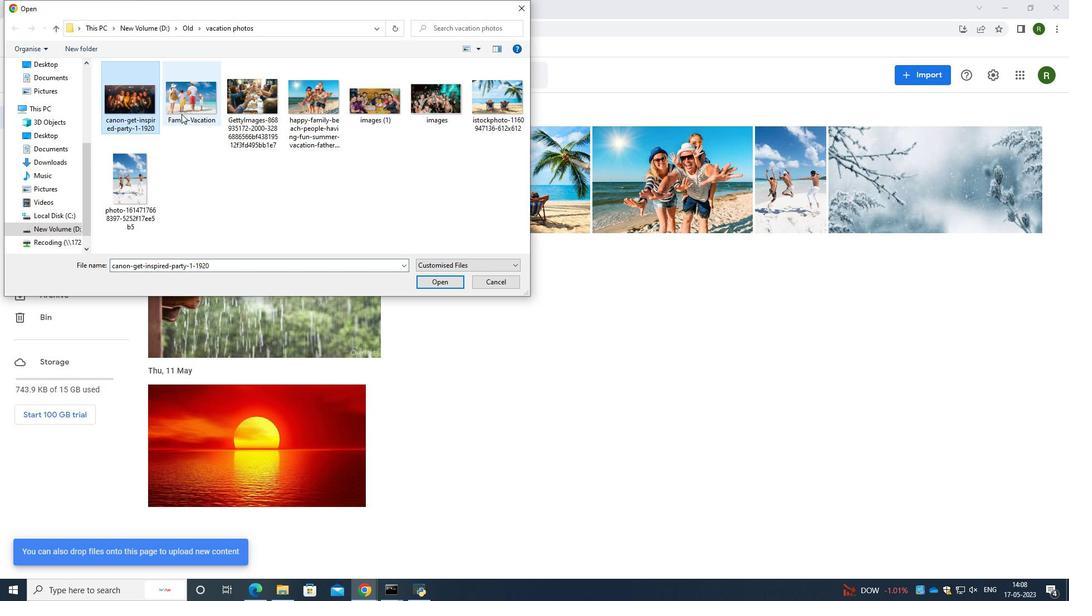 
Action: Mouse moved to (170, 114)
Screenshot: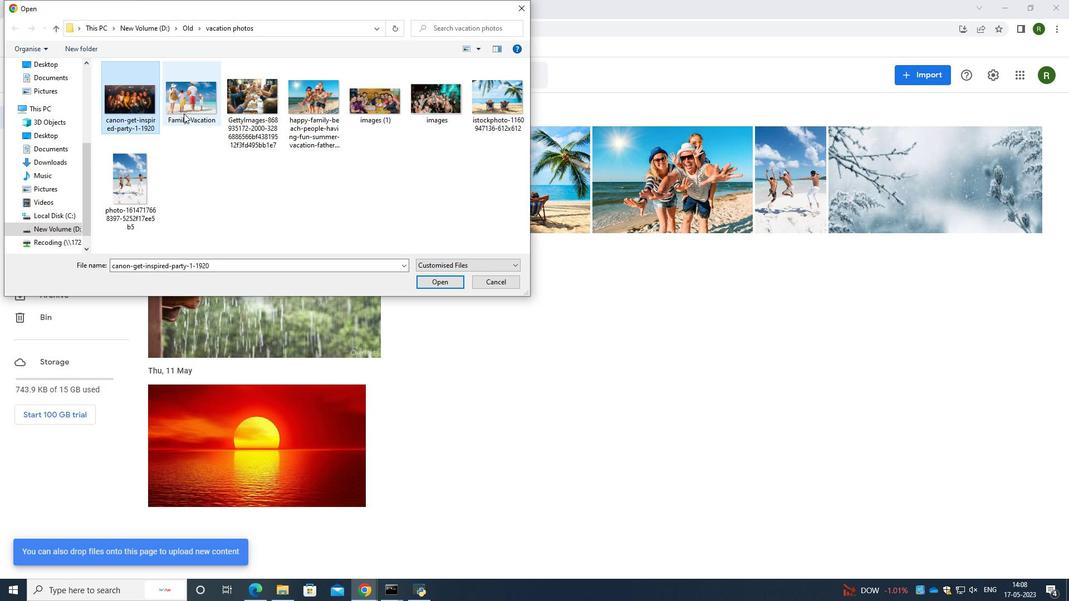 
Action: Key pressed <Key.shift>
Screenshot: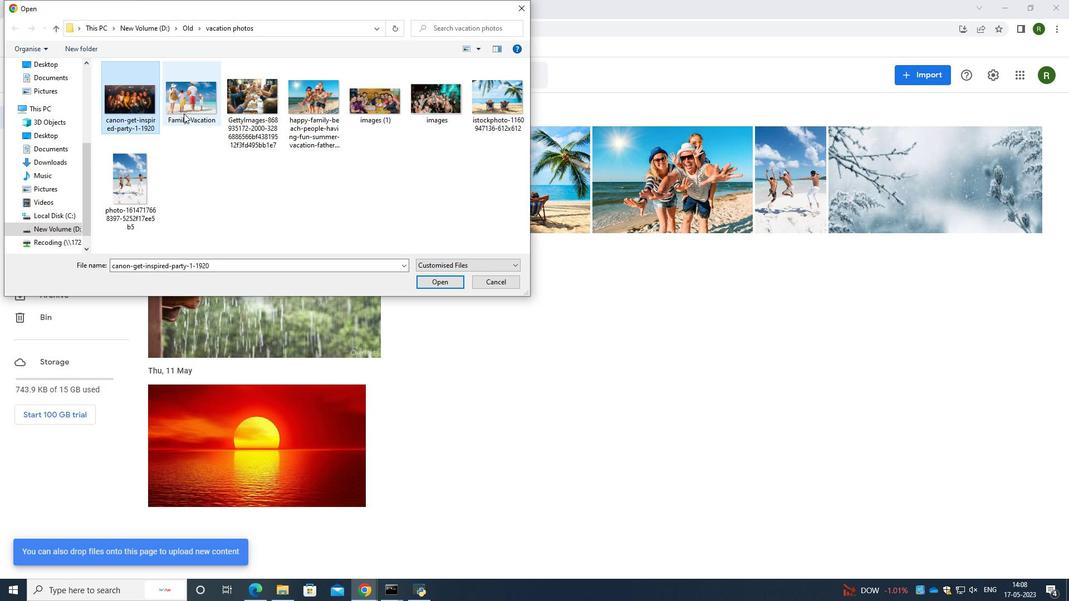 
Action: Mouse moved to (182, 114)
Screenshot: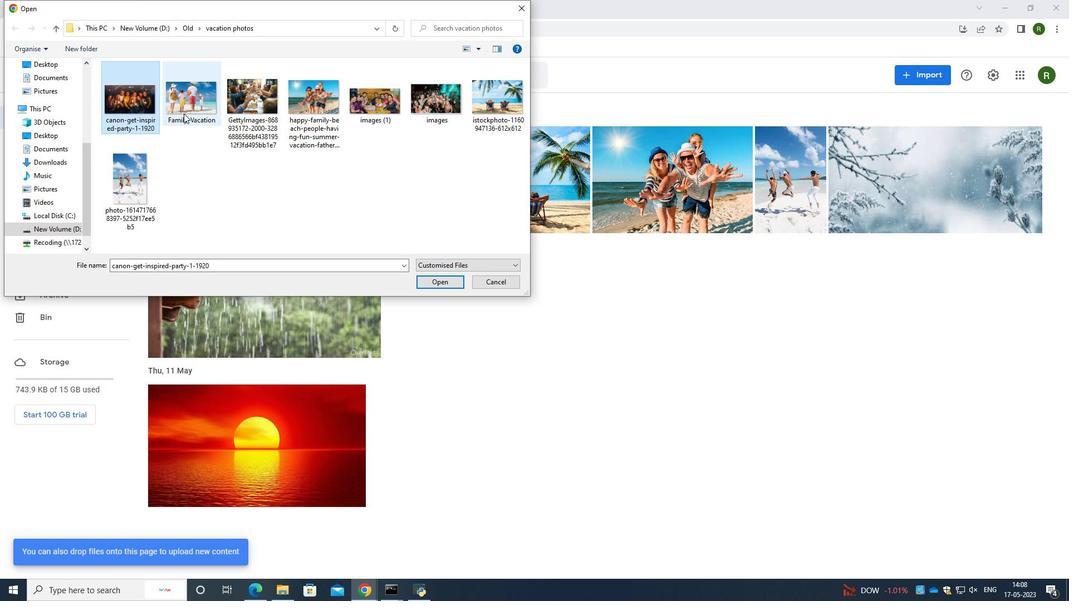 
Action: Key pressed <Key.shift>
Screenshot: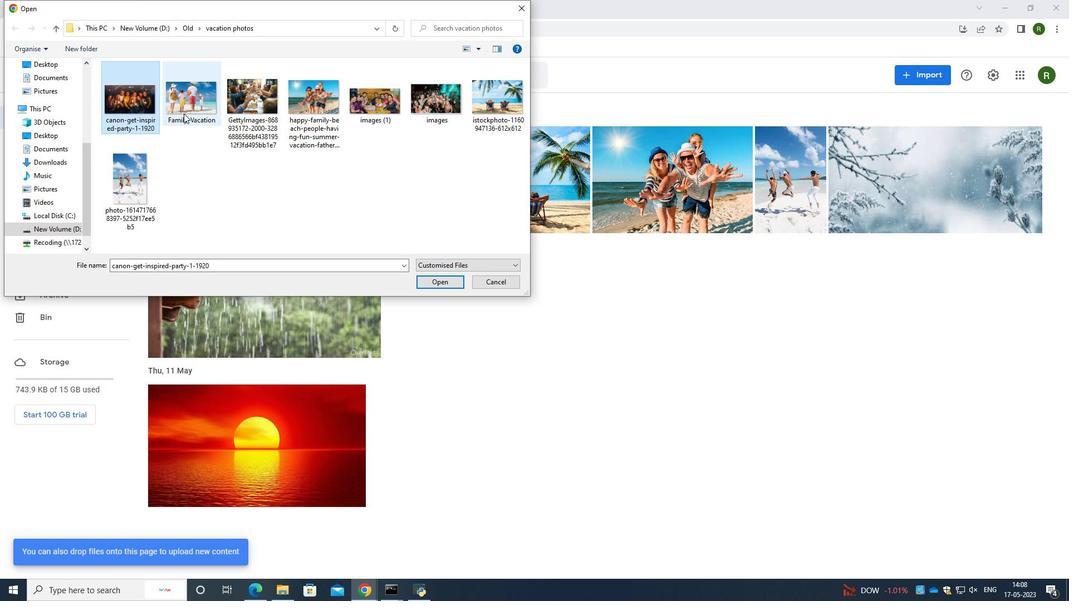 
Action: Mouse moved to (183, 113)
Screenshot: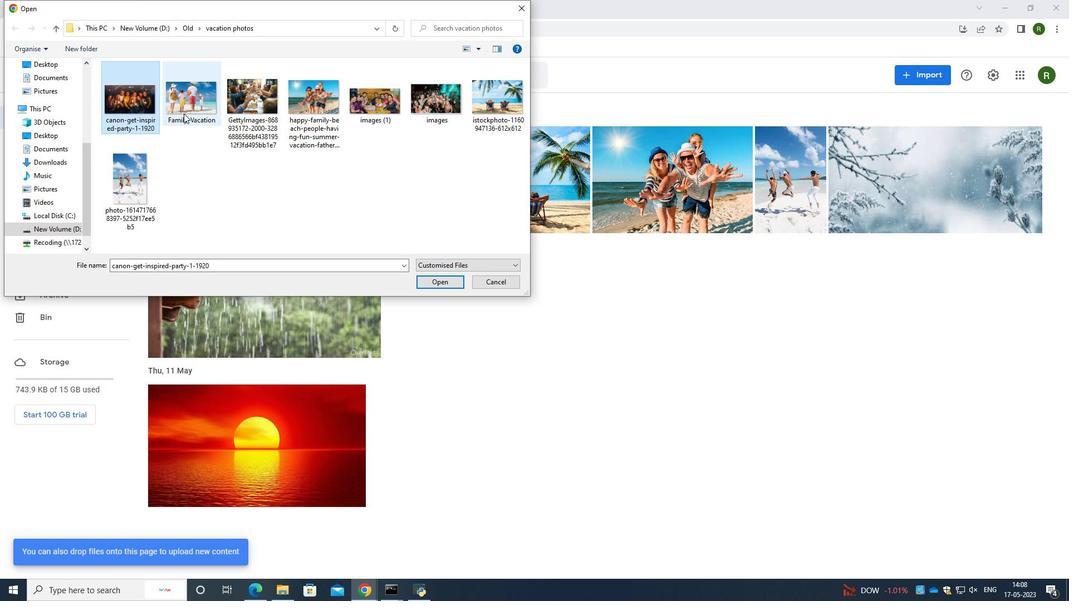 
Action: Key pressed <Key.shift>
Screenshot: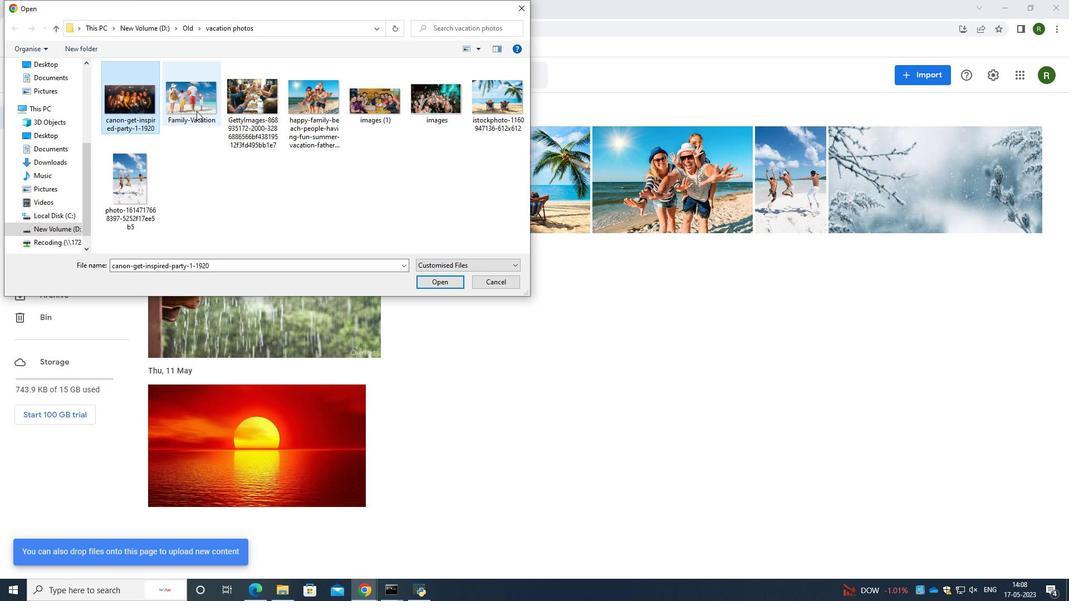 
Action: Mouse moved to (184, 113)
Screenshot: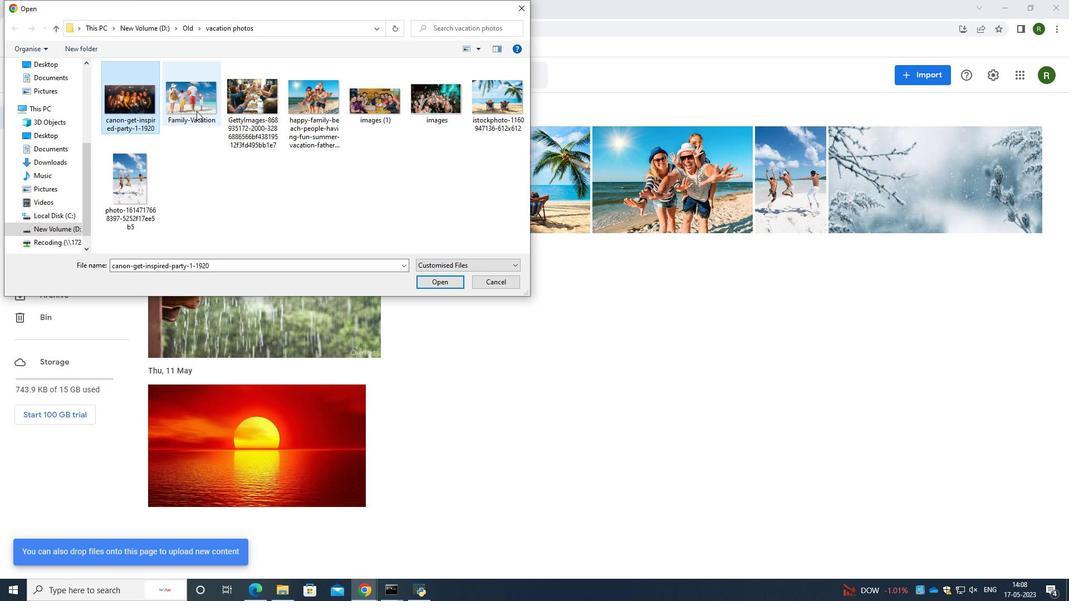 
Action: Key pressed <Key.shift>
Screenshot: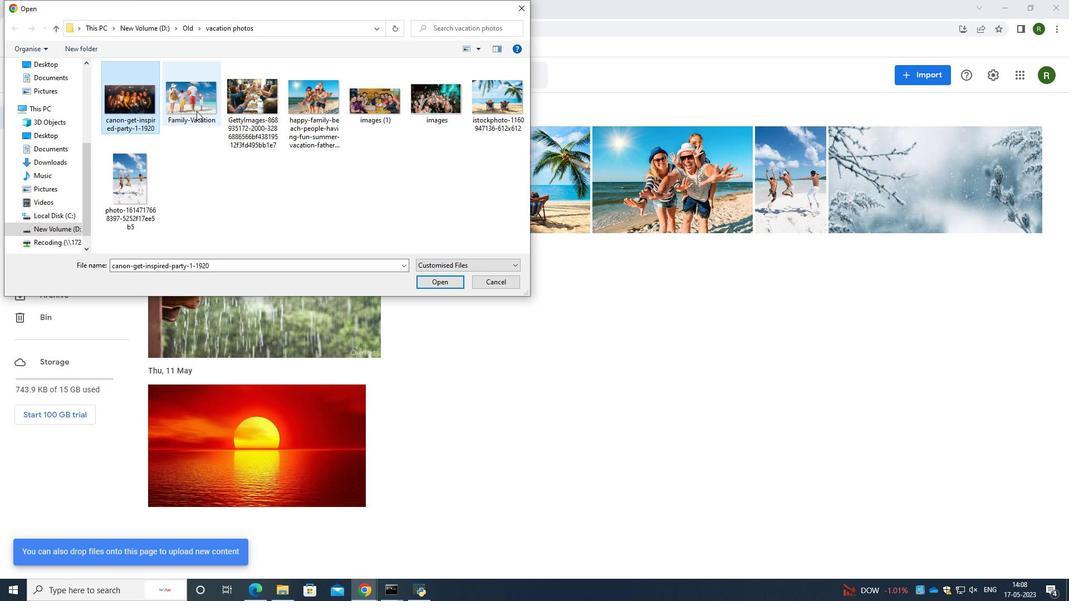 
Action: Mouse moved to (192, 111)
Screenshot: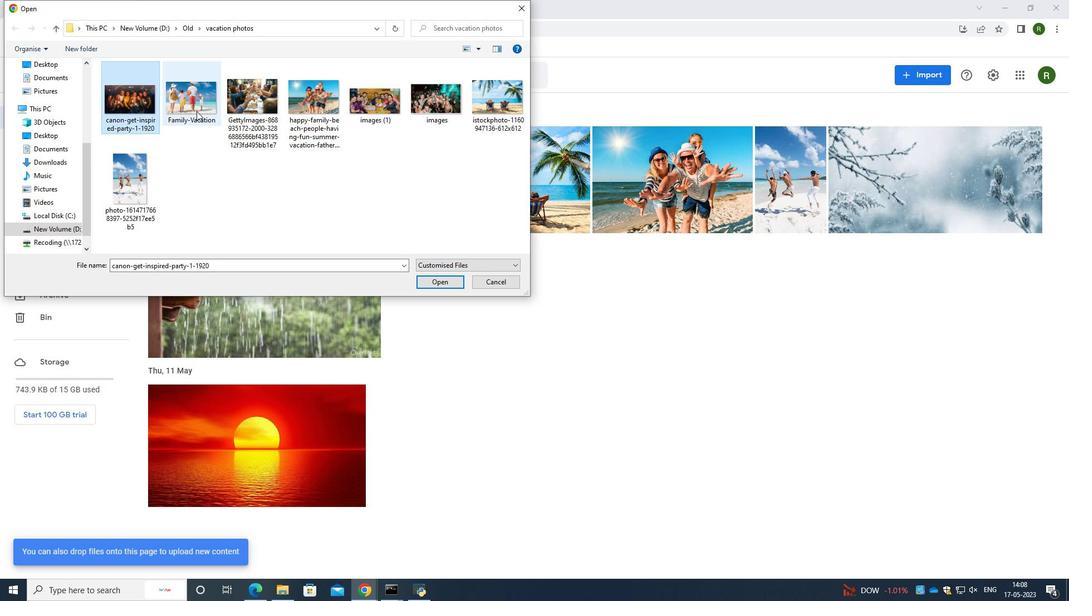 
Action: Key pressed <Key.shift>
Screenshot: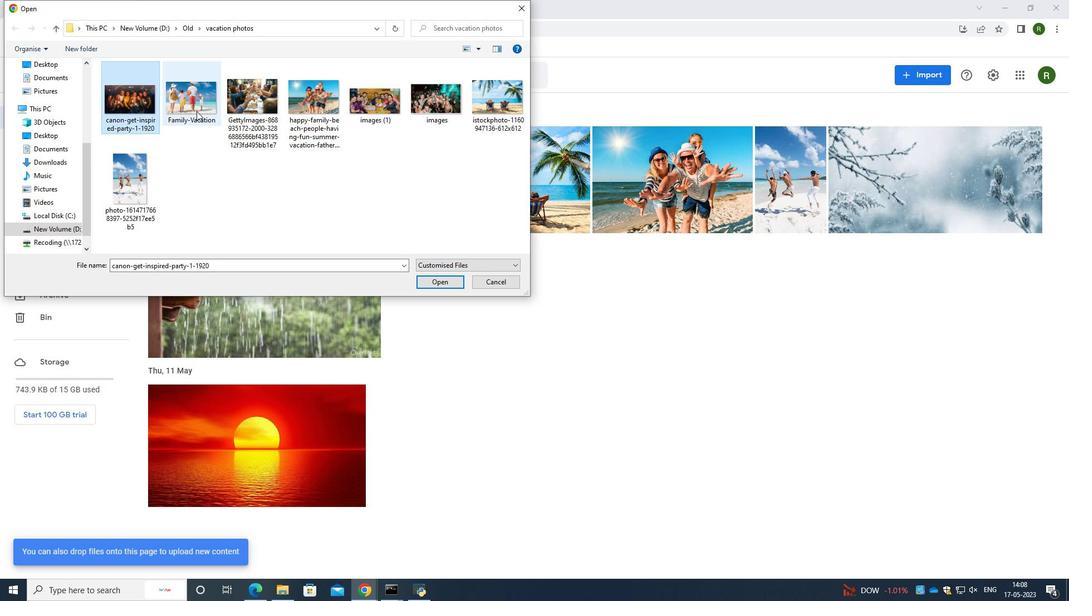 
Action: Mouse moved to (196, 111)
Screenshot: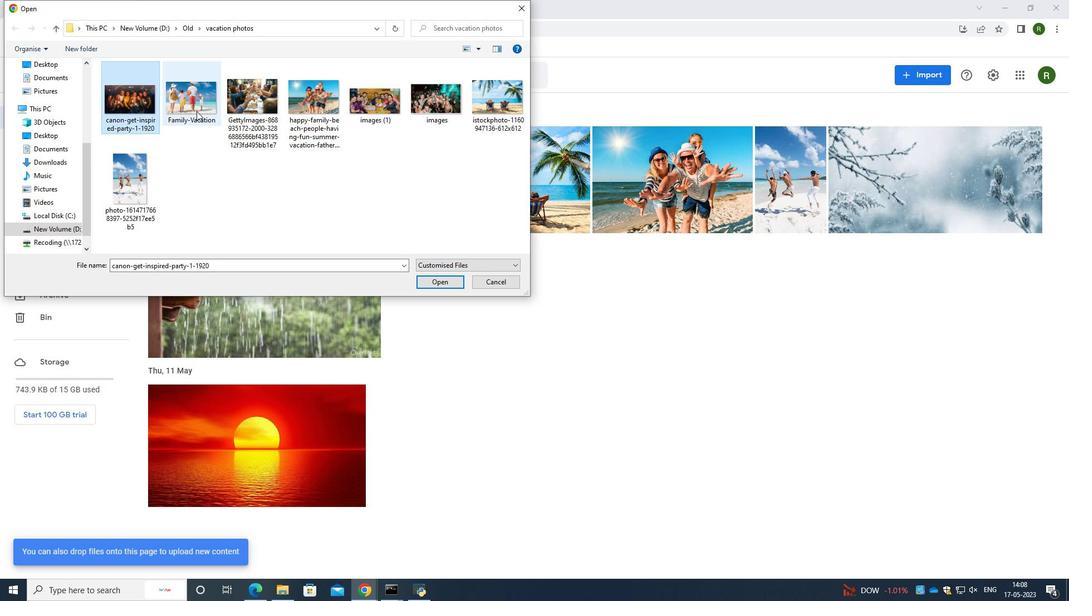 
Action: Key pressed <Key.shift><Key.shift><Key.shift><Key.shift><Key.shift><Key.shift><Key.shift><Key.shift><Key.shift><Key.shift><Key.shift><Key.shift><Key.shift><Key.shift><Key.shift><Key.shift>
Screenshot: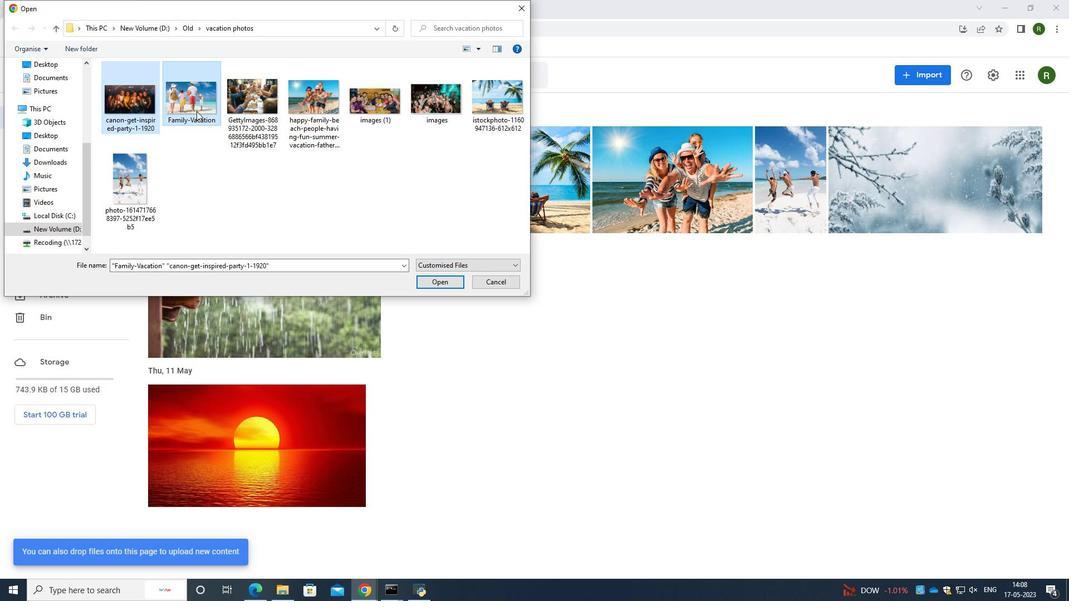 
Action: Mouse pressed left at (196, 111)
Screenshot: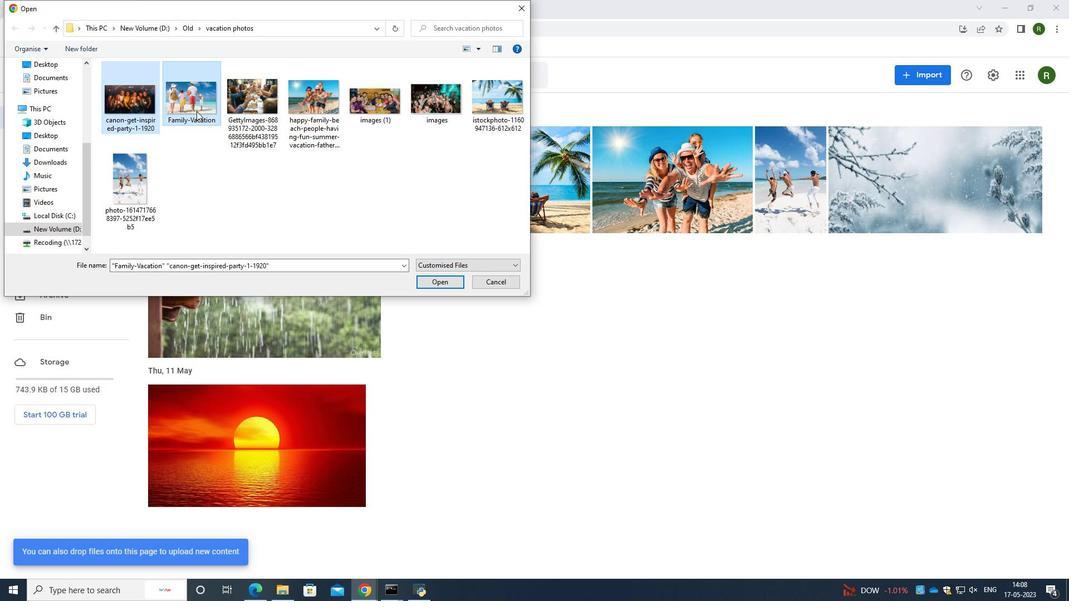 
Action: Key pressed <Key.shift><Key.shift><Key.shift><Key.shift><Key.shift><Key.shift><Key.shift>
Screenshot: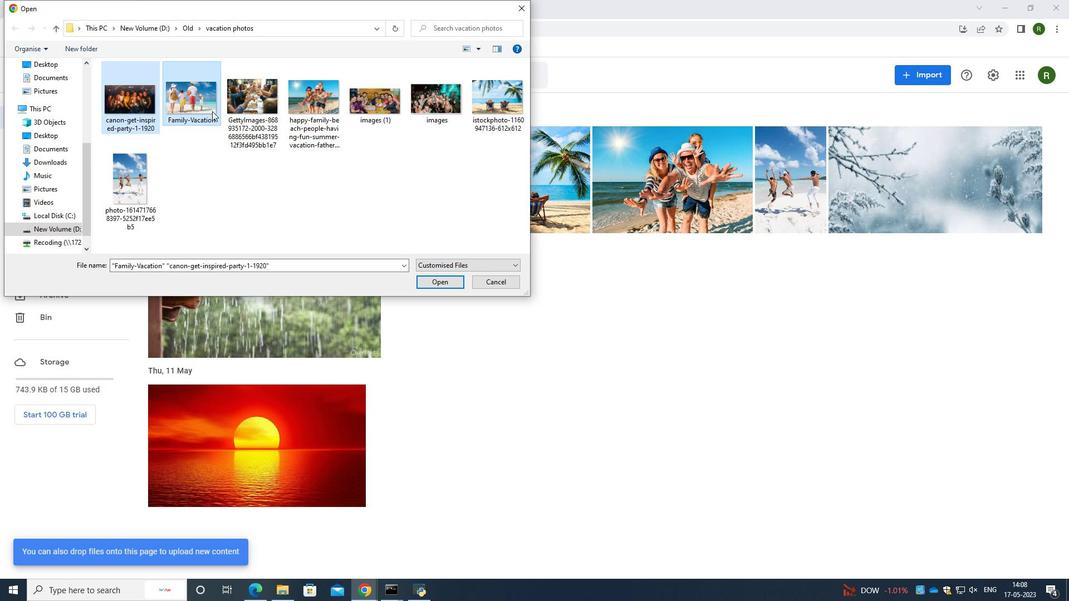 
Action: Mouse moved to (197, 111)
Screenshot: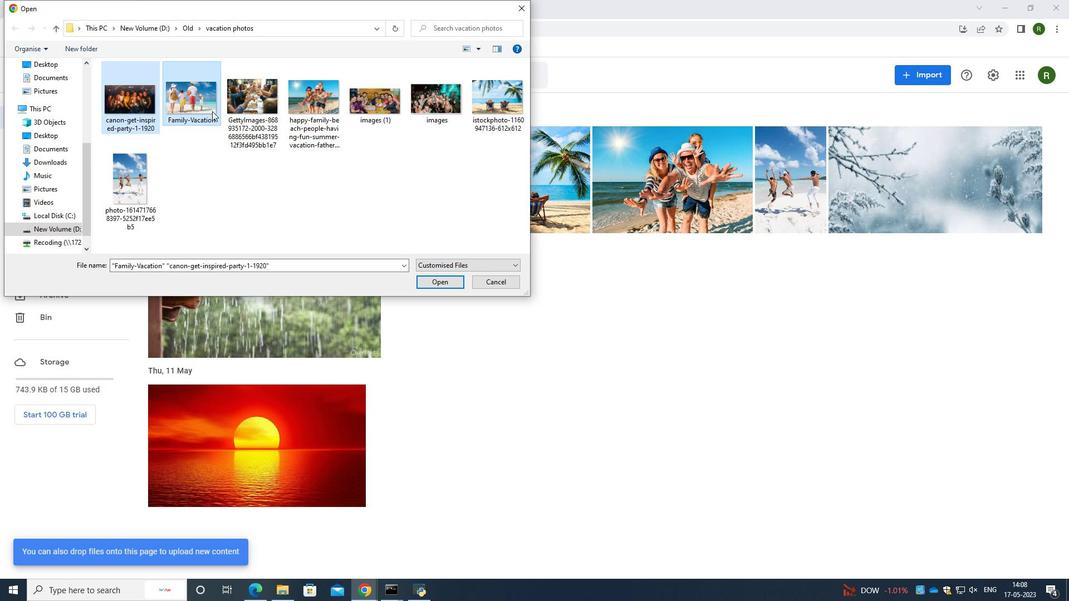 
Action: Key pressed <Key.shift>
Screenshot: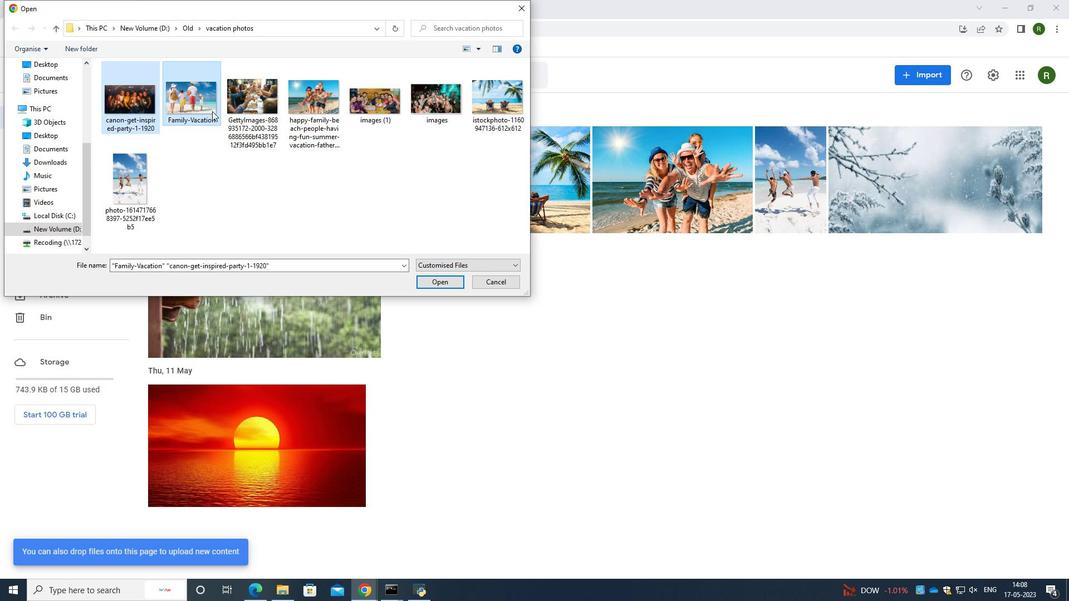 
Action: Mouse moved to (207, 111)
Screenshot: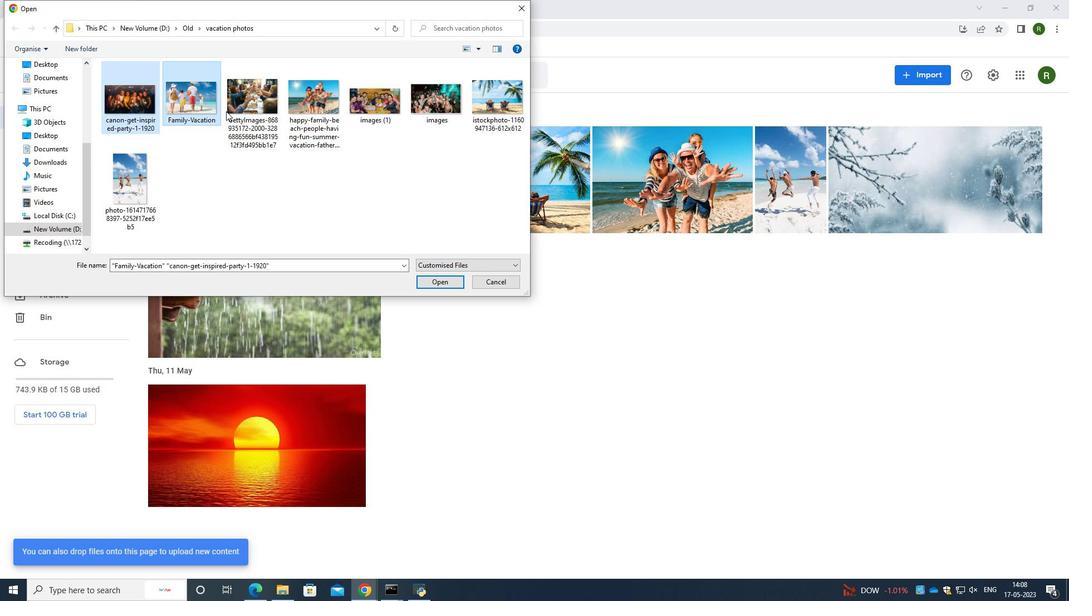 
Action: Key pressed <Key.shift>
Screenshot: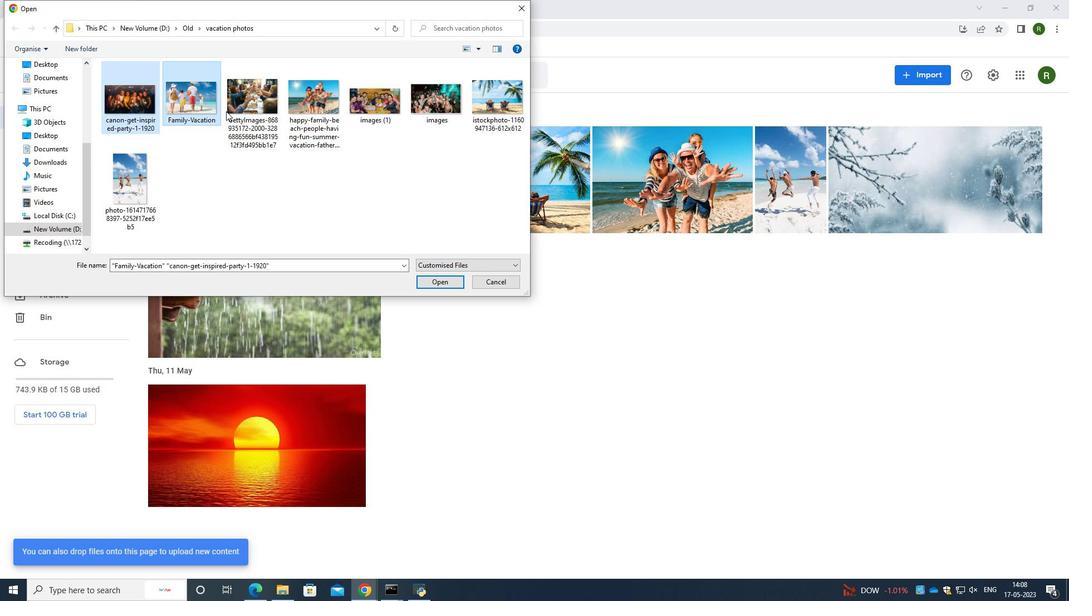 
Action: Mouse moved to (221, 111)
Screenshot: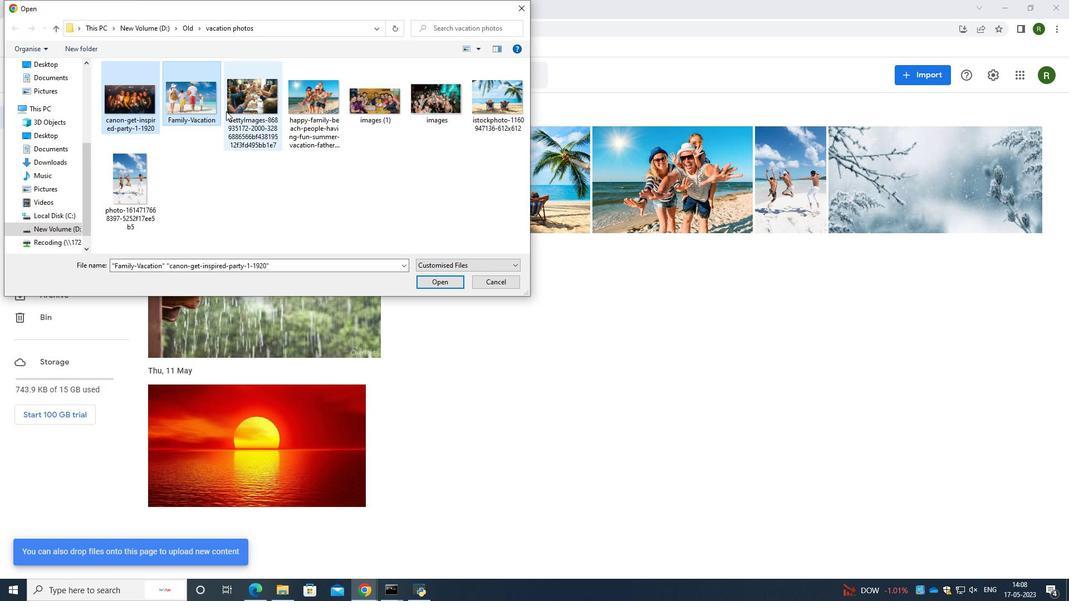 
Action: Key pressed <Key.shift>
Screenshot: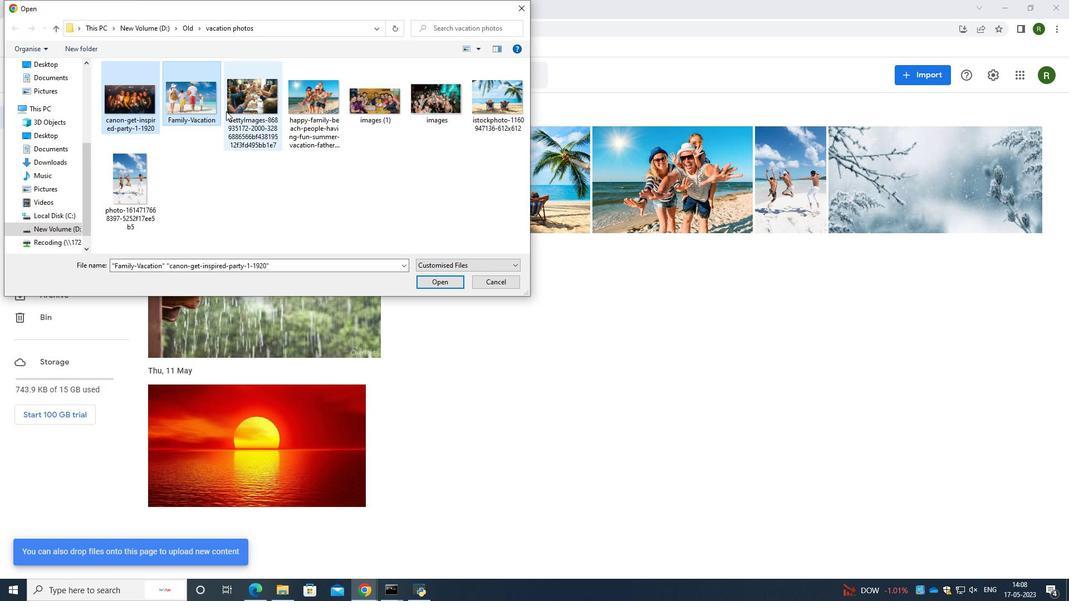 
Action: Mouse moved to (225, 111)
Screenshot: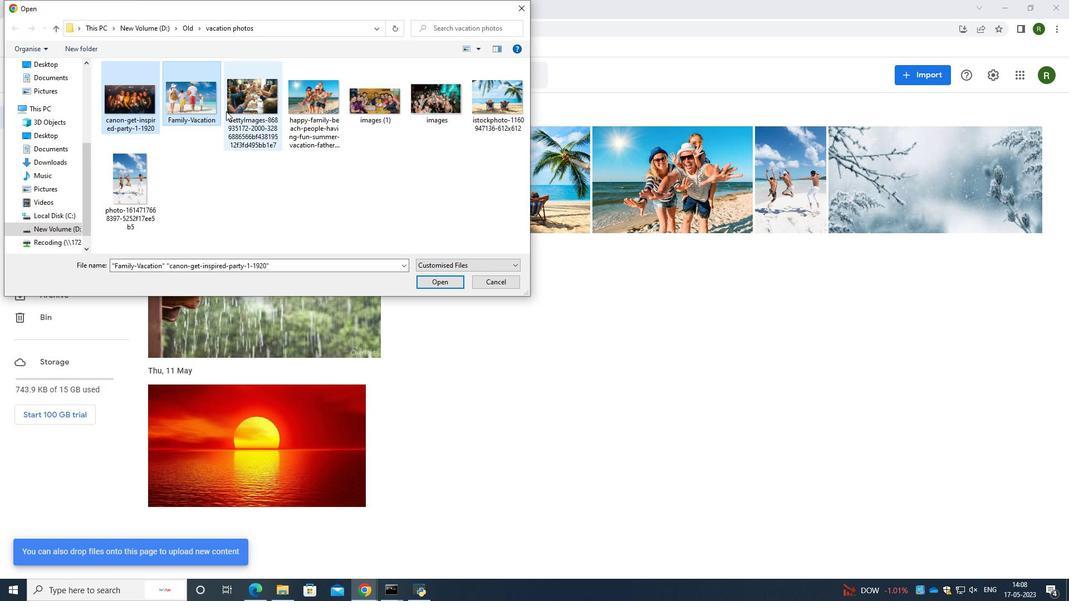 
Action: Key pressed <Key.shift>
Screenshot: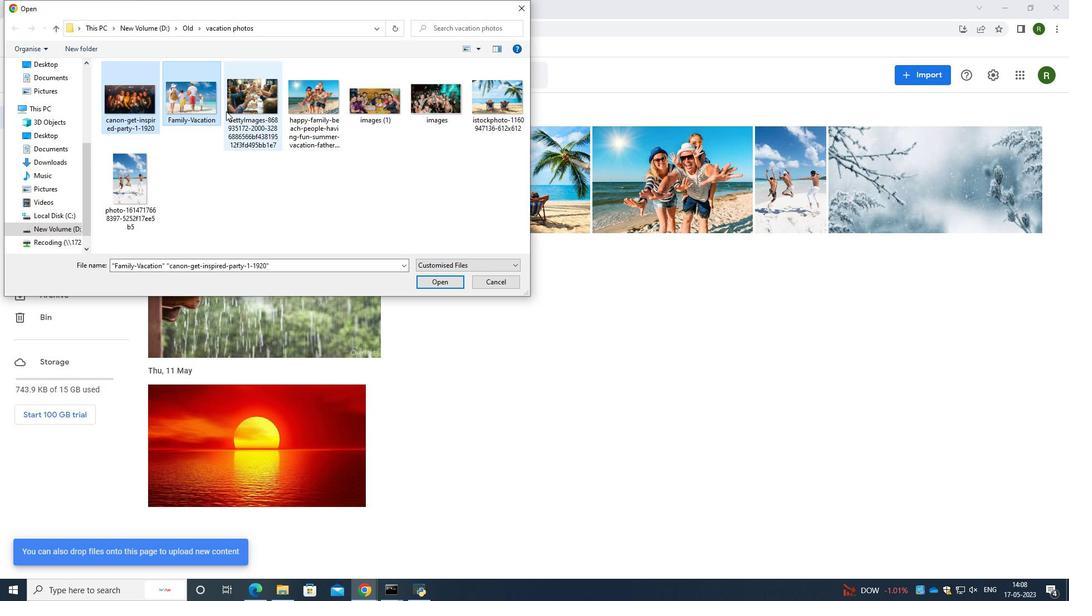 
Action: Mouse moved to (226, 111)
Screenshot: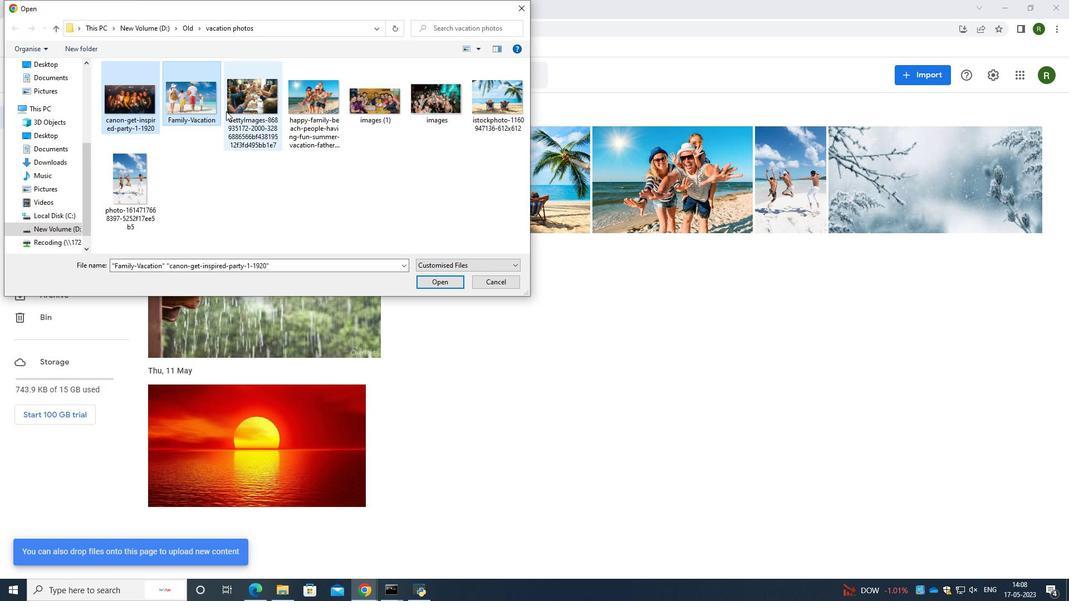
Action: Key pressed <Key.shift><Key.shift><Key.shift>
Screenshot: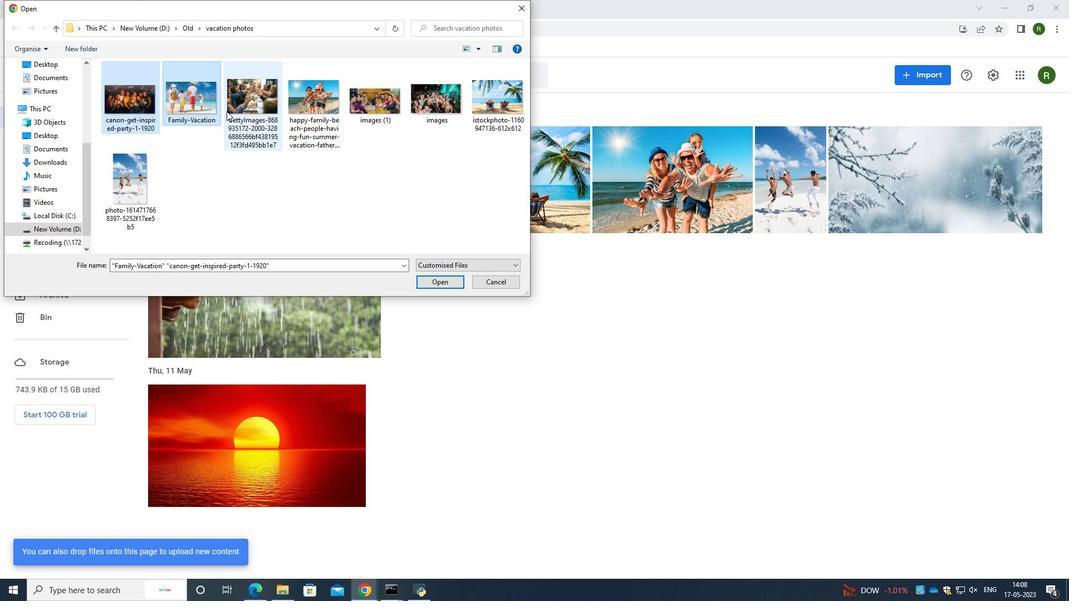 
Action: Mouse moved to (226, 111)
Screenshot: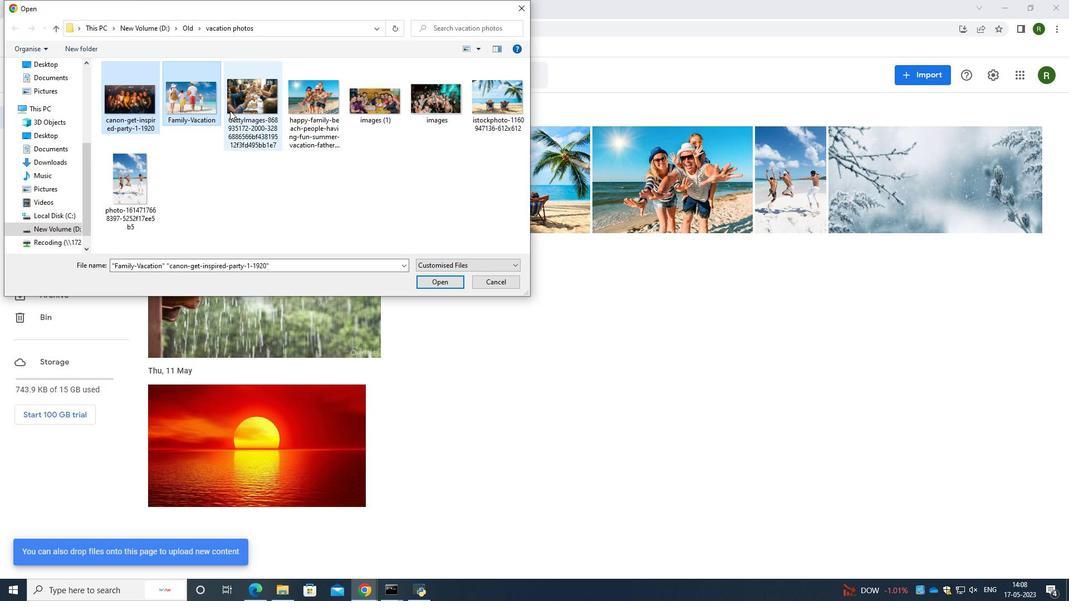 
Action: Key pressed <Key.shift>
Screenshot: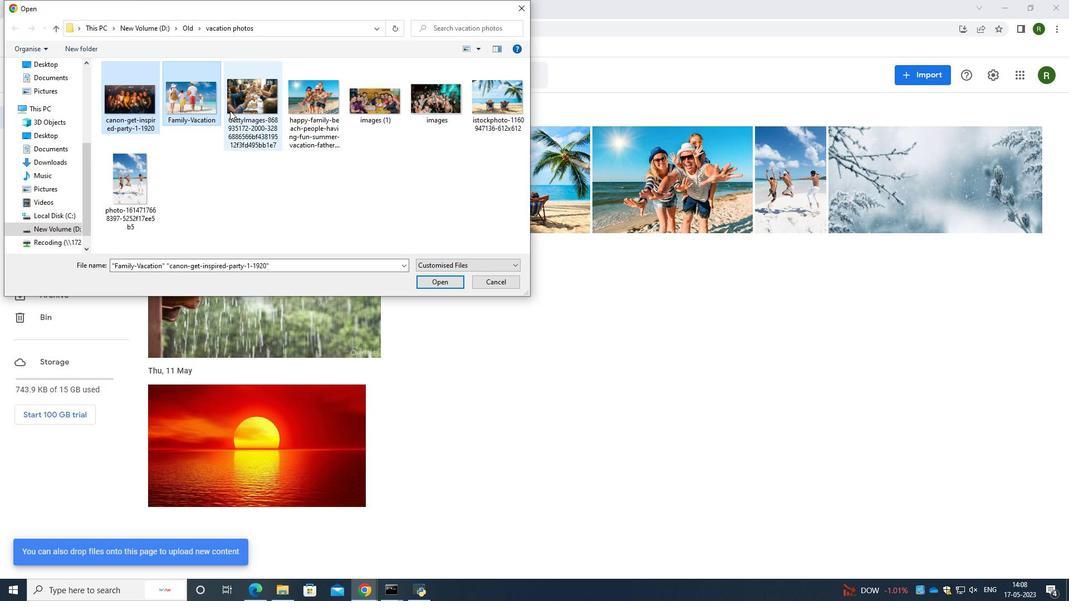 
Action: Mouse moved to (228, 111)
Screenshot: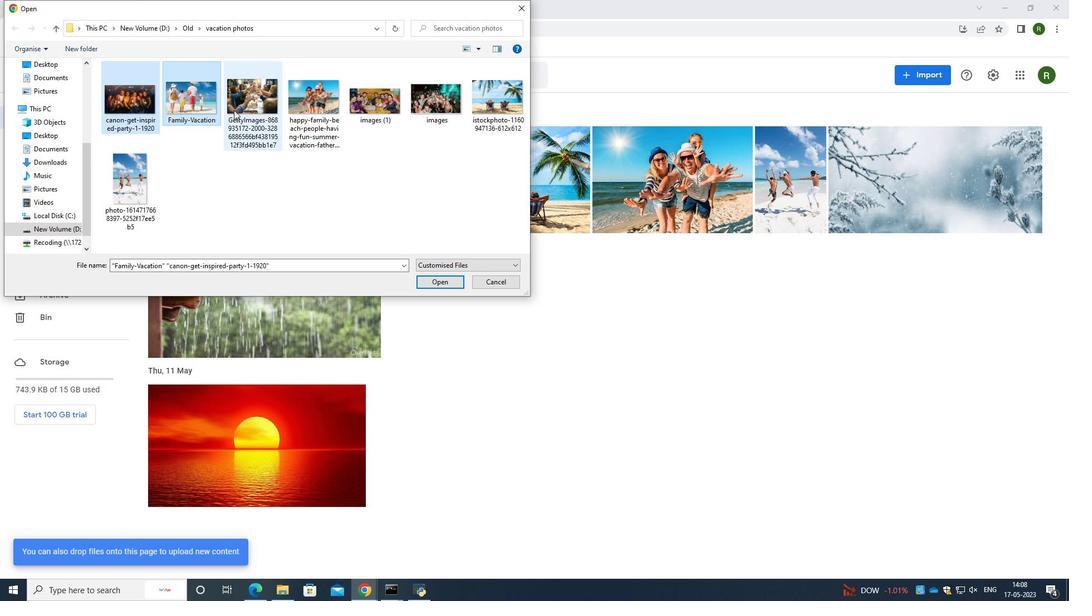 
Action: Key pressed <Key.shift>
Screenshot: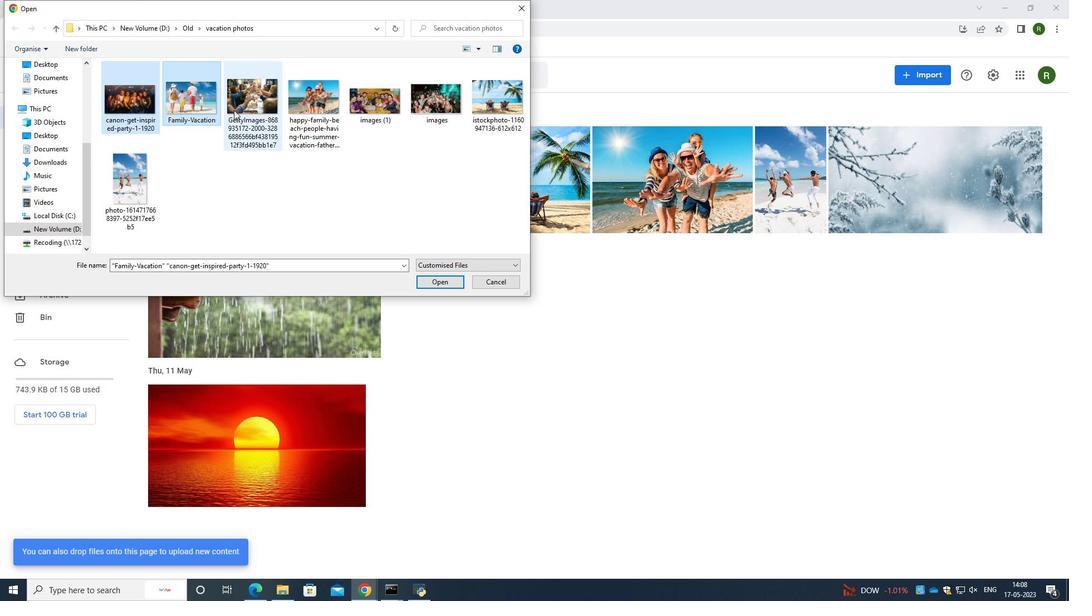 
Action: Mouse moved to (230, 110)
Screenshot: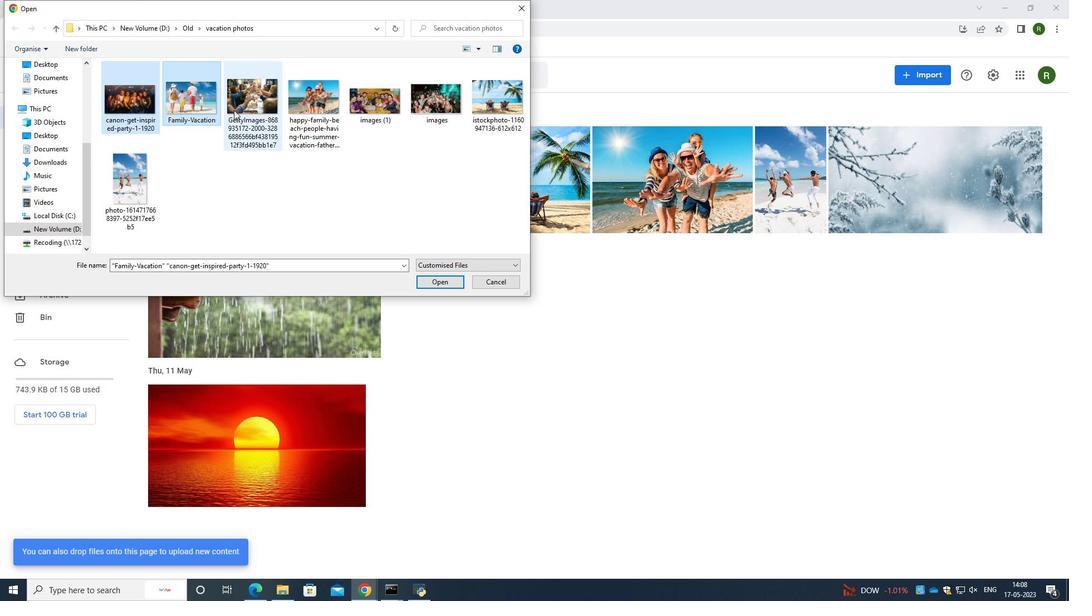 
Action: Key pressed <Key.shift>
Screenshot: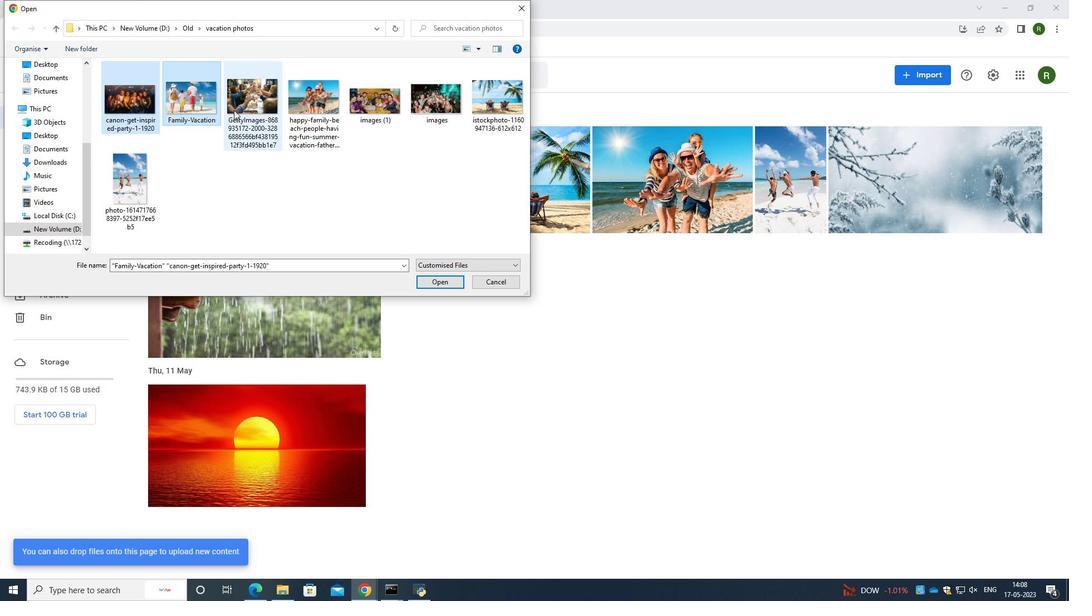 
Action: Mouse moved to (233, 110)
Screenshot: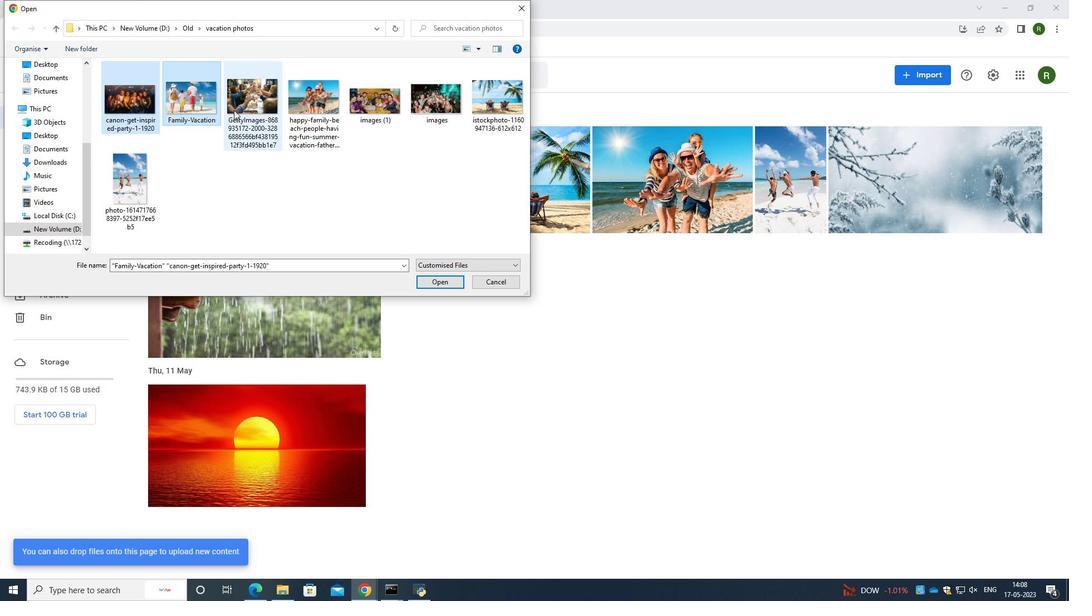 
Action: Key pressed <Key.shift>
Screenshot: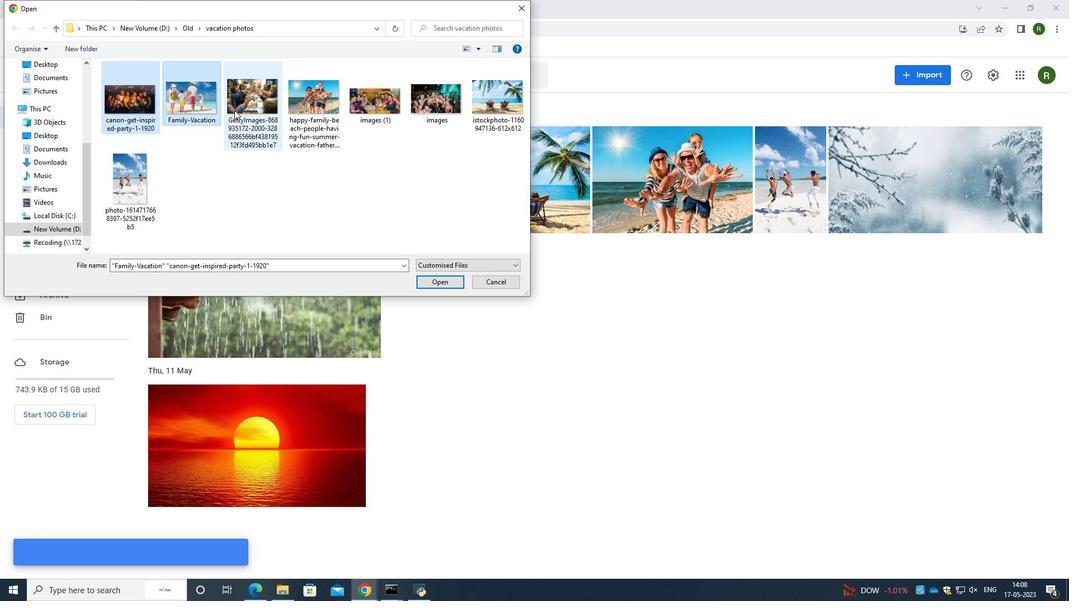 
Action: Mouse moved to (234, 110)
Screenshot: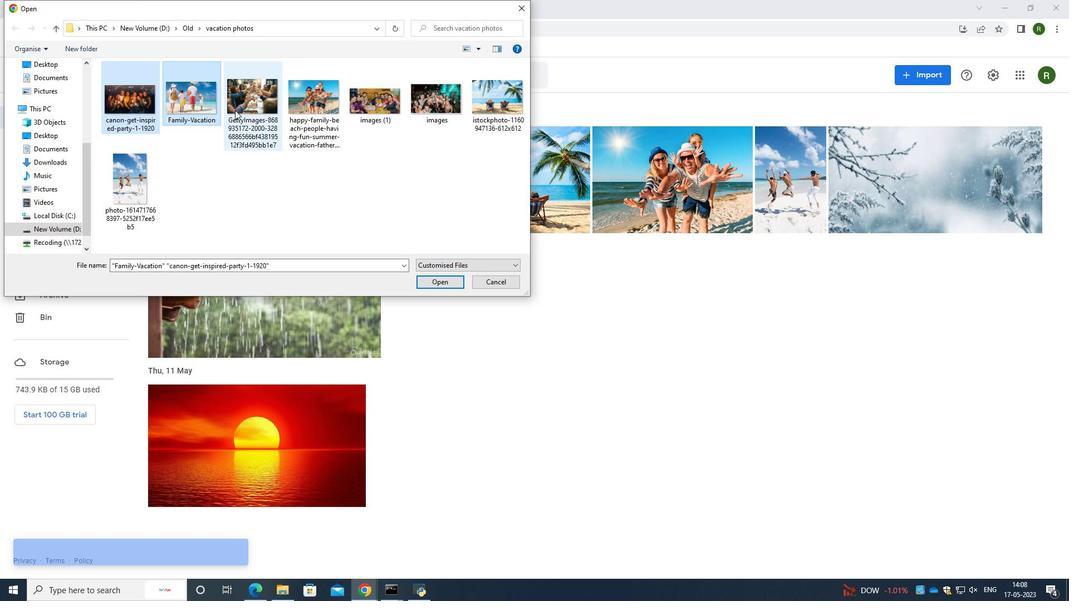 
Action: Key pressed <Key.shift>
